 Task: Create a website for vintage furniture rental: rent vintage furniture for events and photo shoots.
Action: Mouse moved to (73, 309)
Screenshot: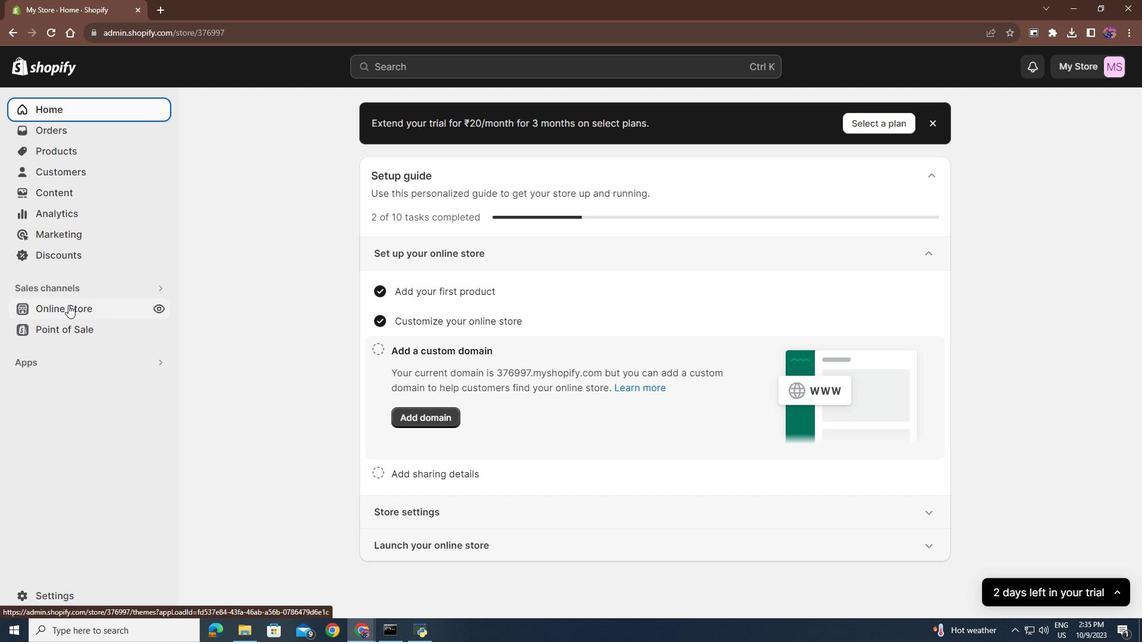 
Action: Mouse pressed left at (73, 309)
Screenshot: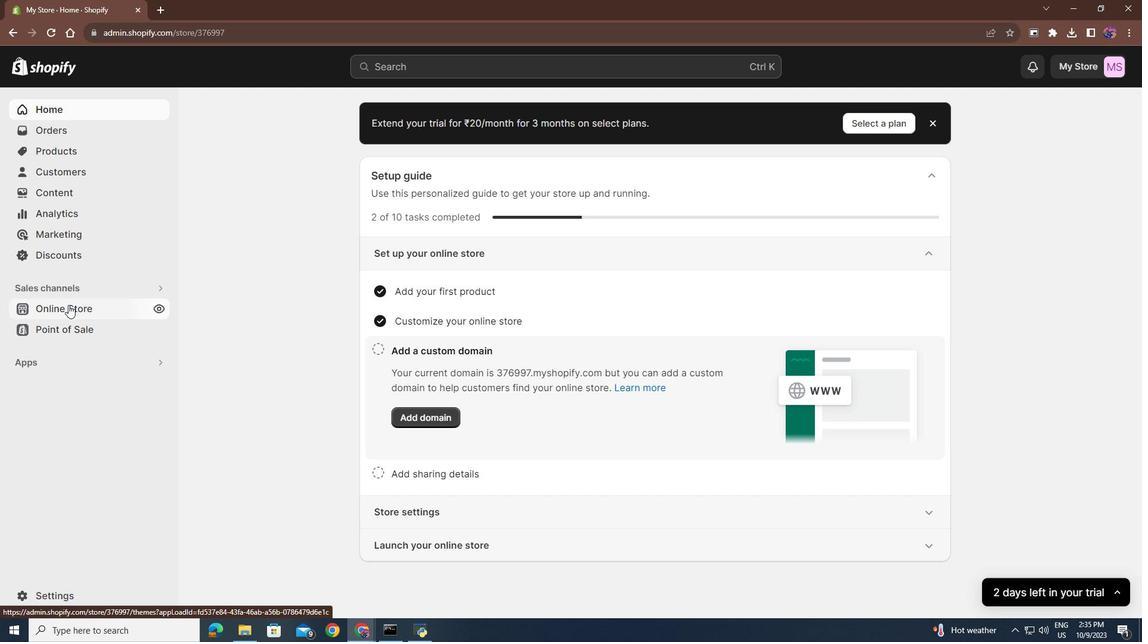 
Action: Mouse moved to (1077, 70)
Screenshot: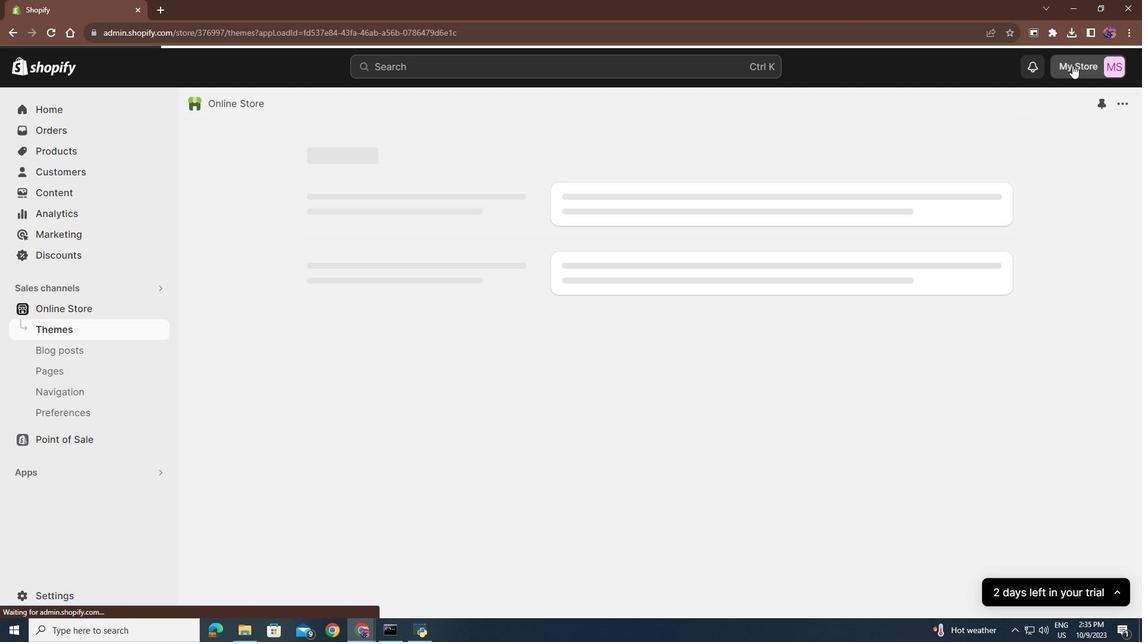 
Action: Mouse pressed left at (1077, 70)
Screenshot: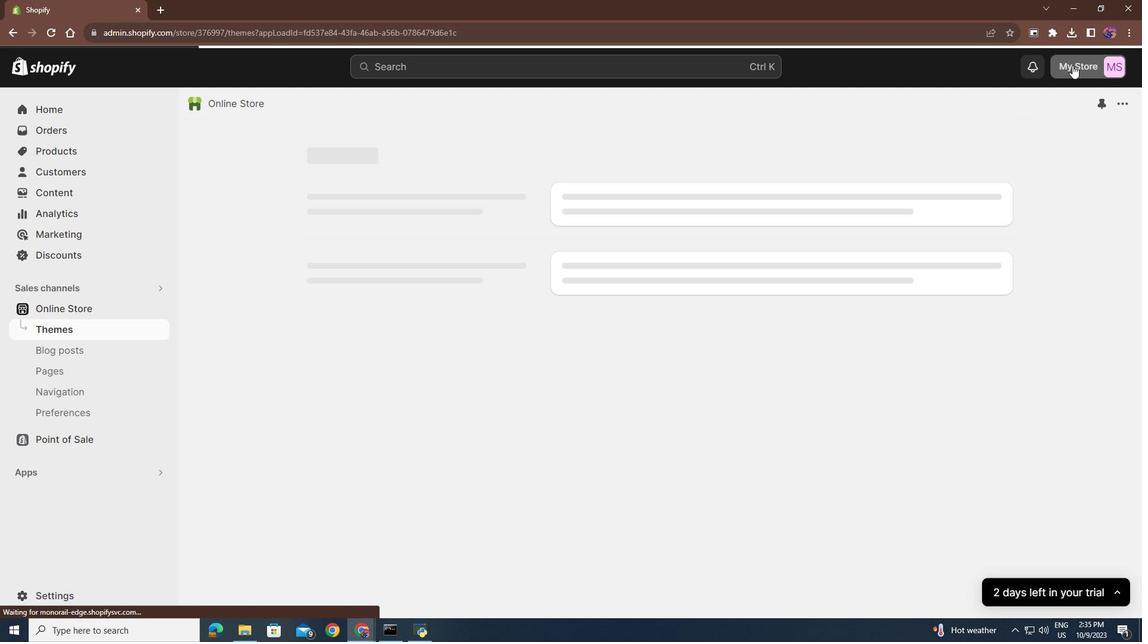 
Action: Mouse moved to (1012, 229)
Screenshot: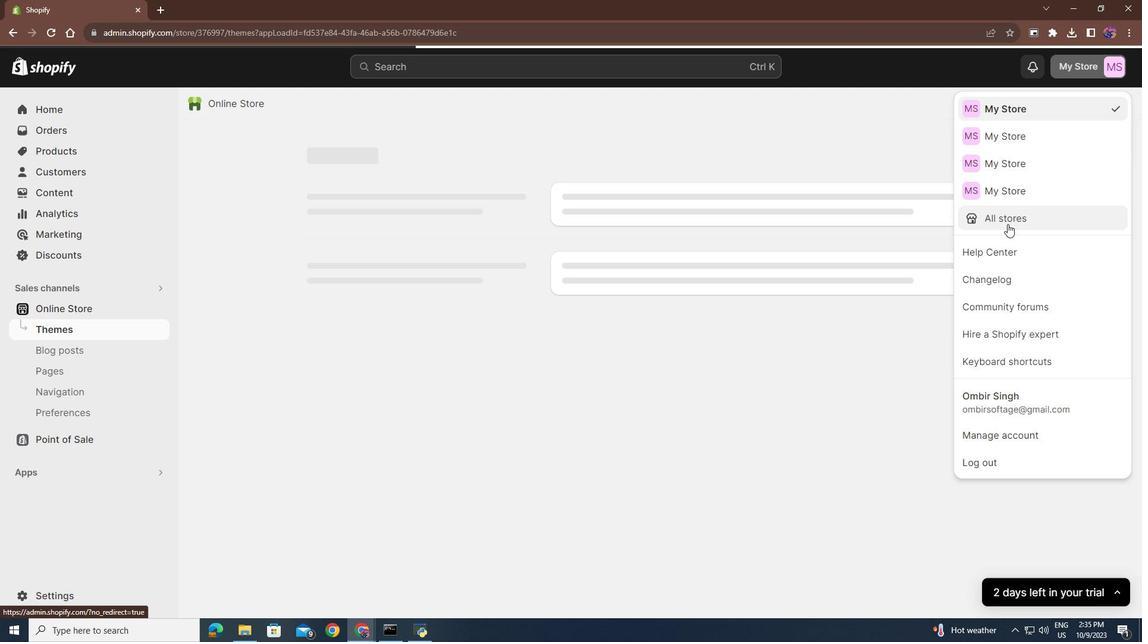 
Action: Mouse pressed left at (1012, 229)
Screenshot: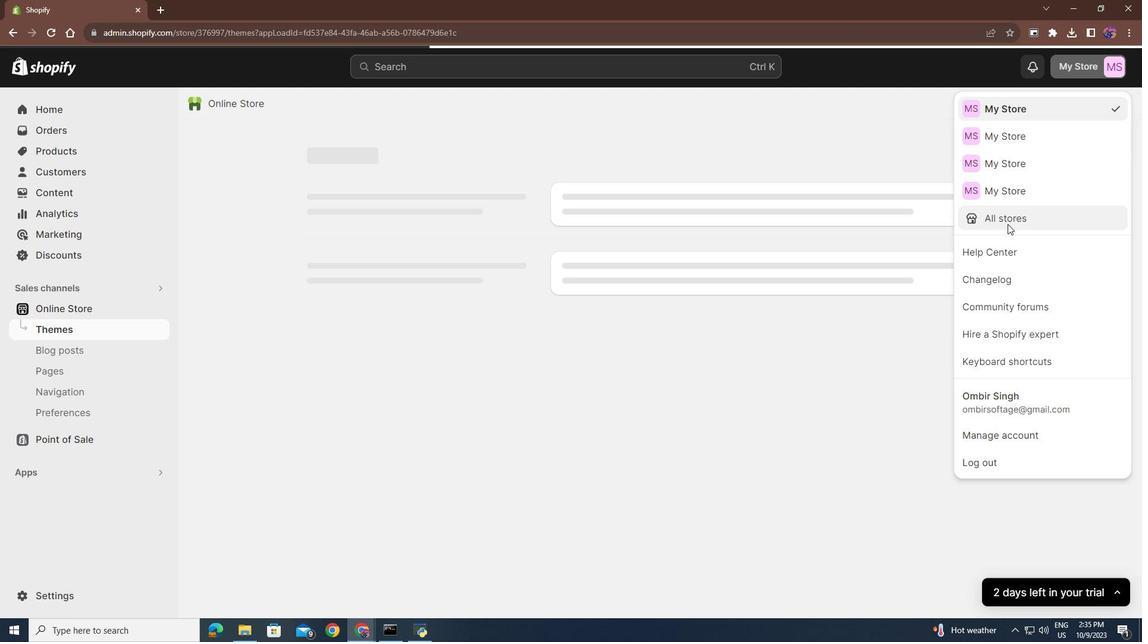 
Action: Mouse moved to (713, 196)
Screenshot: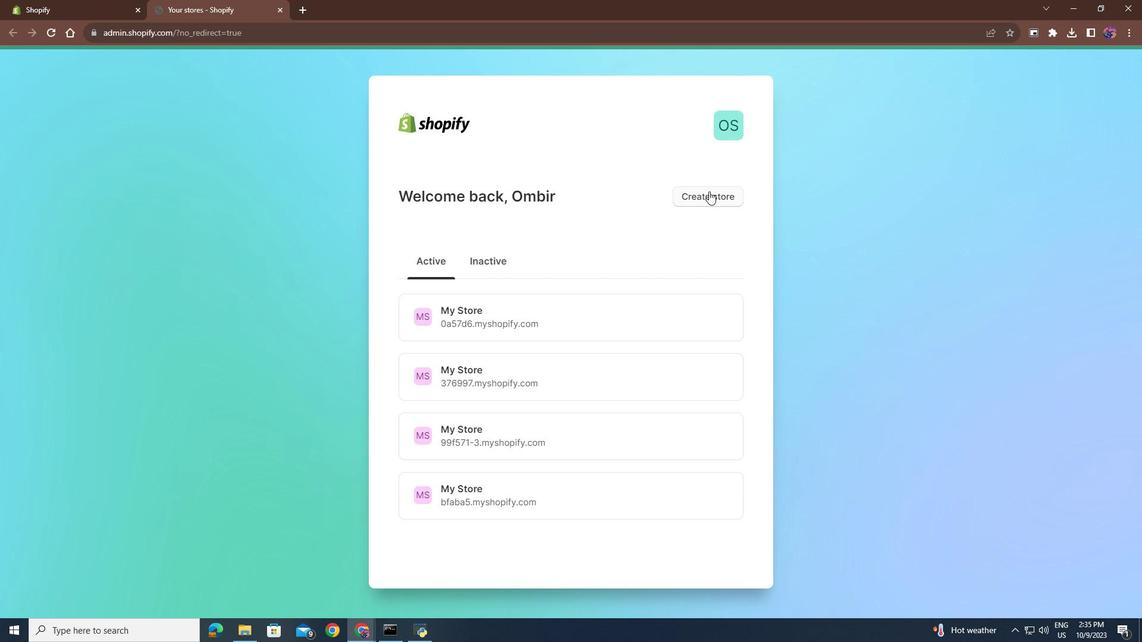 
Action: Mouse pressed left at (713, 196)
Screenshot: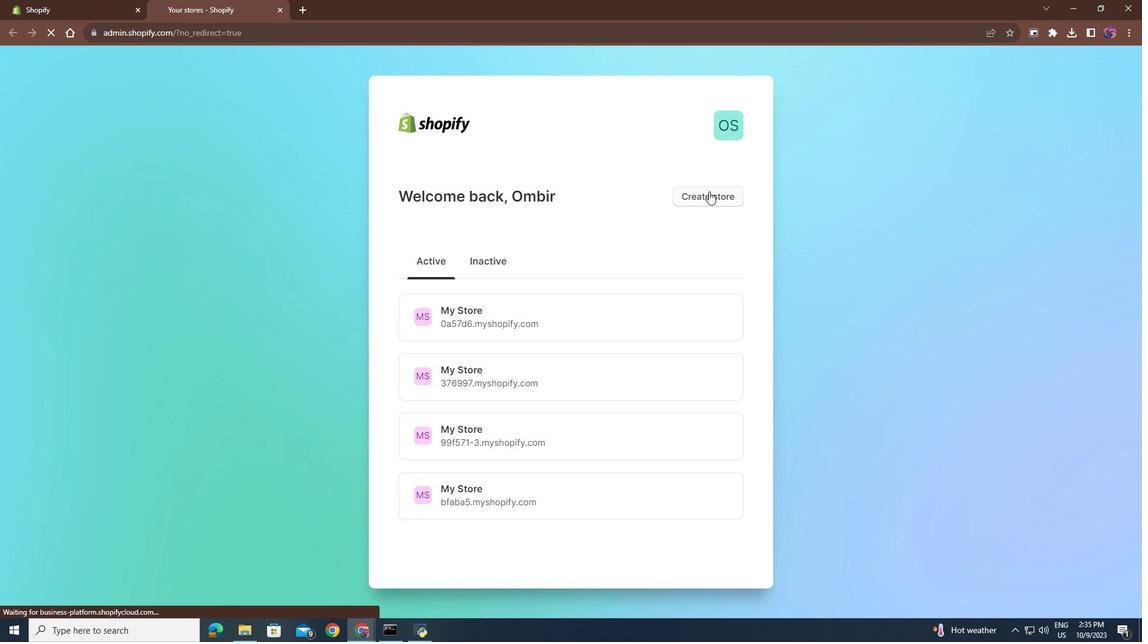 
Action: Mouse moved to (355, 273)
Screenshot: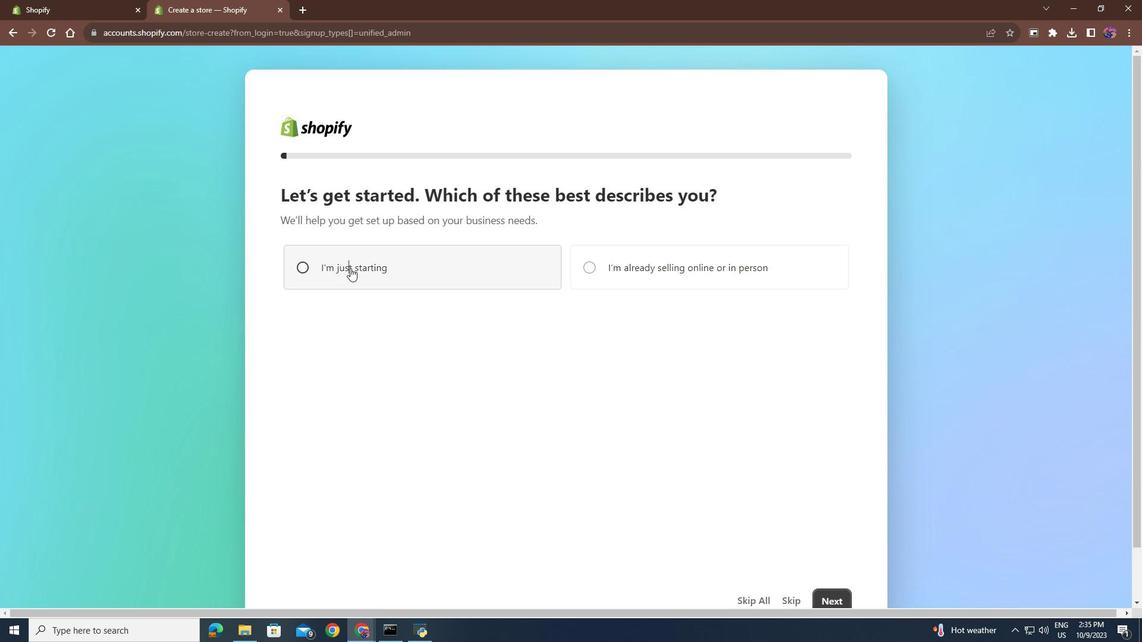 
Action: Mouse pressed left at (355, 273)
Screenshot: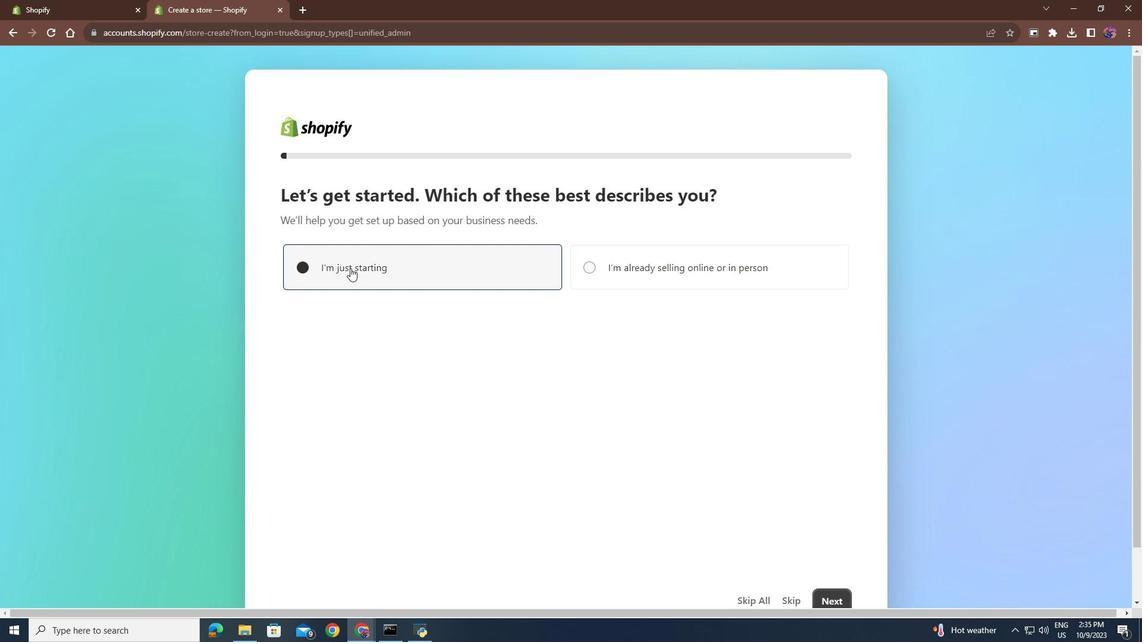 
Action: Mouse moved to (847, 596)
Screenshot: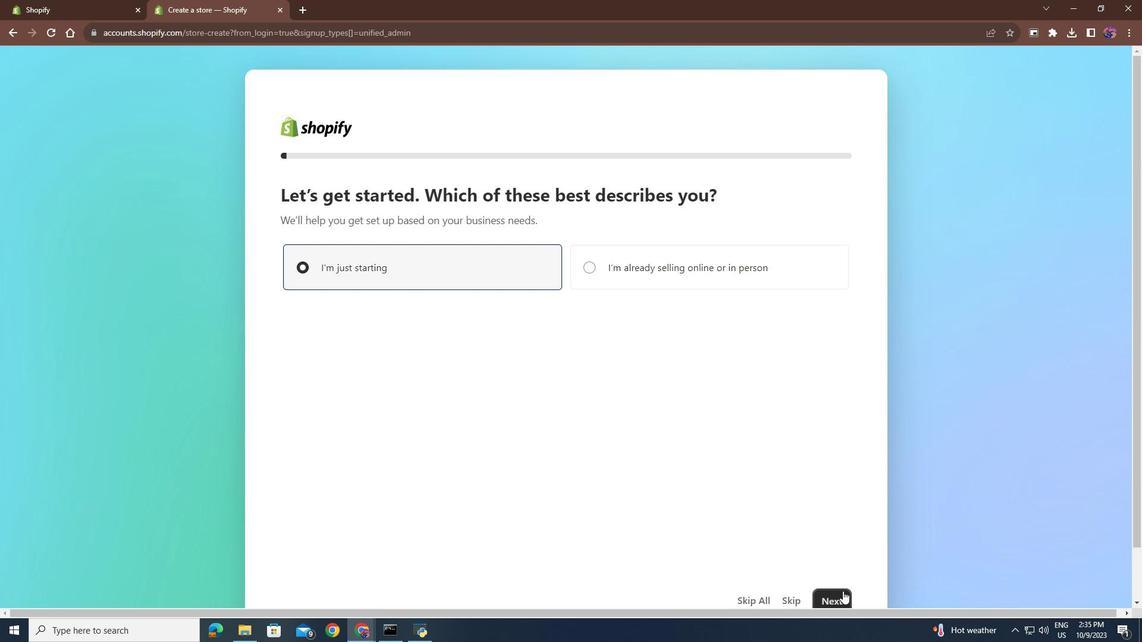 
Action: Mouse pressed left at (847, 596)
Screenshot: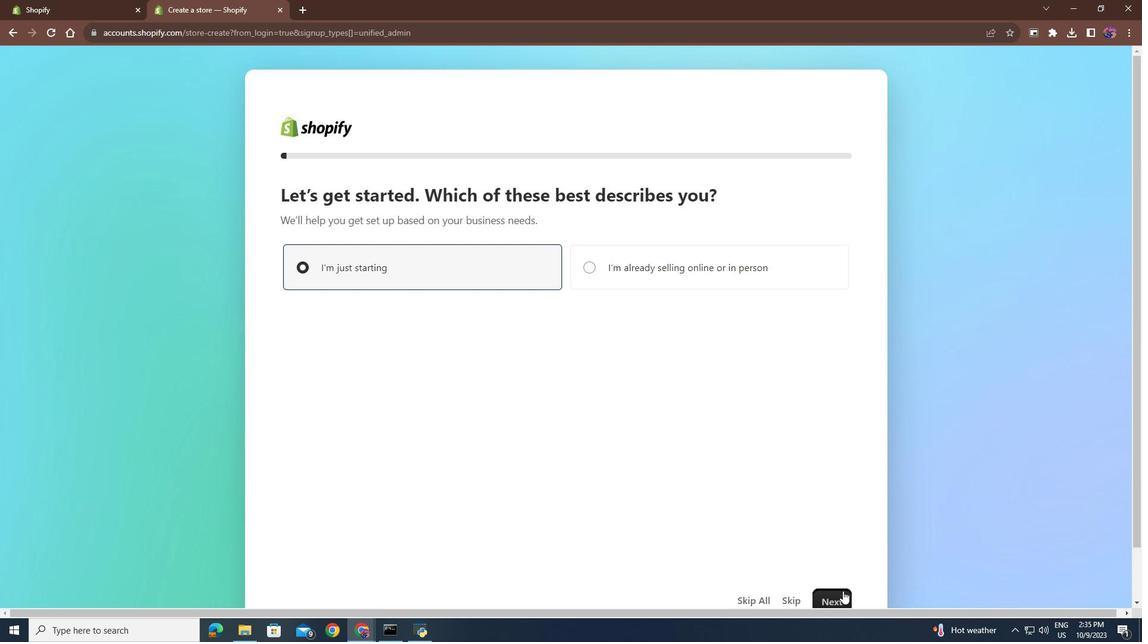 
Action: Mouse moved to (303, 355)
Screenshot: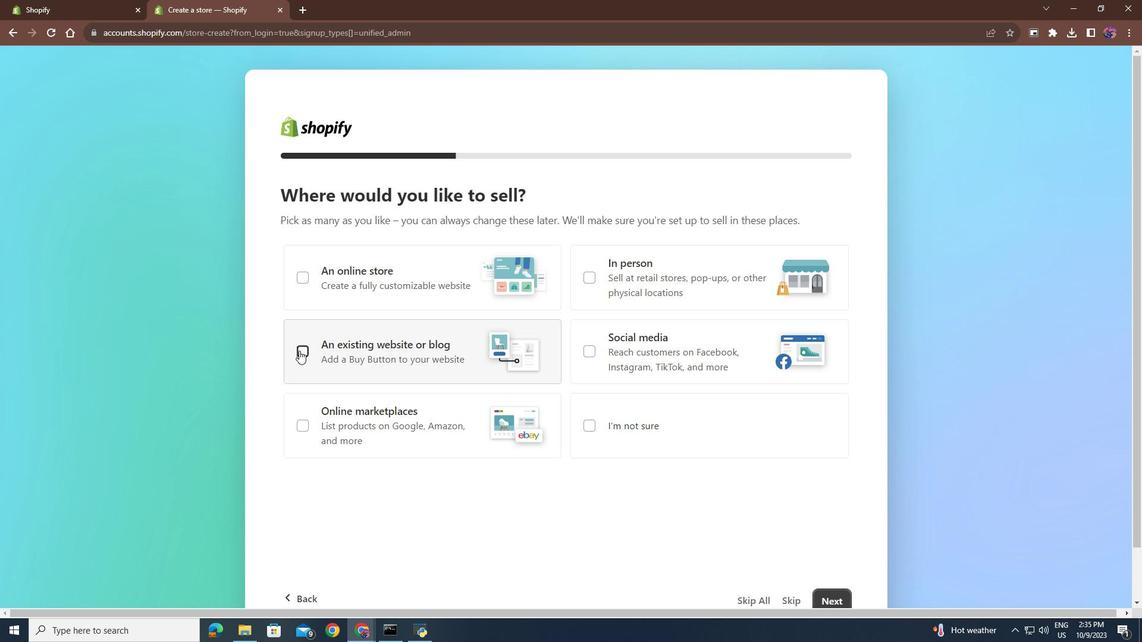 
Action: Mouse pressed left at (303, 355)
Screenshot: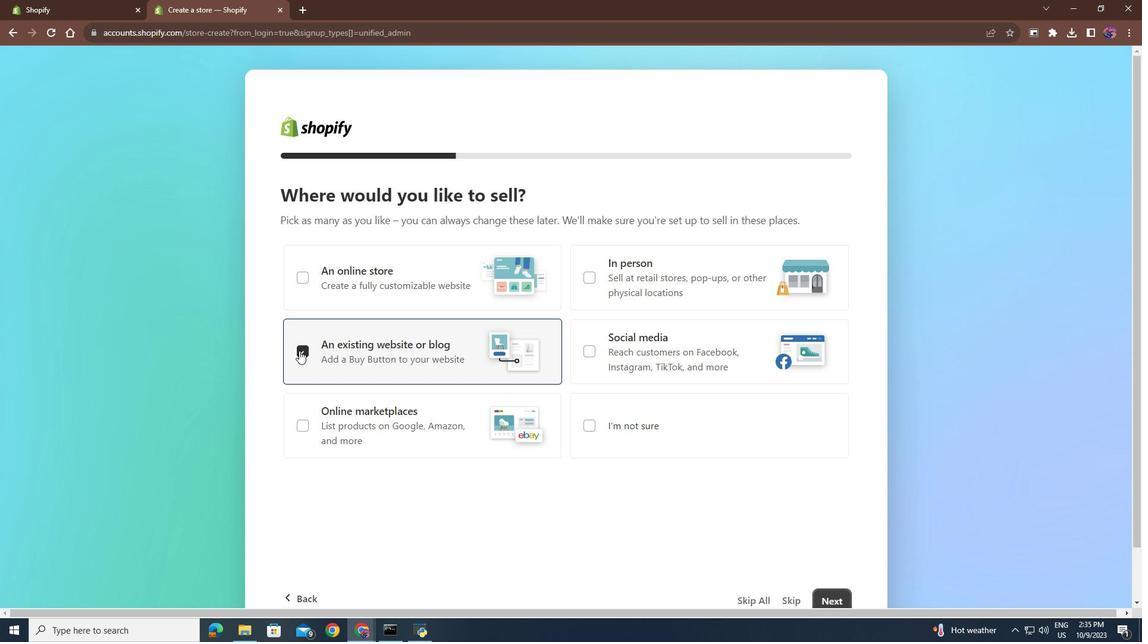
Action: Mouse moved to (306, 425)
Screenshot: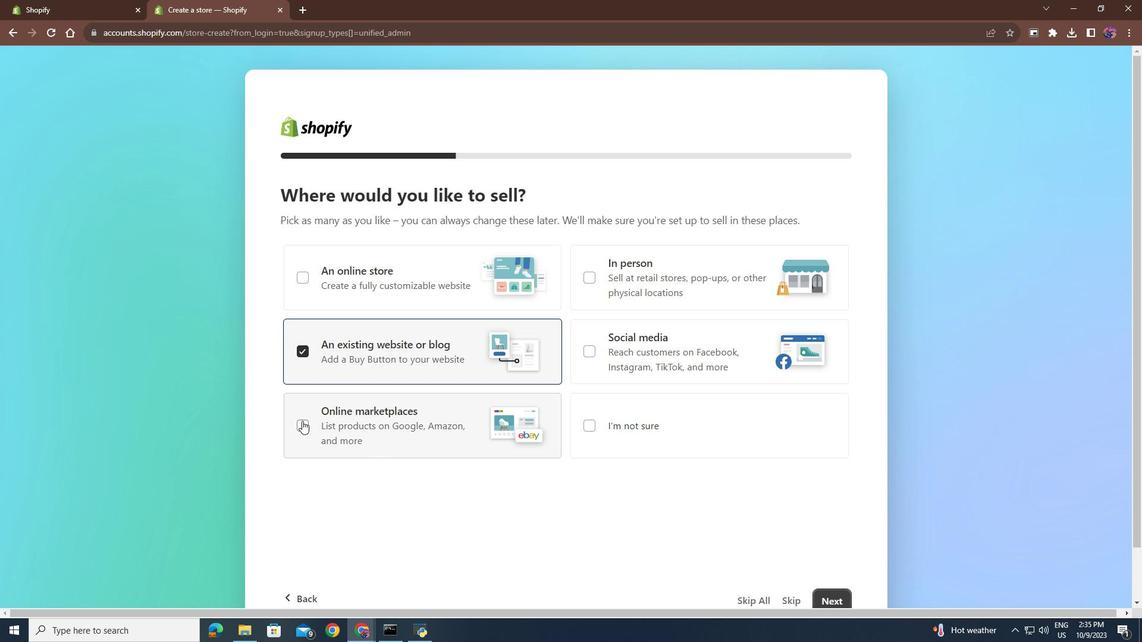 
Action: Mouse pressed left at (306, 425)
Screenshot: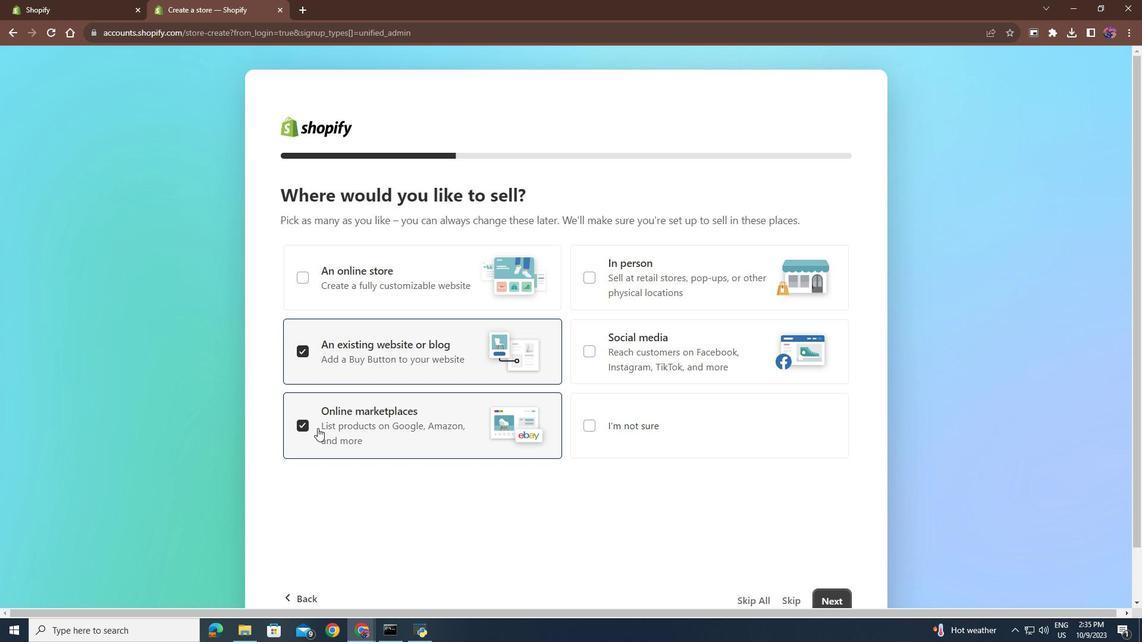 
Action: Mouse moved to (306, 428)
Screenshot: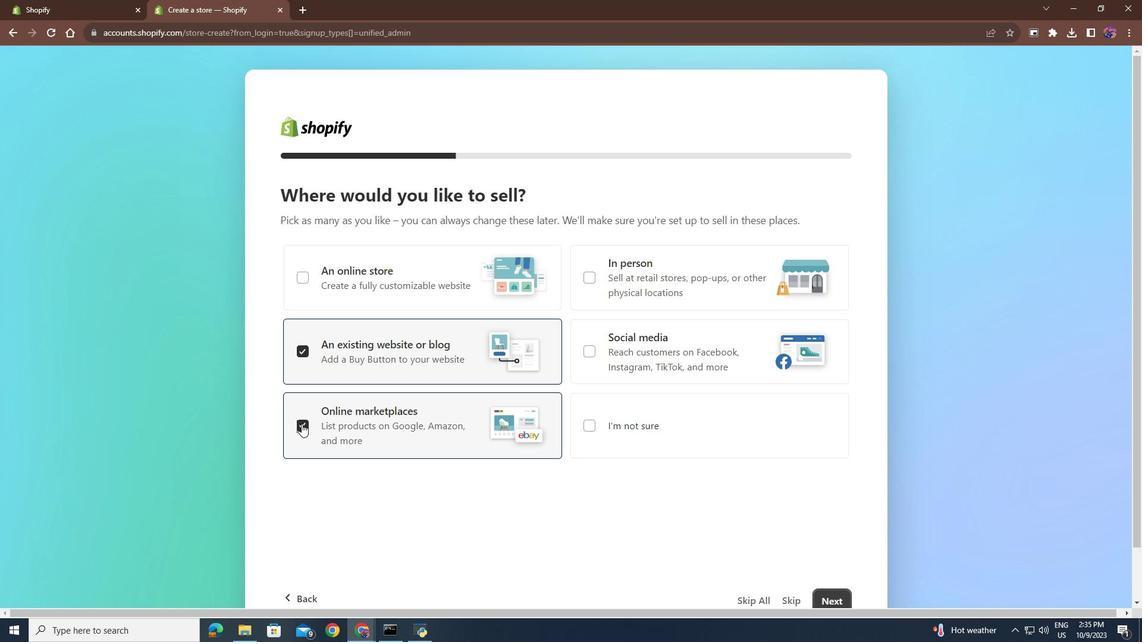 
Action: Mouse pressed left at (306, 428)
Screenshot: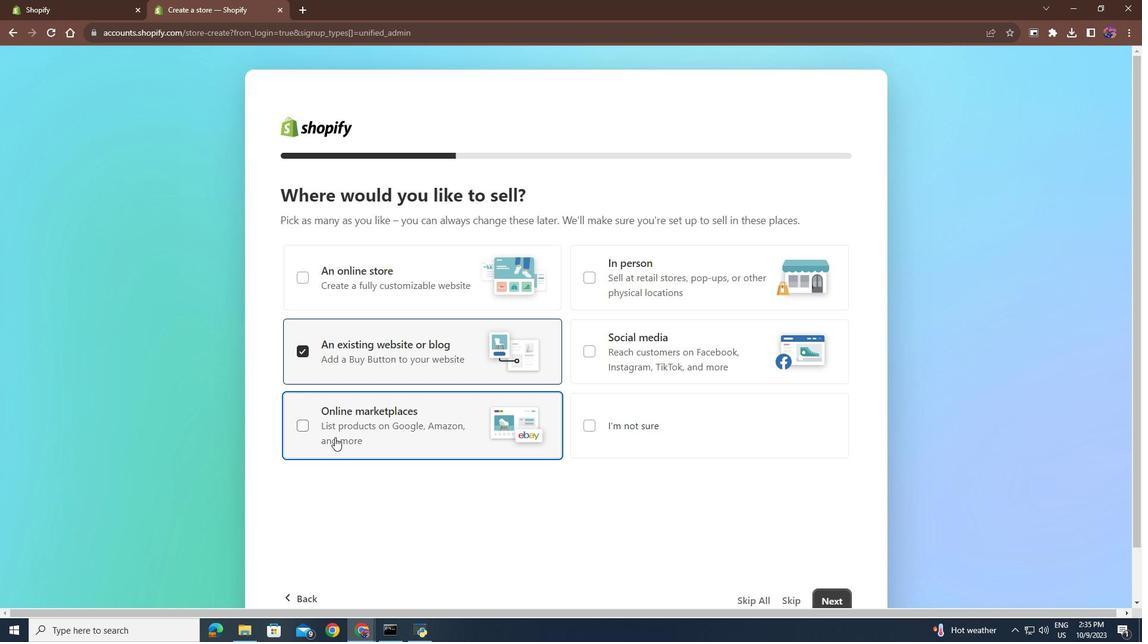 
Action: Mouse moved to (836, 601)
Screenshot: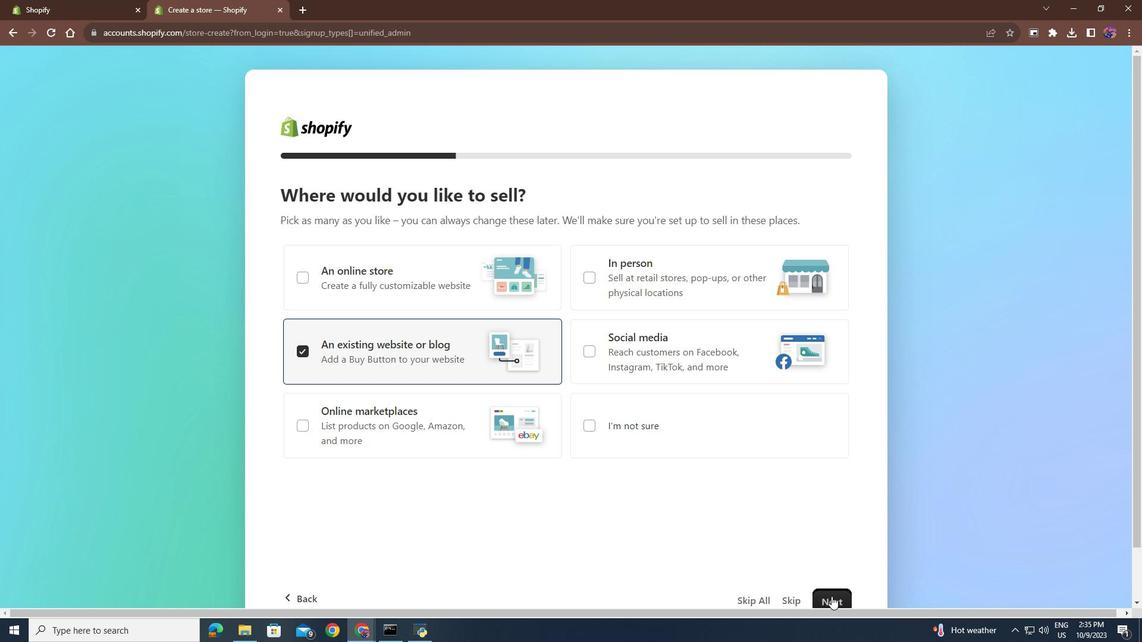 
Action: Mouse pressed left at (836, 601)
Screenshot: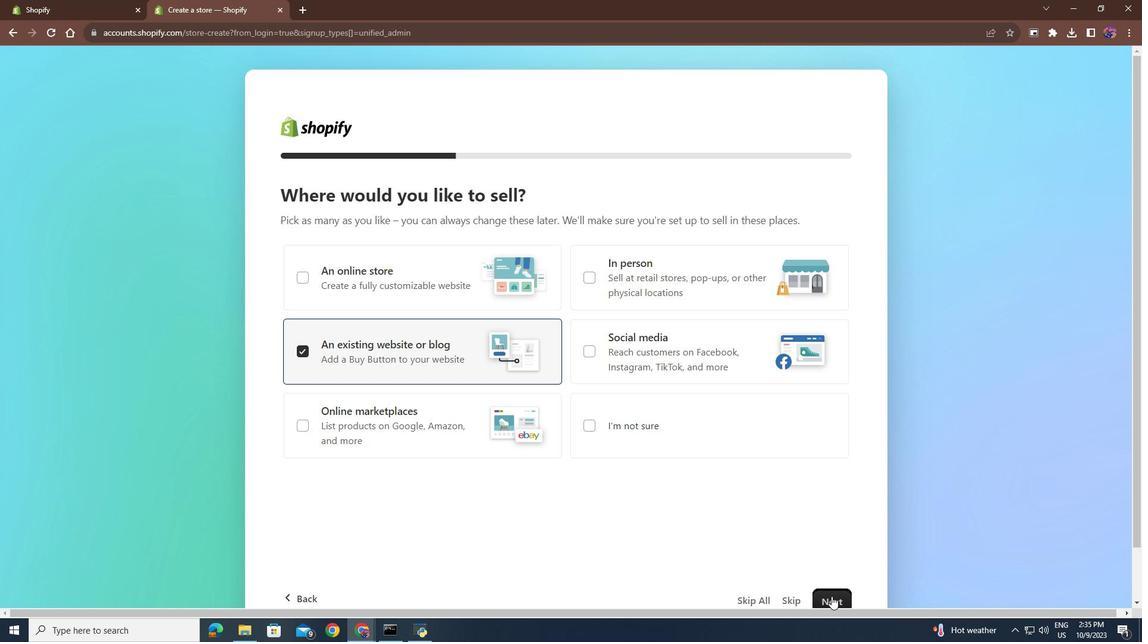 
Action: Mouse moved to (596, 355)
Screenshot: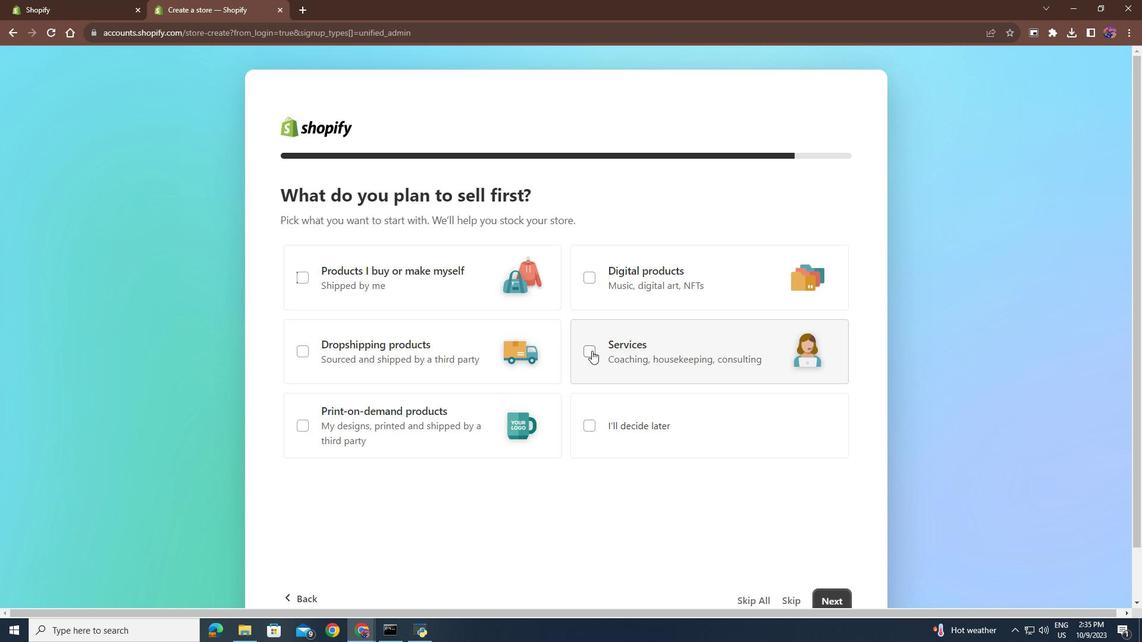 
Action: Mouse pressed left at (596, 355)
Screenshot: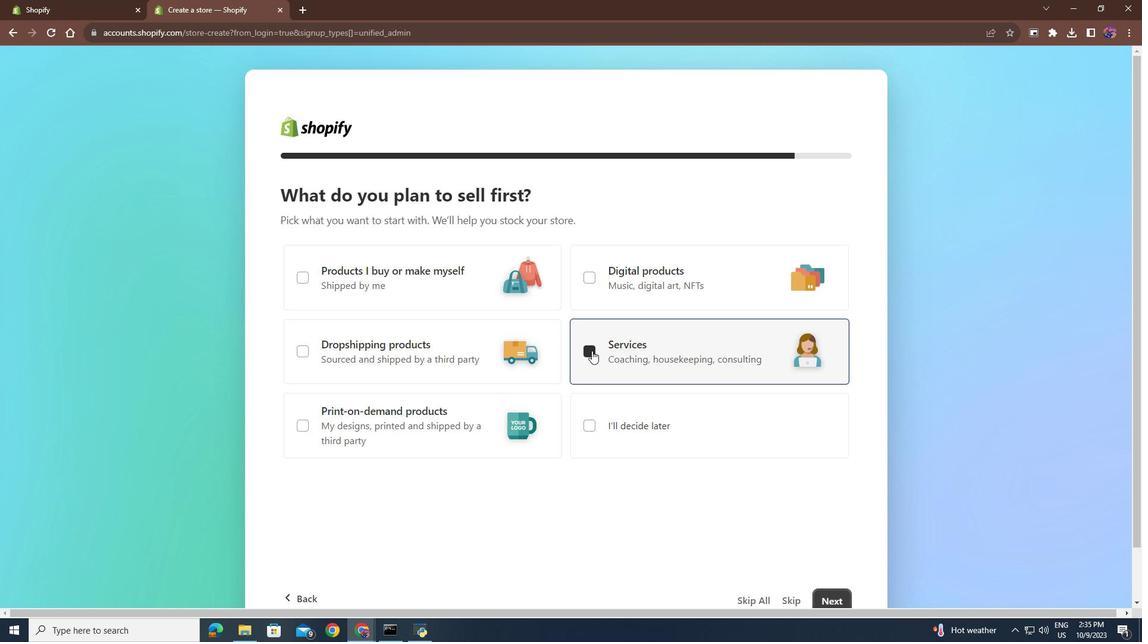 
Action: Mouse moved to (832, 598)
Screenshot: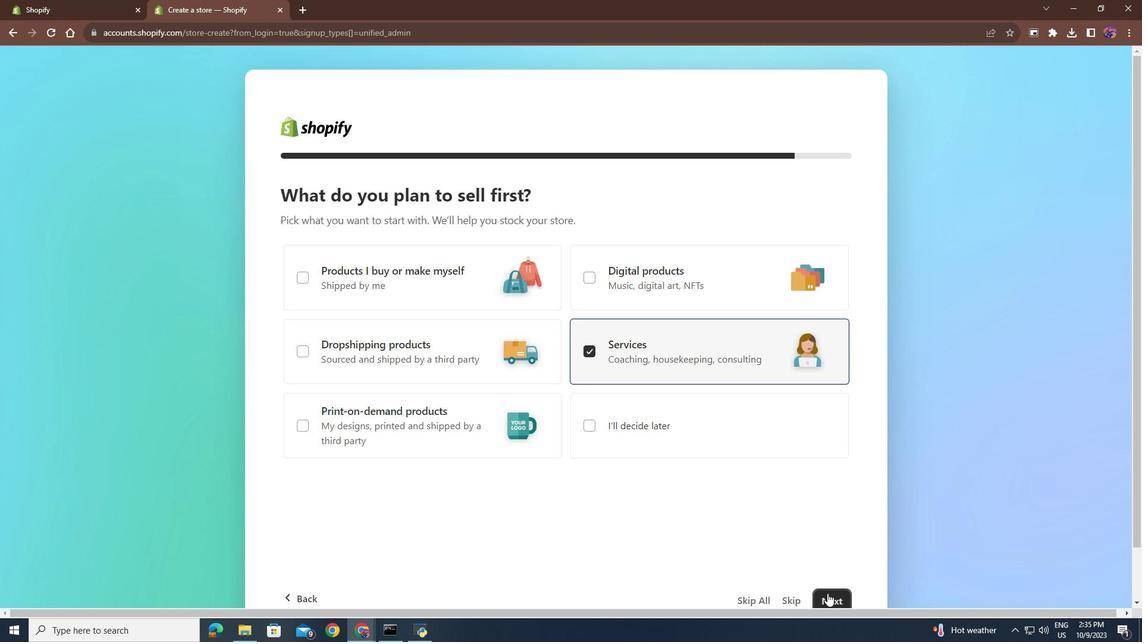 
Action: Mouse pressed left at (832, 598)
Screenshot: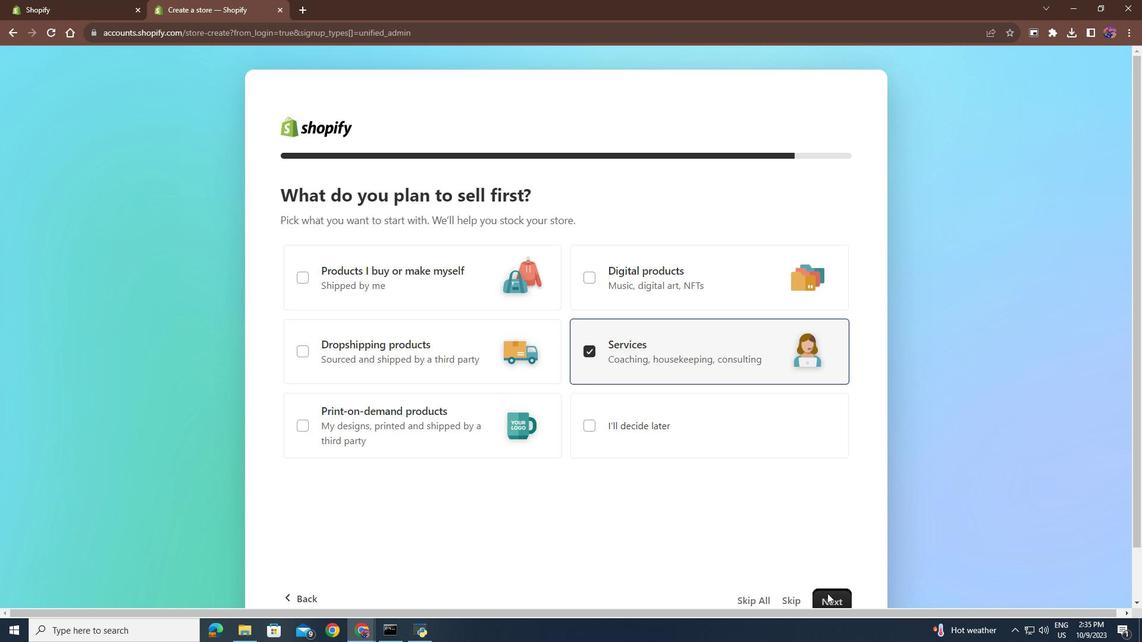 
Action: Mouse moved to (722, 440)
Screenshot: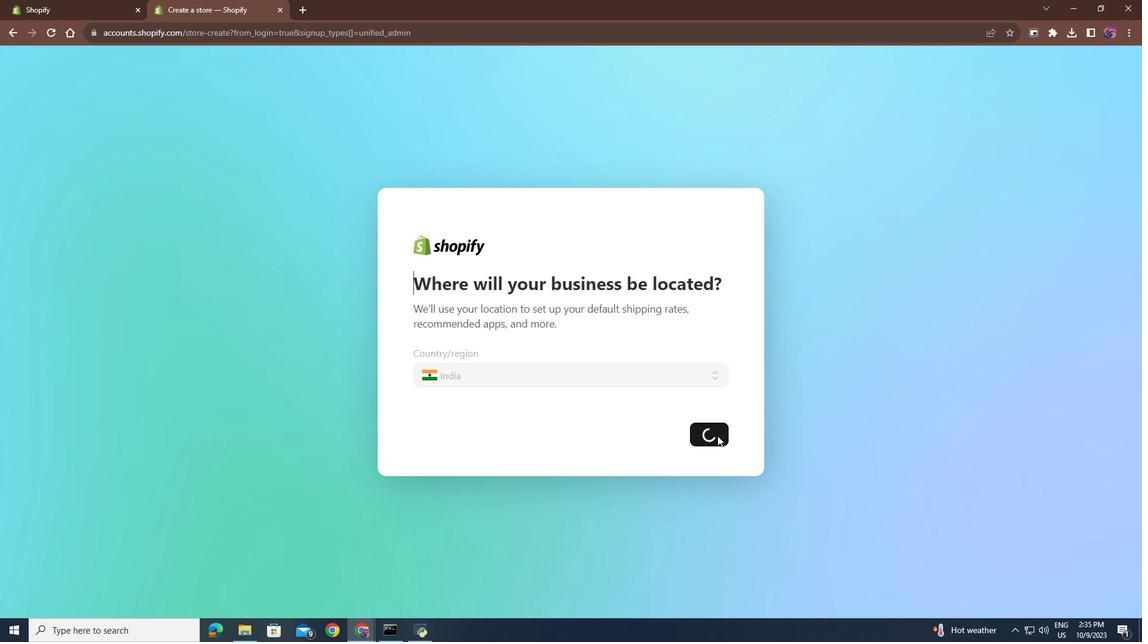 
Action: Mouse pressed left at (722, 440)
Screenshot: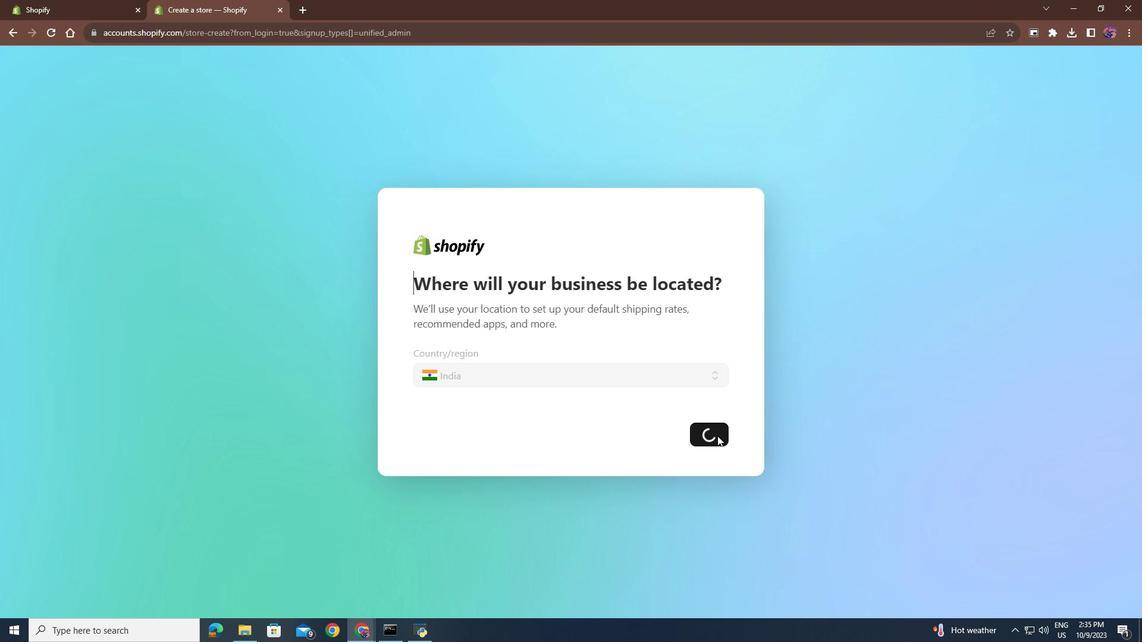
Action: Mouse pressed left at (722, 440)
Screenshot: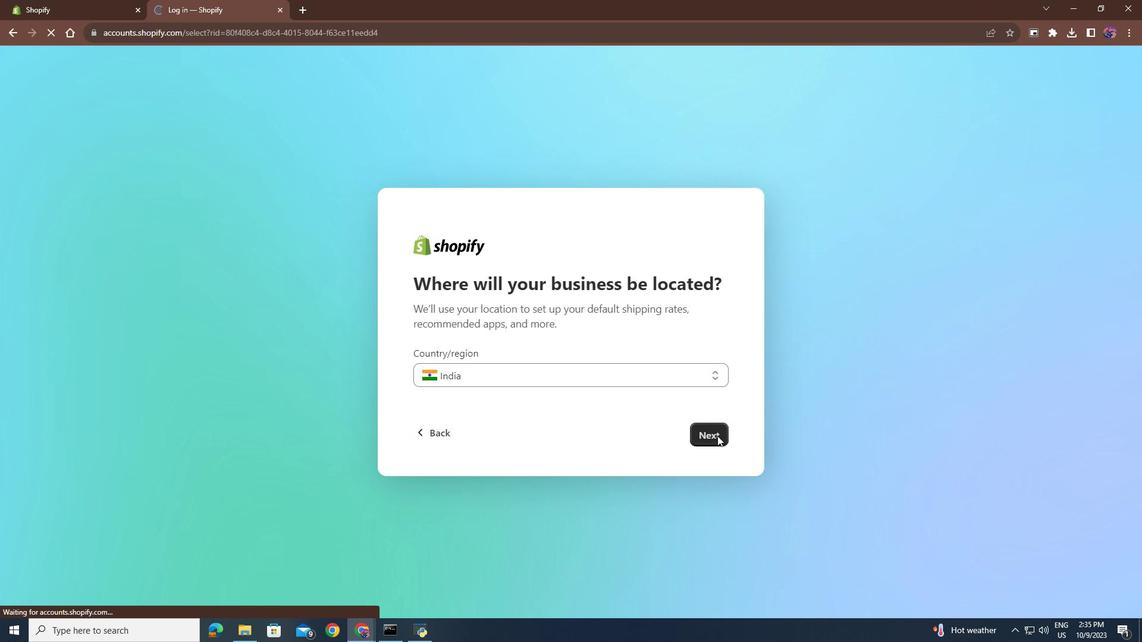 
Action: Mouse moved to (491, 343)
Screenshot: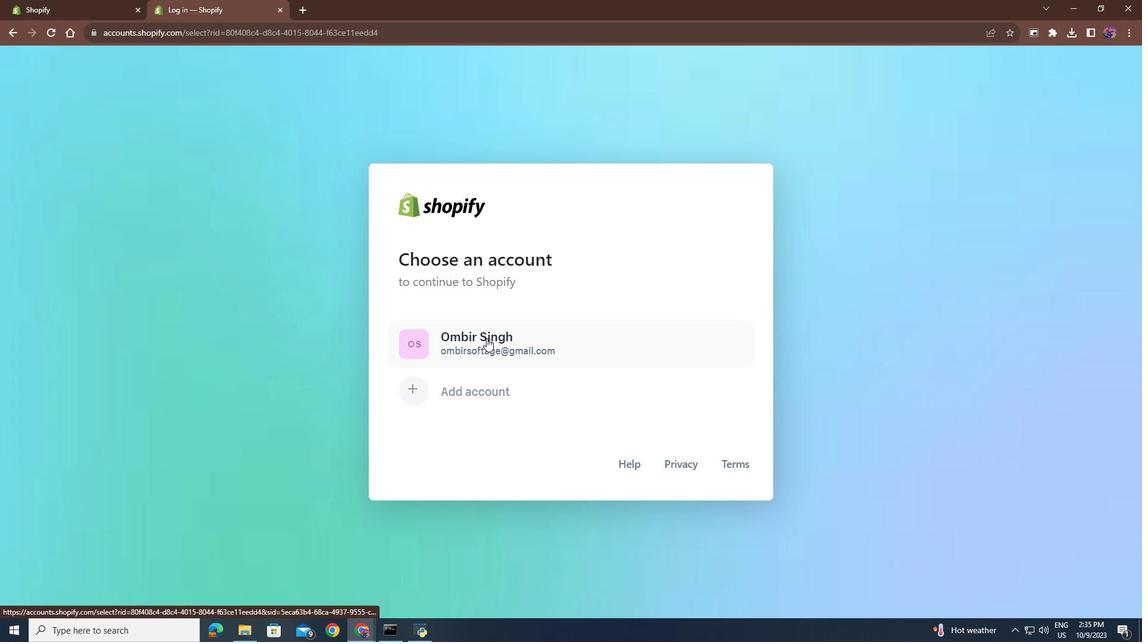 
Action: Mouse pressed left at (491, 343)
Screenshot: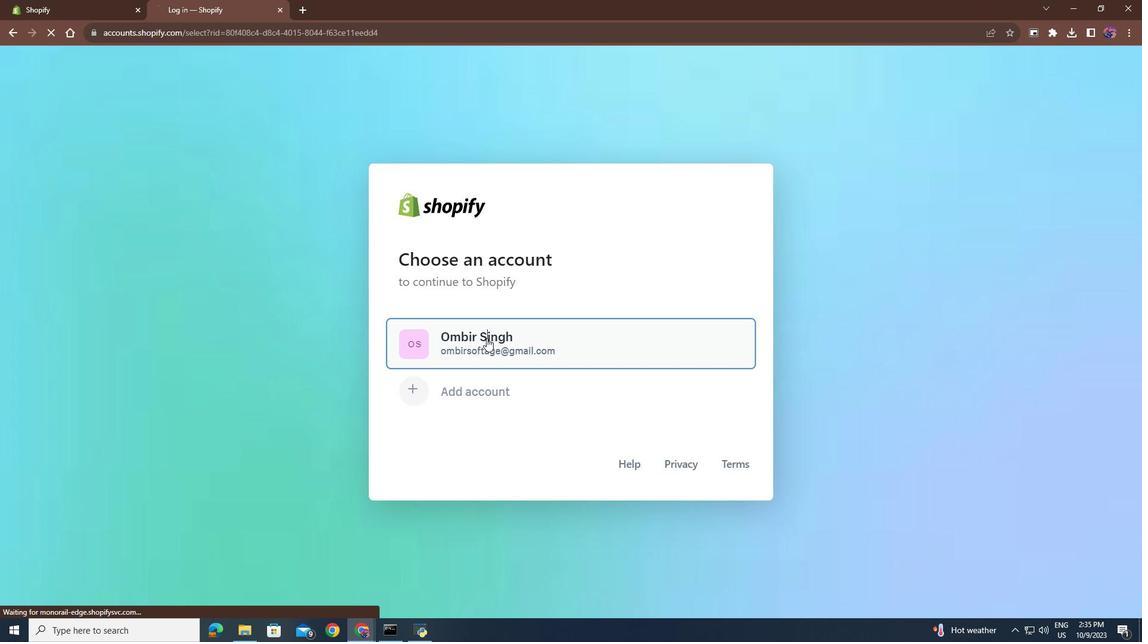 
Action: Mouse moved to (698, 466)
Screenshot: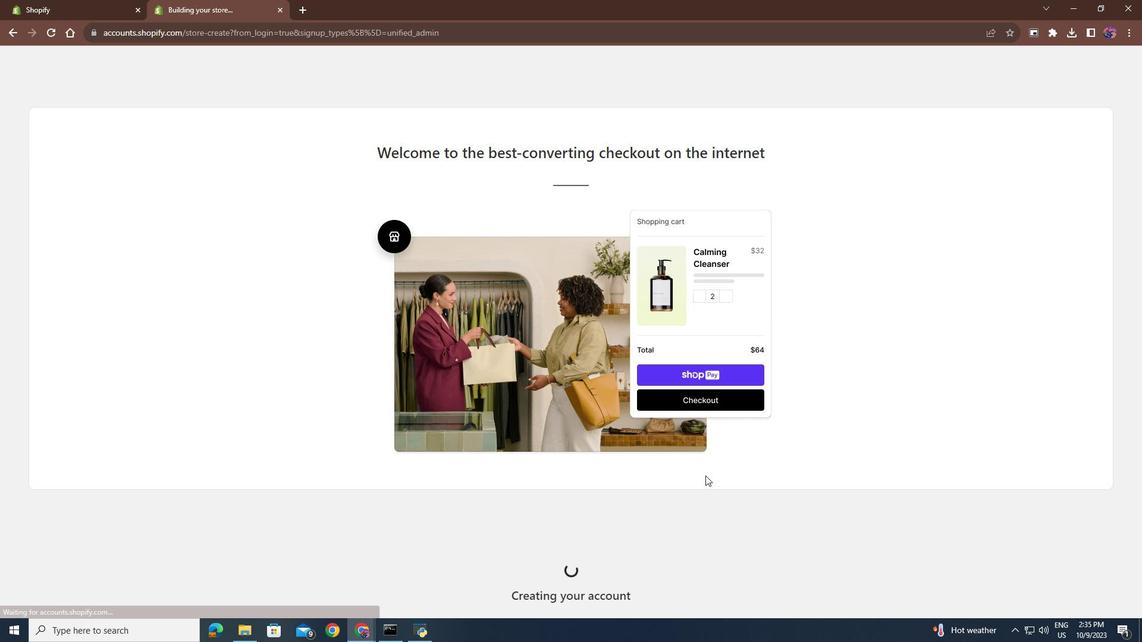 
Action: Mouse scrolled (698, 465) with delta (0, 0)
Screenshot: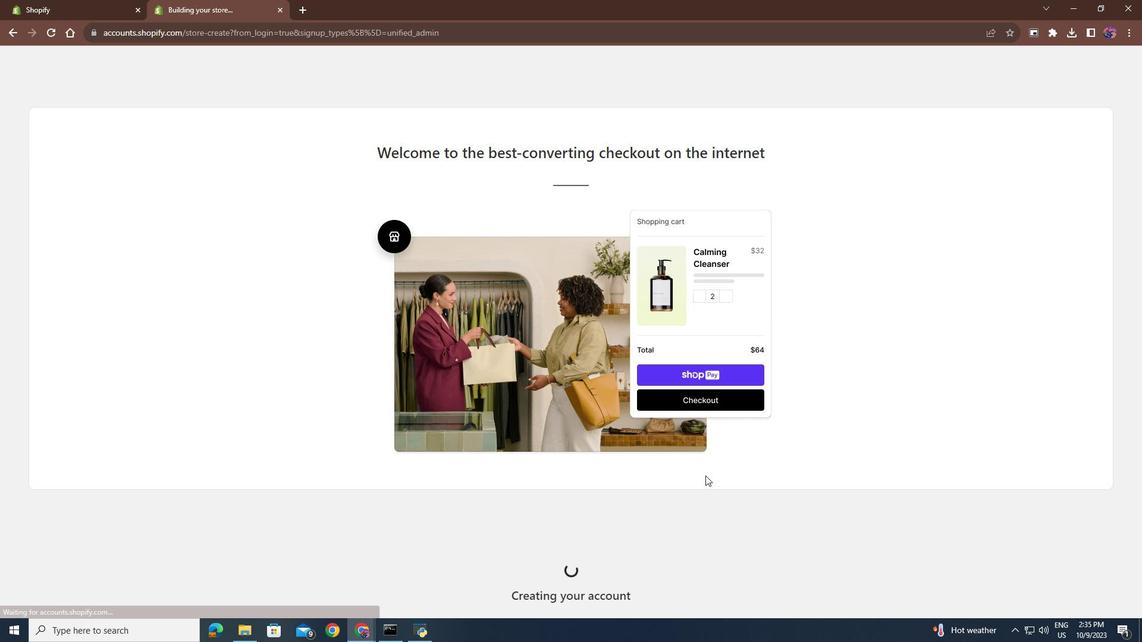 
Action: Mouse moved to (706, 477)
Screenshot: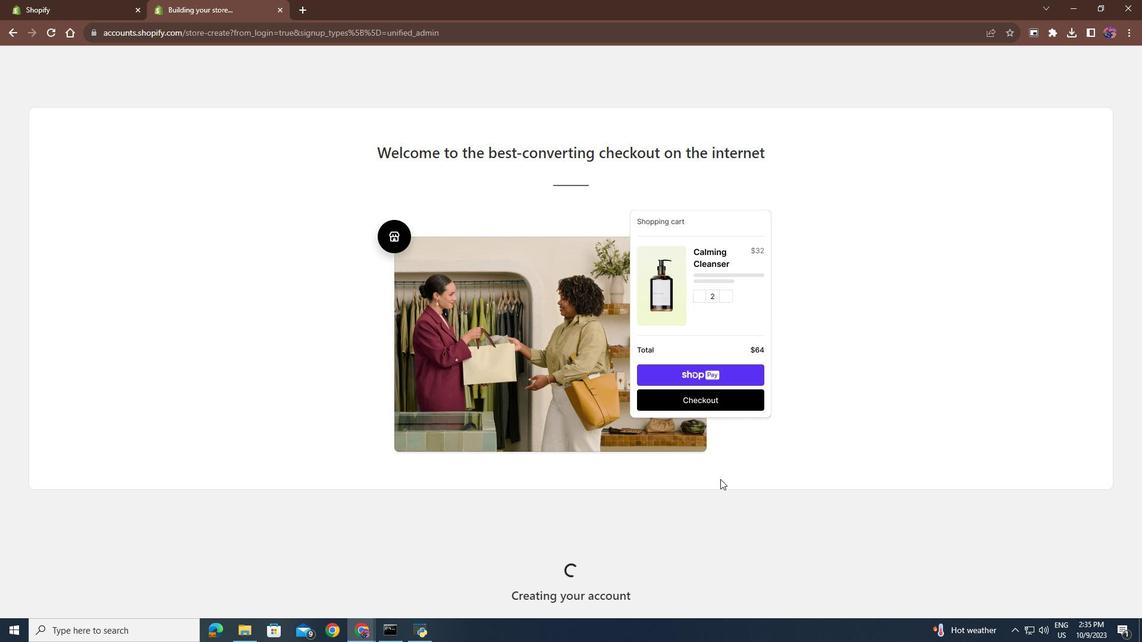 
Action: Mouse scrolled (706, 477) with delta (0, 0)
Screenshot: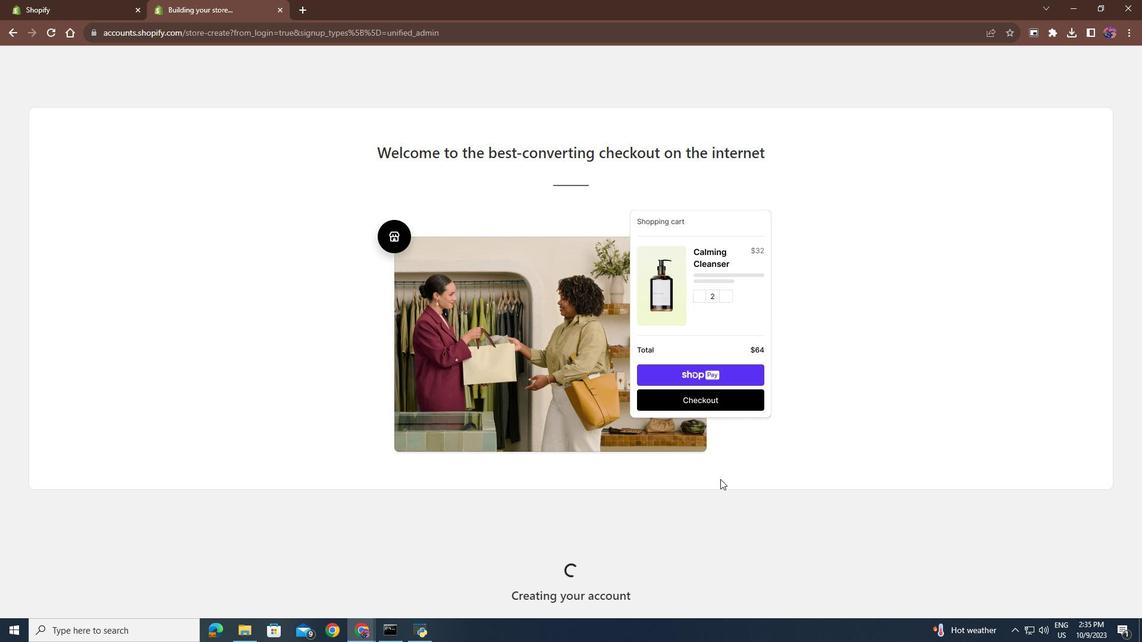 
Action: Mouse moved to (880, 434)
Screenshot: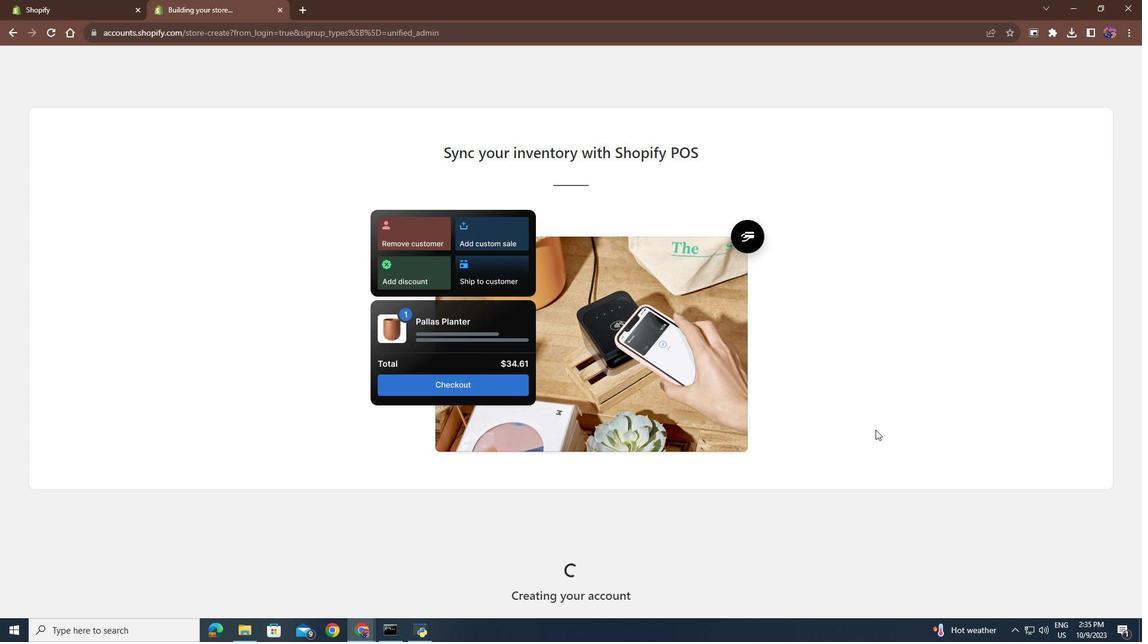 
Action: Mouse scrolled (880, 434) with delta (0, 0)
Screenshot: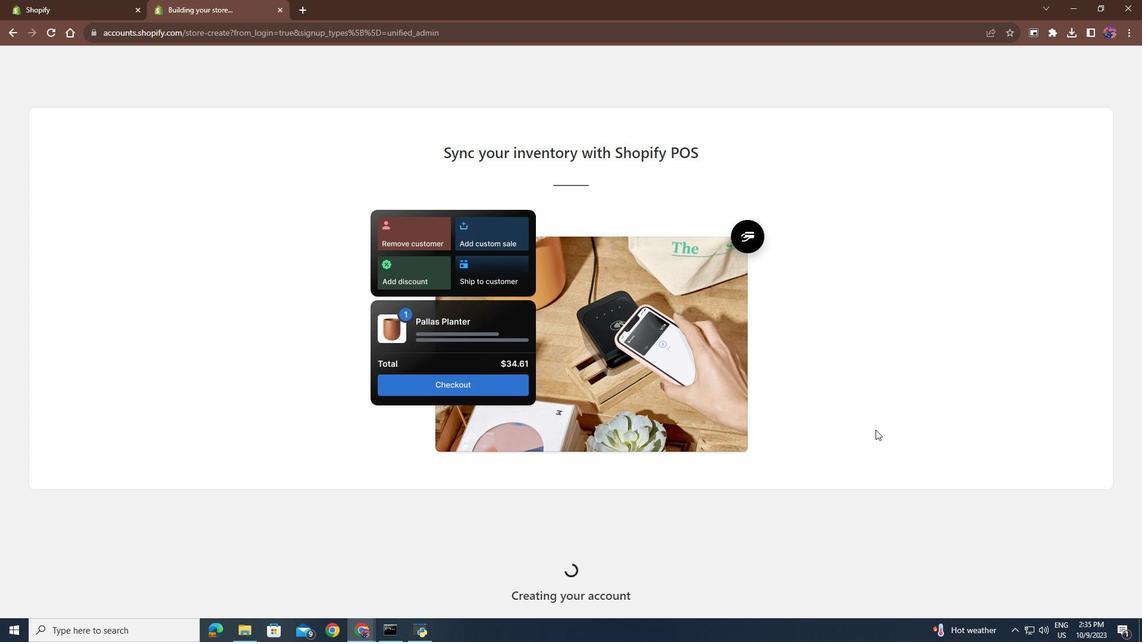 
Action: Mouse moved to (880, 433)
Screenshot: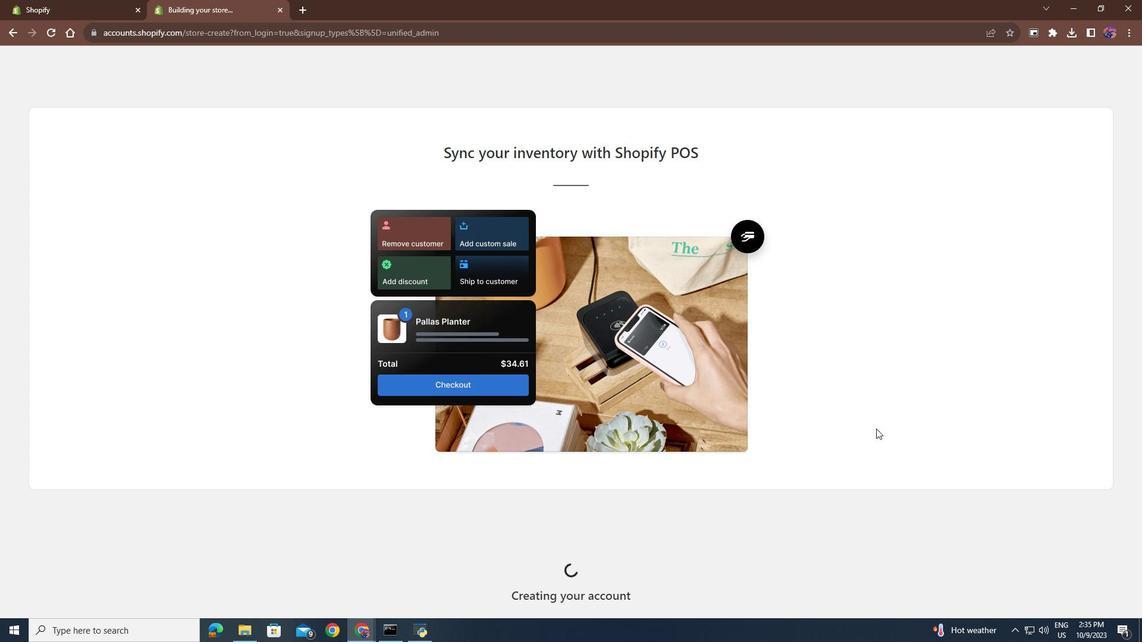 
Action: Mouse scrolled (880, 434) with delta (0, 0)
Screenshot: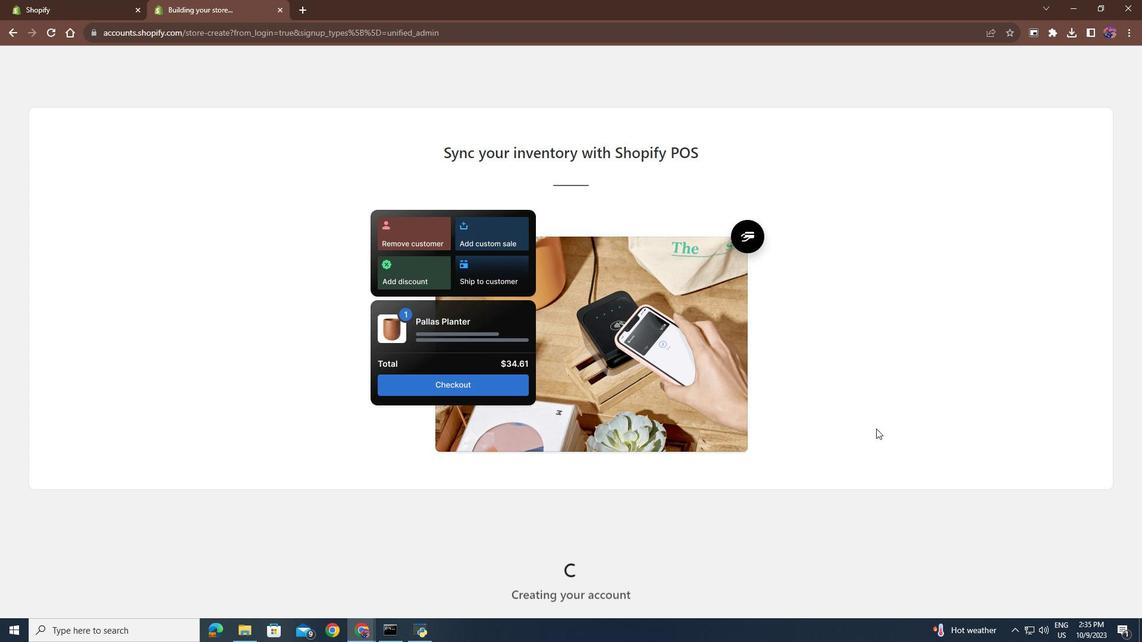 
Action: Mouse moved to (880, 433)
Screenshot: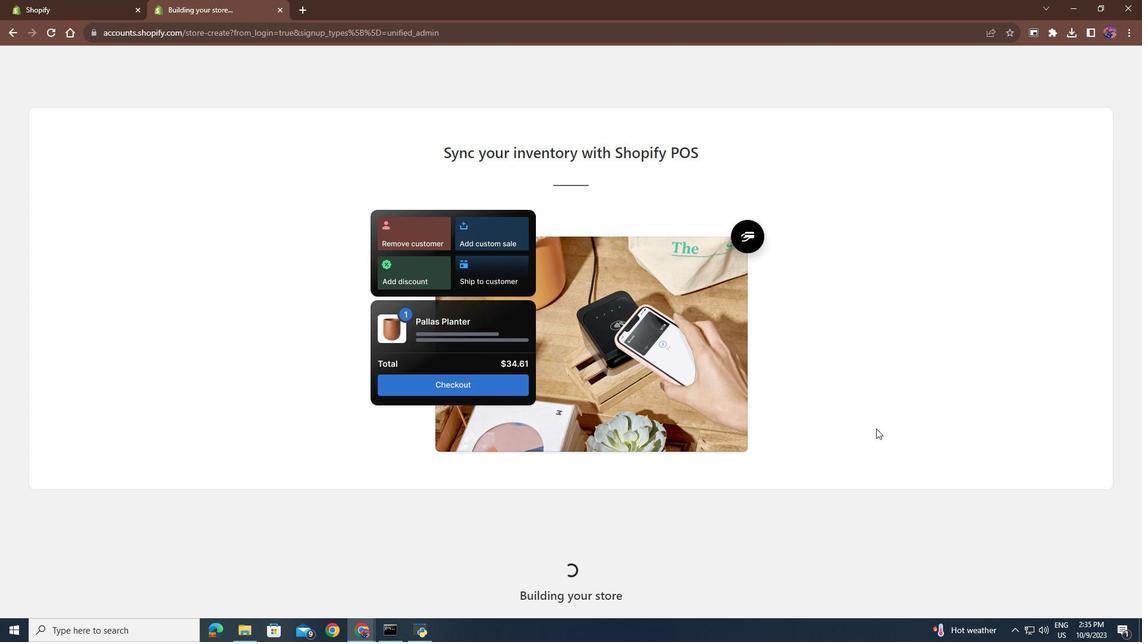 
Action: Mouse scrolled (880, 433) with delta (0, 0)
Screenshot: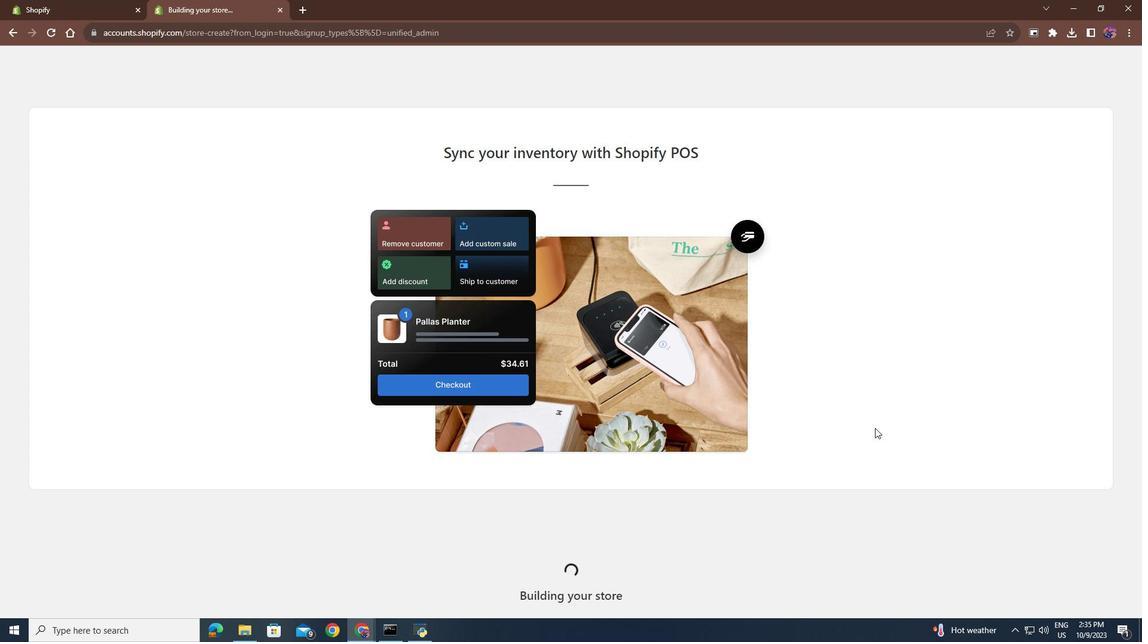 
Action: Mouse moved to (880, 433)
Screenshot: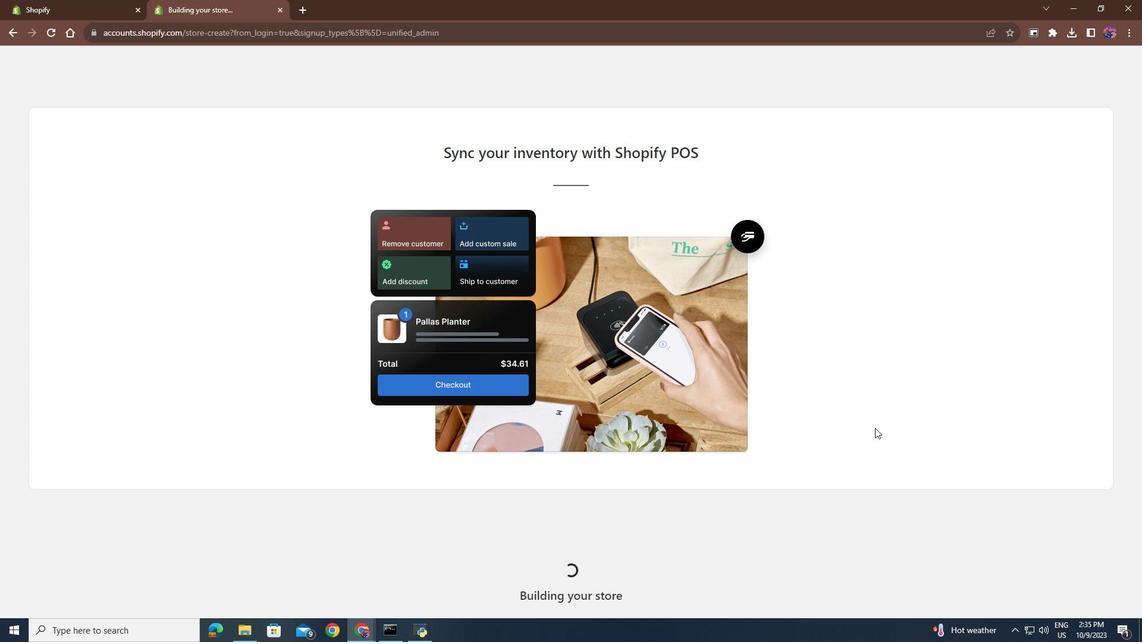 
Action: Mouse scrolled (880, 433) with delta (0, 0)
Screenshot: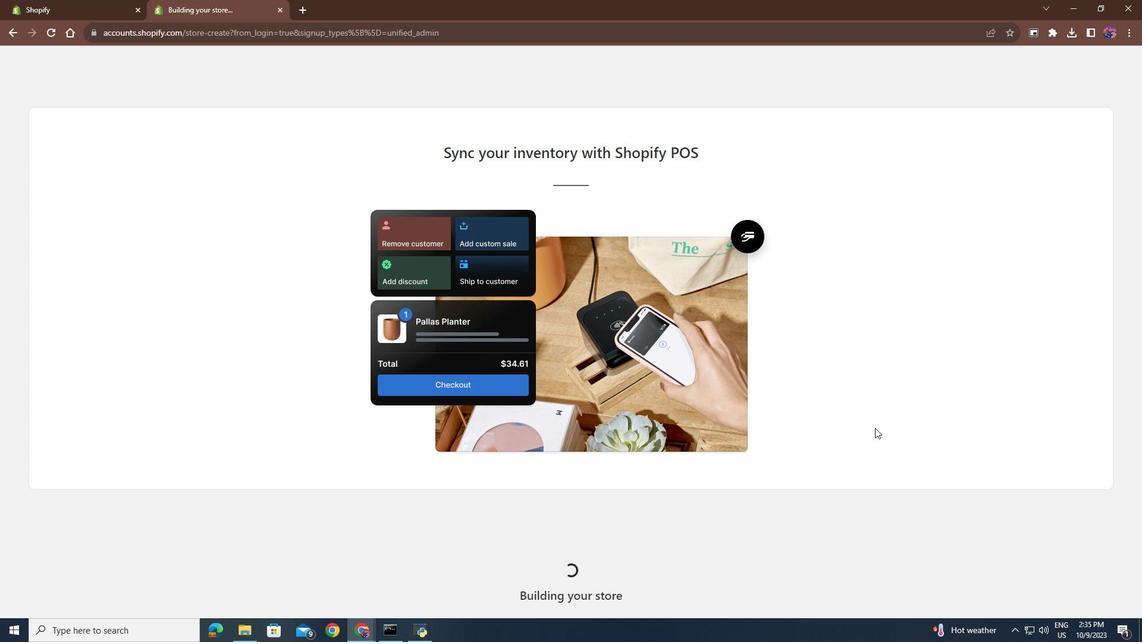 
Action: Mouse moved to (877, 427)
Screenshot: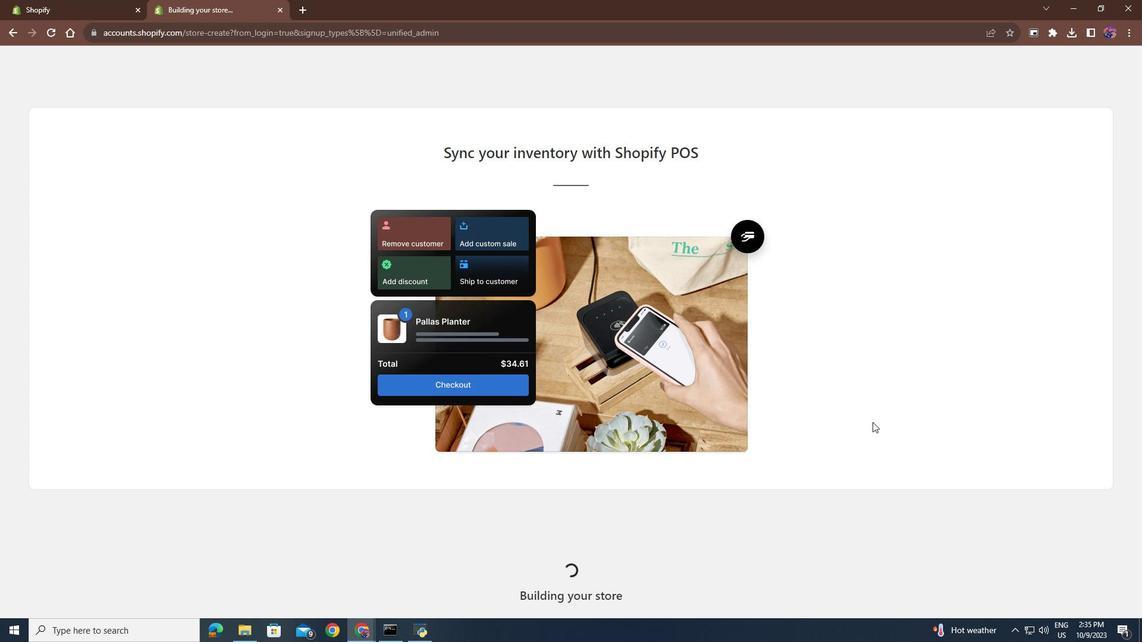 
Action: Mouse scrolled (877, 428) with delta (0, 0)
Screenshot: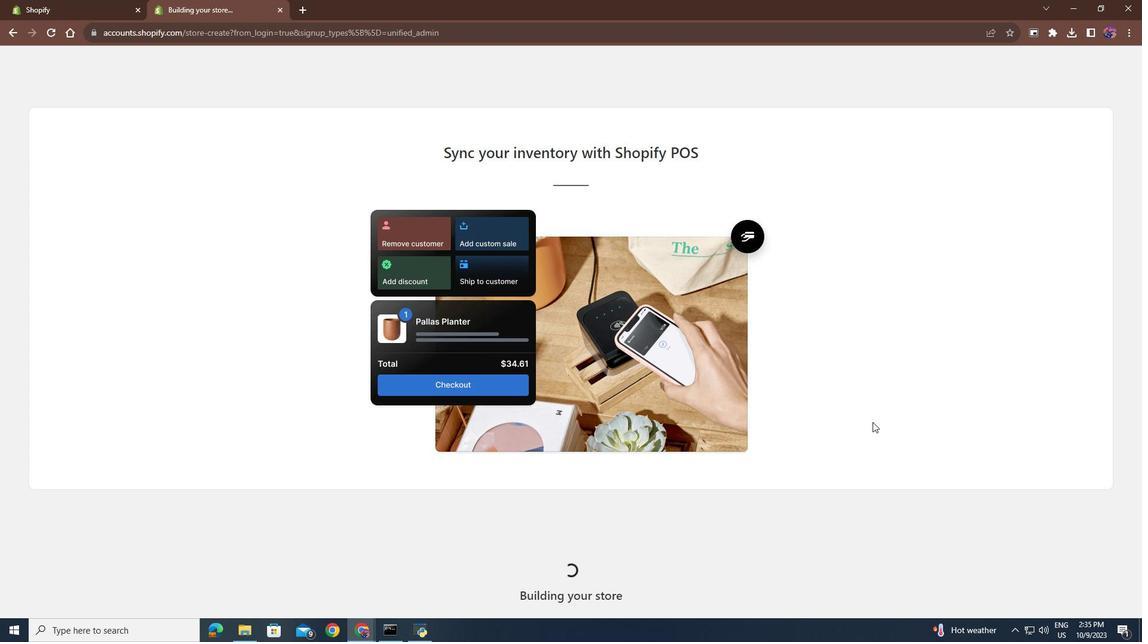 
Action: Mouse scrolled (877, 428) with delta (0, 0)
Screenshot: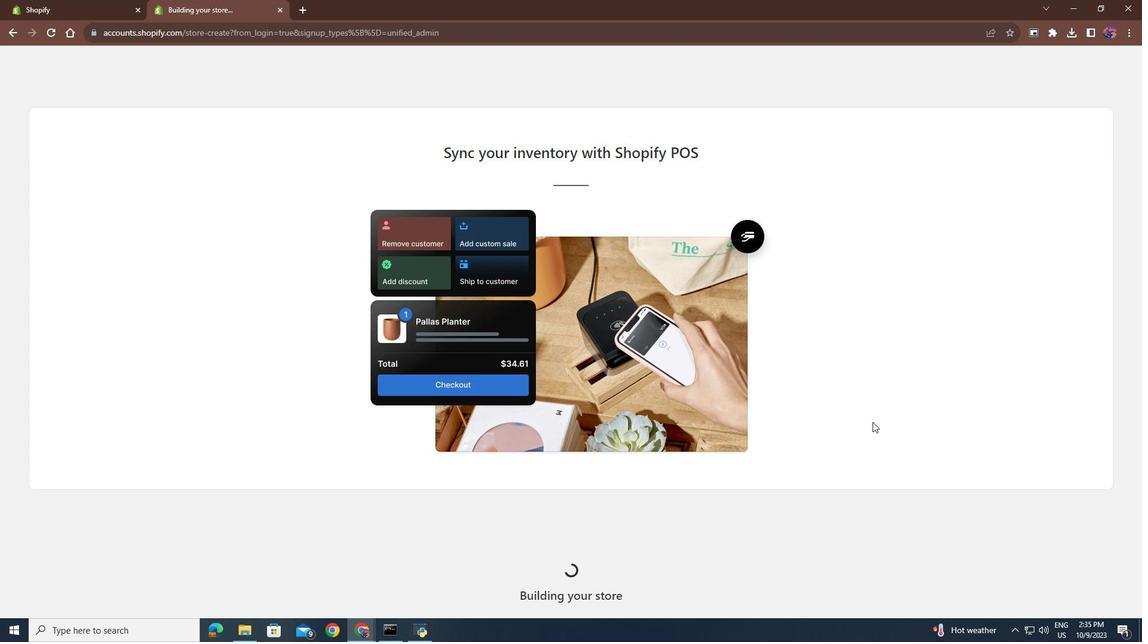
Action: Mouse moved to (1114, 491)
Screenshot: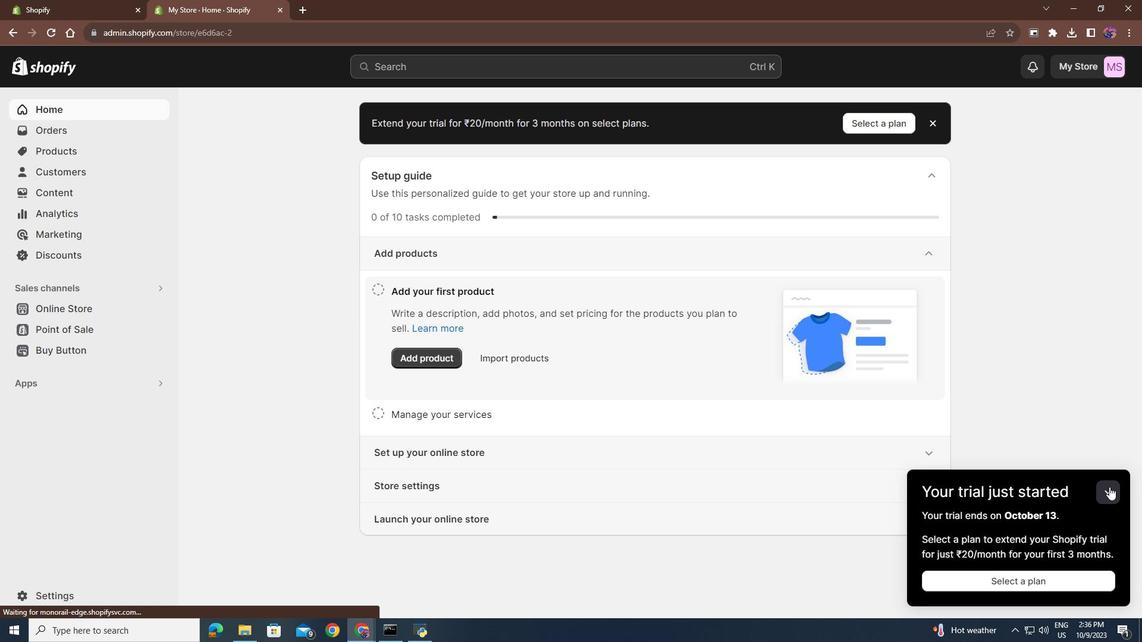 
Action: Mouse pressed left at (1114, 491)
Screenshot: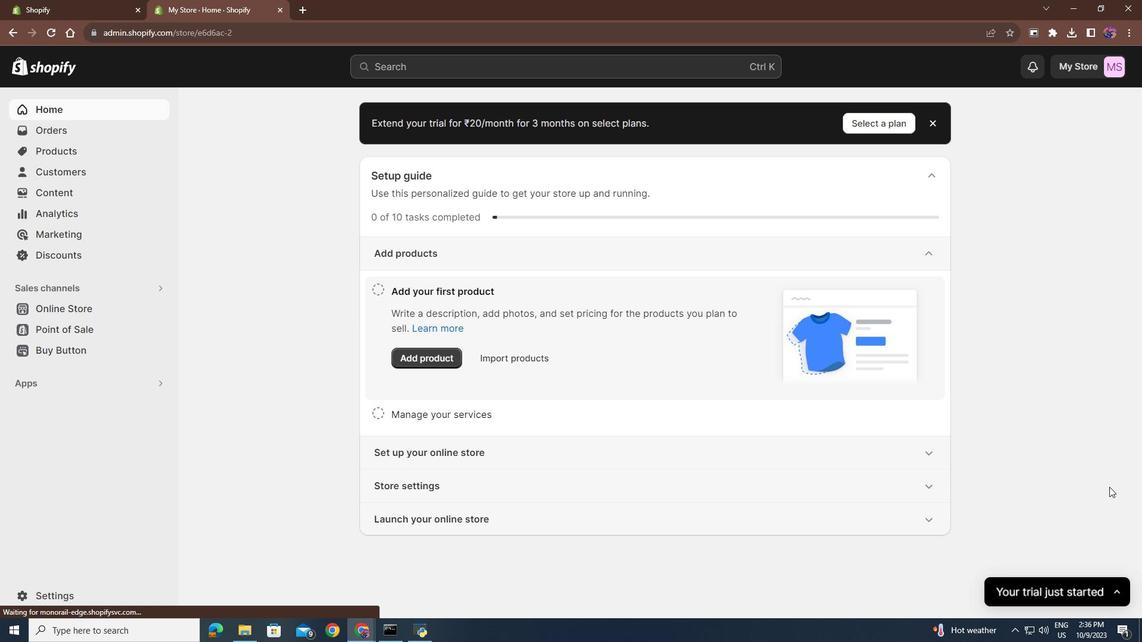 
Action: Mouse moved to (111, 316)
Screenshot: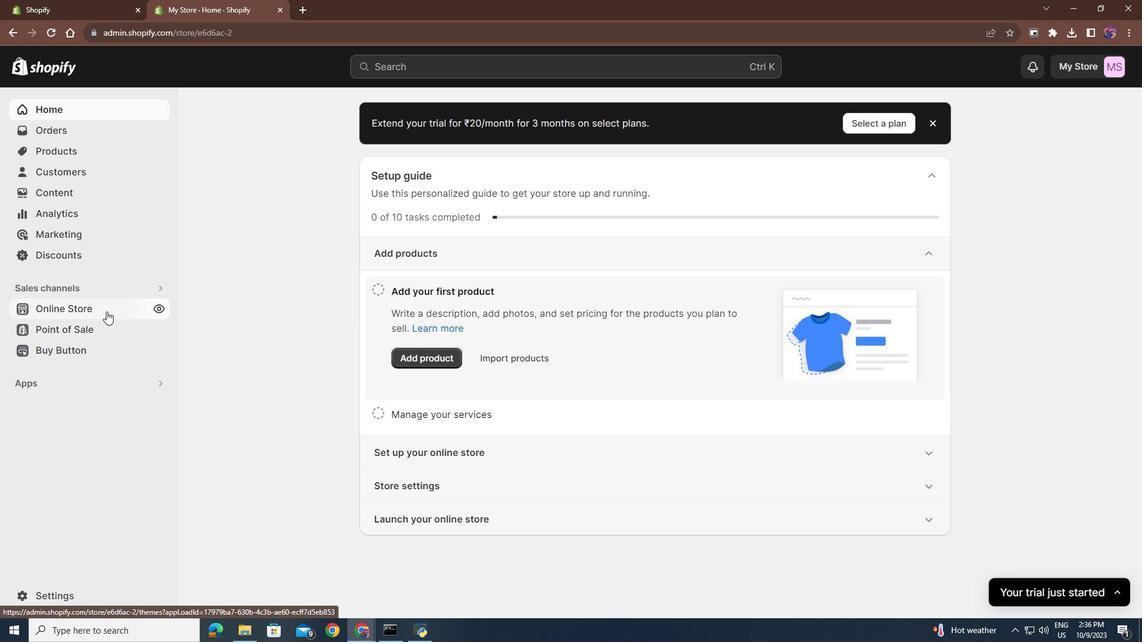 
Action: Mouse pressed left at (111, 316)
Screenshot: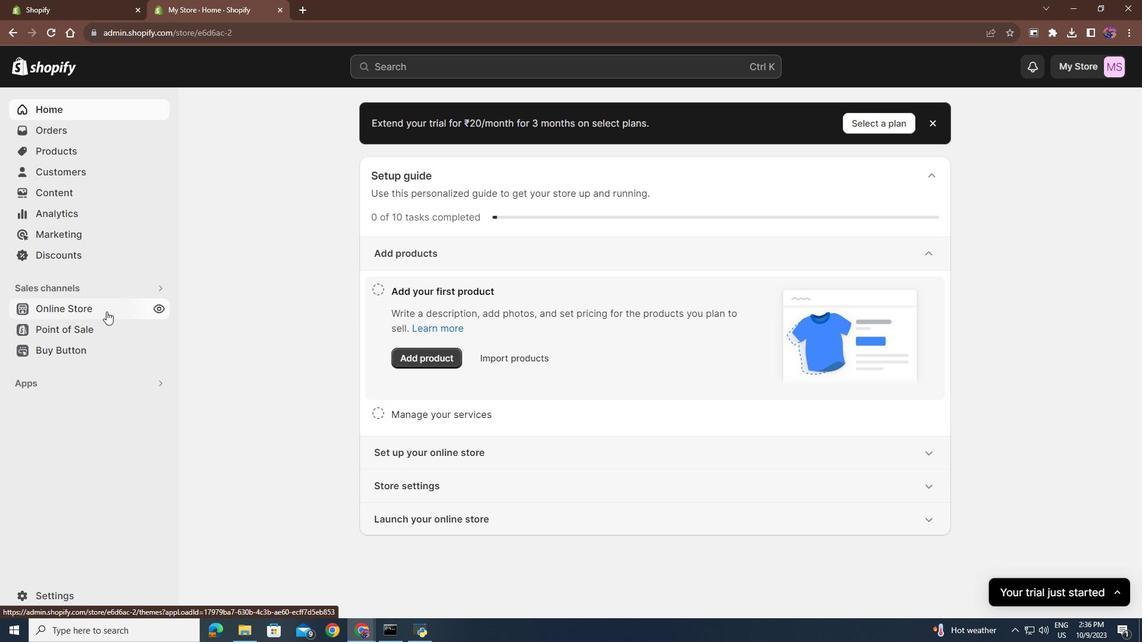 
Action: Mouse moved to (675, 405)
Screenshot: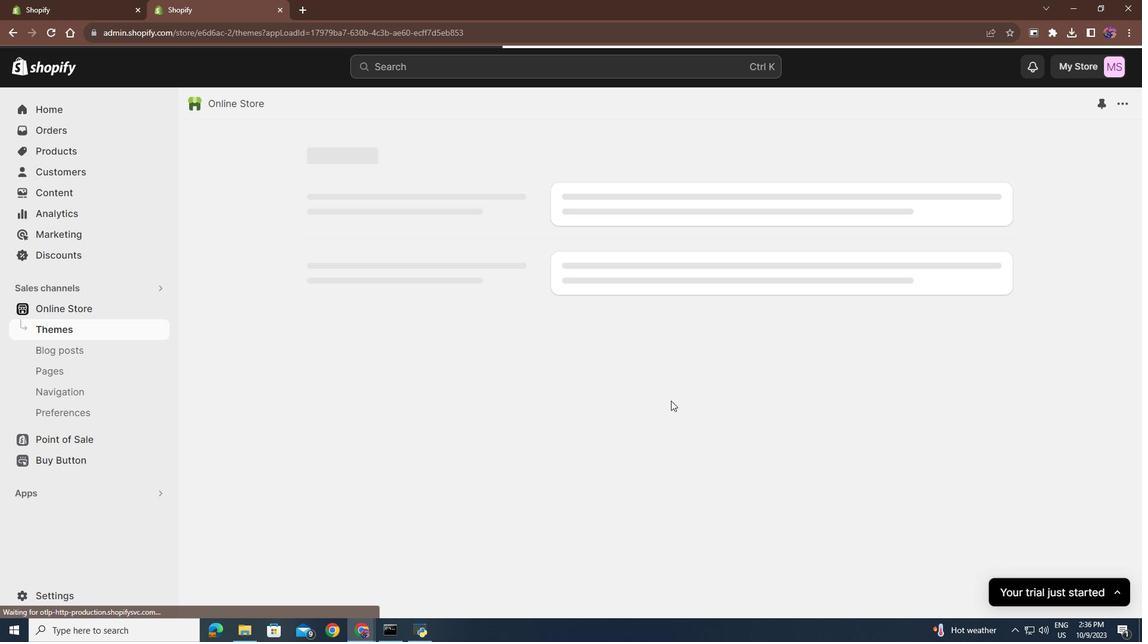 
Action: Mouse scrolled (675, 405) with delta (0, 0)
Screenshot: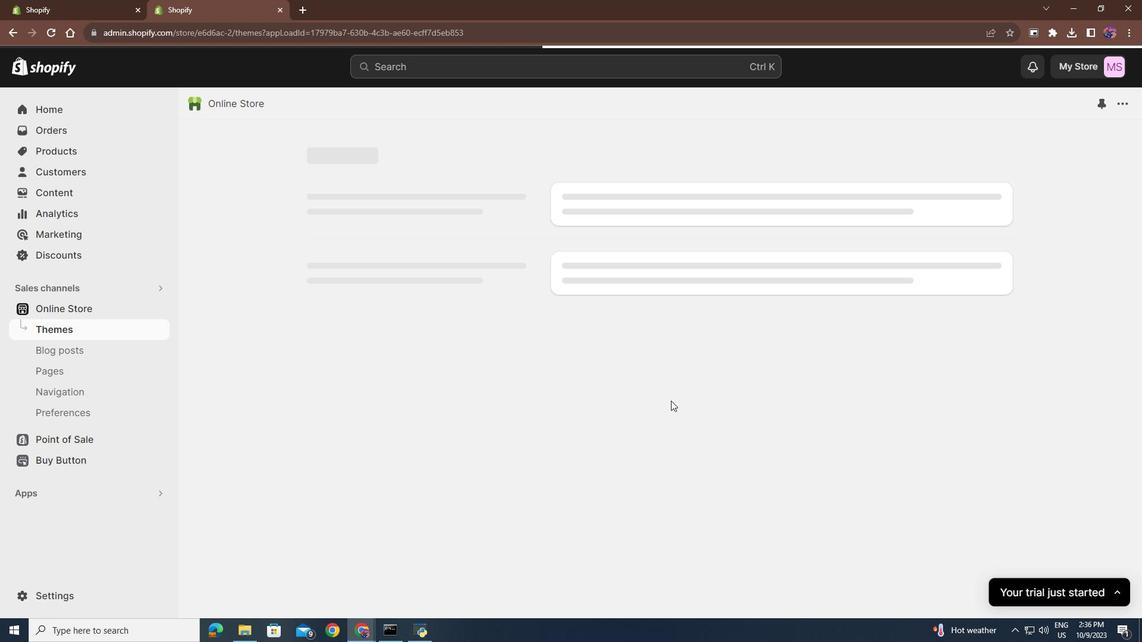 
Action: Mouse scrolled (675, 405) with delta (0, 0)
Screenshot: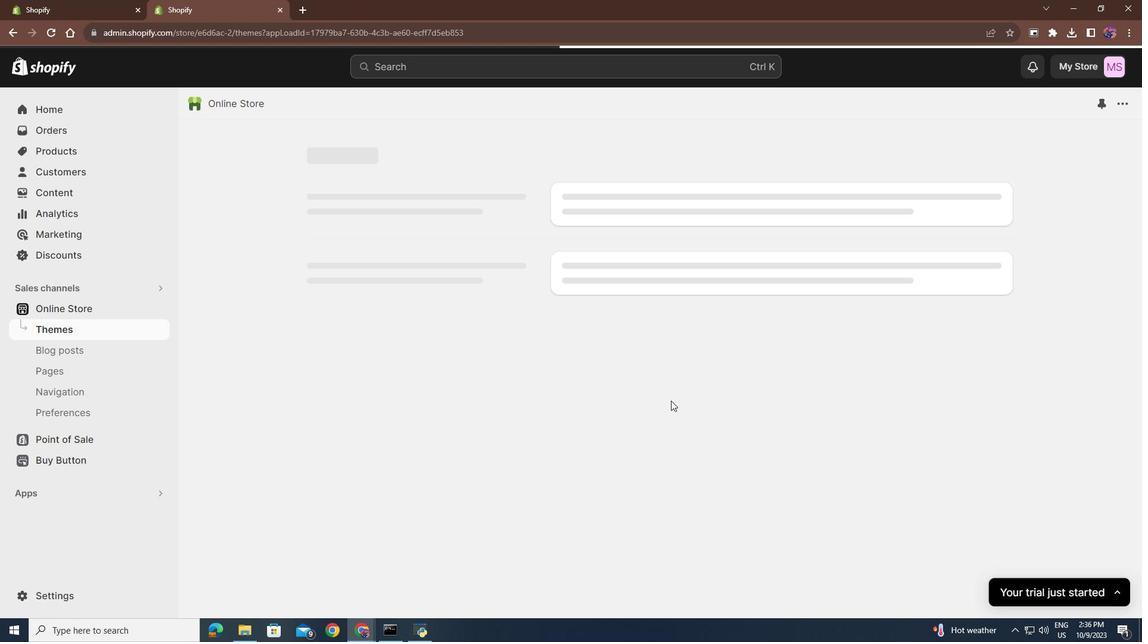 
Action: Mouse moved to (657, 421)
Screenshot: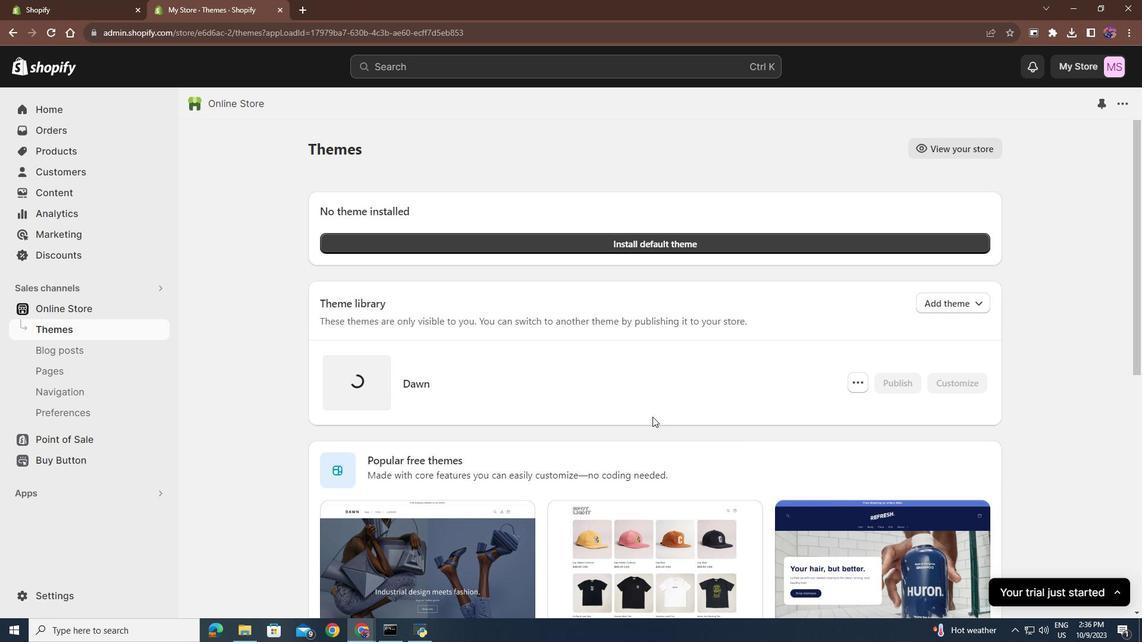 
Action: Mouse scrolled (657, 421) with delta (0, 0)
Screenshot: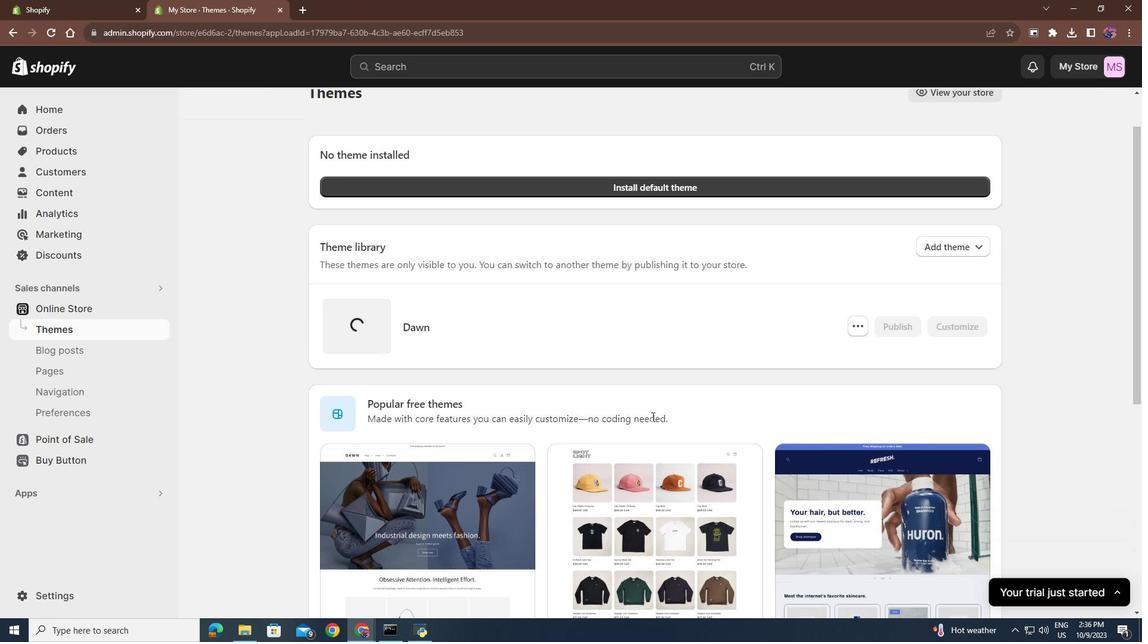 
Action: Mouse moved to (656, 421)
Screenshot: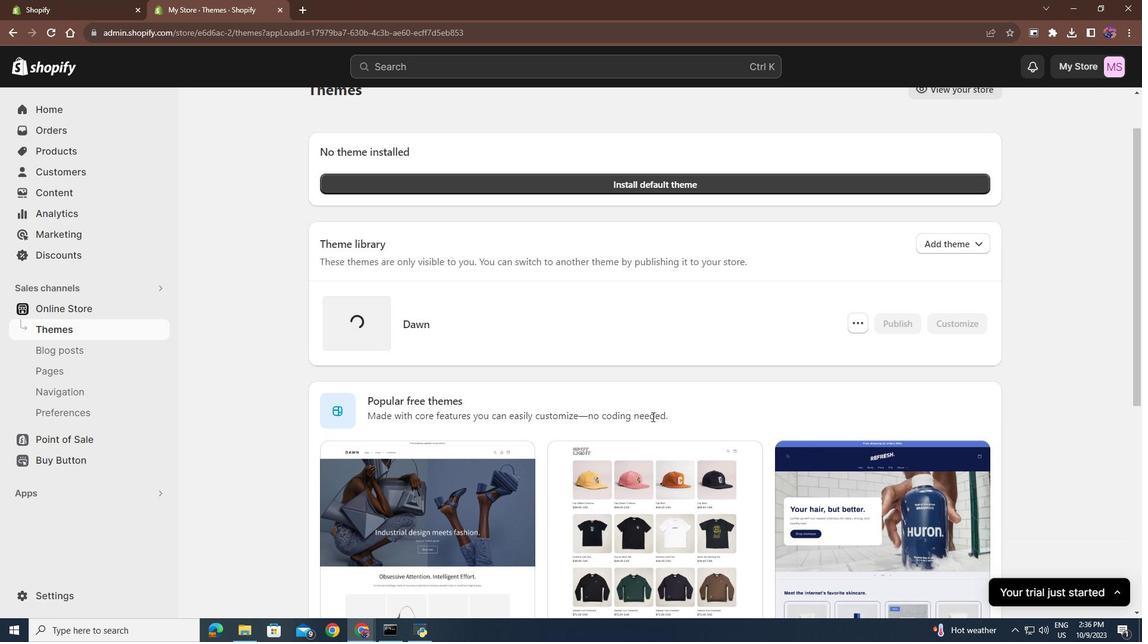 
Action: Mouse scrolled (656, 421) with delta (0, 0)
Screenshot: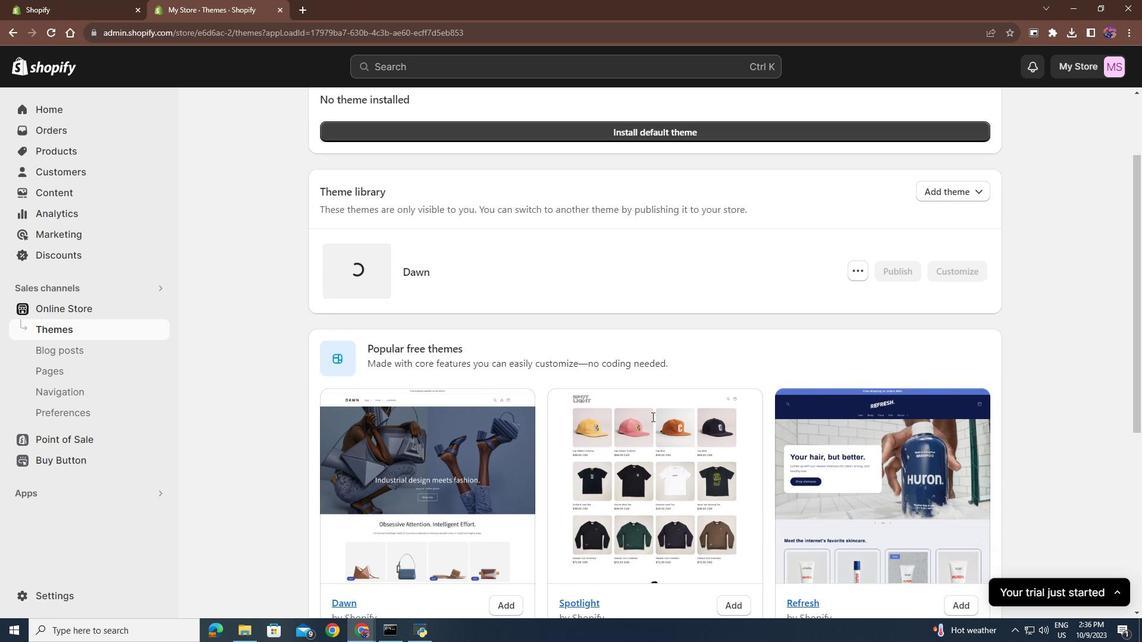 
Action: Mouse scrolled (656, 421) with delta (0, 0)
Screenshot: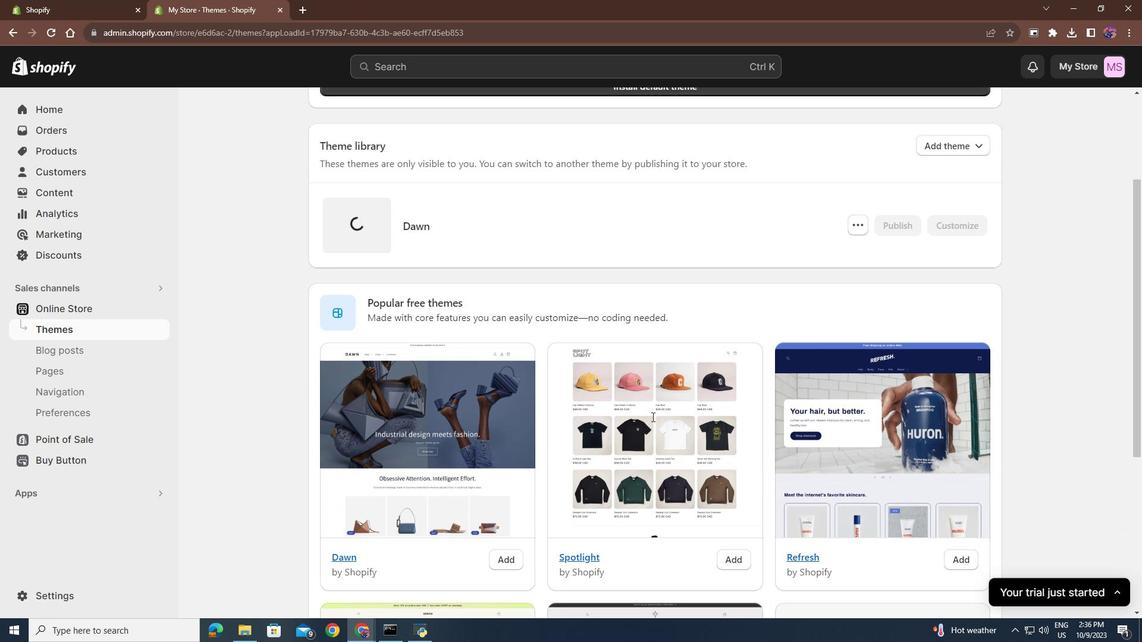 
Action: Mouse scrolled (656, 421) with delta (0, 0)
Screenshot: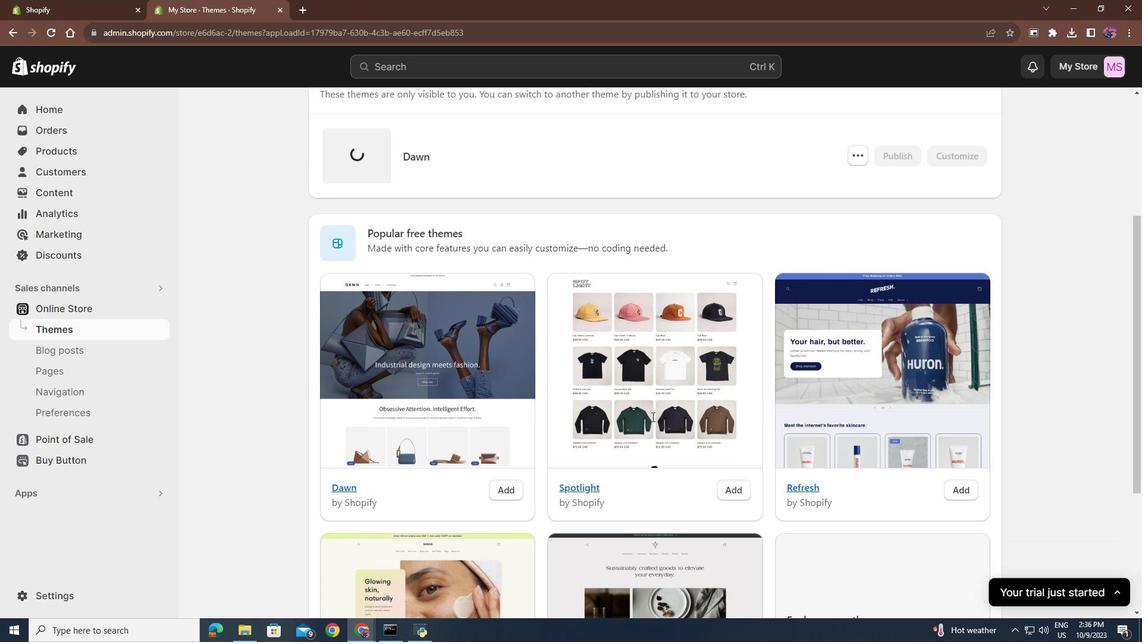
Action: Mouse scrolled (656, 421) with delta (0, 0)
Screenshot: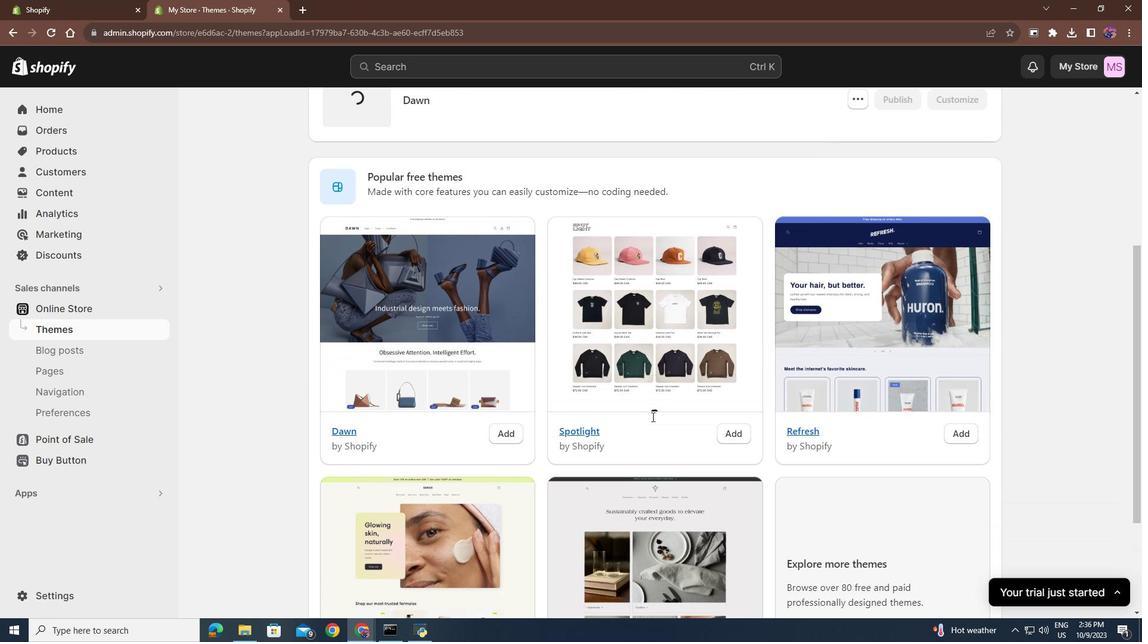 
Action: Mouse scrolled (656, 421) with delta (0, 0)
Screenshot: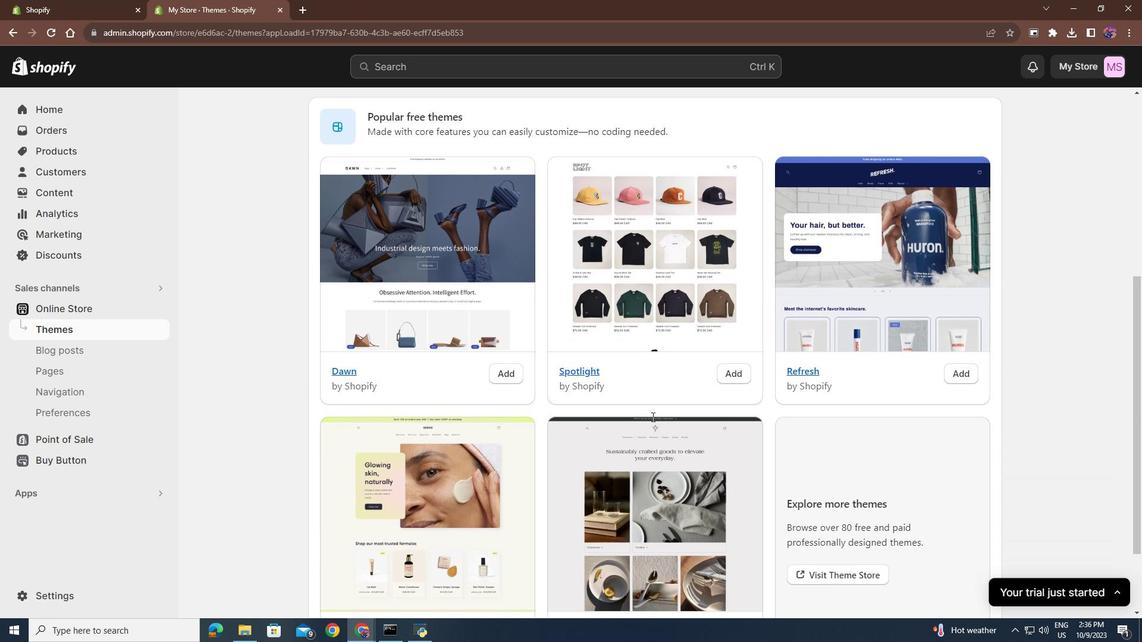 
Action: Mouse scrolled (656, 421) with delta (0, 0)
Screenshot: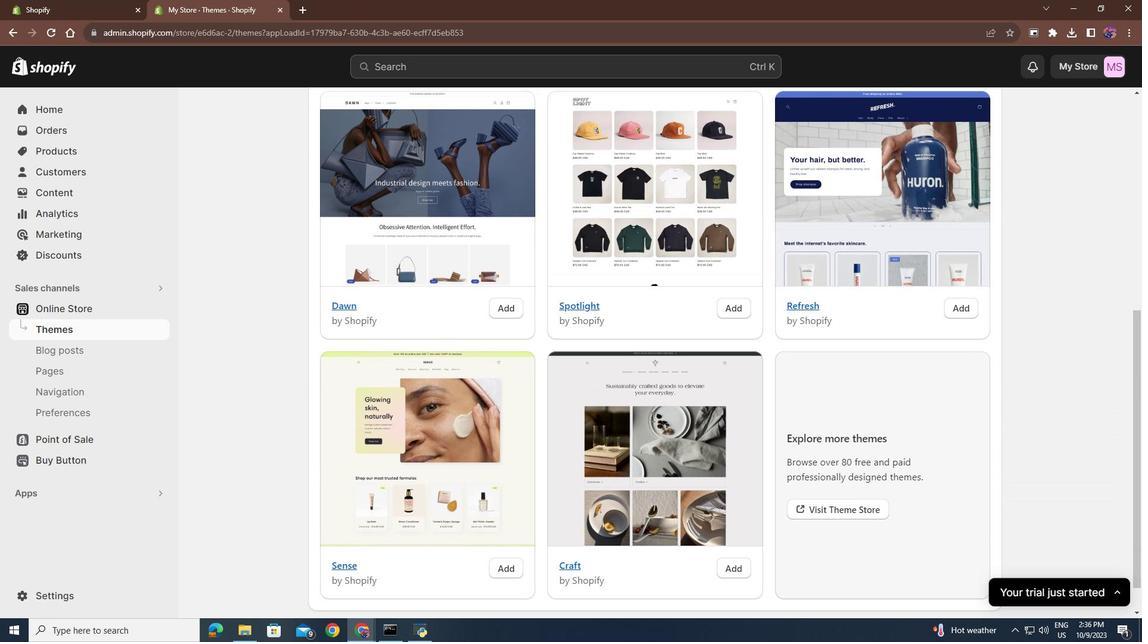 
Action: Mouse scrolled (656, 421) with delta (0, 0)
Screenshot: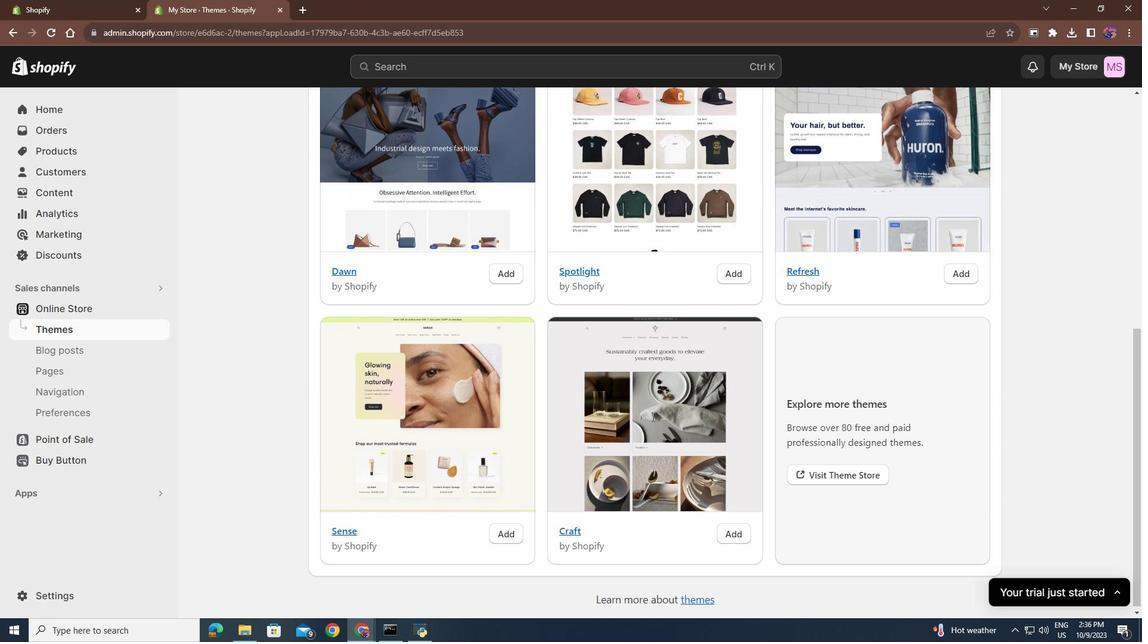 
Action: Mouse scrolled (656, 421) with delta (0, 0)
Screenshot: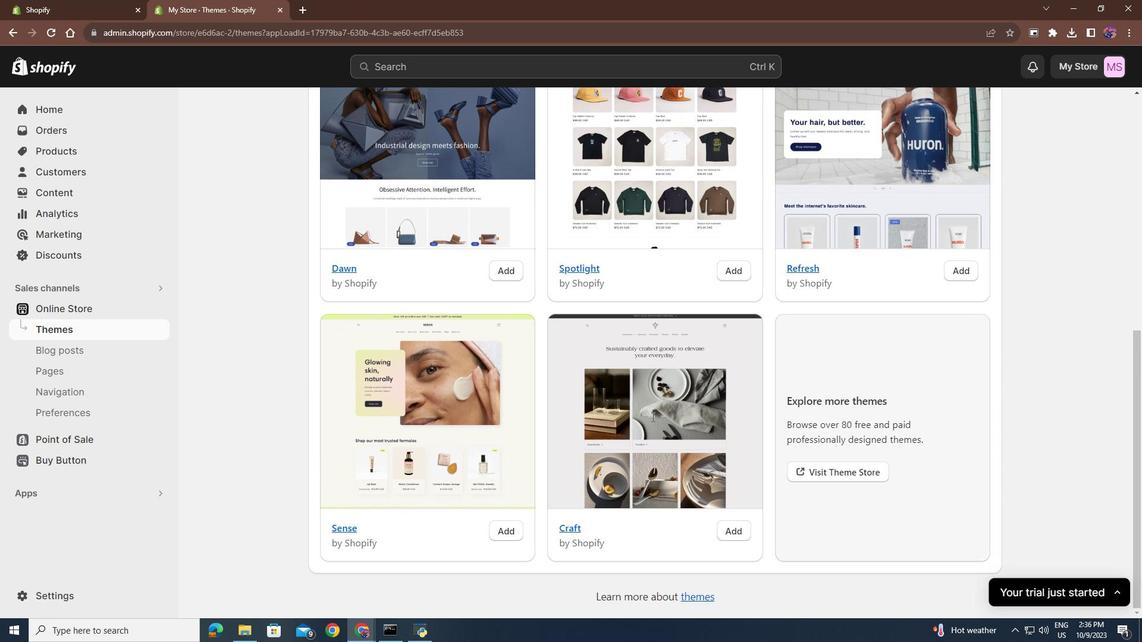 
Action: Mouse scrolled (656, 421) with delta (0, 0)
Screenshot: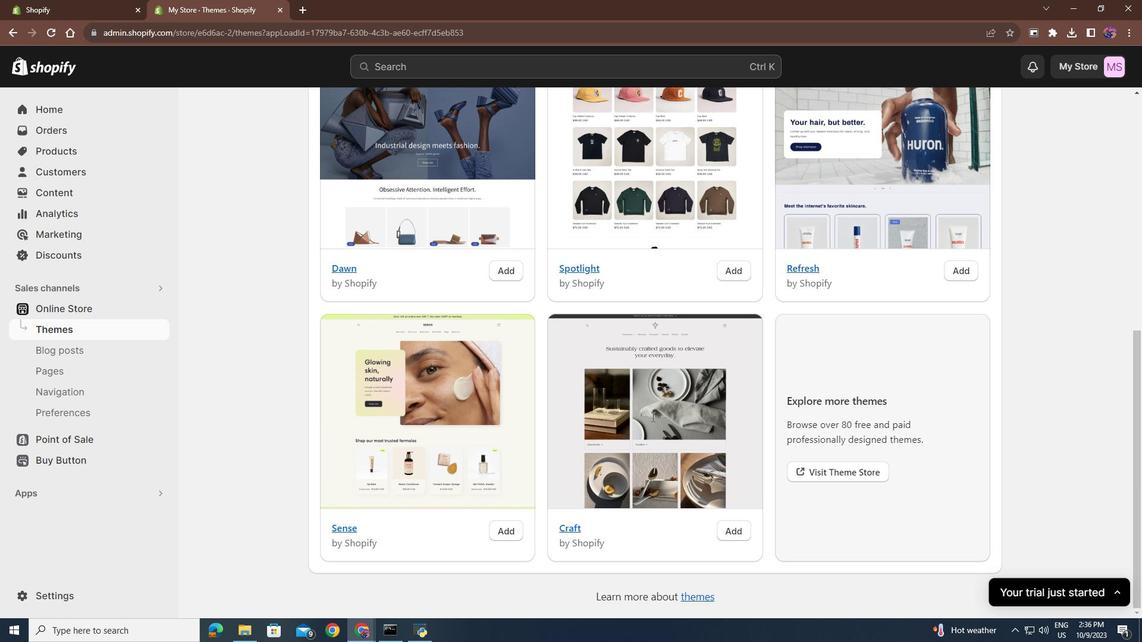 
Action: Mouse moved to (886, 474)
Screenshot: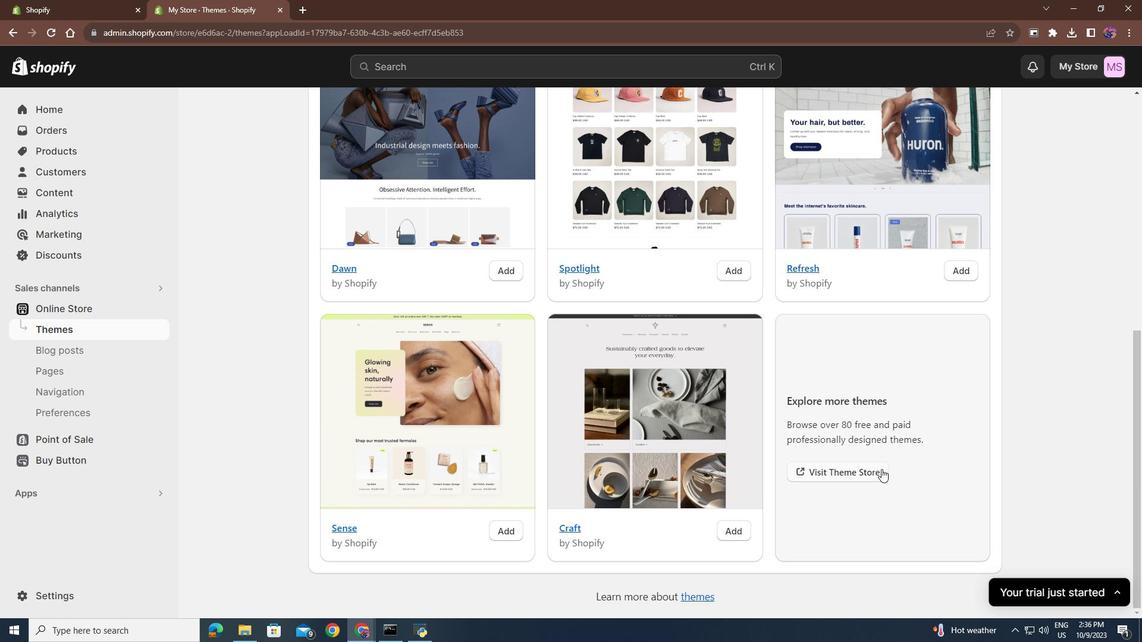 
Action: Mouse scrolled (886, 474) with delta (0, 0)
Screenshot: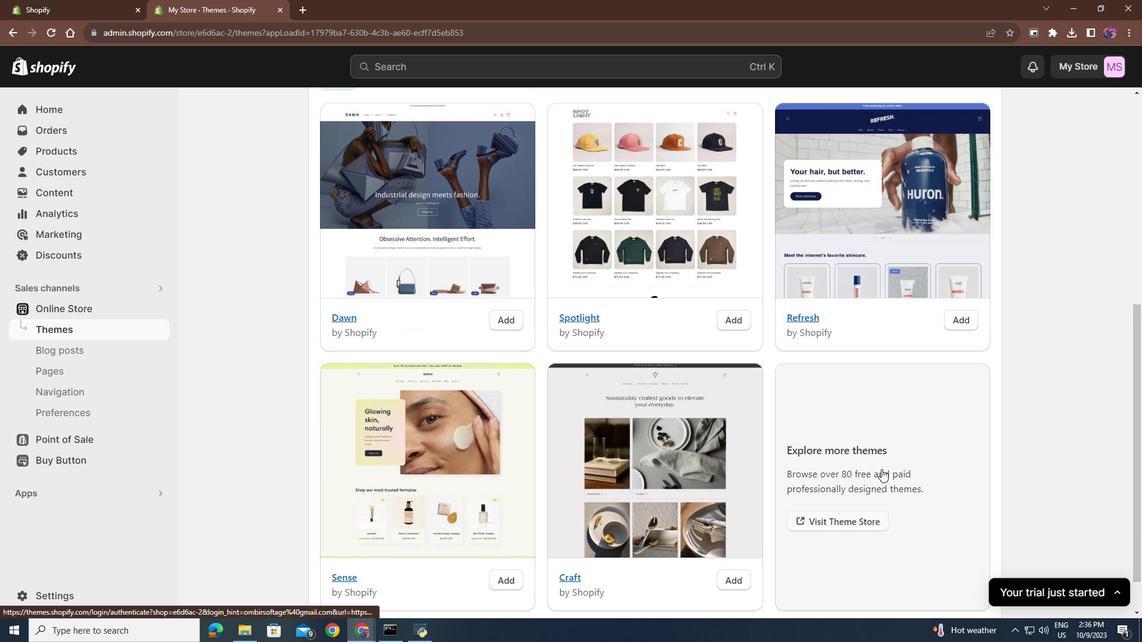 
Action: Mouse scrolled (886, 474) with delta (0, 0)
Screenshot: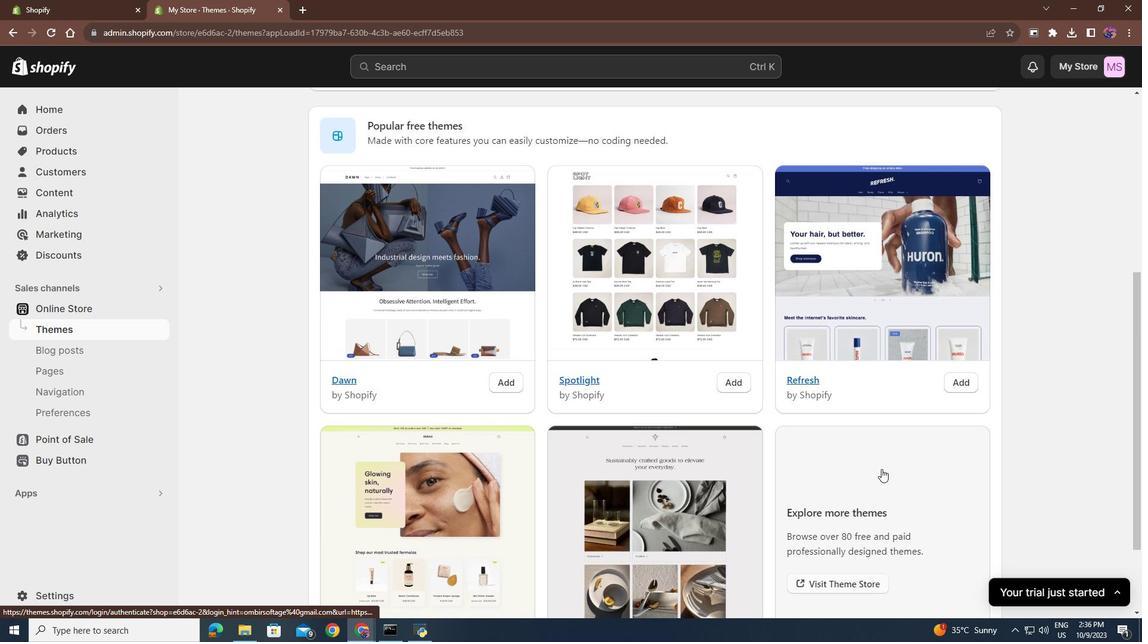 
Action: Mouse scrolled (886, 474) with delta (0, 0)
Screenshot: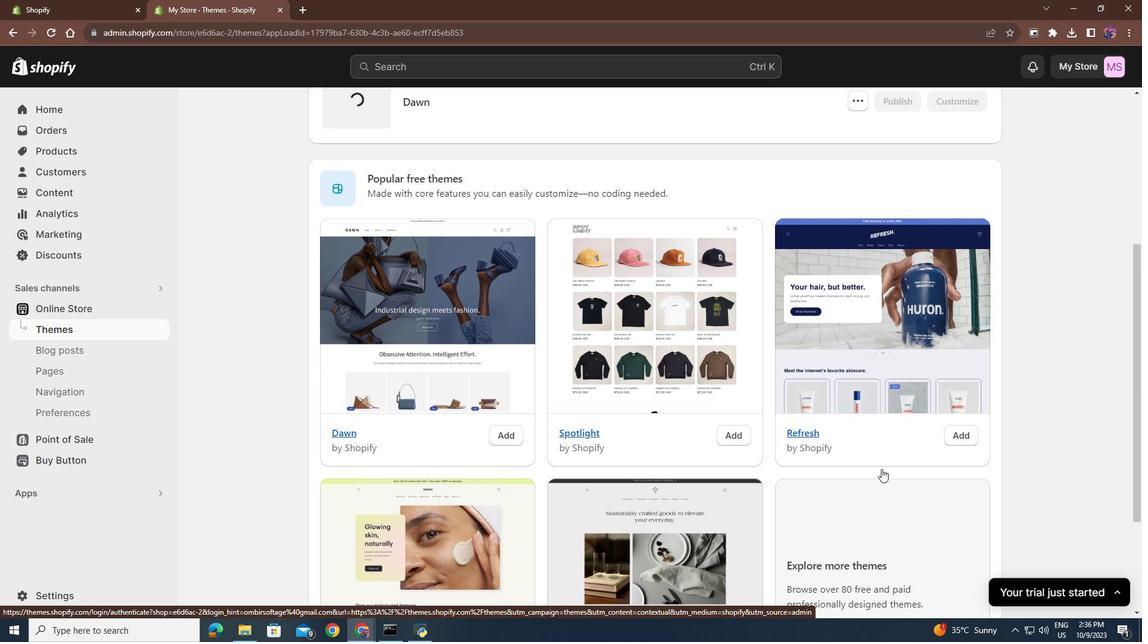 
Action: Mouse scrolled (886, 474) with delta (0, 0)
Screenshot: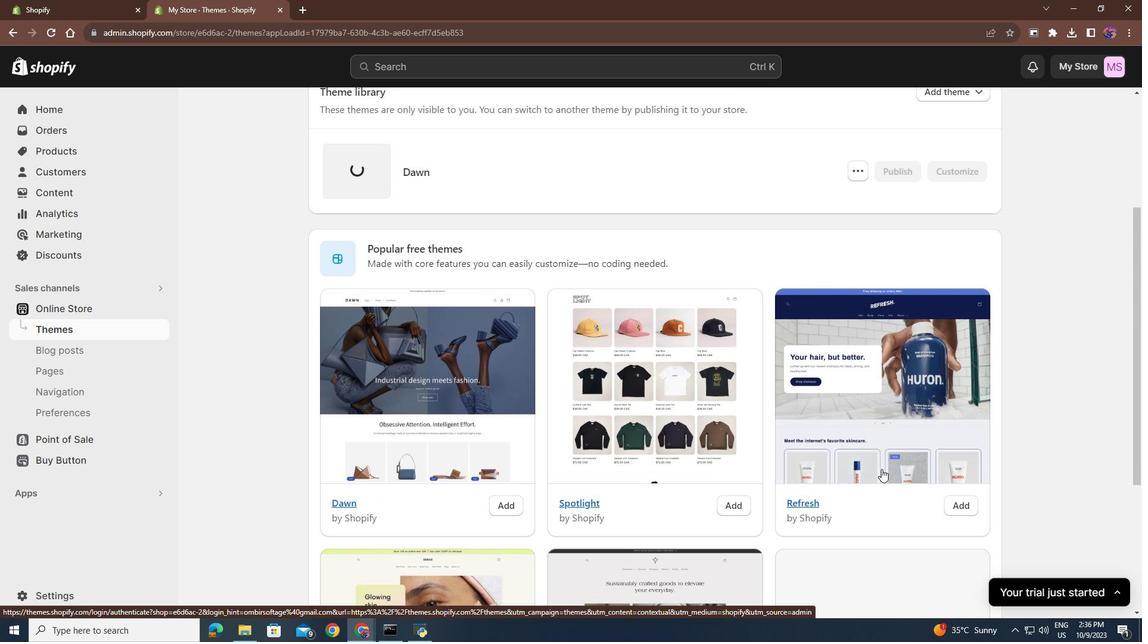 
Action: Mouse scrolled (886, 473) with delta (0, 0)
Screenshot: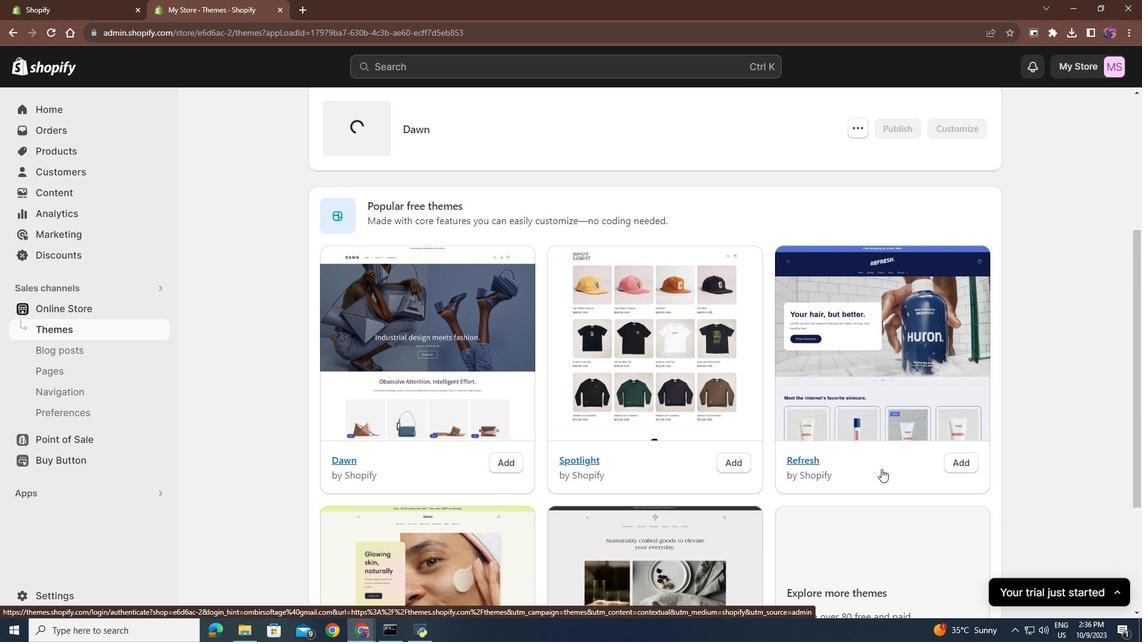 
Action: Mouse moved to (506, 453)
Screenshot: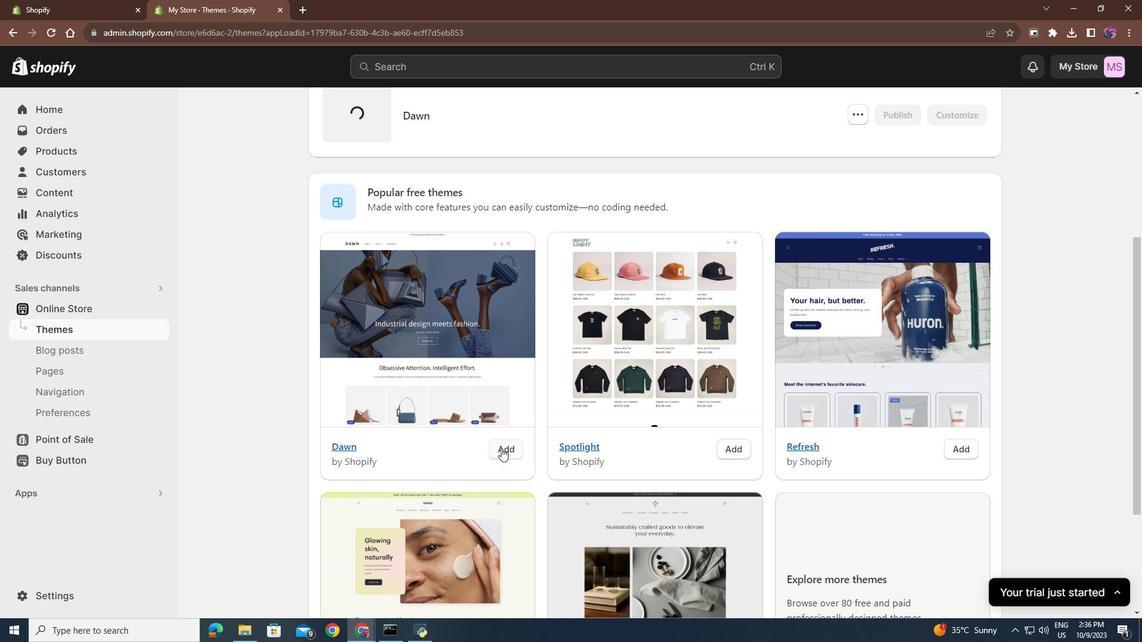 
Action: Mouse pressed left at (506, 453)
Screenshot: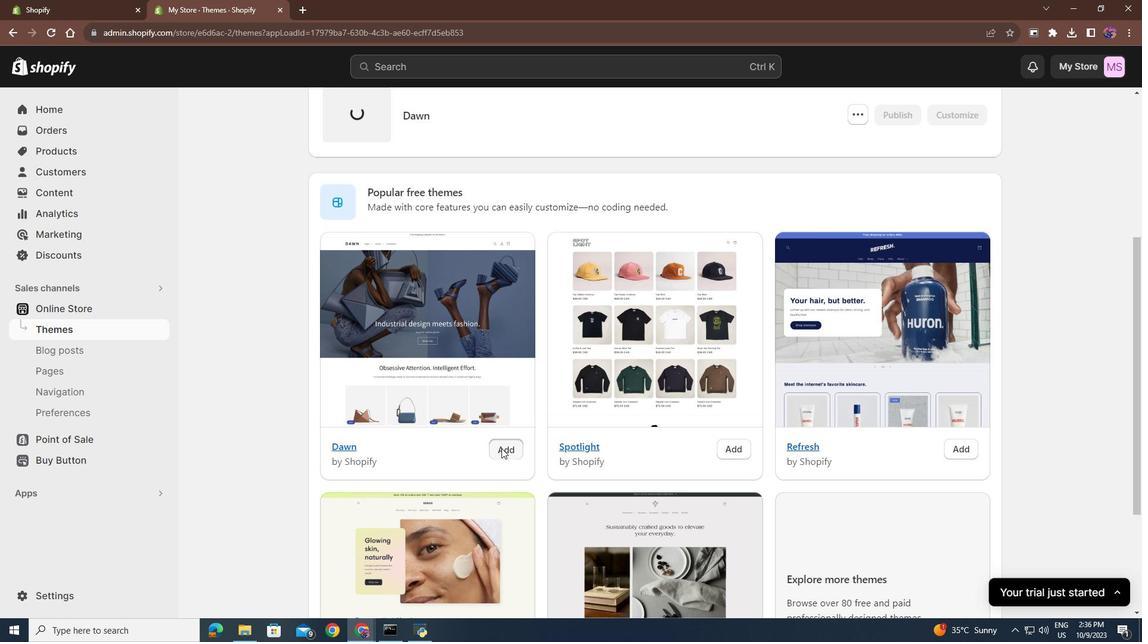 
Action: Mouse moved to (971, 406)
Screenshot: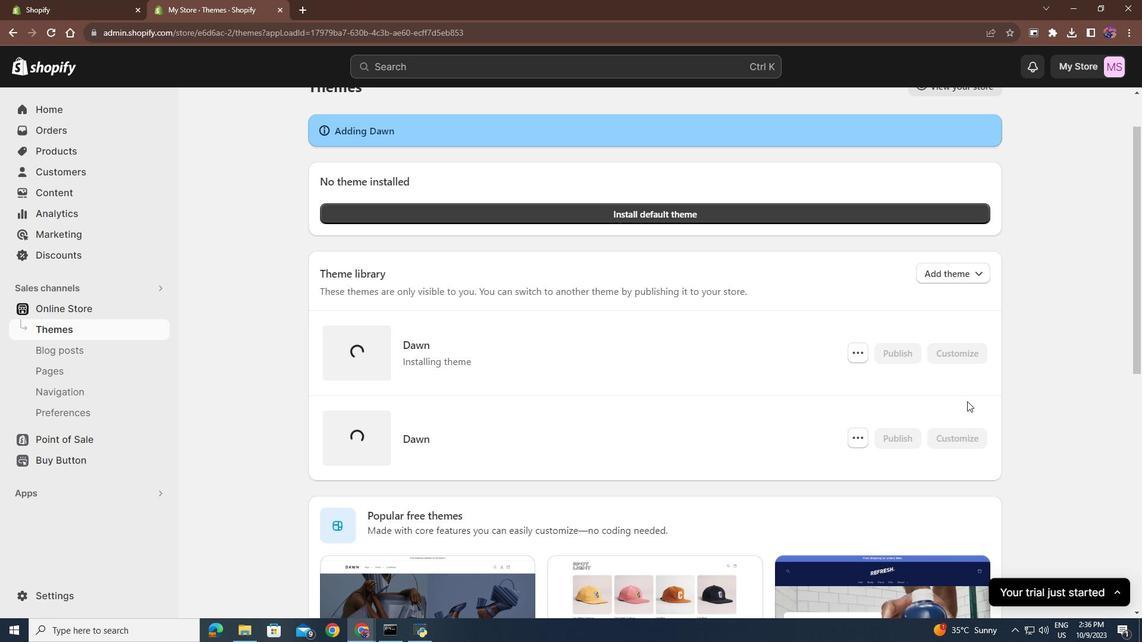
Action: Mouse scrolled (971, 406) with delta (0, 0)
Screenshot: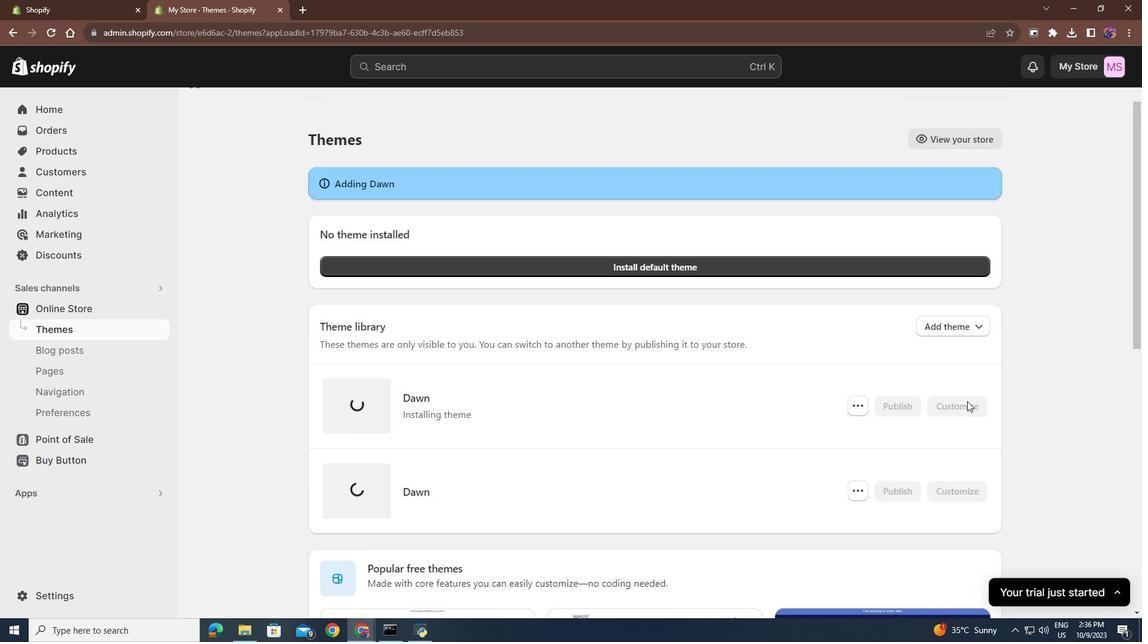 
Action: Mouse scrolled (971, 406) with delta (0, 0)
Screenshot: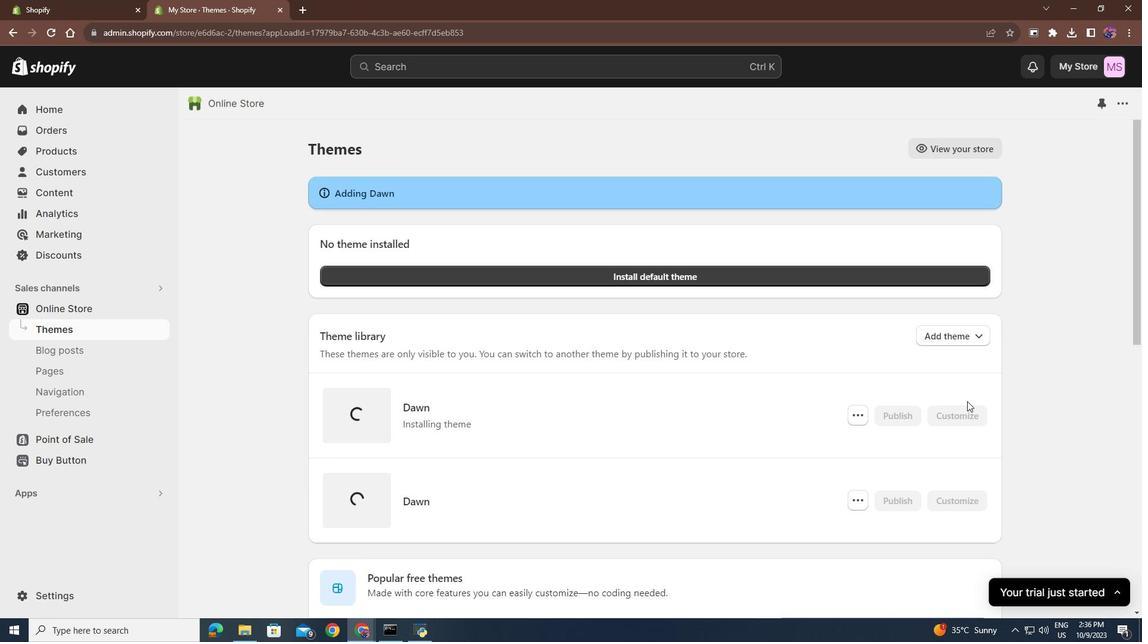 
Action: Mouse scrolled (971, 406) with delta (0, 0)
Screenshot: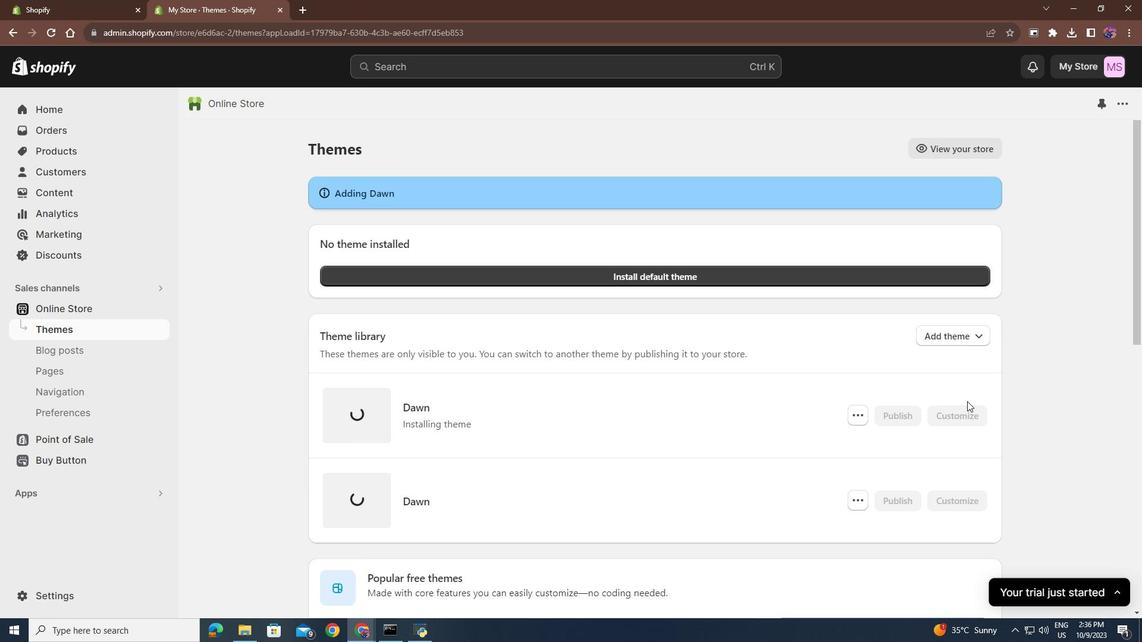 
Action: Mouse moved to (970, 405)
Screenshot: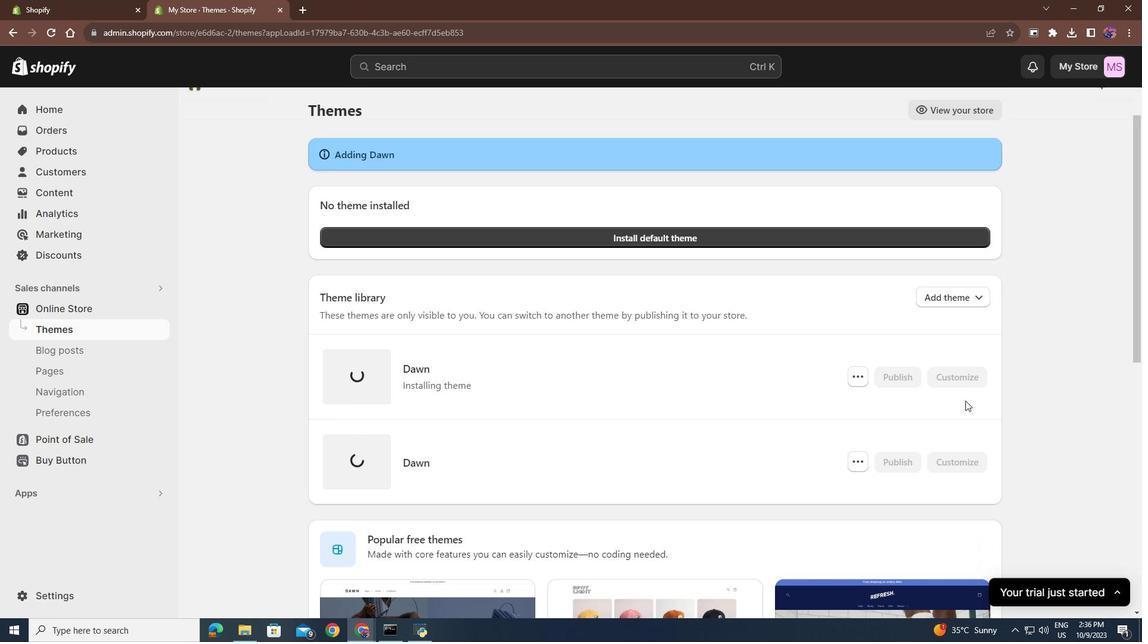 
Action: Mouse scrolled (970, 405) with delta (0, 0)
Screenshot: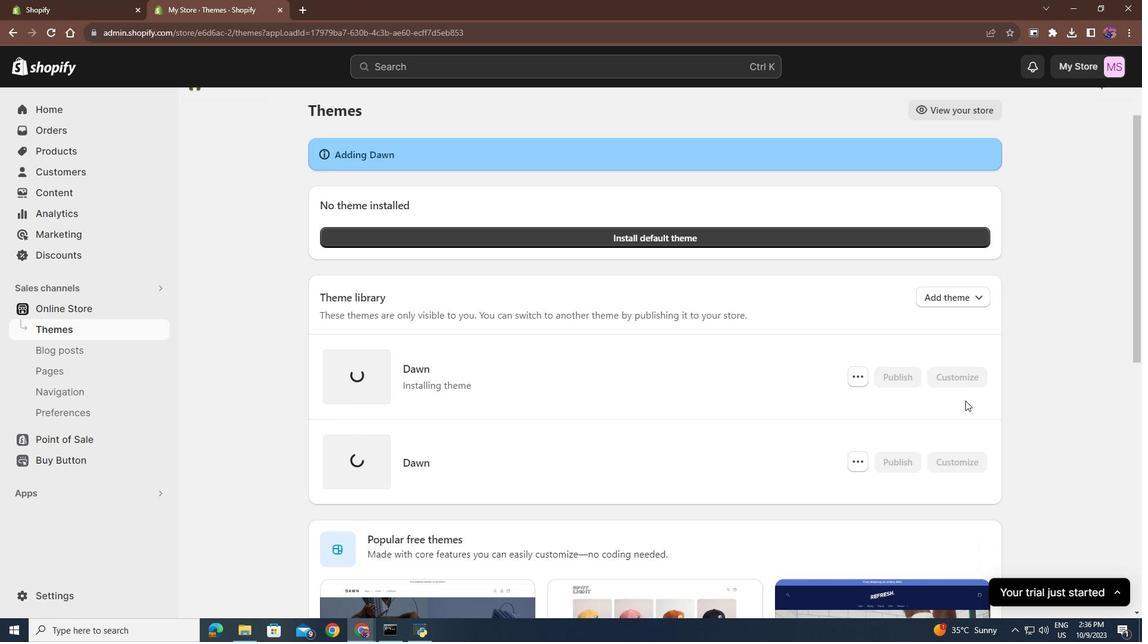 
Action: Mouse moved to (970, 405)
Screenshot: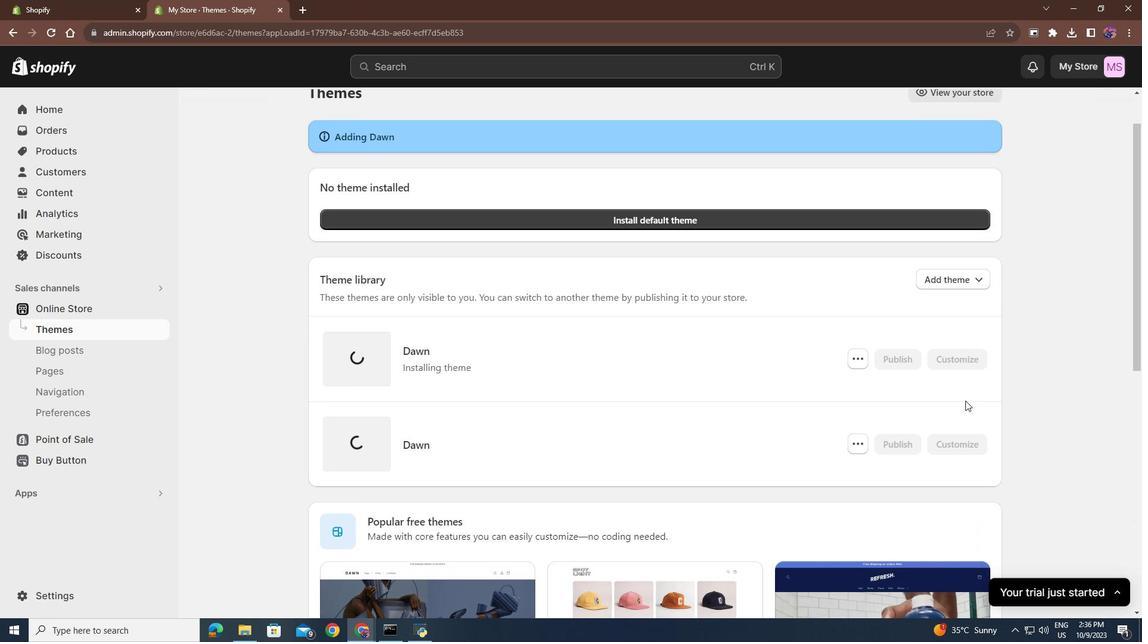 
Action: Mouse scrolled (970, 405) with delta (0, 0)
Screenshot: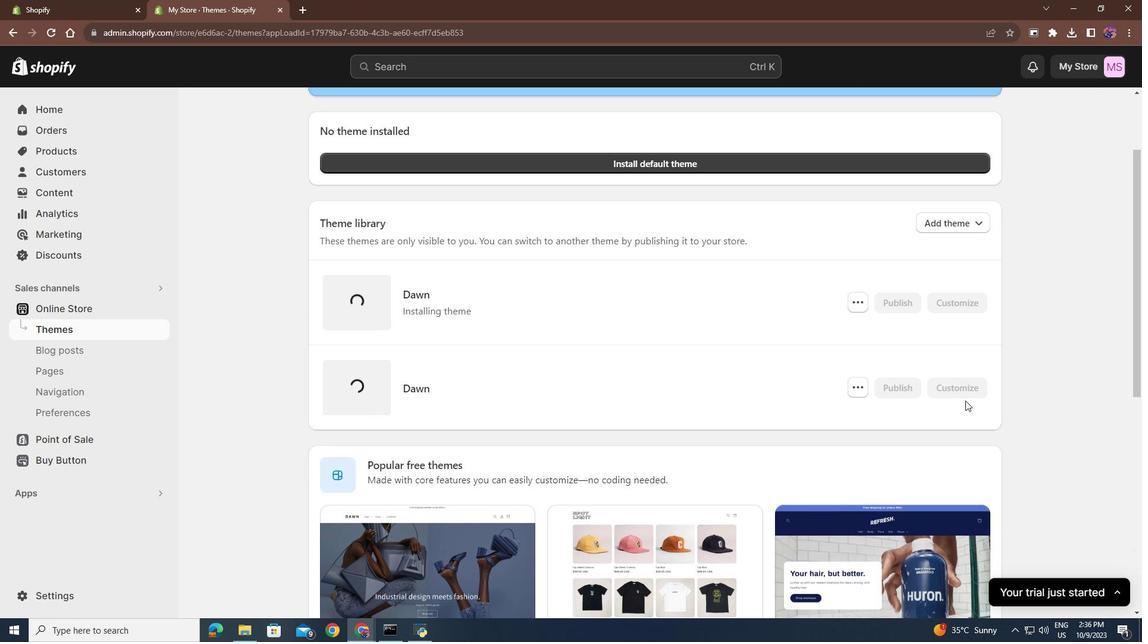 
Action: Mouse scrolled (970, 405) with delta (0, 0)
Screenshot: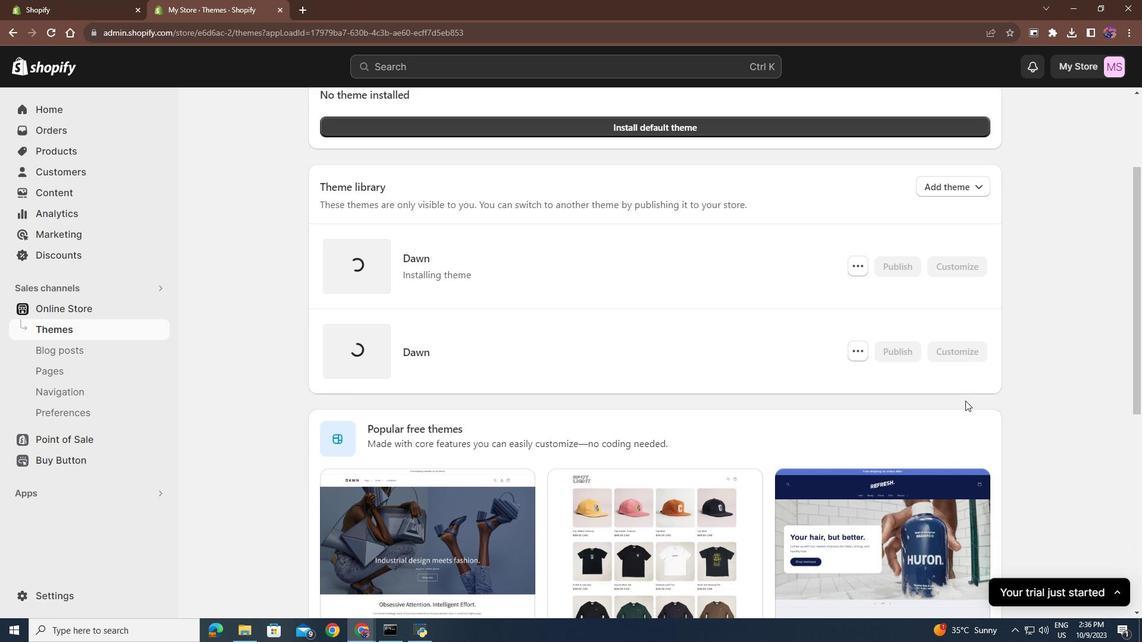 
Action: Mouse scrolled (970, 405) with delta (0, 0)
Screenshot: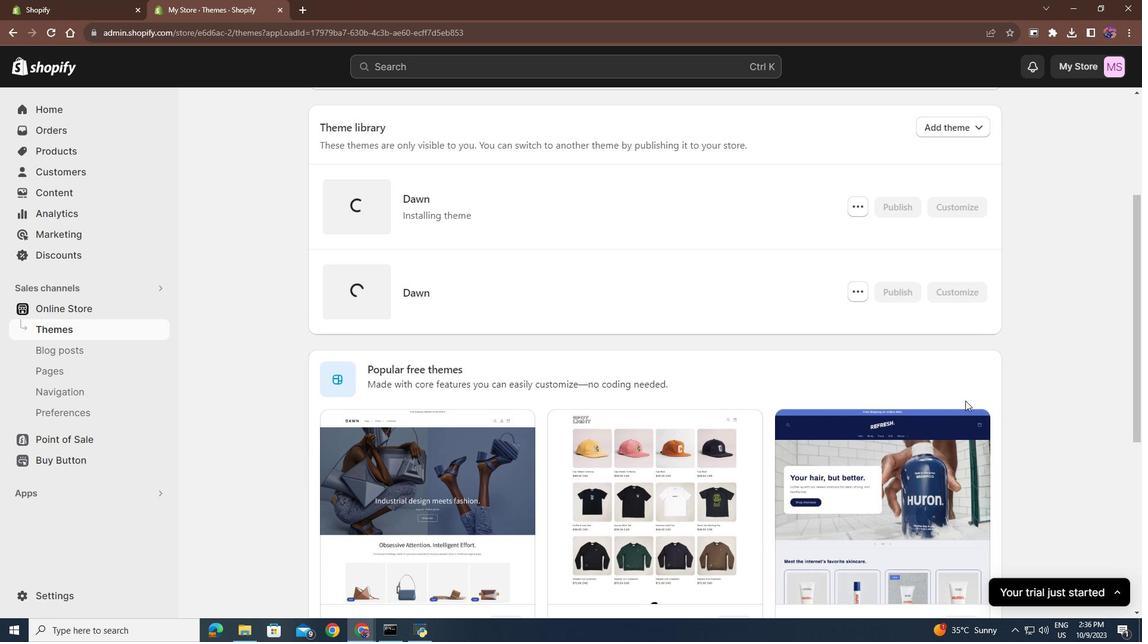 
Action: Mouse scrolled (970, 405) with delta (0, 0)
Screenshot: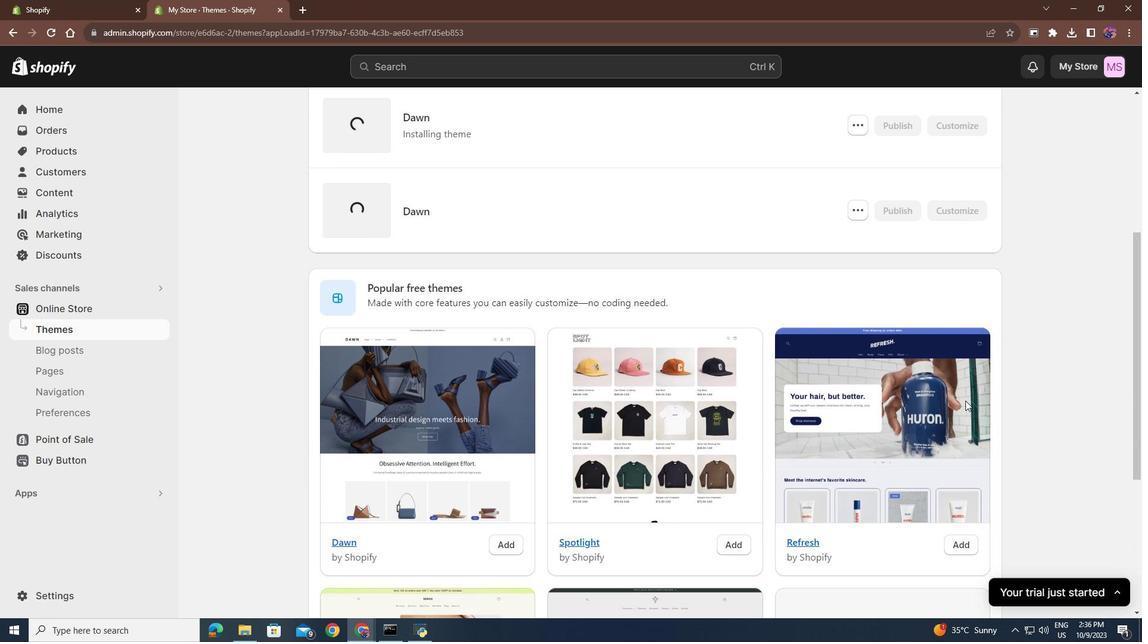 
Action: Mouse scrolled (970, 405) with delta (0, 0)
Screenshot: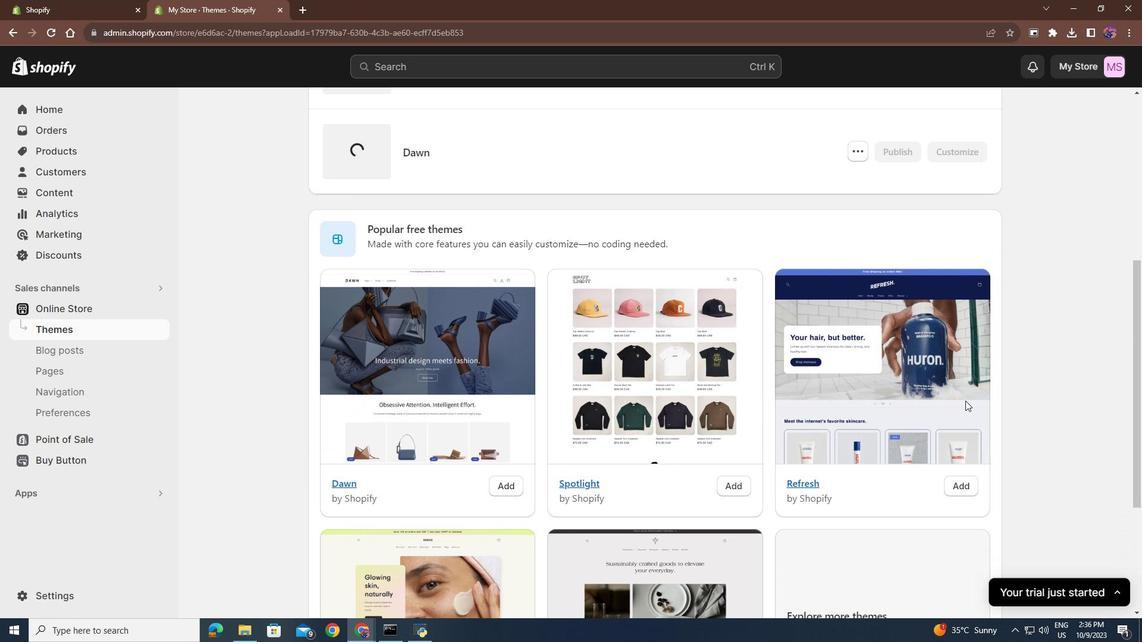 
Action: Mouse moved to (968, 401)
Screenshot: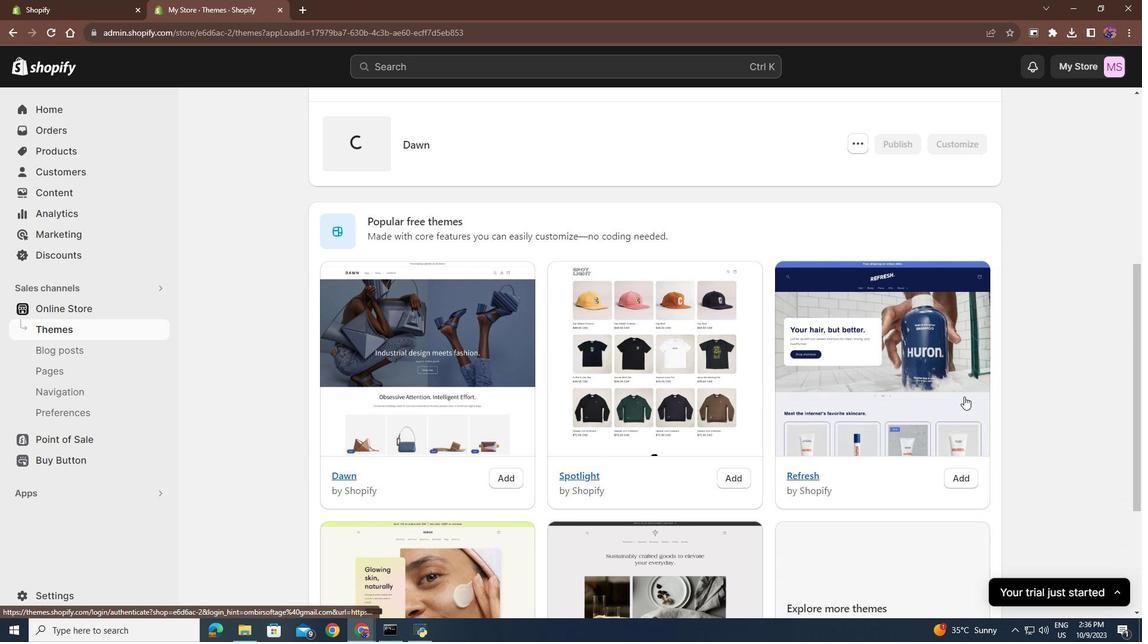 
Action: Mouse scrolled (968, 400) with delta (0, 0)
Screenshot: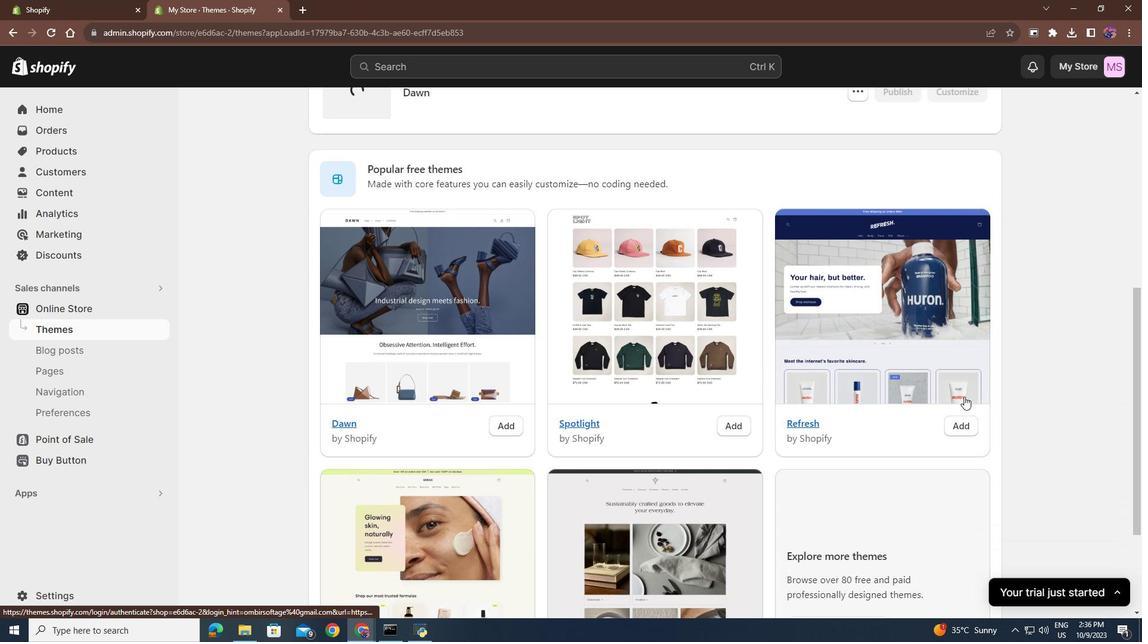 
Action: Mouse scrolled (968, 400) with delta (0, 0)
Screenshot: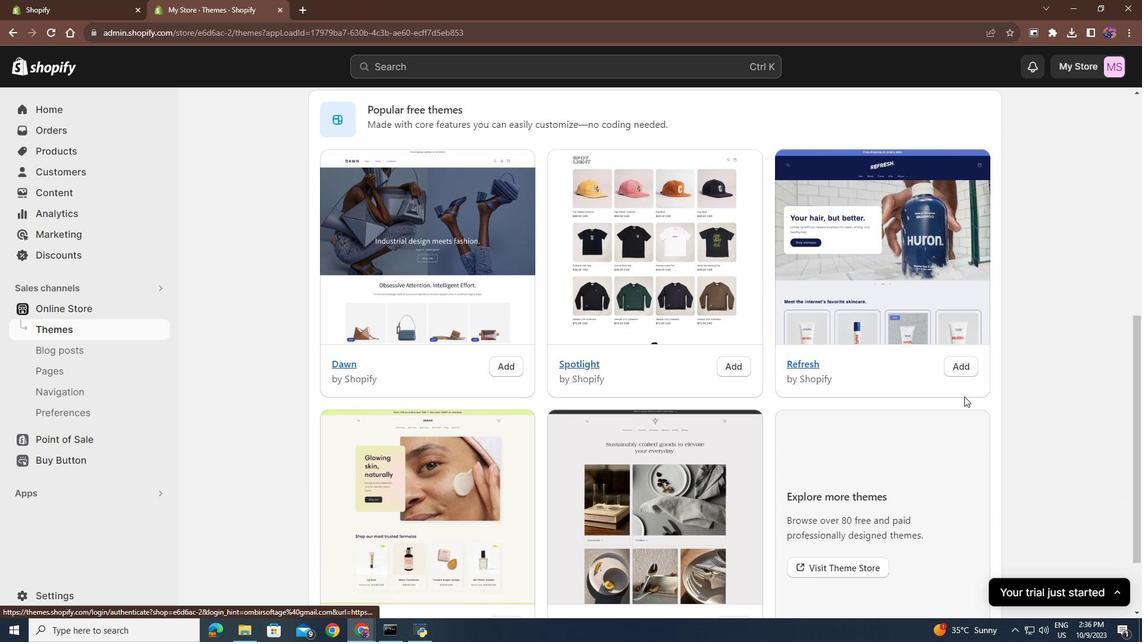 
Action: Mouse scrolled (968, 402) with delta (0, 0)
Screenshot: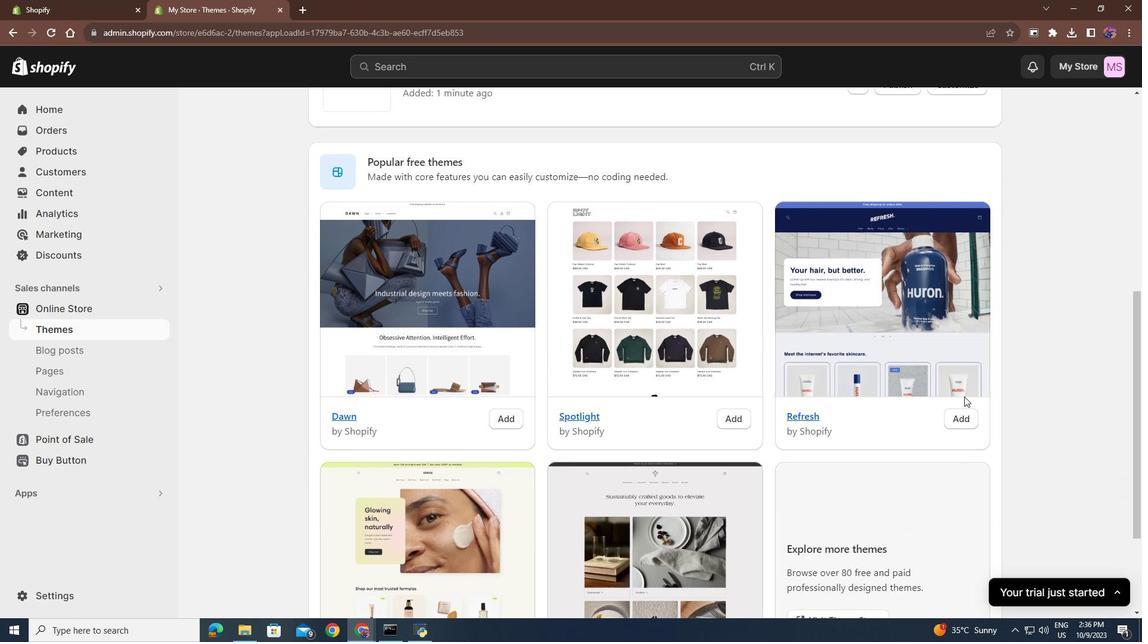 
Action: Mouse scrolled (968, 402) with delta (0, 0)
Screenshot: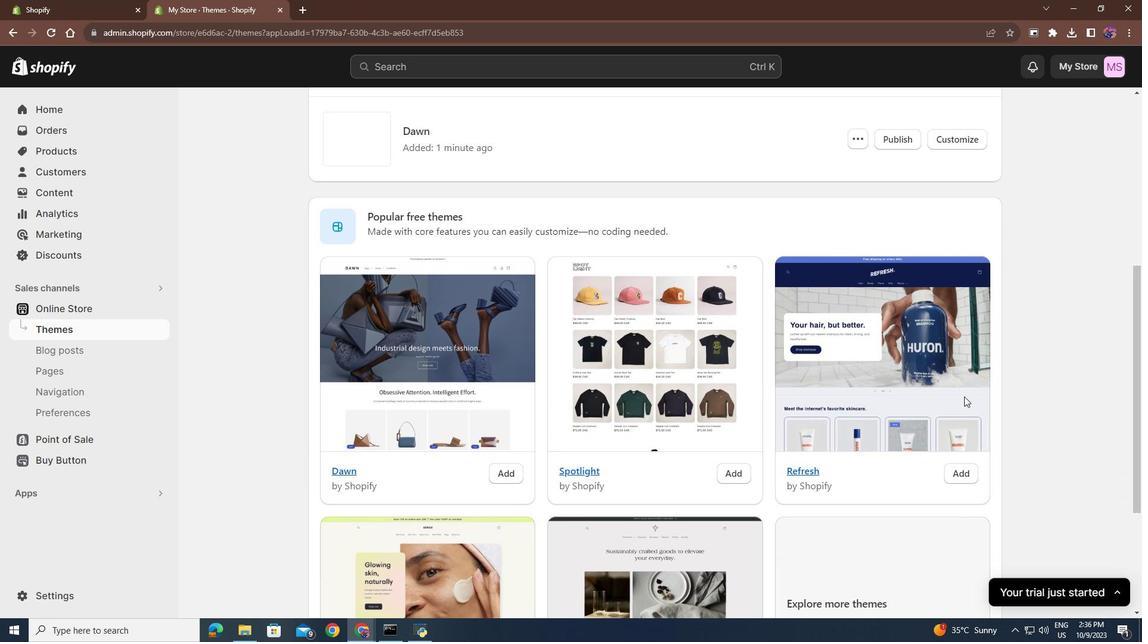 
Action: Mouse scrolled (968, 402) with delta (0, 0)
Screenshot: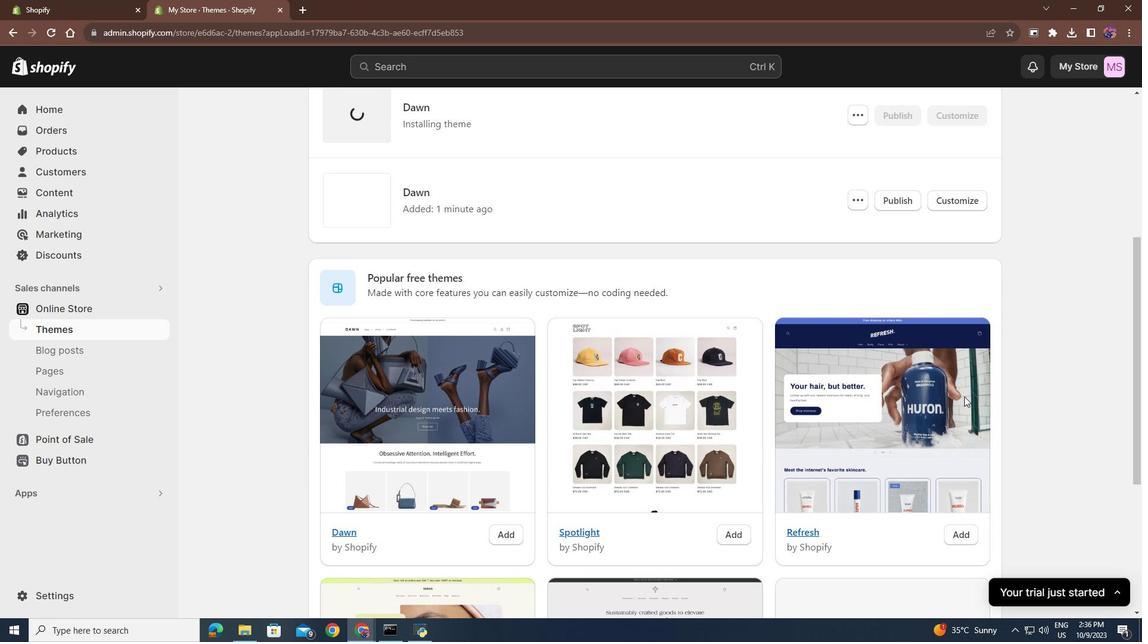 
Action: Mouse scrolled (968, 402) with delta (0, 0)
Screenshot: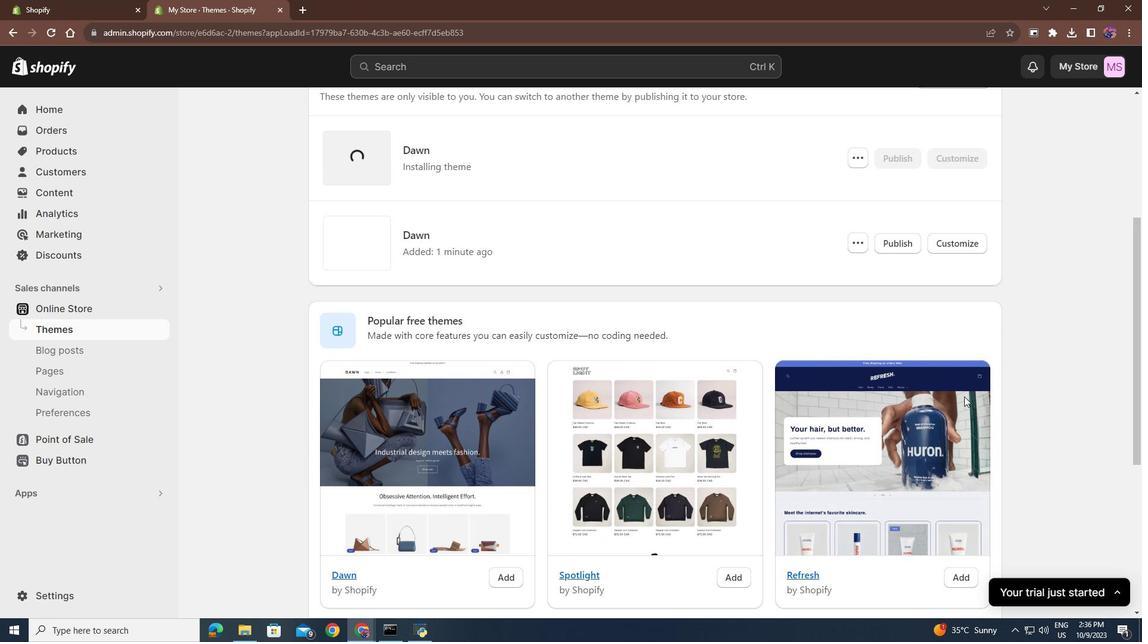 
Action: Mouse scrolled (968, 402) with delta (0, 0)
Screenshot: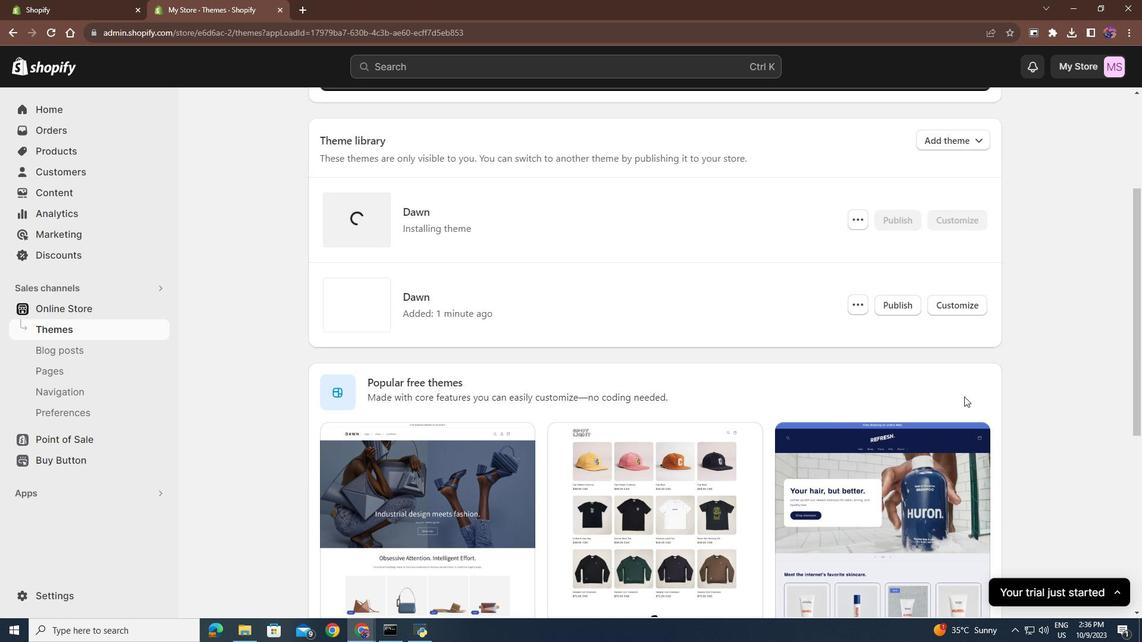 
Action: Mouse scrolled (968, 402) with delta (0, 0)
Screenshot: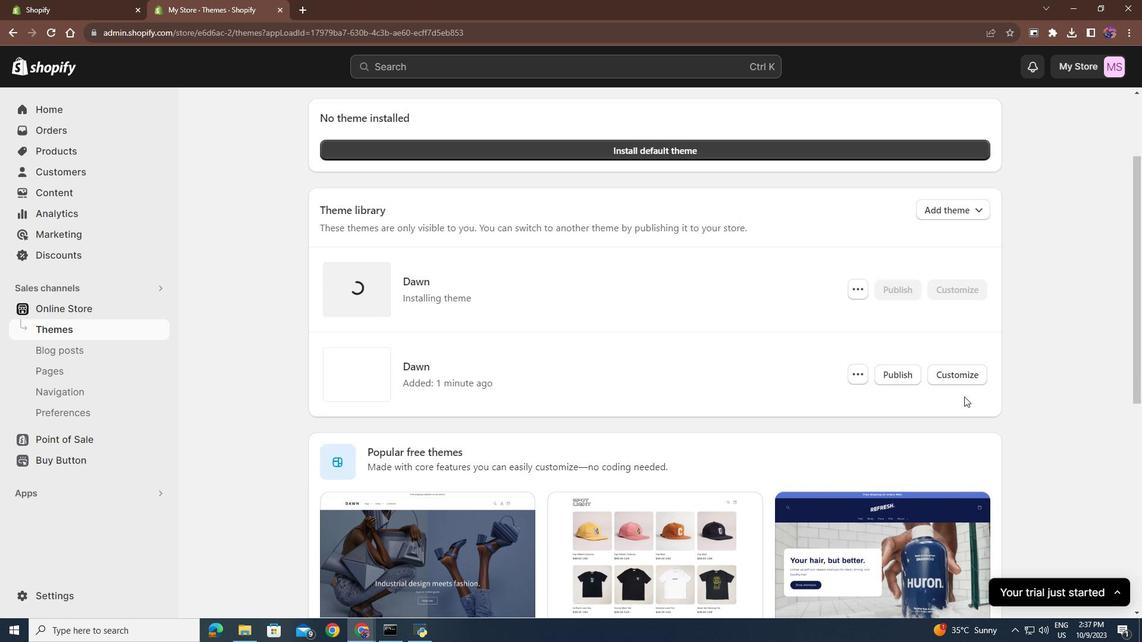 
Action: Mouse scrolled (968, 402) with delta (0, 0)
Screenshot: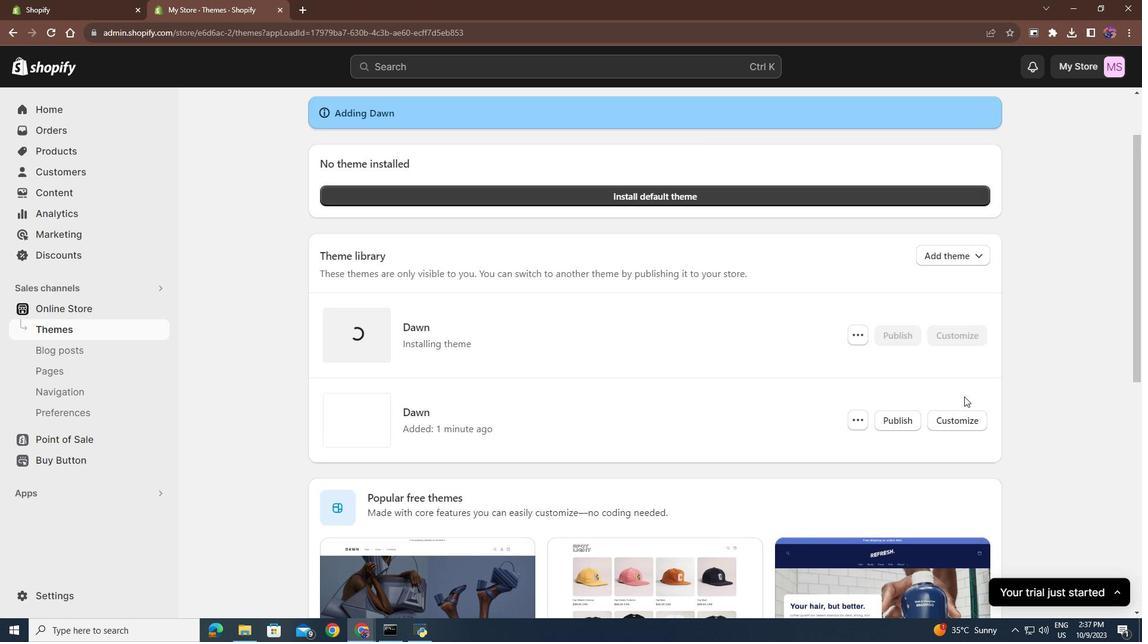
Action: Mouse scrolled (968, 400) with delta (0, 0)
Screenshot: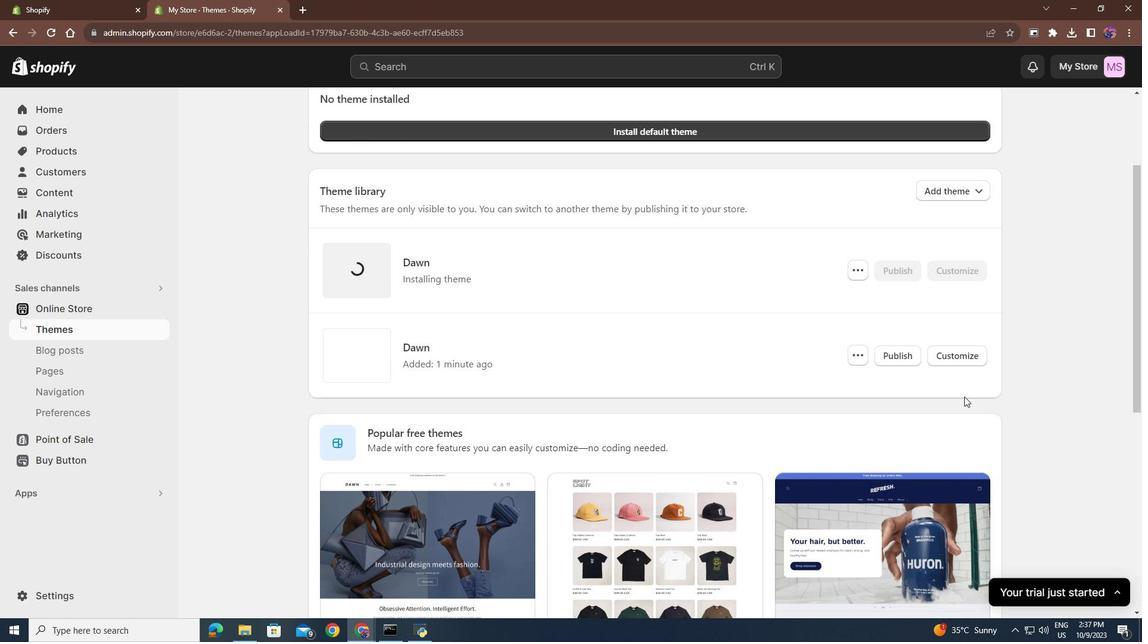 
Action: Mouse scrolled (968, 400) with delta (0, 0)
Screenshot: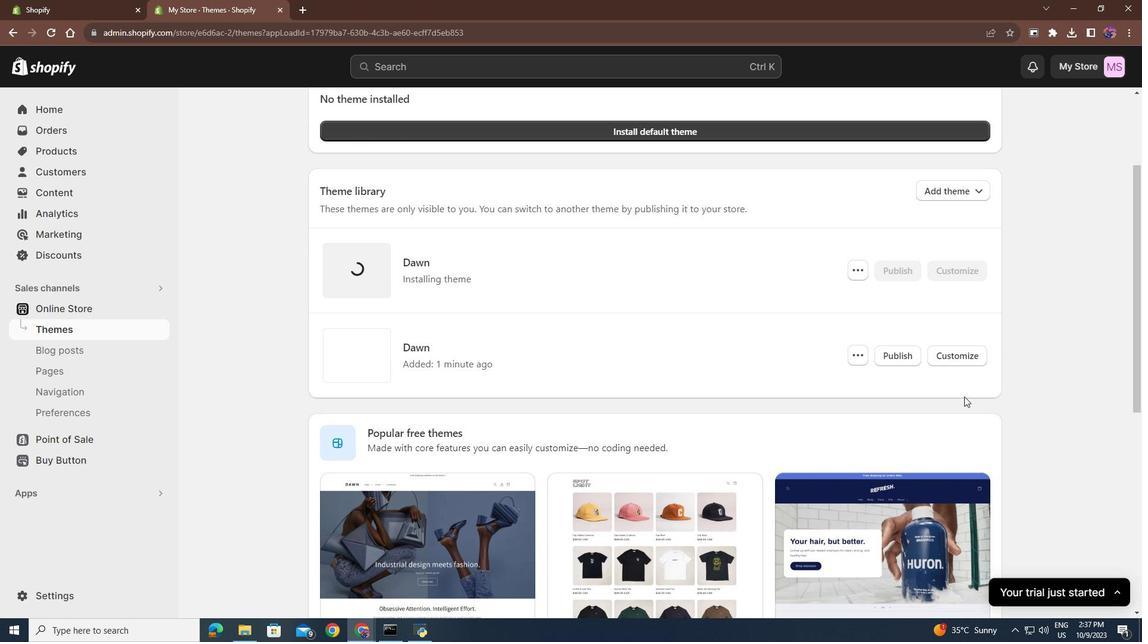
Action: Mouse scrolled (968, 400) with delta (0, 0)
Screenshot: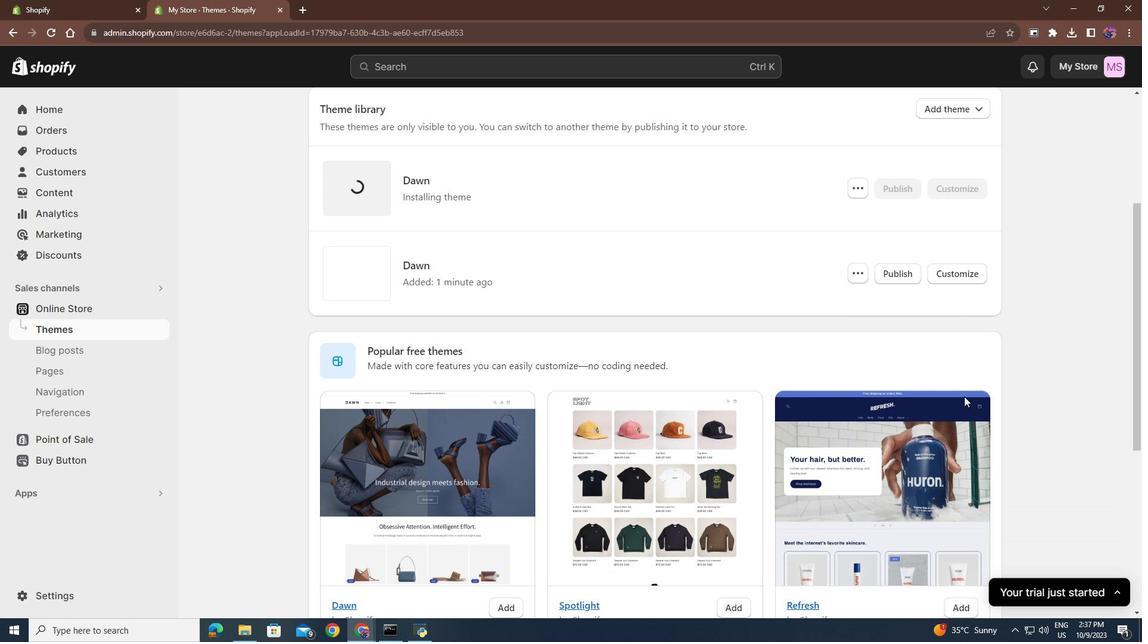 
Action: Mouse scrolled (968, 402) with delta (0, 0)
Screenshot: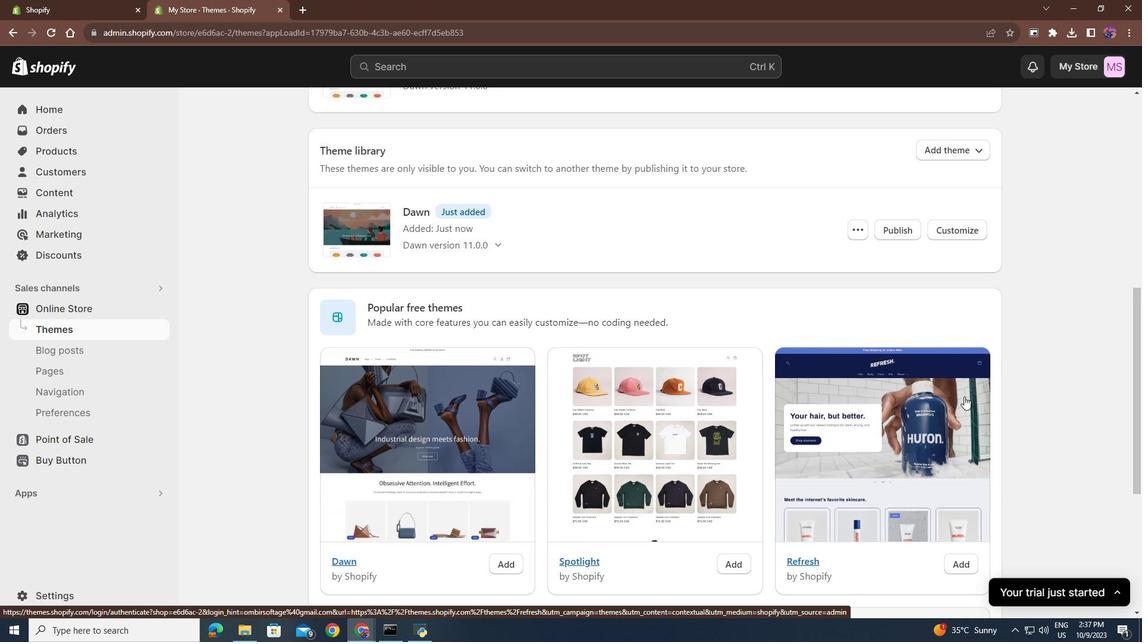 
Action: Mouse scrolled (968, 402) with delta (0, 0)
Screenshot: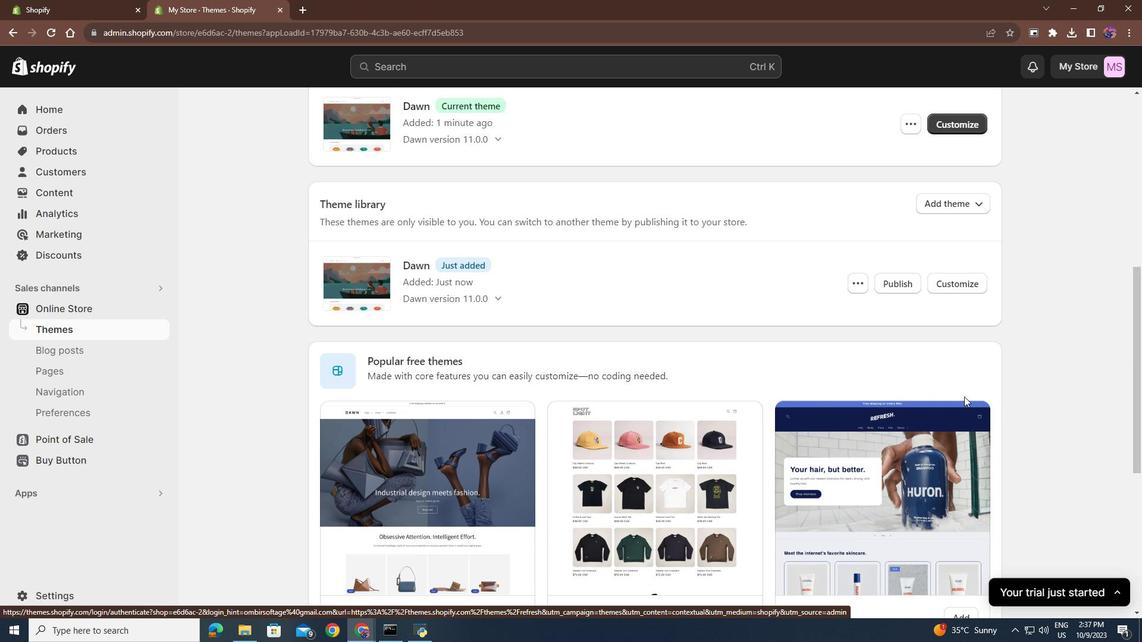 
Action: Mouse scrolled (968, 402) with delta (0, 0)
Screenshot: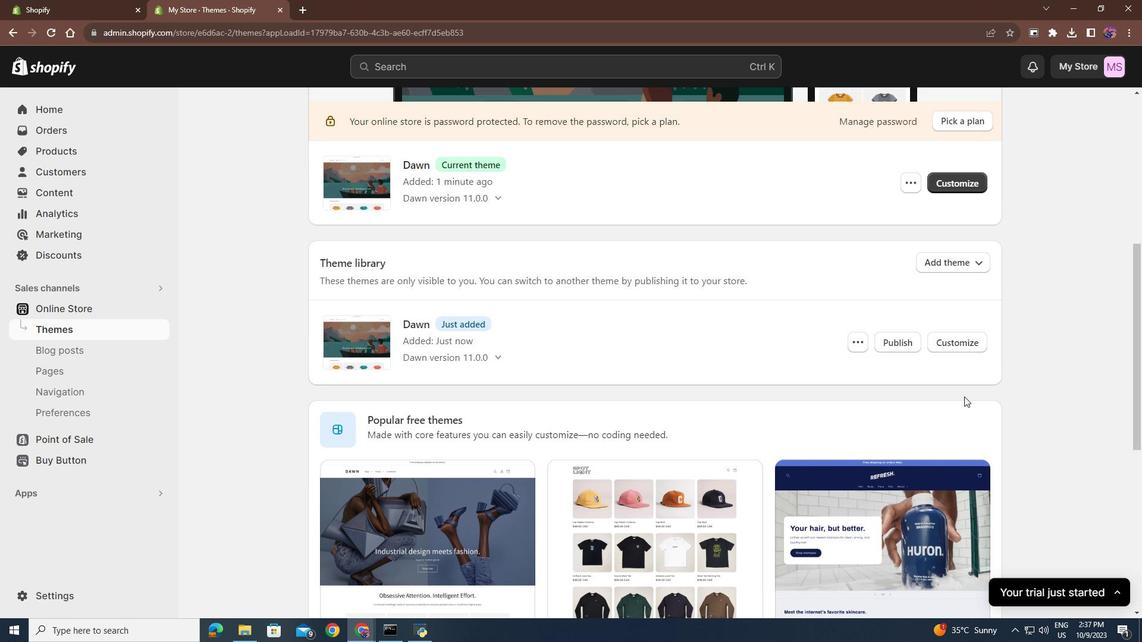
Action: Mouse moved to (869, 404)
Screenshot: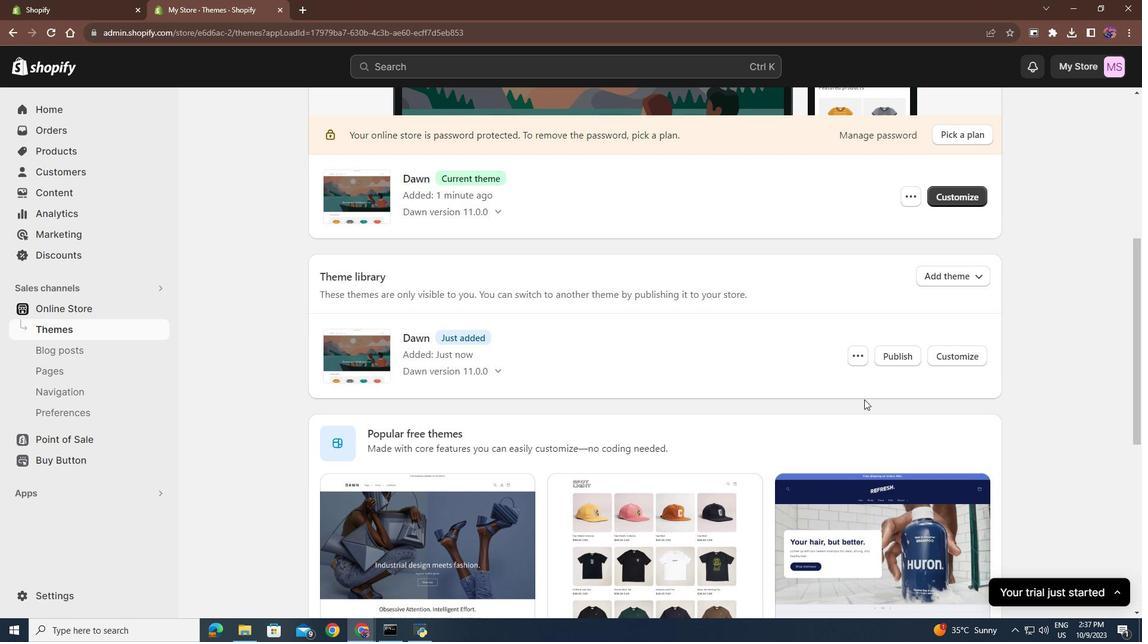 
Action: Mouse scrolled (869, 405) with delta (0, 0)
Screenshot: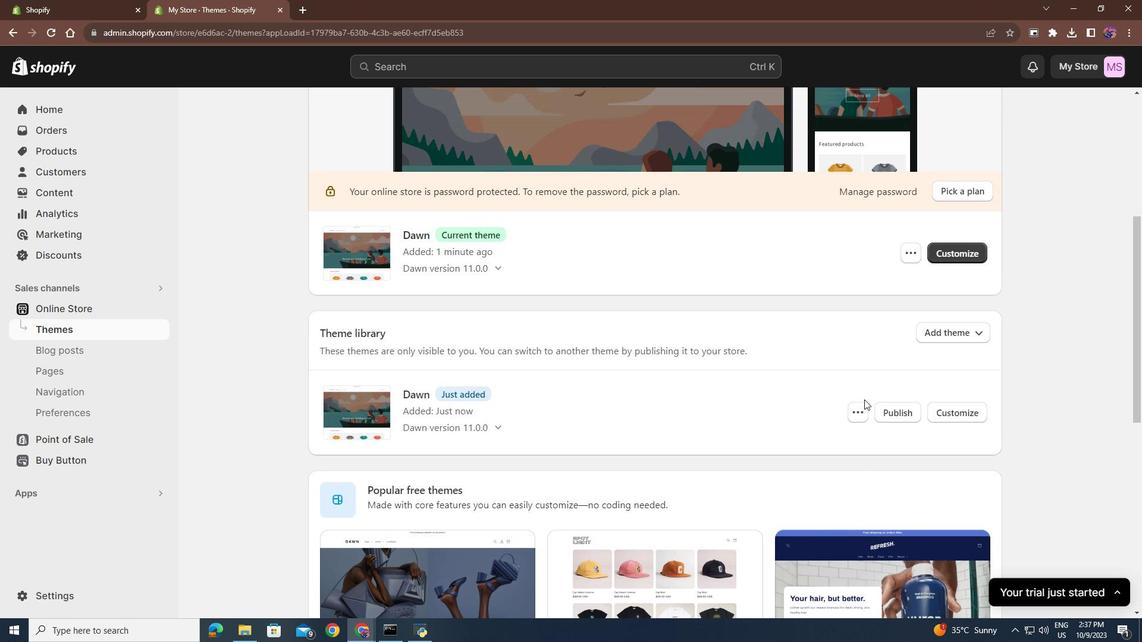 
Action: Mouse scrolled (869, 405) with delta (0, 0)
Screenshot: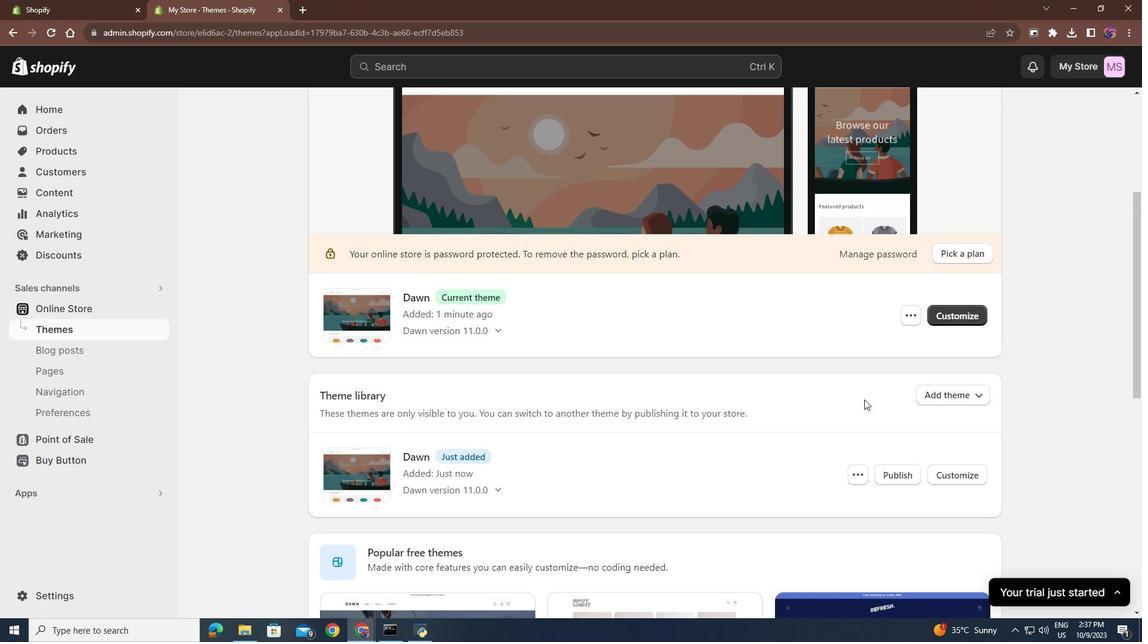 
Action: Mouse scrolled (869, 405) with delta (0, 0)
Screenshot: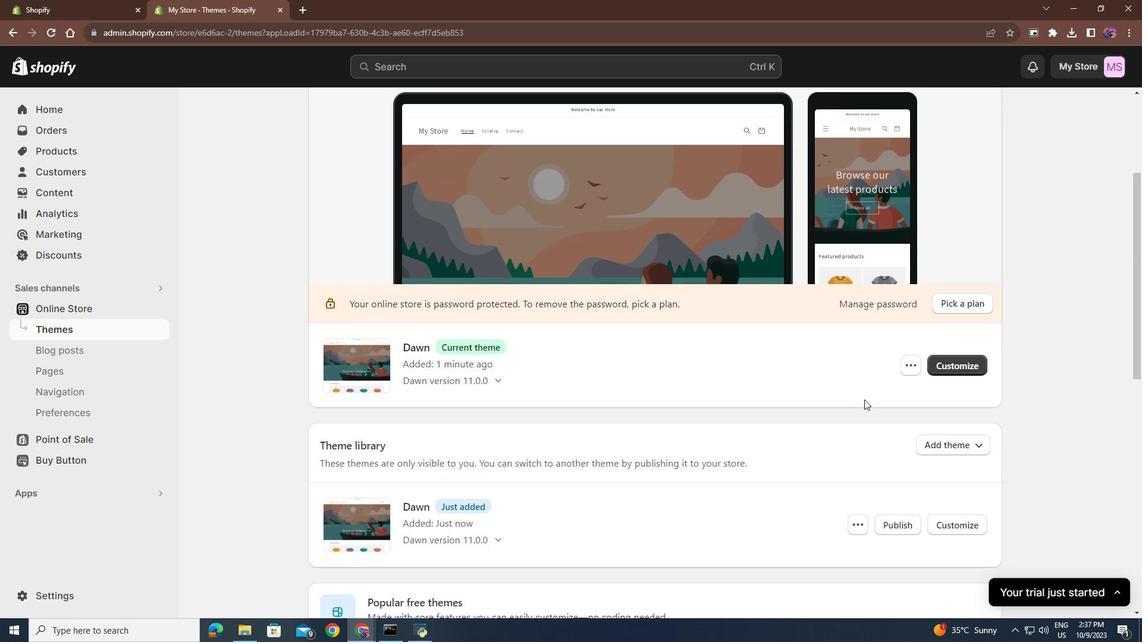 
Action: Mouse scrolled (869, 403) with delta (0, 0)
Screenshot: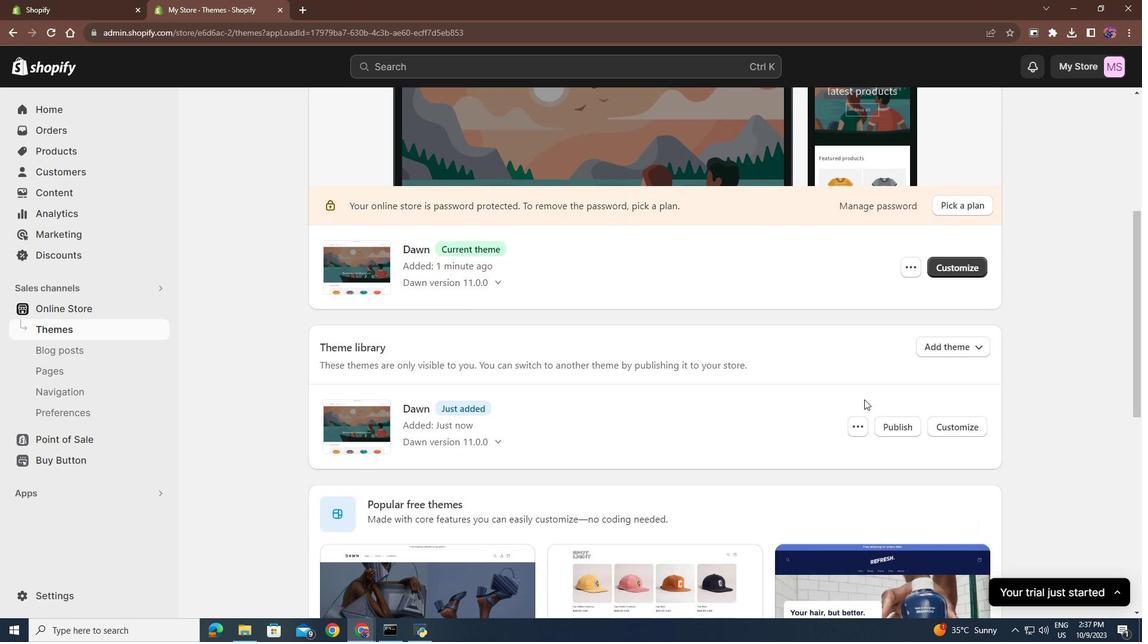 
Action: Mouse scrolled (869, 403) with delta (0, 0)
Screenshot: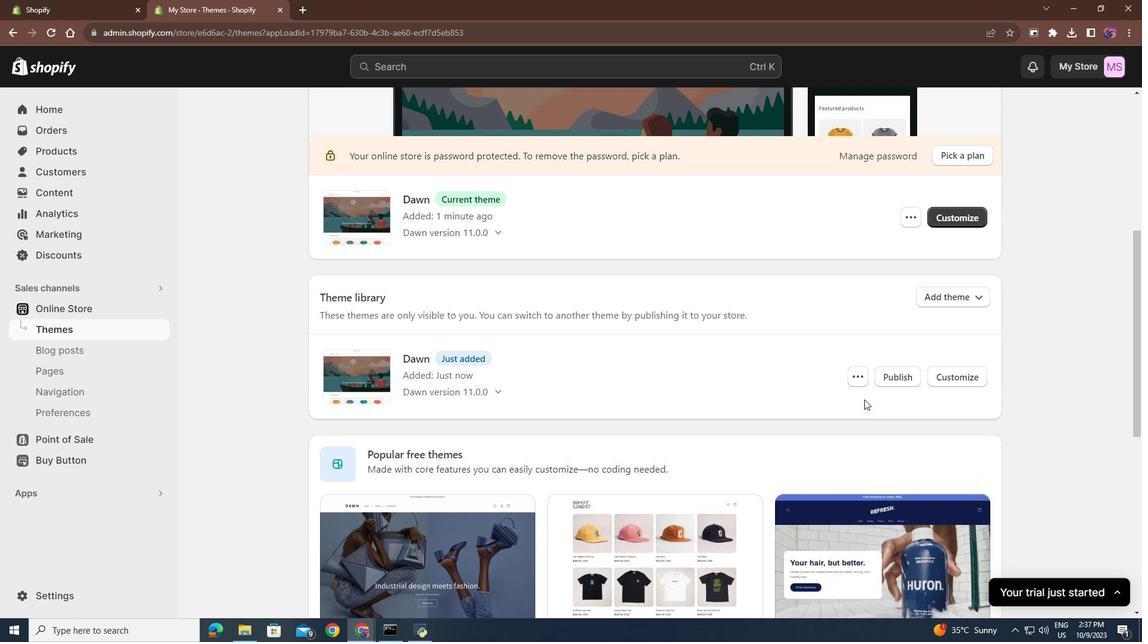 
Action: Mouse scrolled (869, 403) with delta (0, 0)
Screenshot: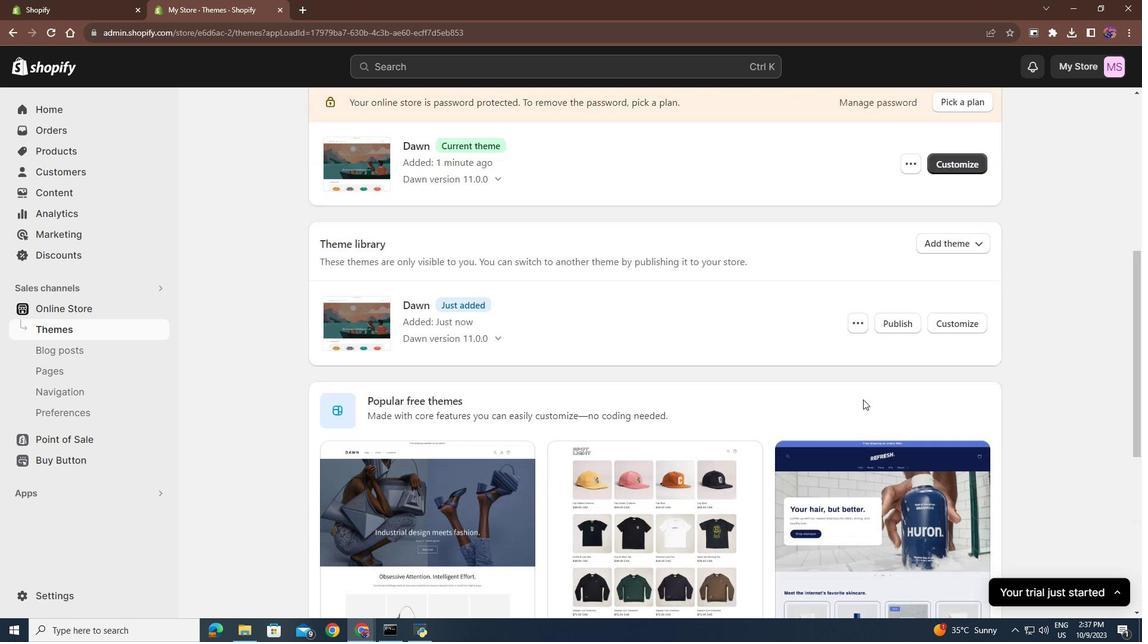 
Action: Mouse scrolled (869, 403) with delta (0, 0)
Screenshot: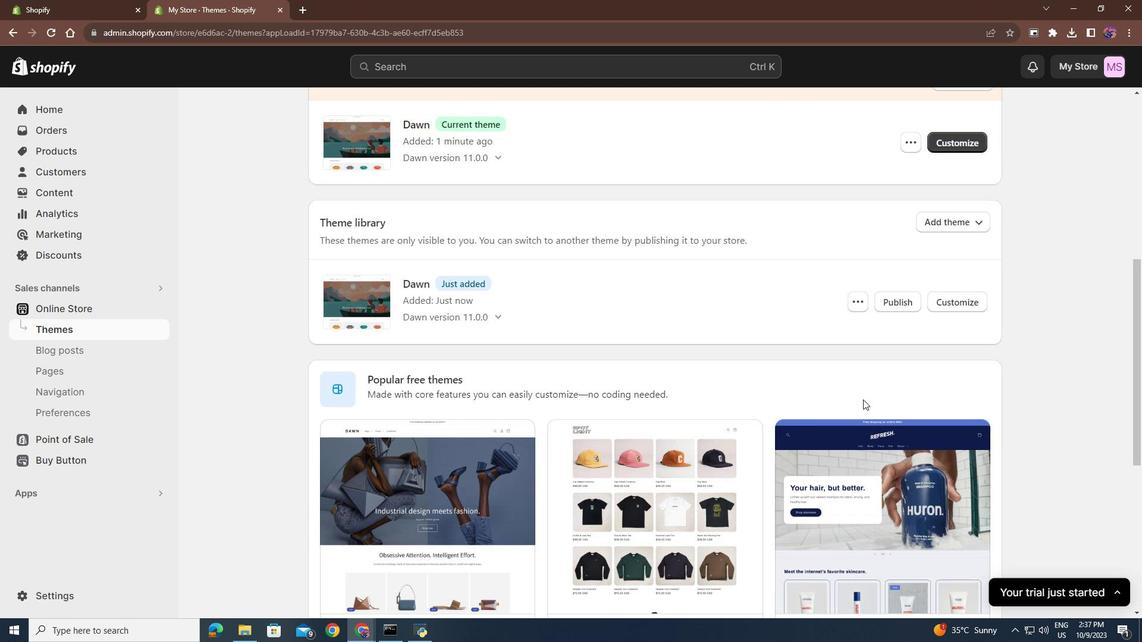 
Action: Mouse moved to (867, 404)
Screenshot: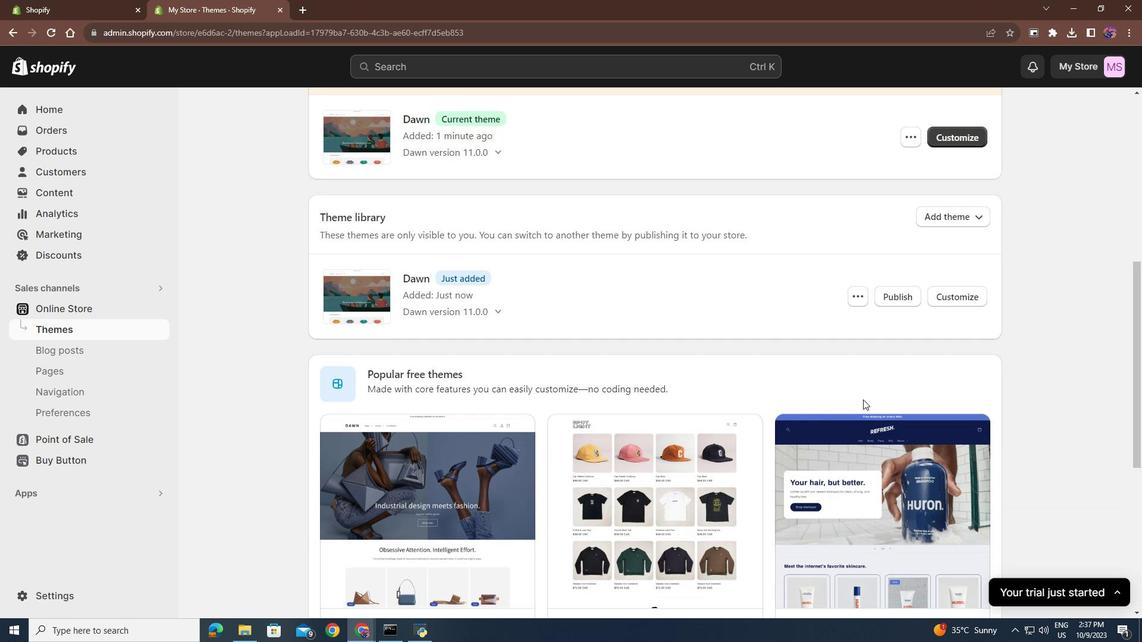 
Action: Mouse scrolled (867, 403) with delta (0, 0)
Screenshot: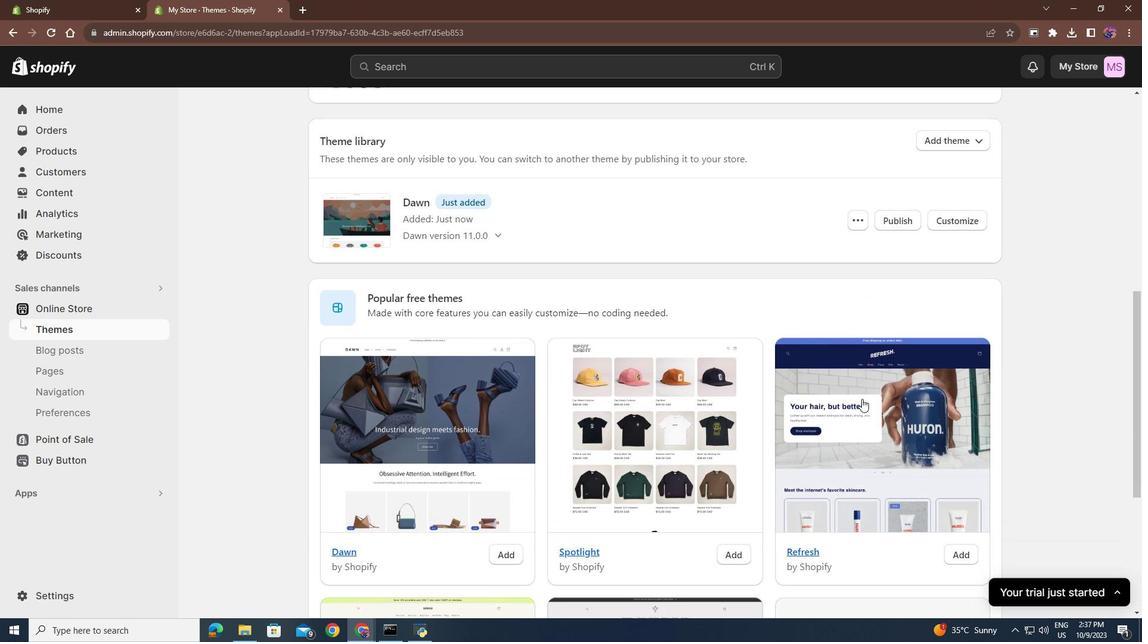 
Action: Mouse scrolled (867, 403) with delta (0, 0)
Screenshot: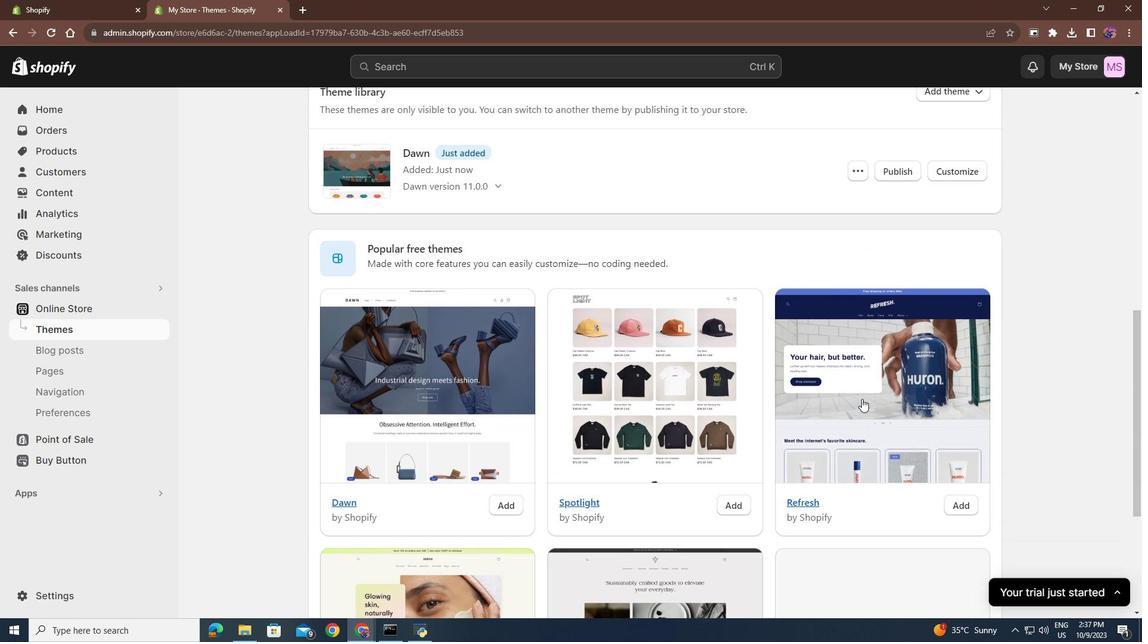 
Action: Mouse moved to (867, 404)
Screenshot: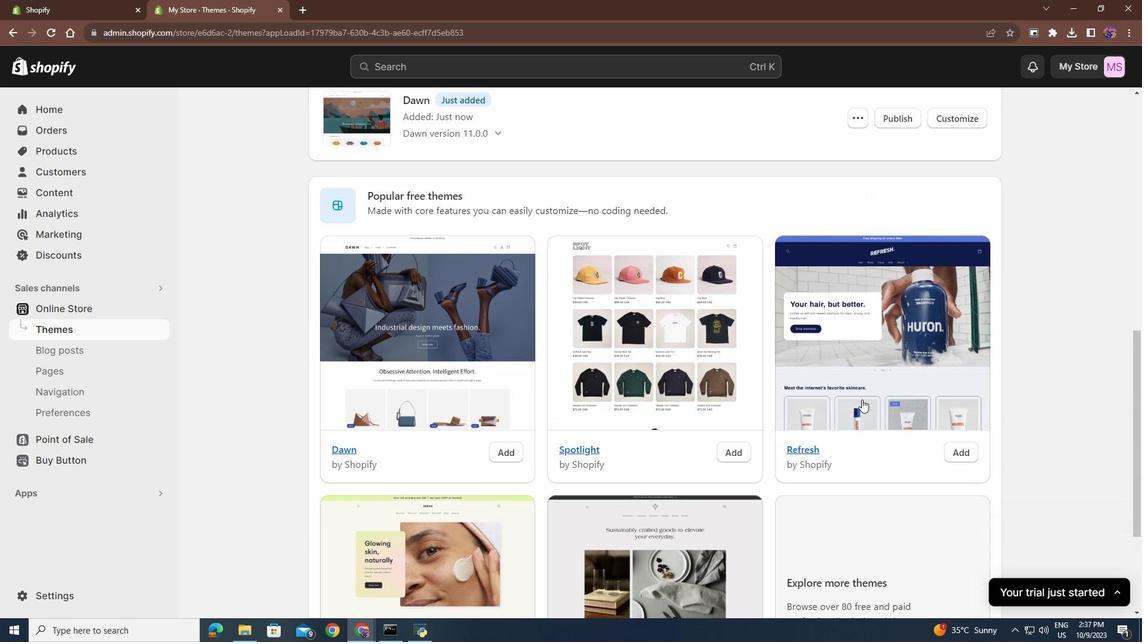 
Action: Mouse scrolled (867, 403) with delta (0, 0)
Screenshot: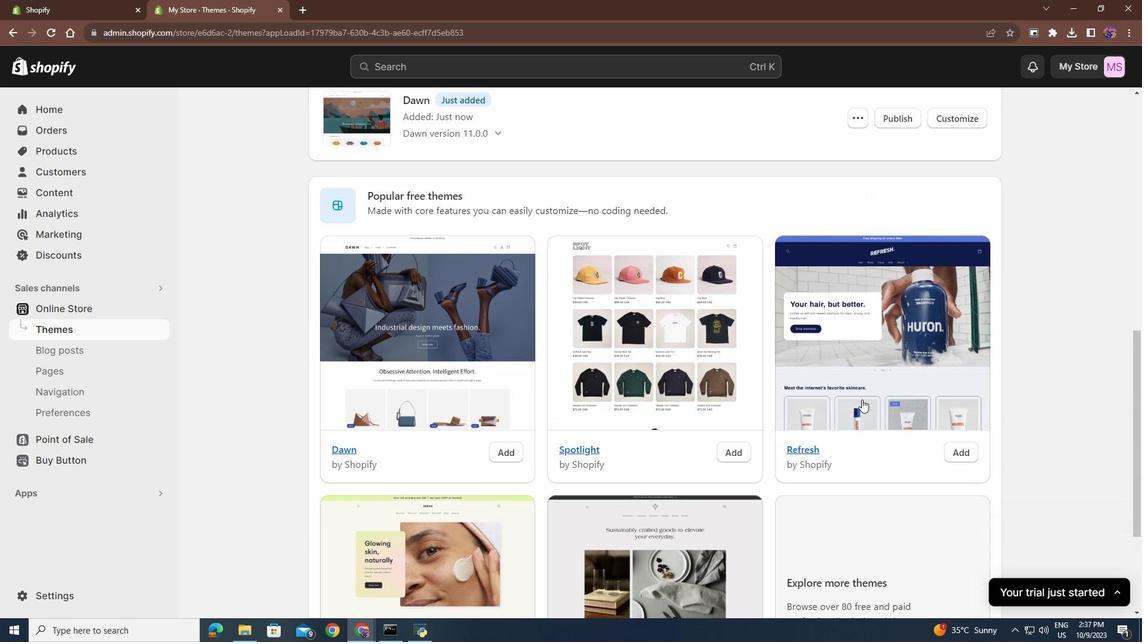 
Action: Mouse moved to (510, 459)
Screenshot: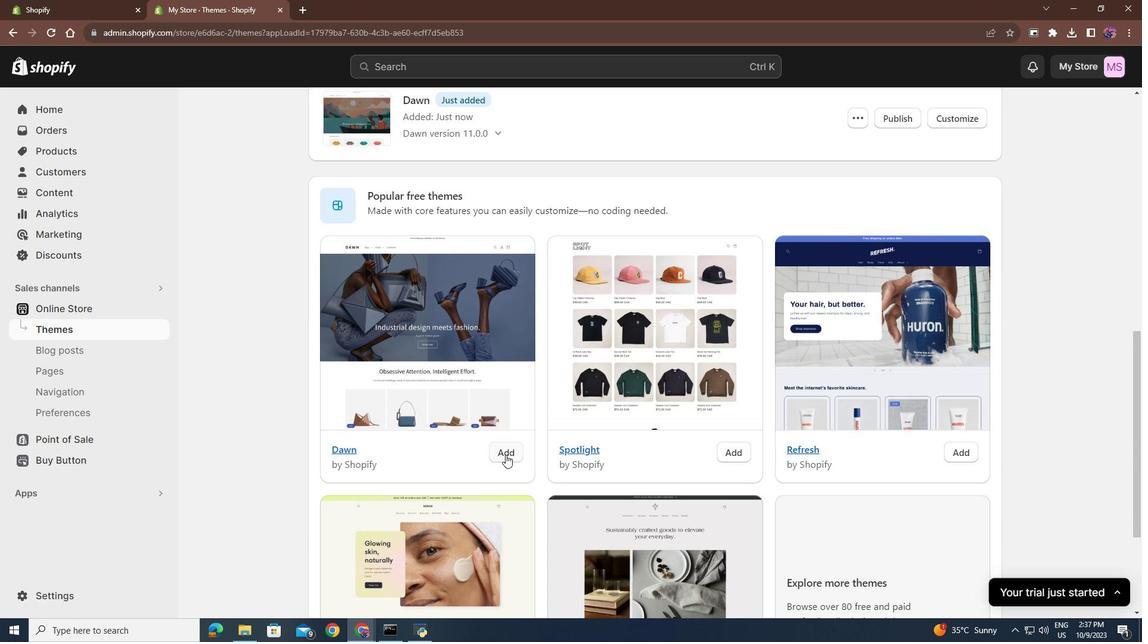 
Action: Mouse pressed left at (510, 459)
Screenshot: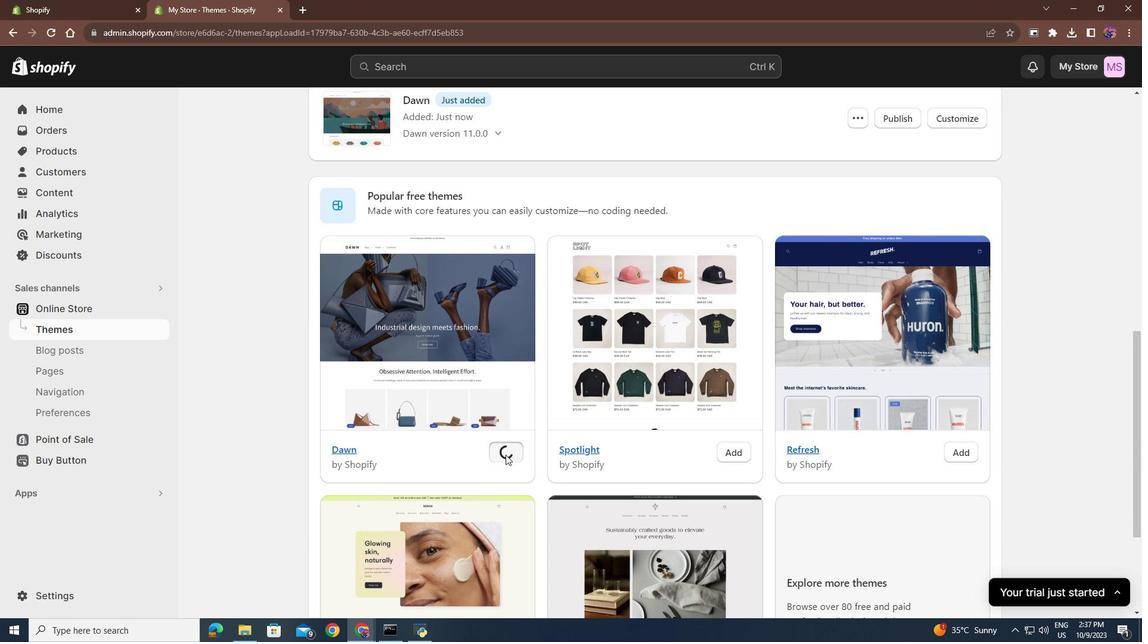 
Action: Mouse moved to (678, 447)
Screenshot: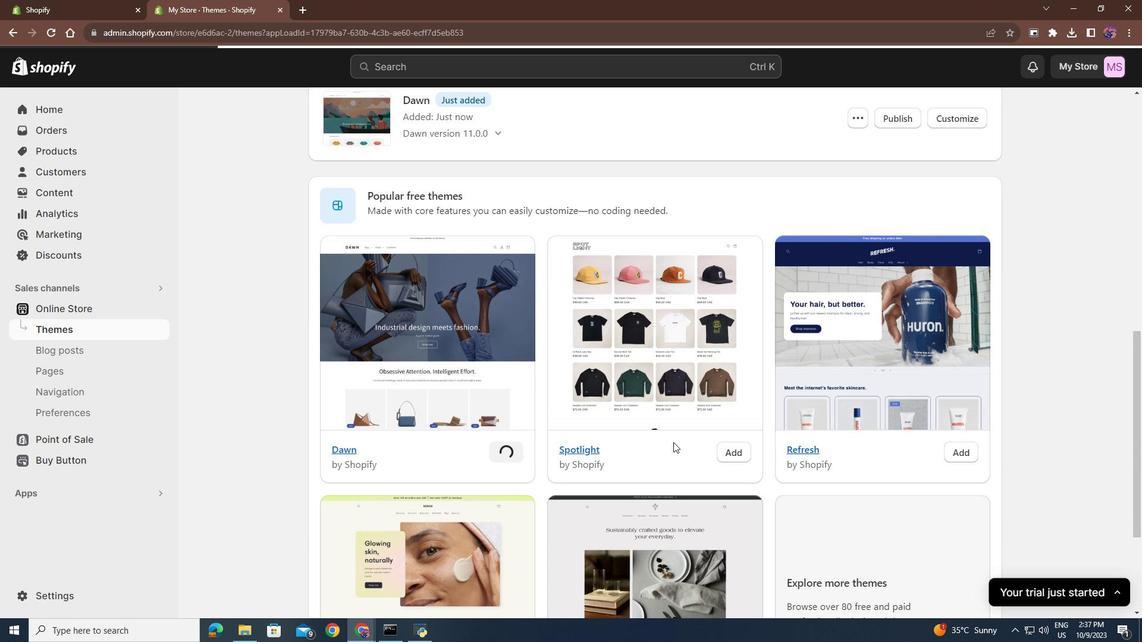 
Action: Mouse scrolled (678, 447) with delta (0, 0)
Screenshot: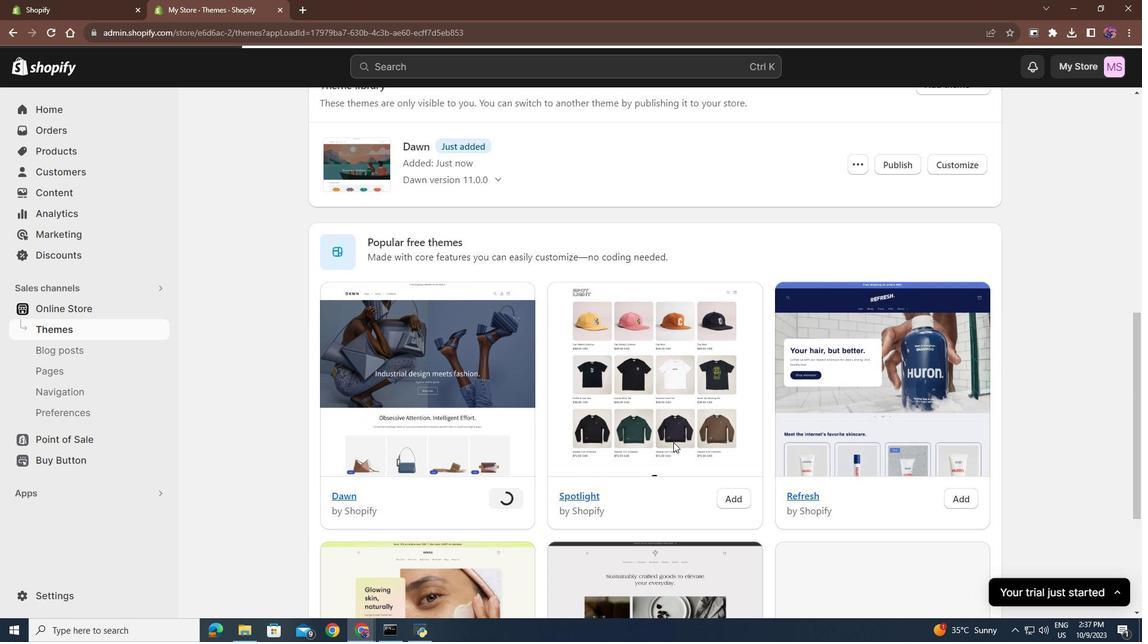 
Action: Mouse scrolled (678, 447) with delta (0, 0)
Screenshot: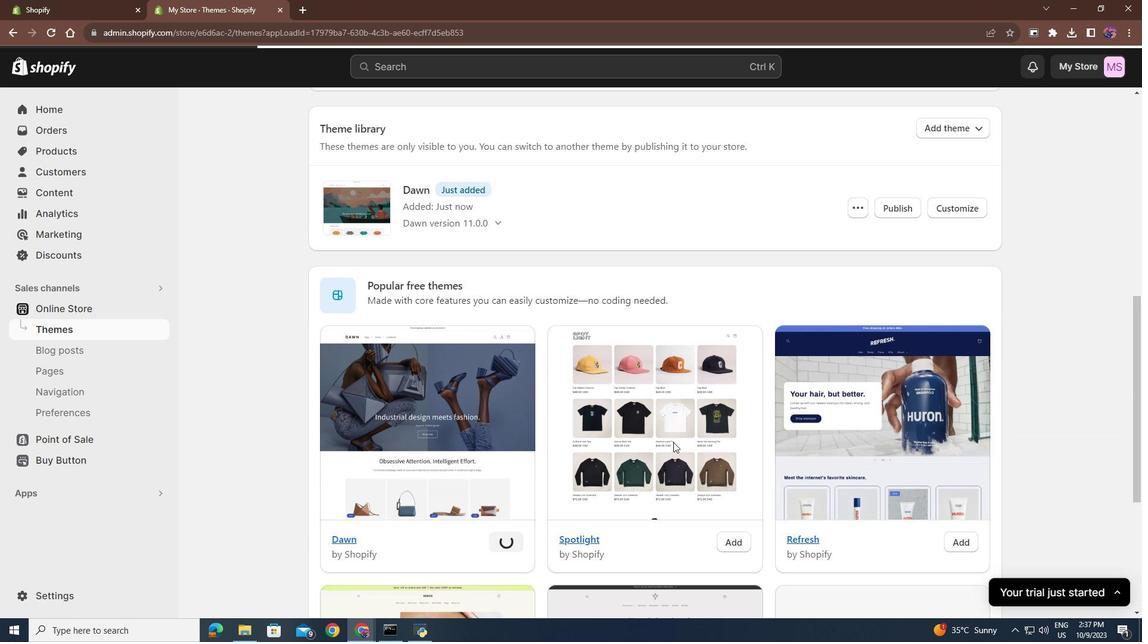 
Action: Mouse scrolled (678, 447) with delta (0, 0)
Screenshot: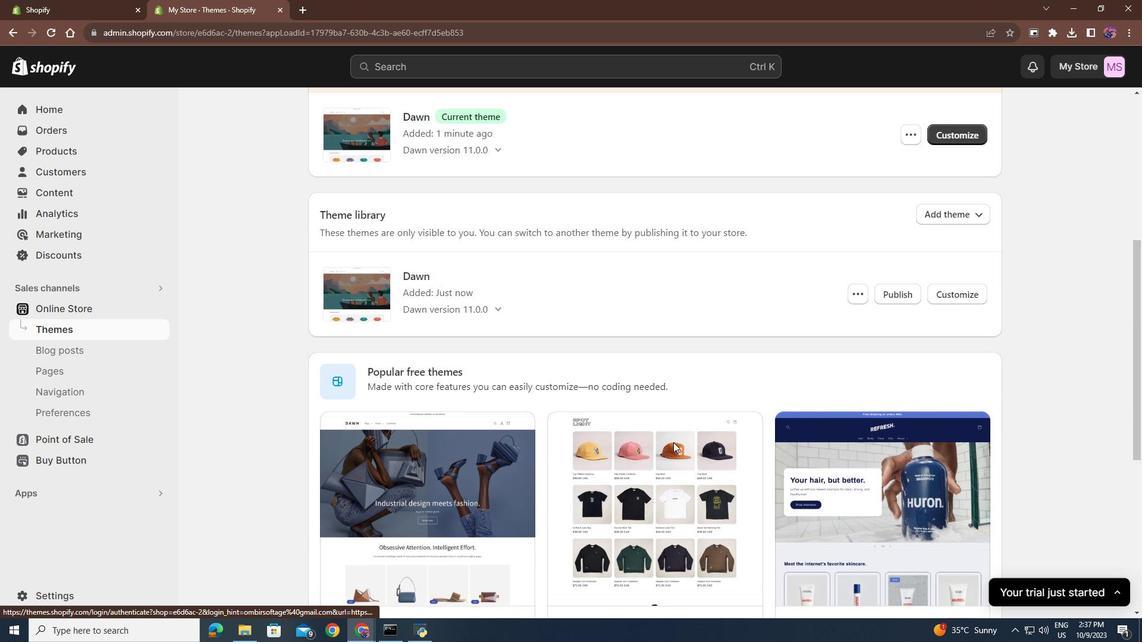 
Action: Mouse scrolled (678, 447) with delta (0, 0)
Screenshot: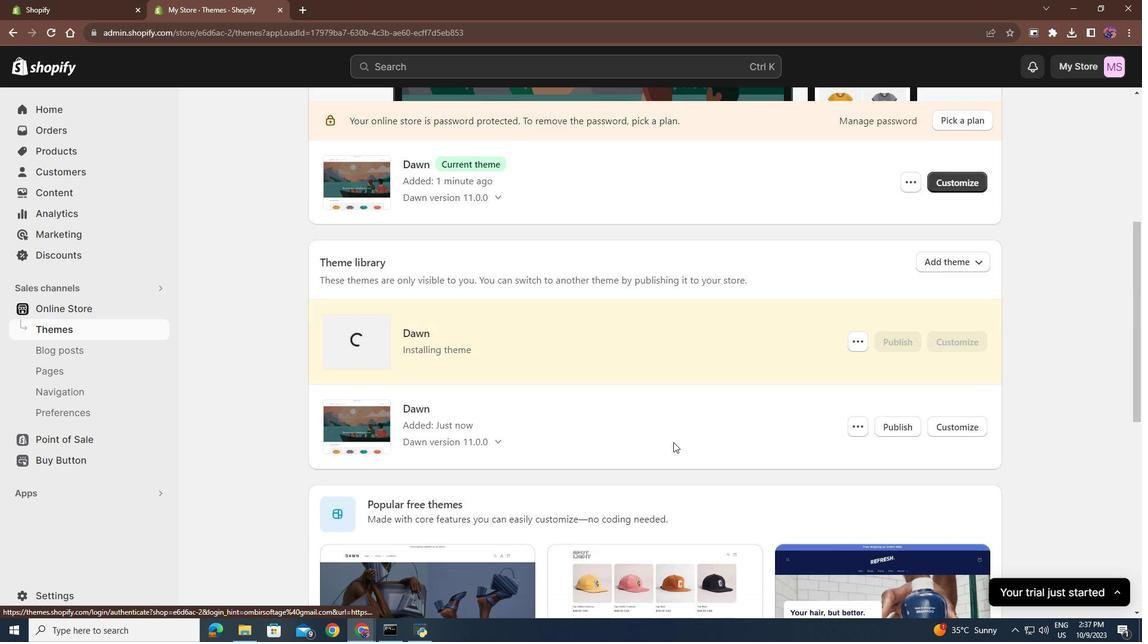 
Action: Mouse scrolled (678, 447) with delta (0, 0)
Screenshot: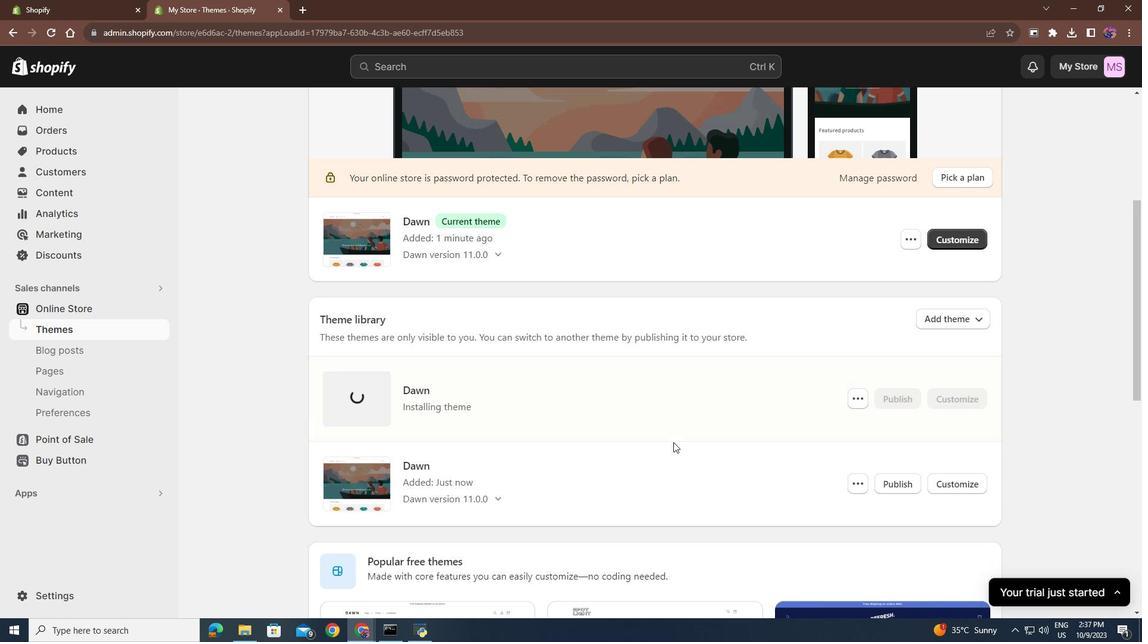 
Action: Mouse moved to (899, 503)
Screenshot: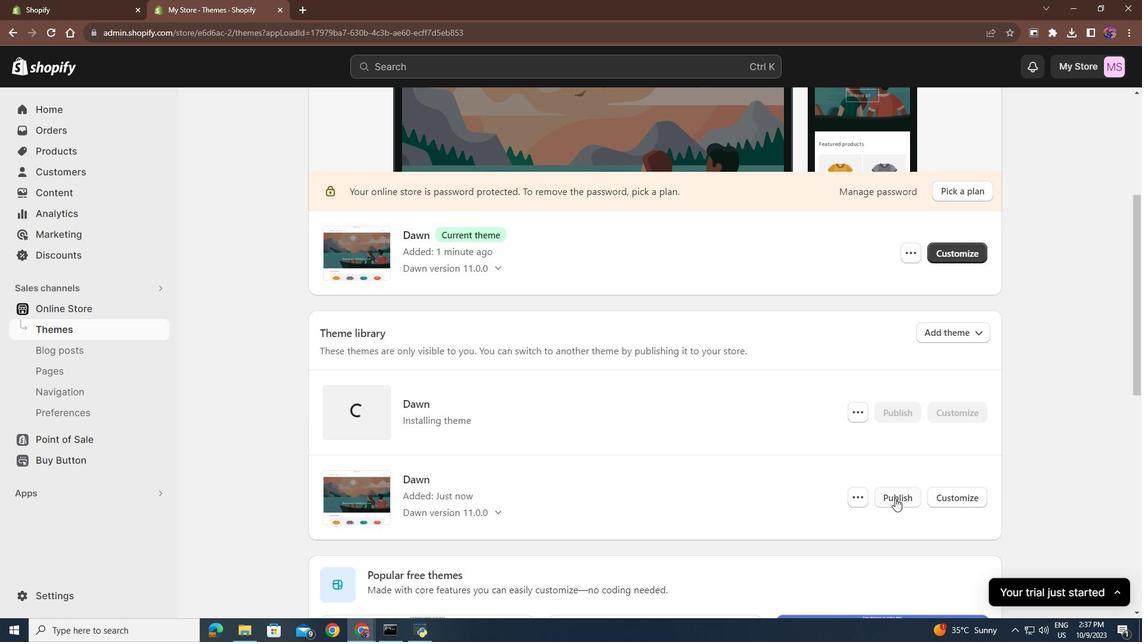 
Action: Mouse pressed left at (899, 503)
Screenshot: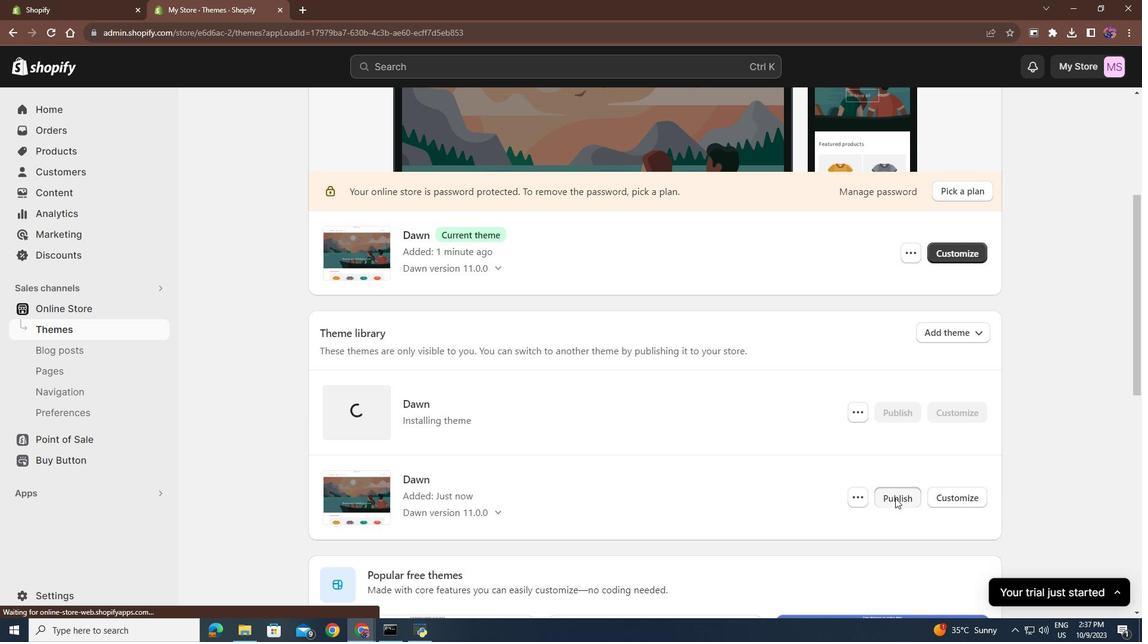 
Action: Mouse moved to (775, 454)
Screenshot: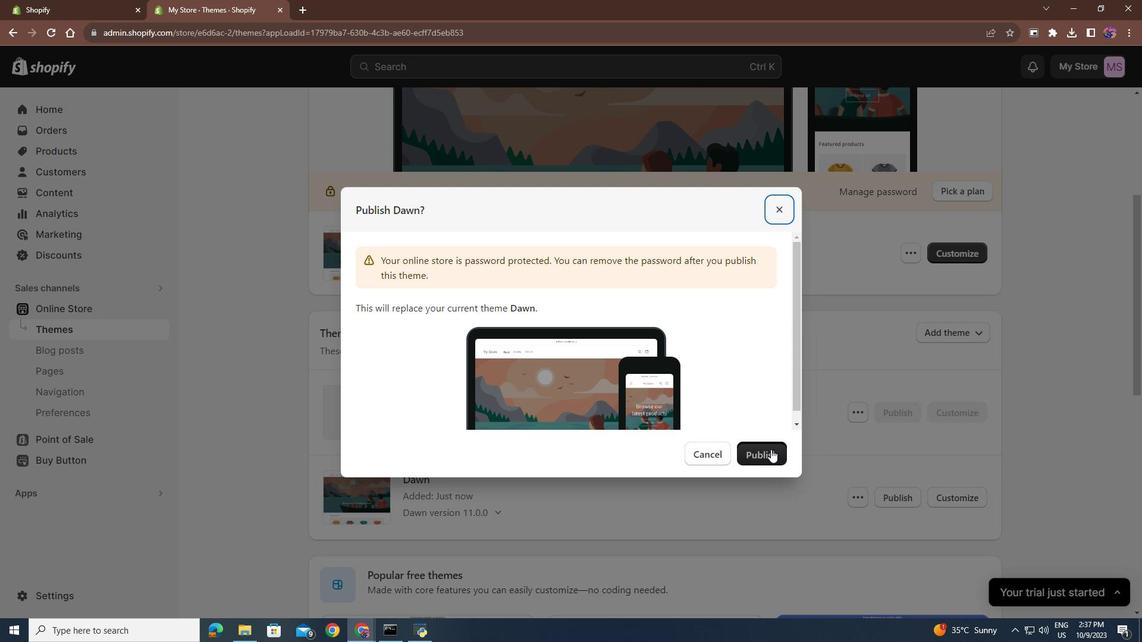 
Action: Mouse pressed left at (775, 454)
Screenshot: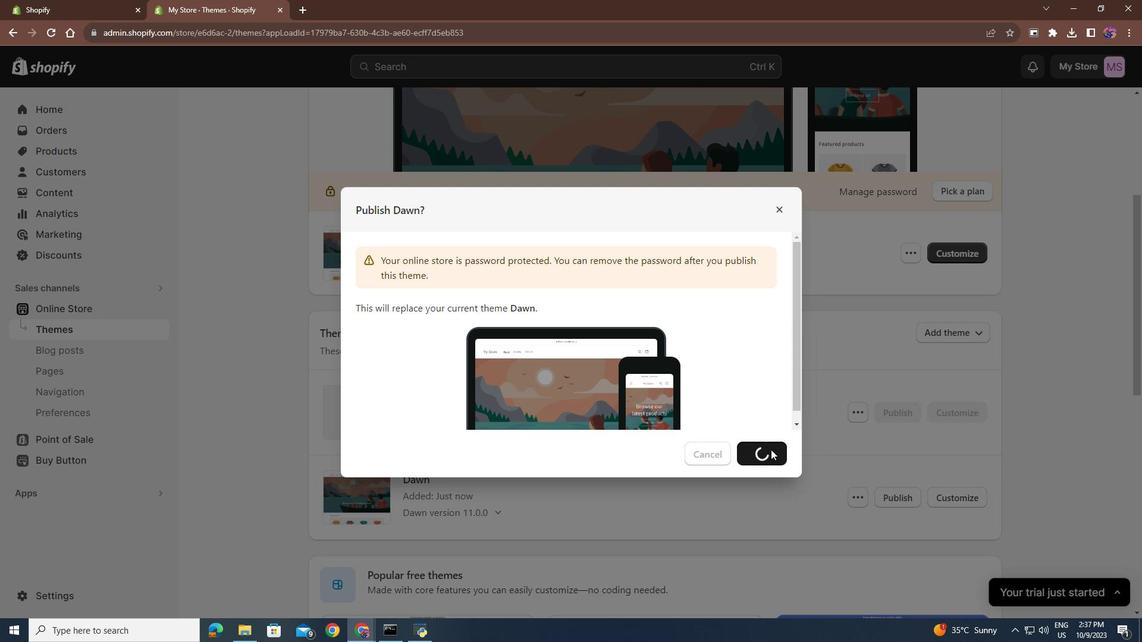 
Action: Mouse moved to (828, 283)
Screenshot: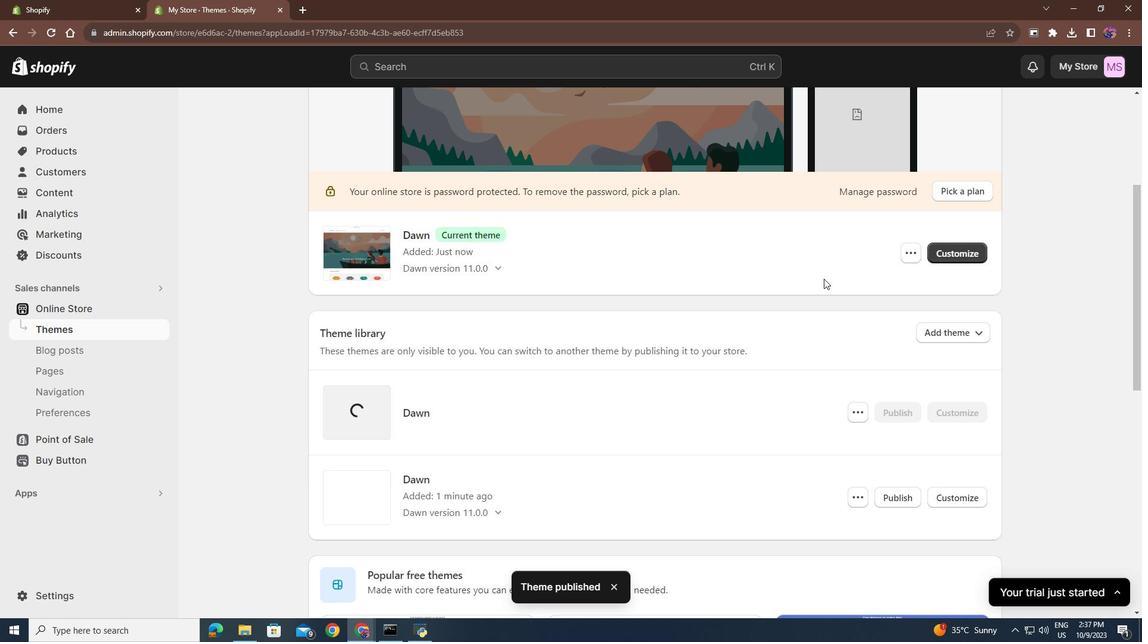 
Action: Mouse scrolled (828, 284) with delta (0, 0)
Screenshot: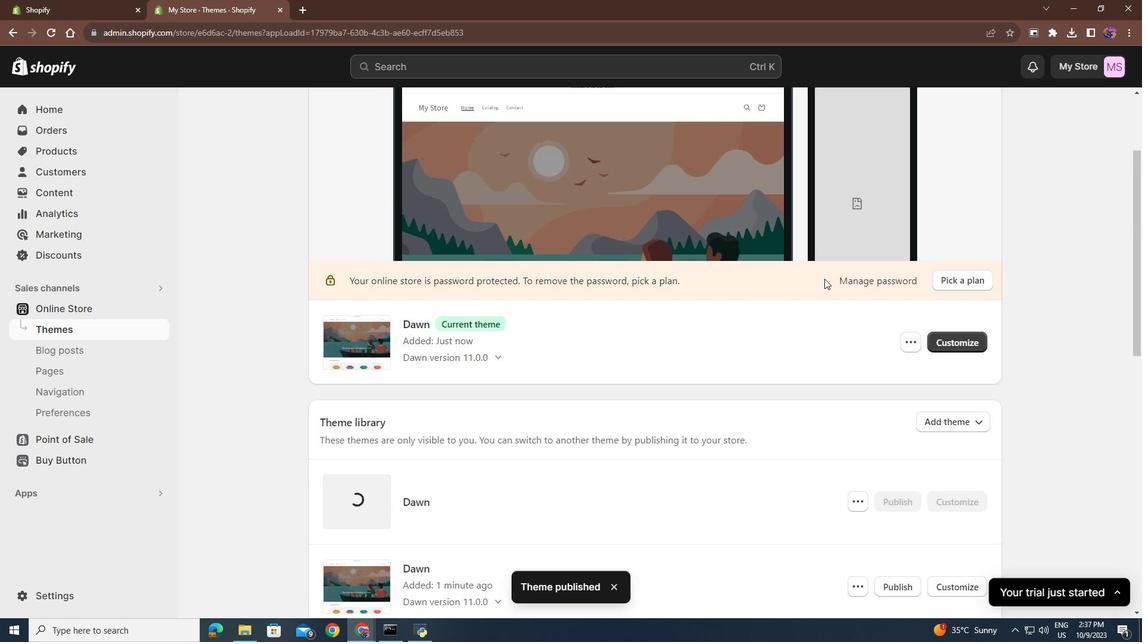 
Action: Mouse moved to (828, 283)
Screenshot: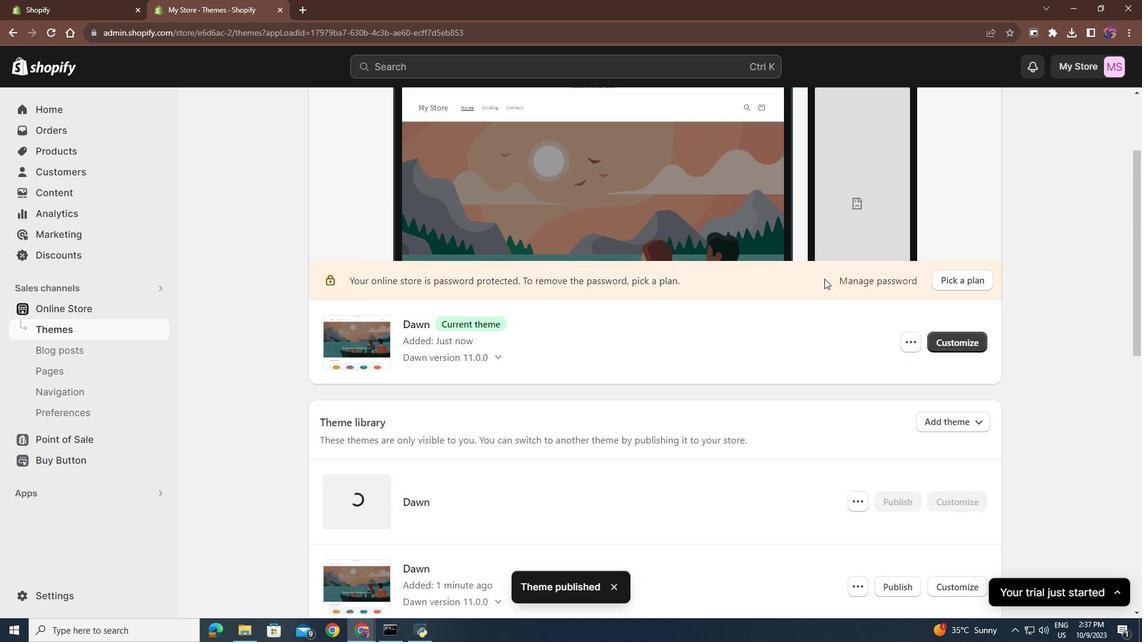 
Action: Mouse scrolled (828, 284) with delta (0, 0)
Screenshot: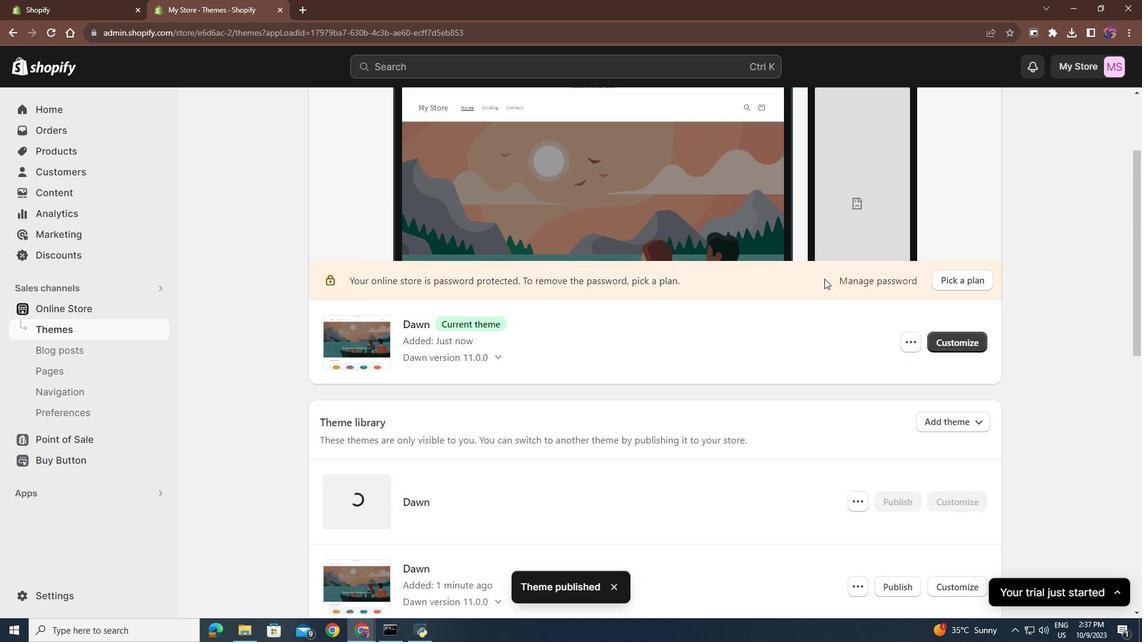 
Action: Mouse scrolled (828, 284) with delta (0, 0)
Screenshot: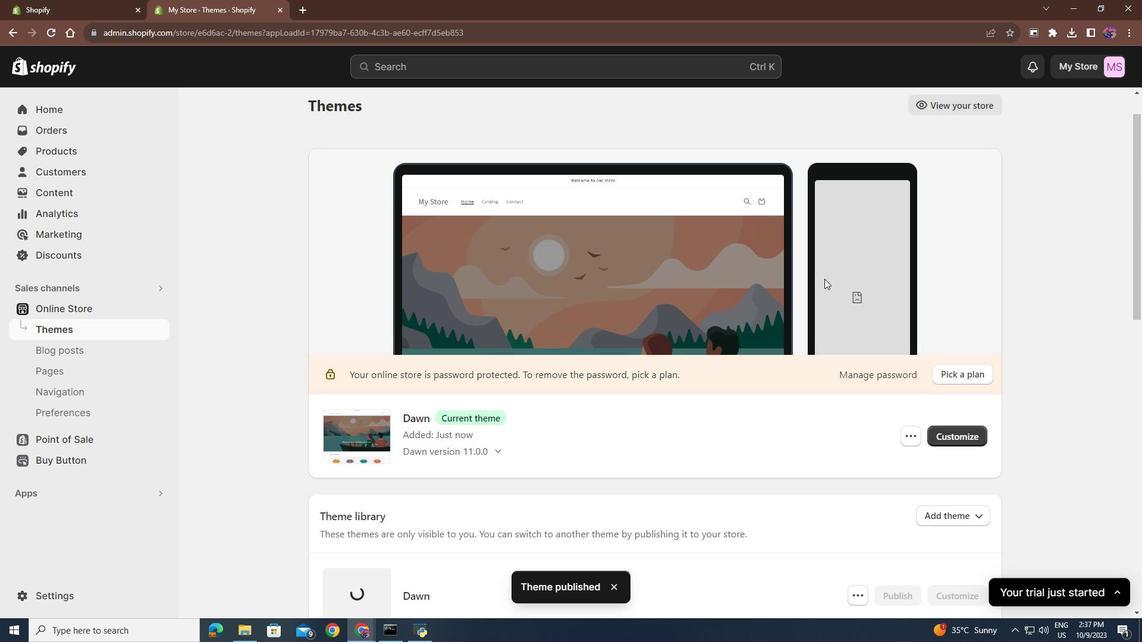 
Action: Mouse moved to (829, 283)
Screenshot: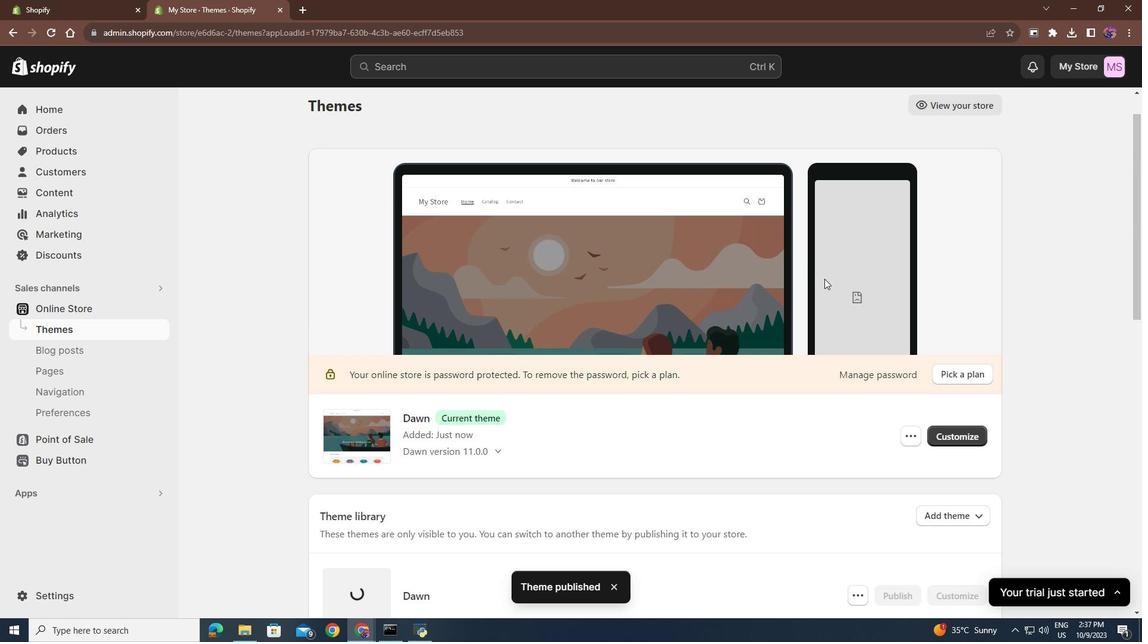 
Action: Mouse scrolled (829, 284) with delta (0, 0)
Screenshot: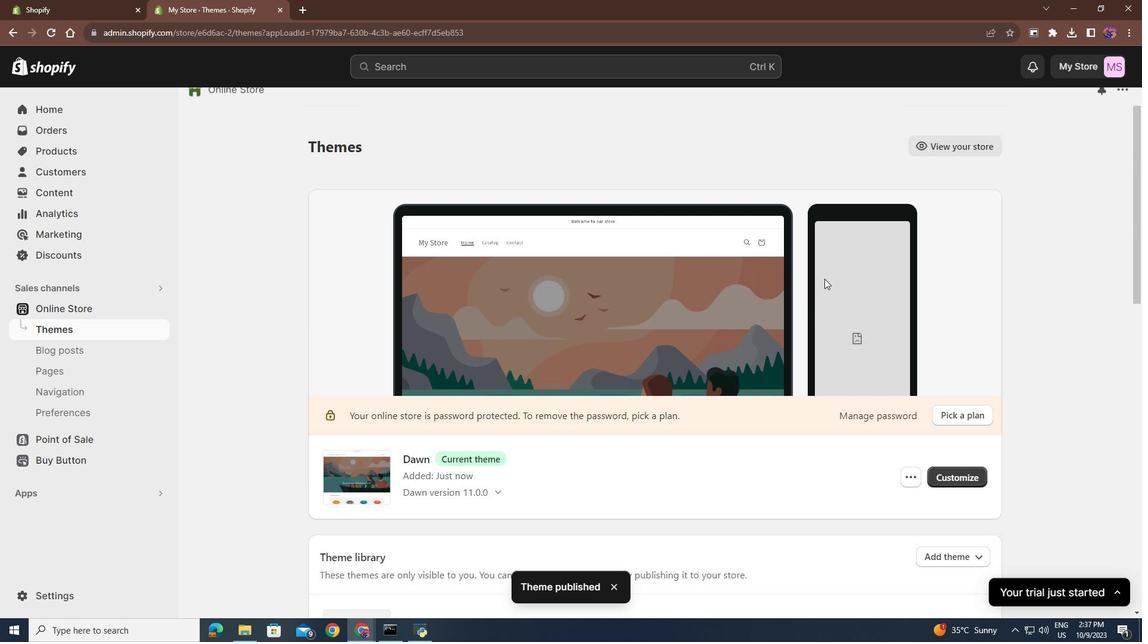 
Action: Mouse moved to (829, 283)
Screenshot: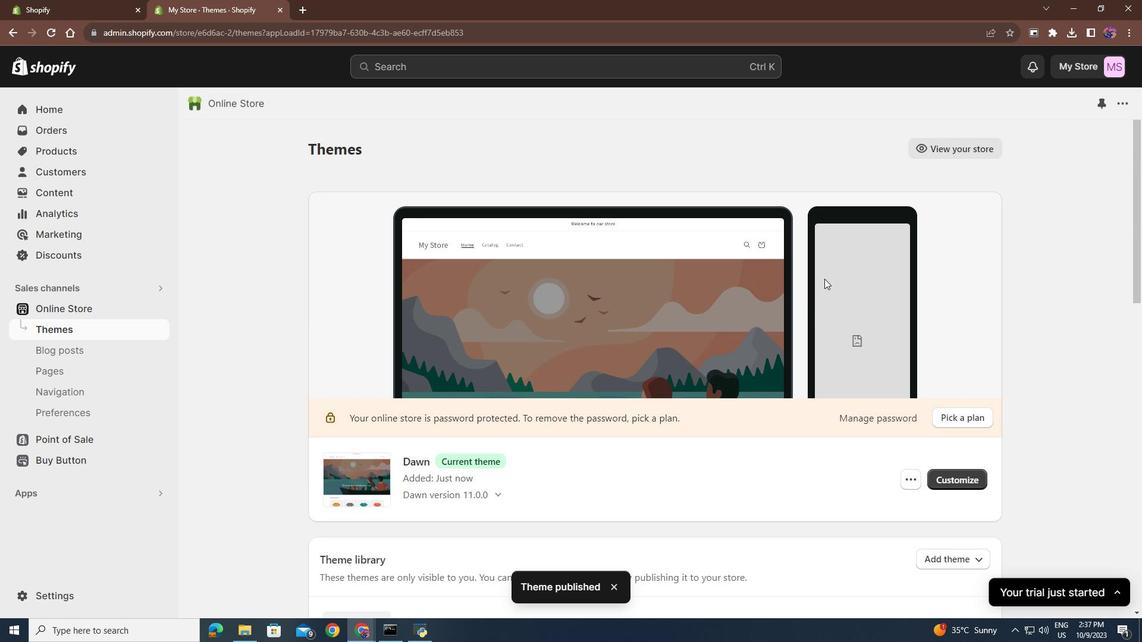 
Action: Mouse scrolled (829, 284) with delta (0, 0)
Screenshot: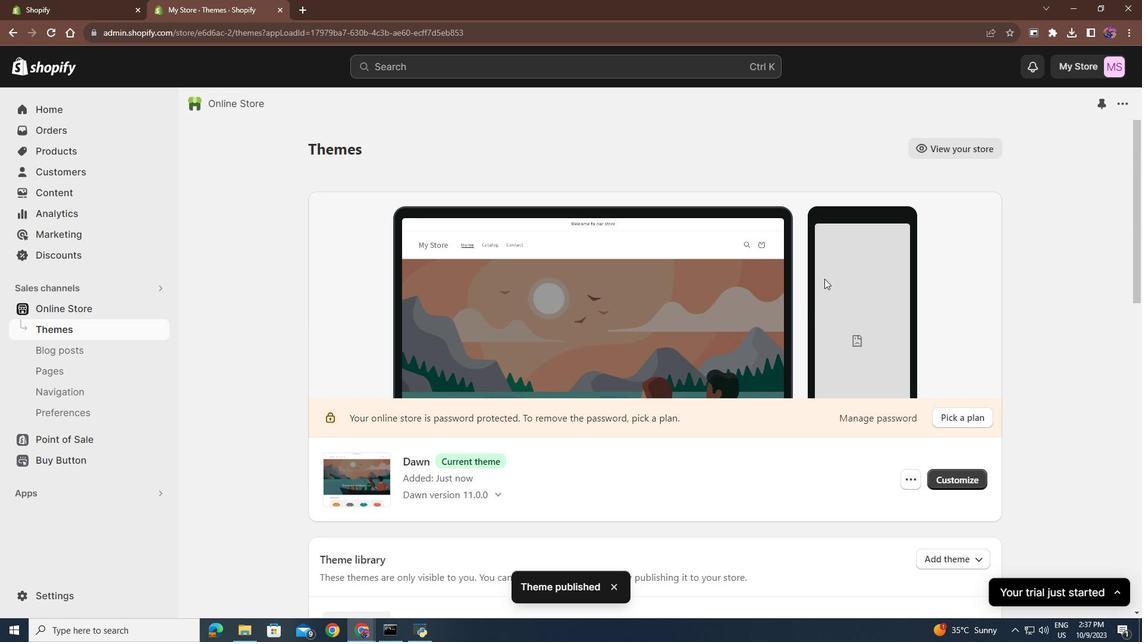 
Action: Mouse scrolled (829, 284) with delta (0, 0)
Screenshot: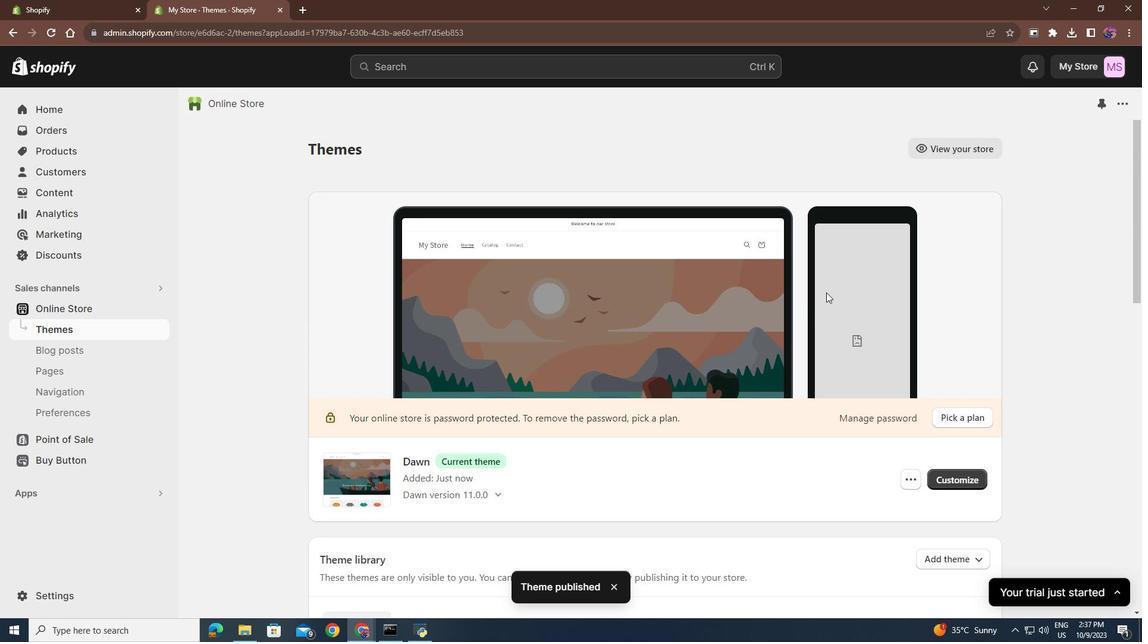 
Action: Mouse moved to (958, 484)
Screenshot: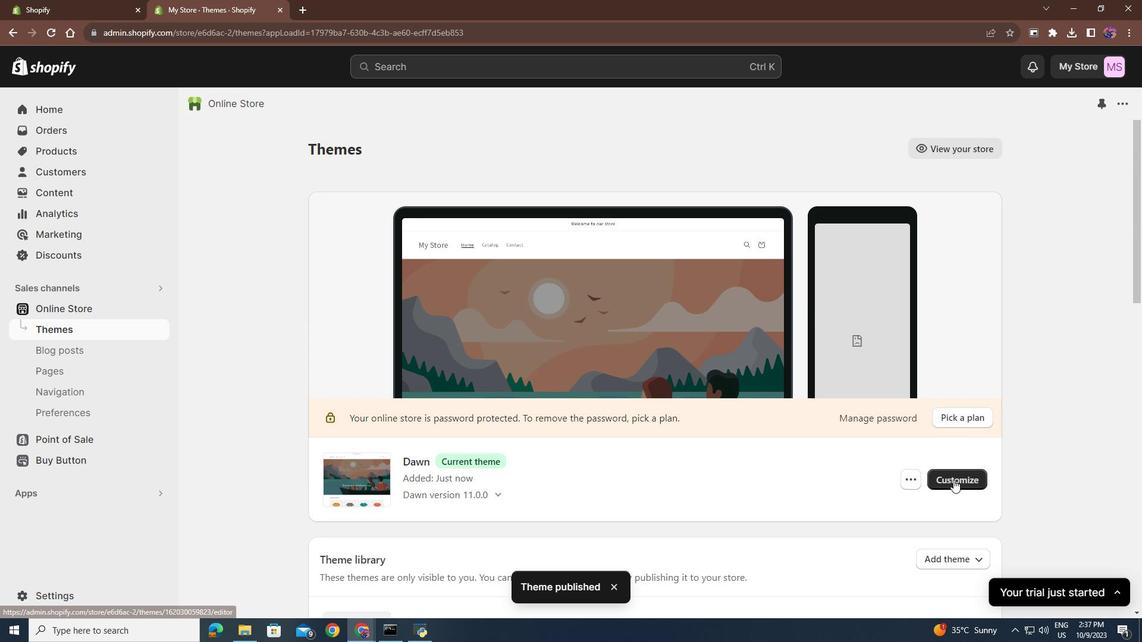 
Action: Mouse pressed left at (958, 484)
Screenshot: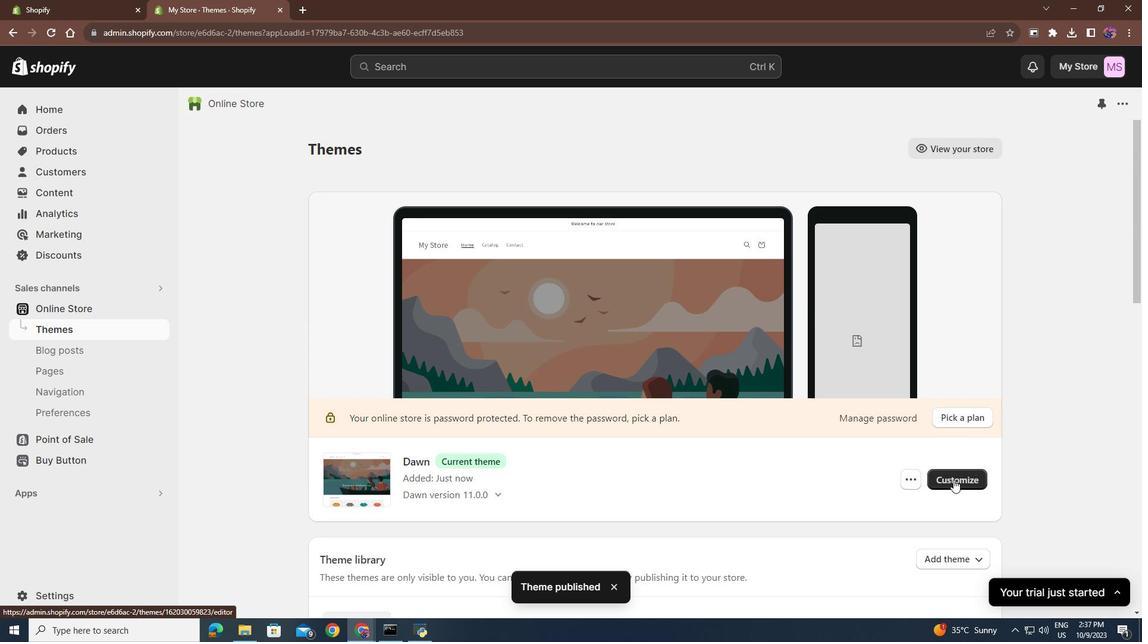 
Action: Mouse moved to (527, 318)
Screenshot: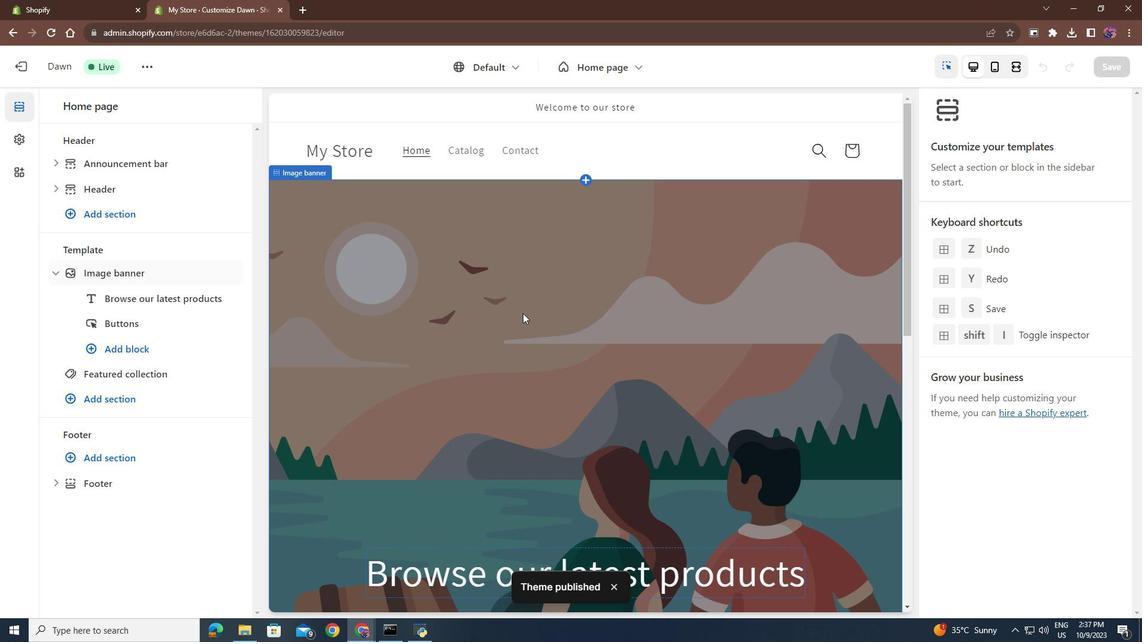 
Action: Mouse scrolled (527, 317) with delta (0, 0)
Screenshot: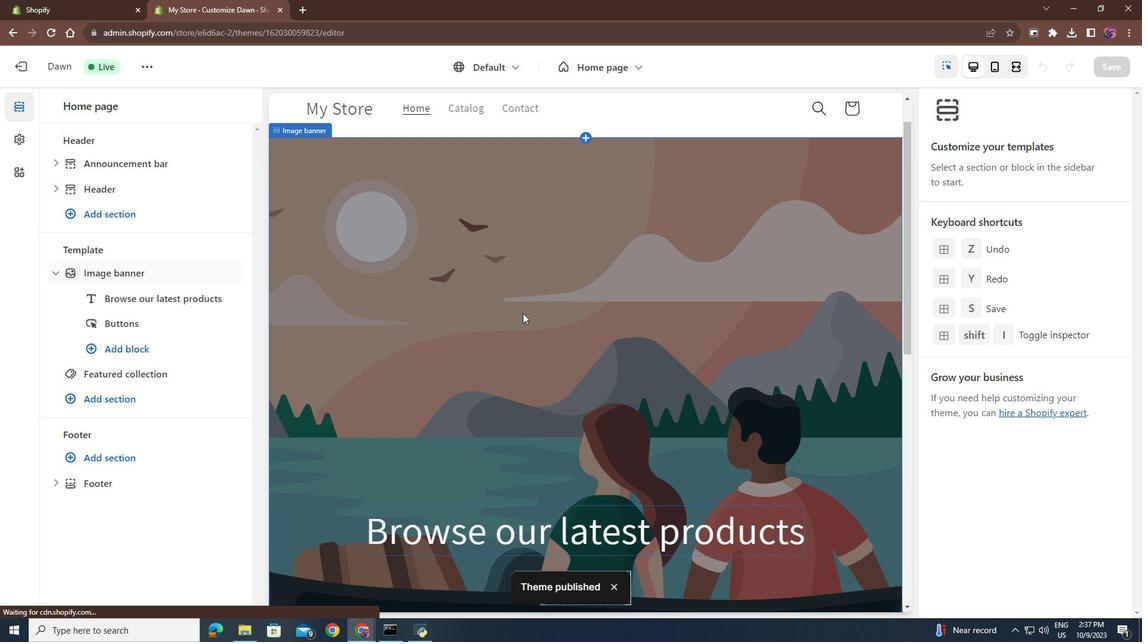 
Action: Mouse scrolled (527, 317) with delta (0, 0)
Screenshot: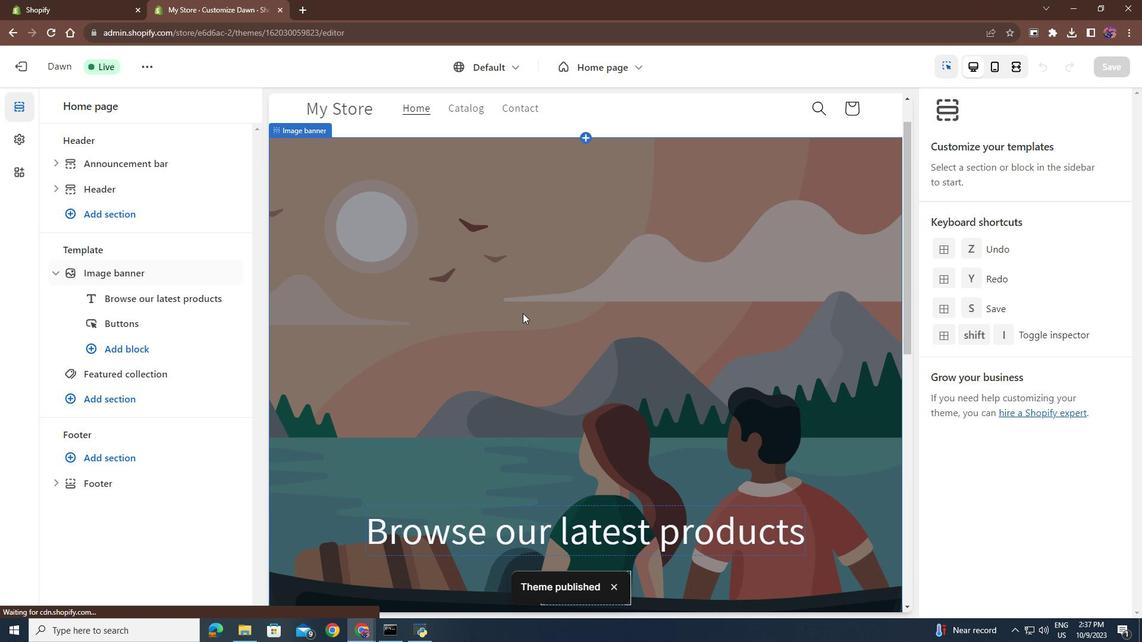 
Action: Mouse scrolled (527, 317) with delta (0, 0)
Screenshot: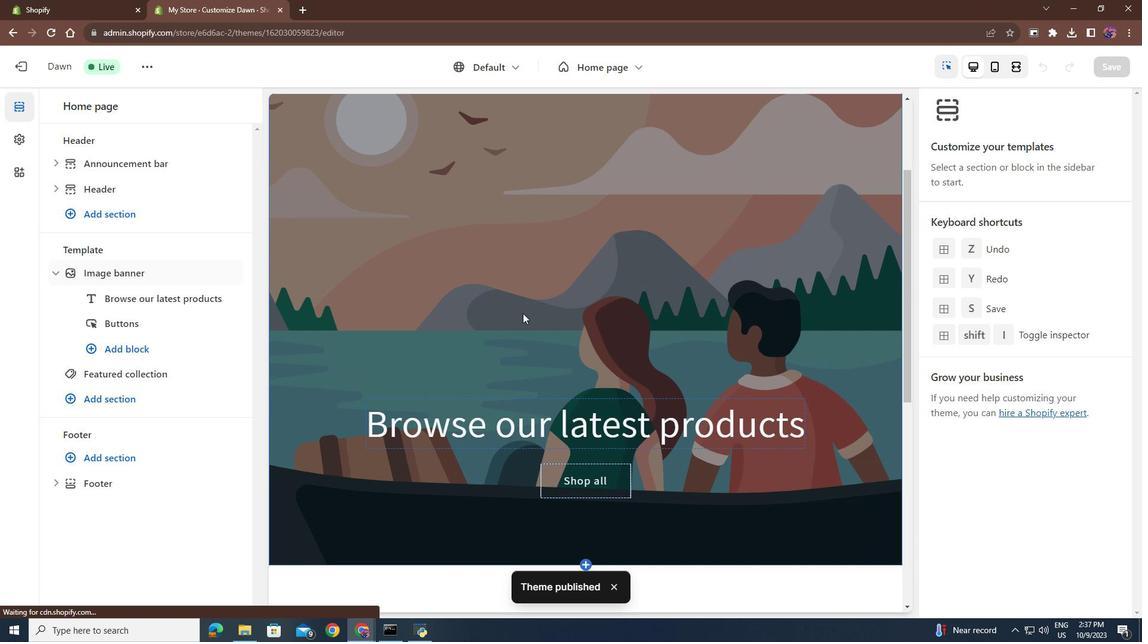 
Action: Mouse scrolled (527, 317) with delta (0, 0)
Screenshot: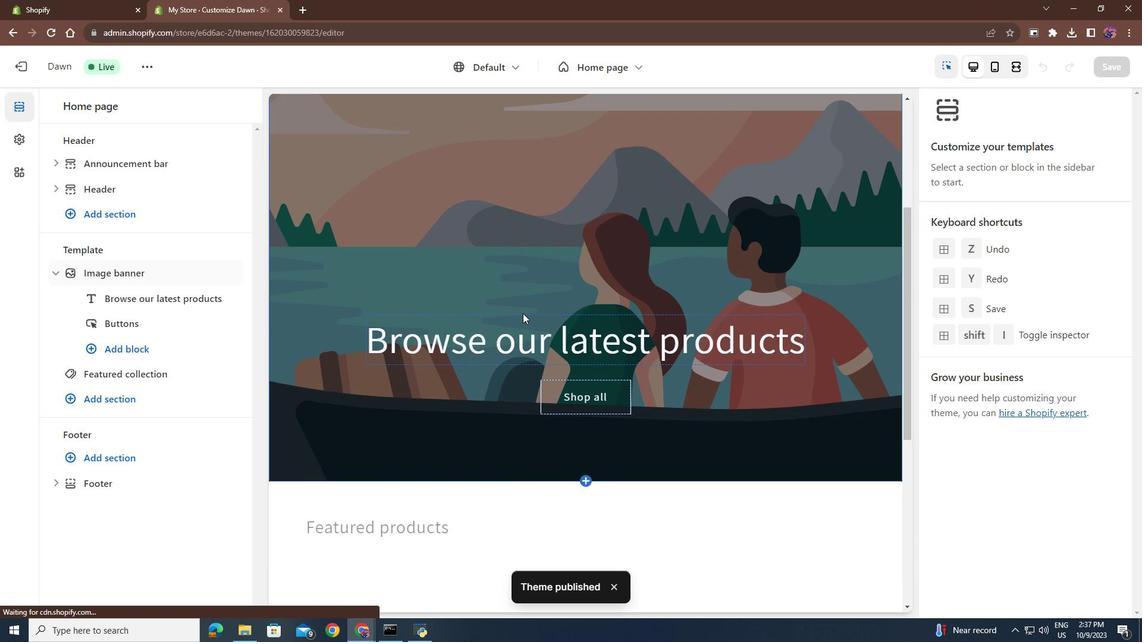 
Action: Mouse scrolled (527, 317) with delta (0, 0)
Screenshot: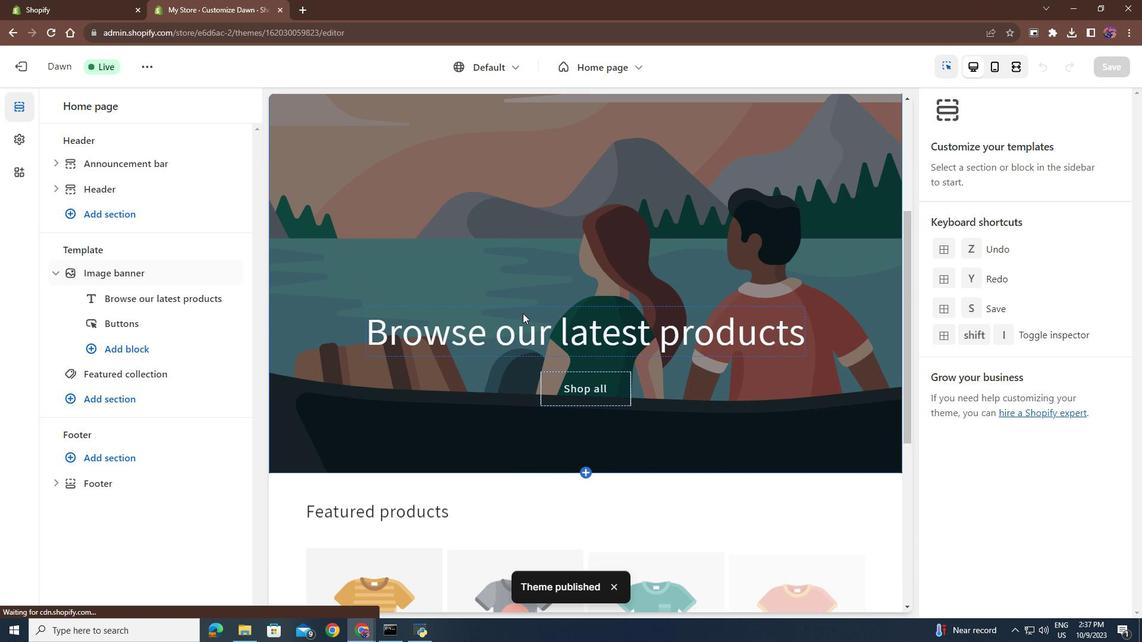 
Action: Mouse scrolled (527, 317) with delta (0, 0)
Screenshot: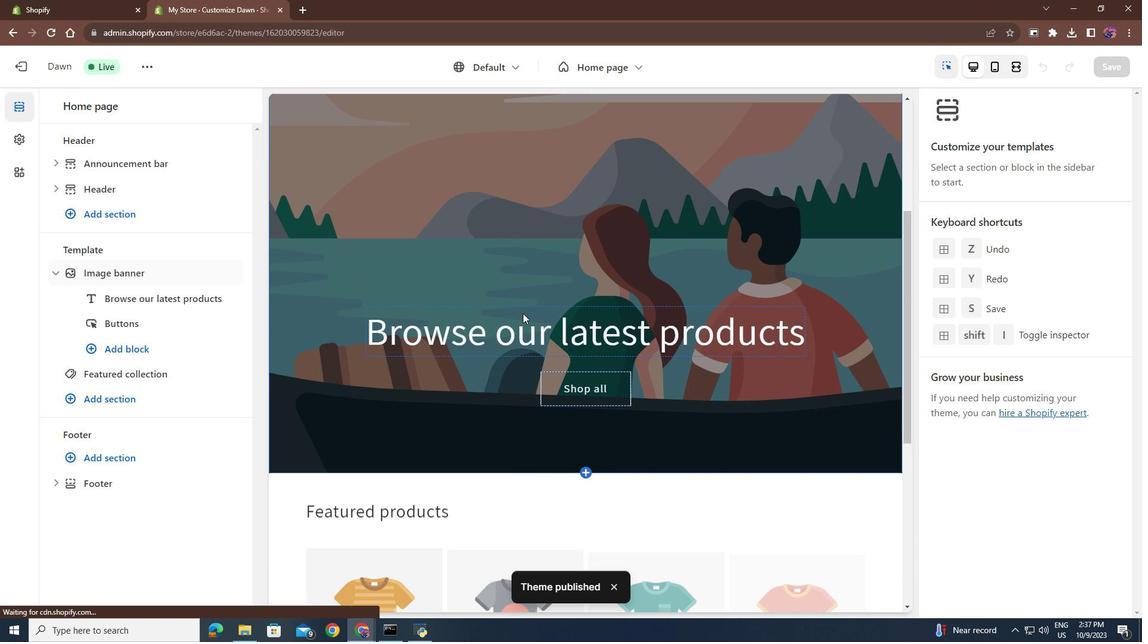 
Action: Mouse scrolled (527, 317) with delta (0, 0)
Screenshot: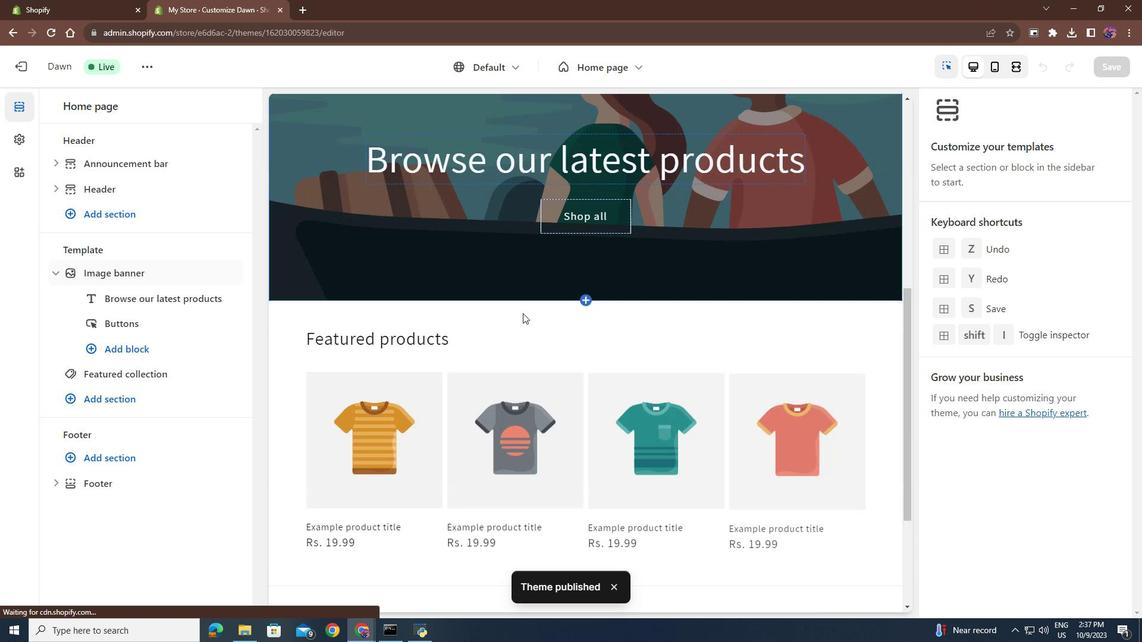 
Action: Mouse scrolled (527, 317) with delta (0, 0)
Screenshot: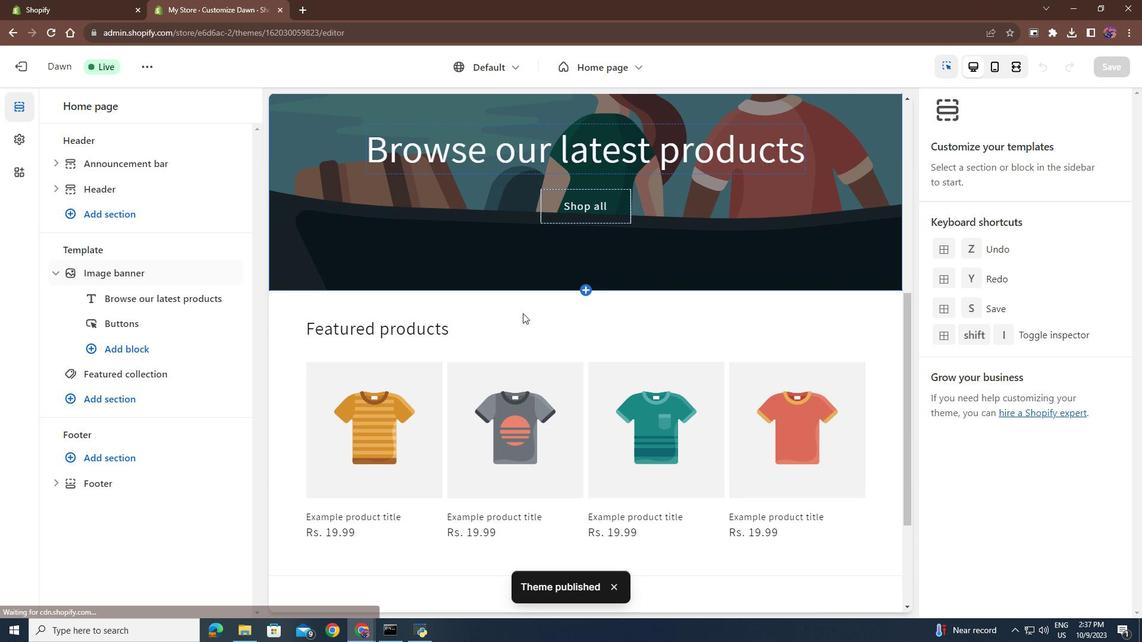 
Action: Mouse moved to (486, 353)
Screenshot: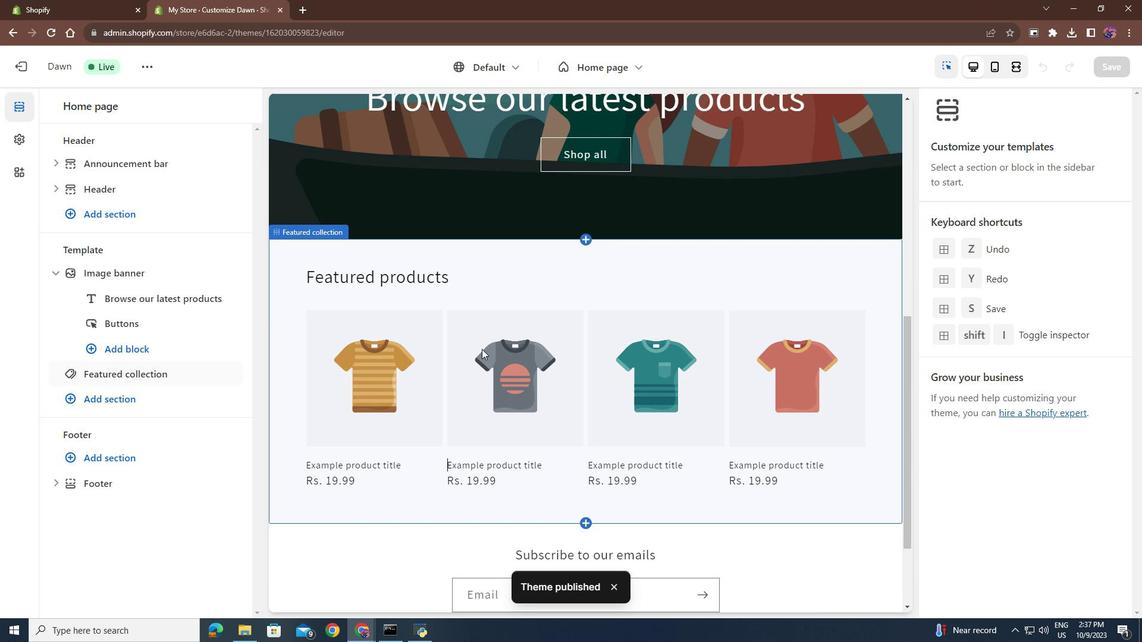 
Action: Mouse pressed left at (486, 353)
Screenshot: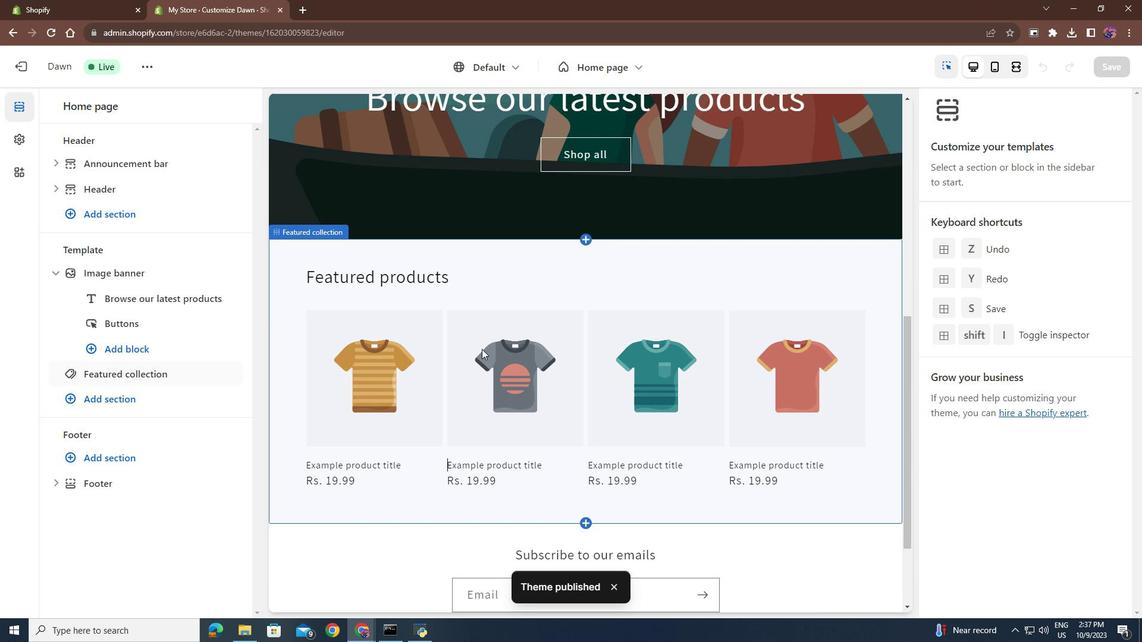 
Action: Mouse moved to (200, 377)
Screenshot: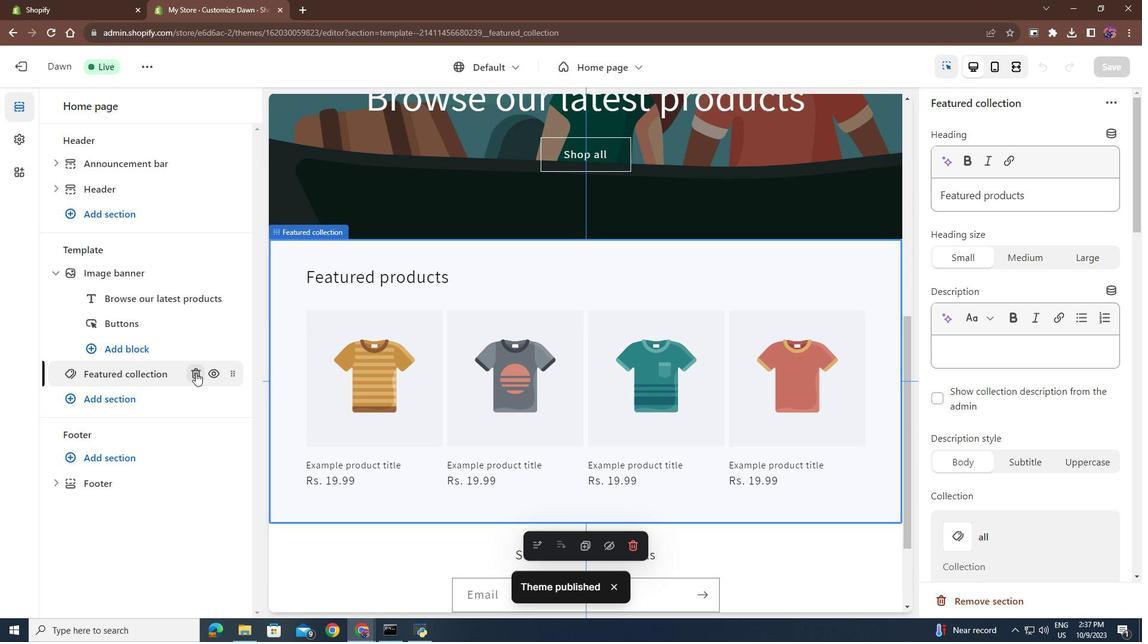
Action: Mouse pressed left at (200, 377)
Screenshot: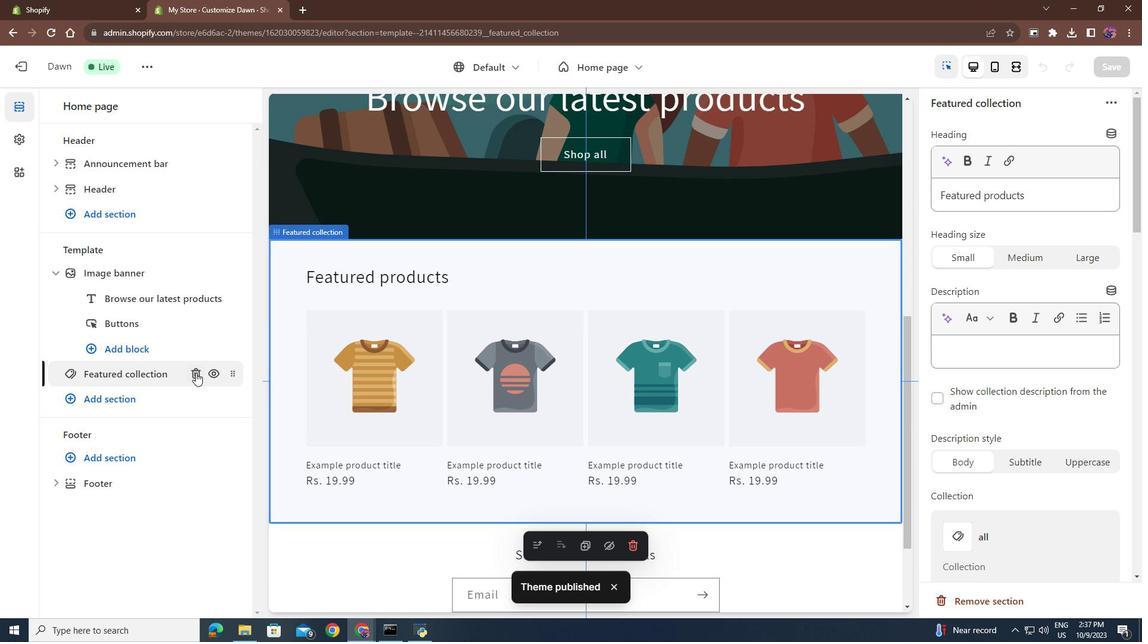 
Action: Mouse moved to (563, 464)
Screenshot: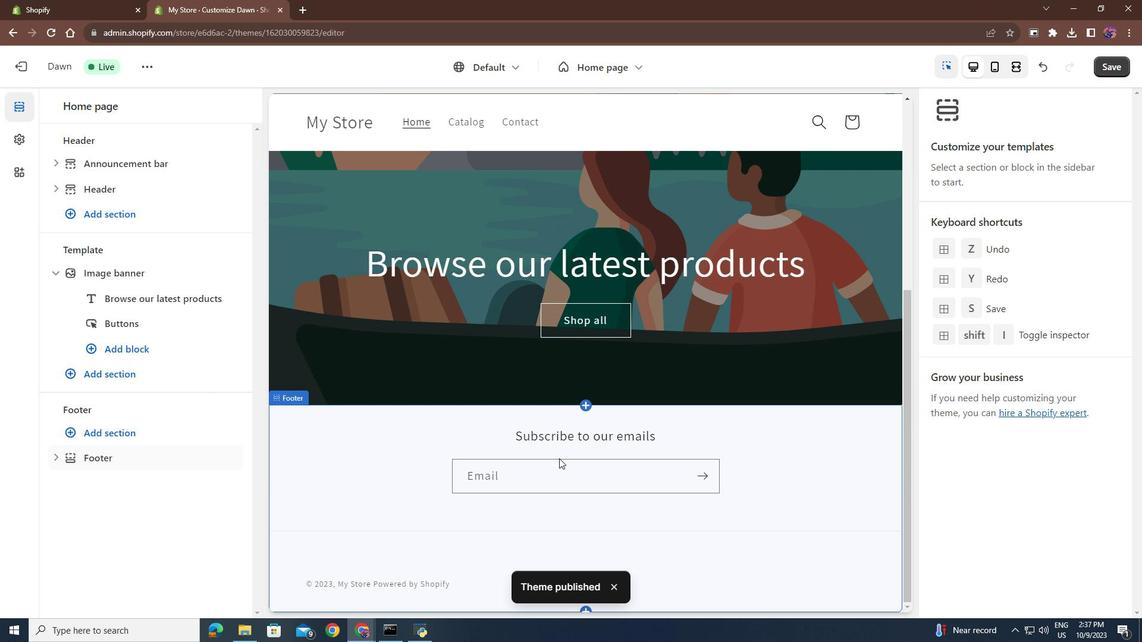 
Action: Mouse scrolled (563, 463) with delta (0, 0)
Screenshot: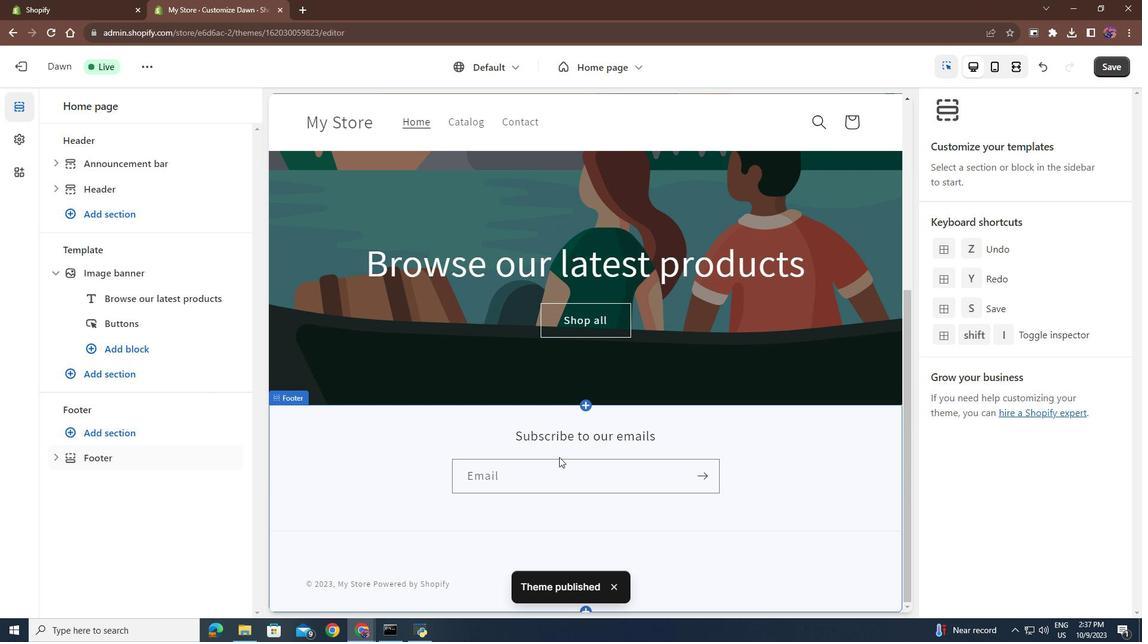 
Action: Mouse scrolled (563, 463) with delta (0, 0)
Screenshot: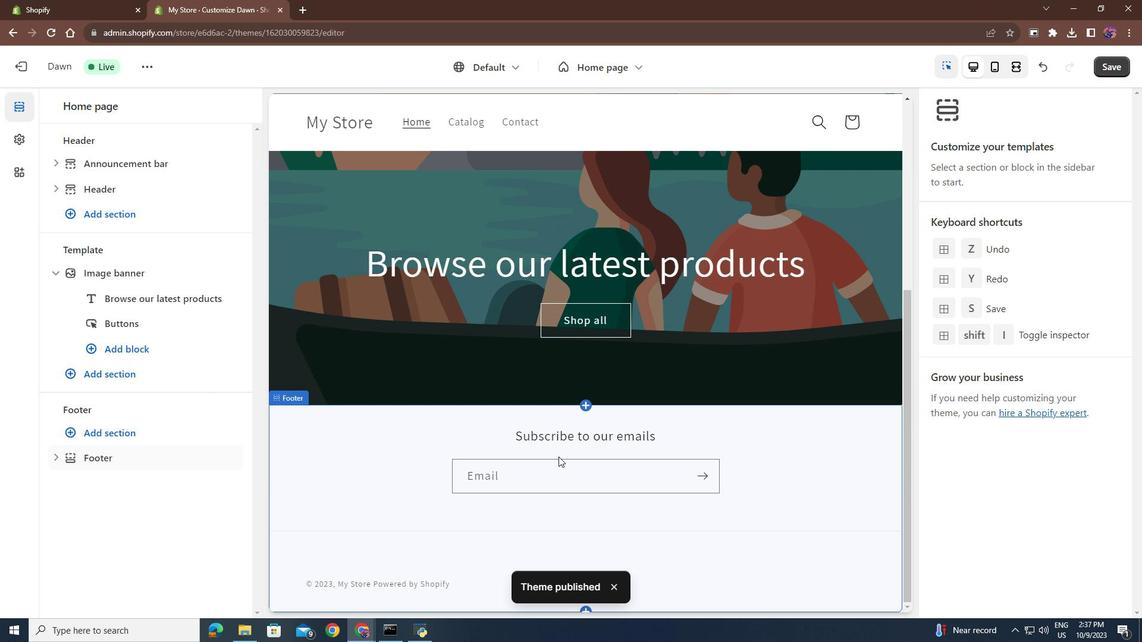 
Action: Mouse moved to (563, 463)
Screenshot: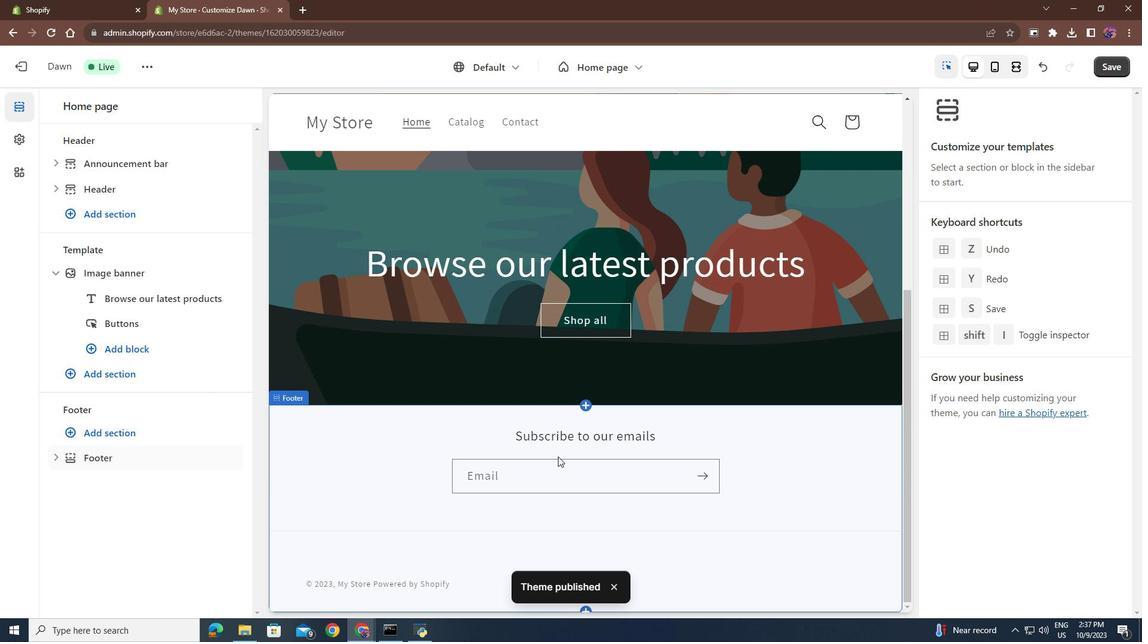 
Action: Mouse scrolled (563, 462) with delta (0, 0)
Screenshot: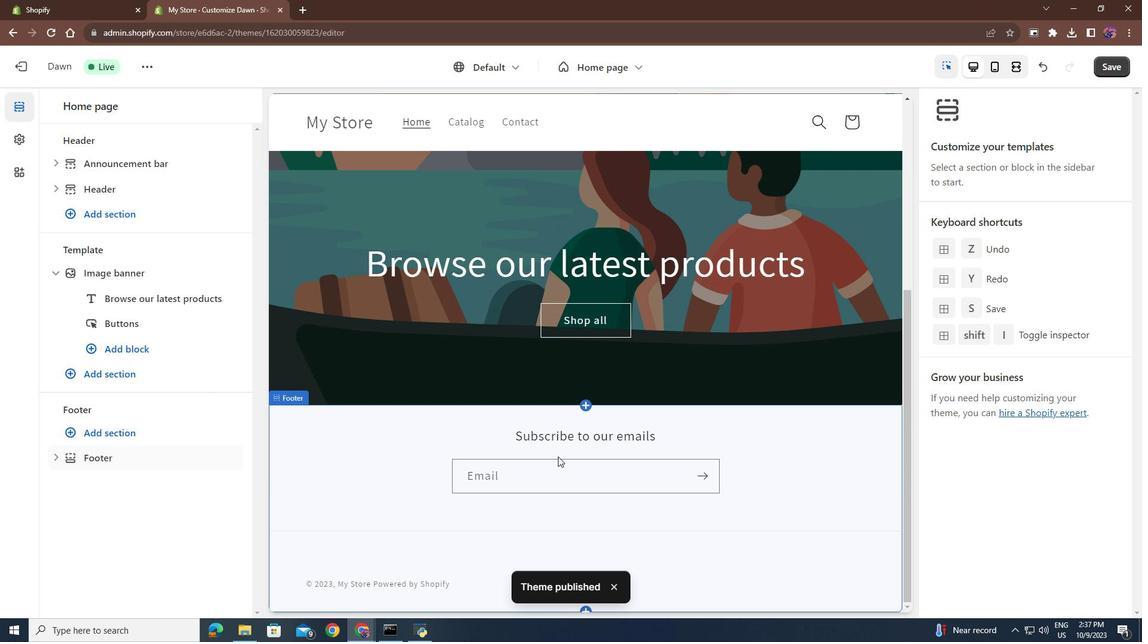 
Action: Mouse moved to (556, 459)
Screenshot: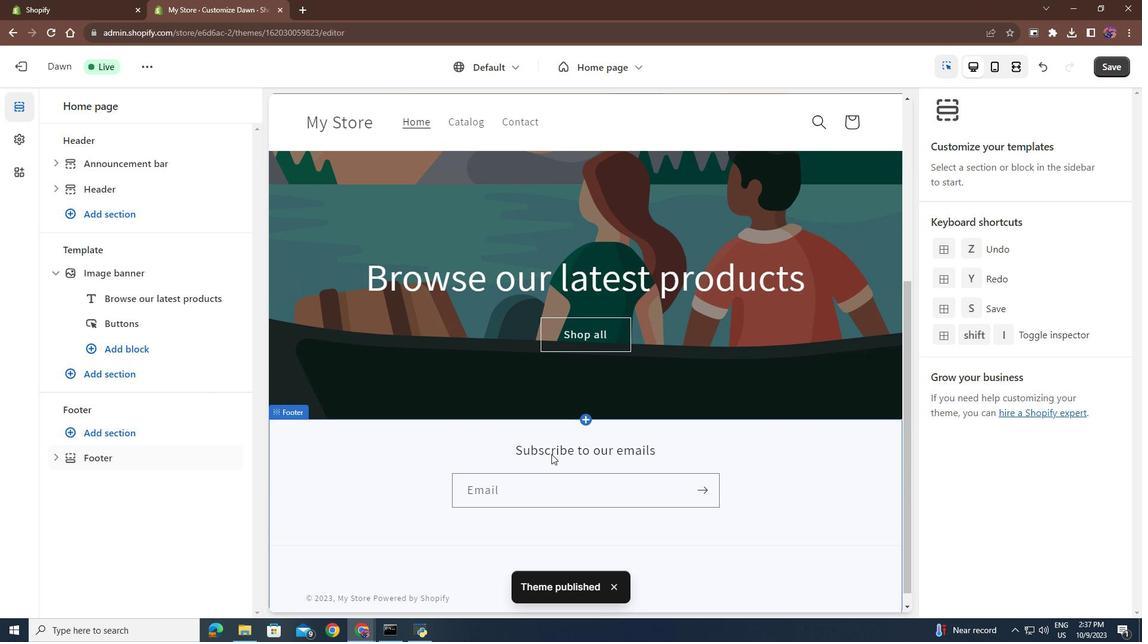 
Action: Mouse scrolled (556, 459) with delta (0, 0)
Screenshot: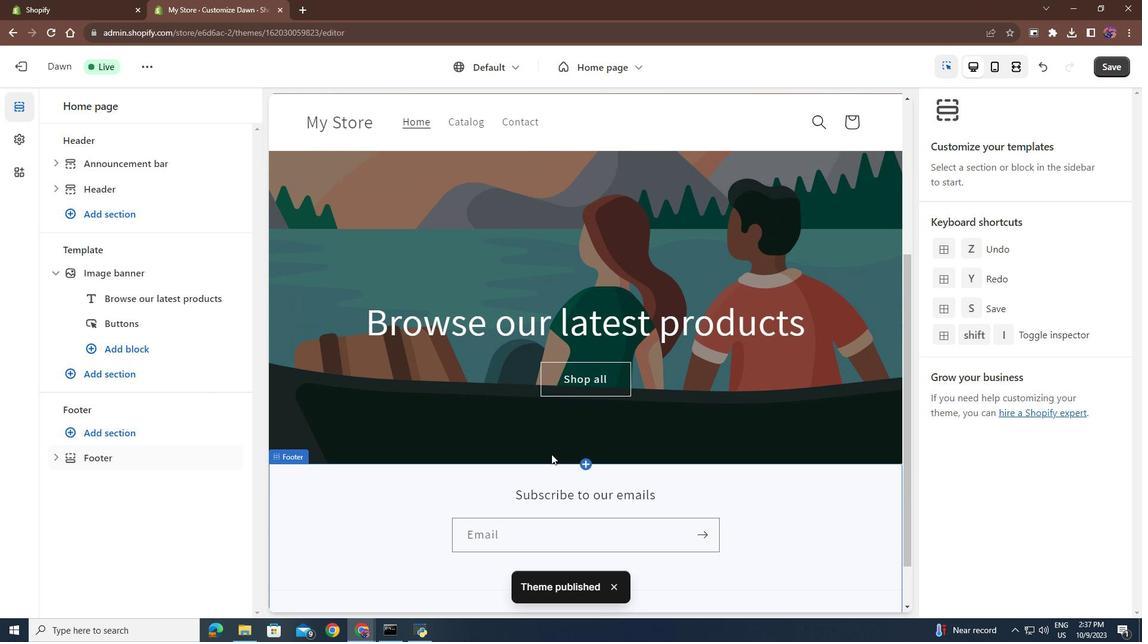 
Action: Mouse scrolled (556, 459) with delta (0, 0)
Screenshot: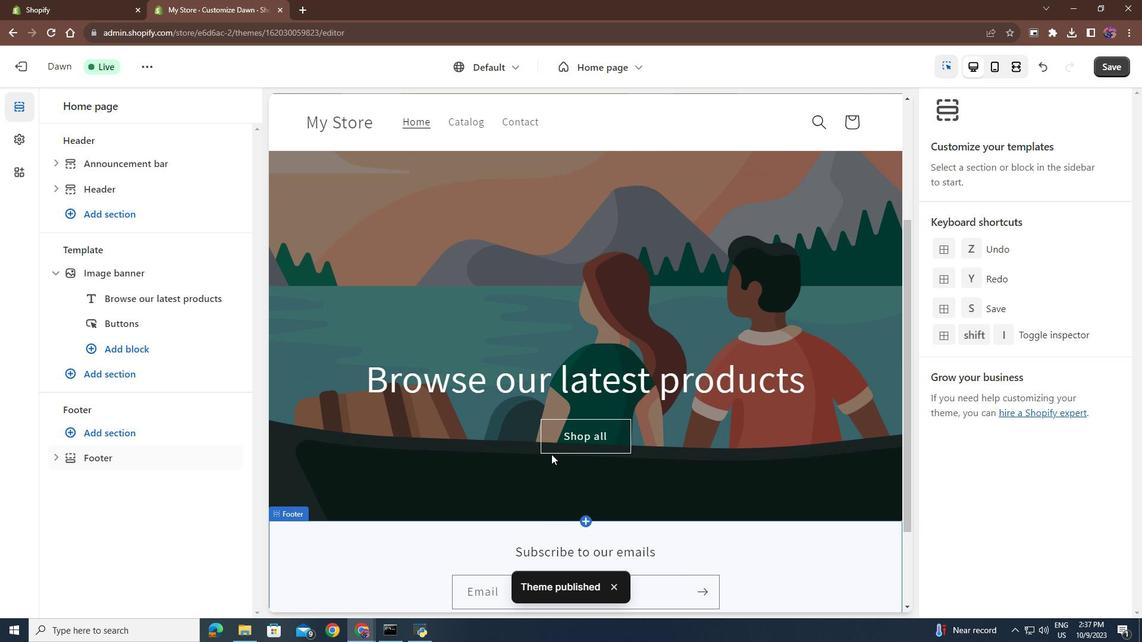 
Action: Mouse moved to (537, 408)
Screenshot: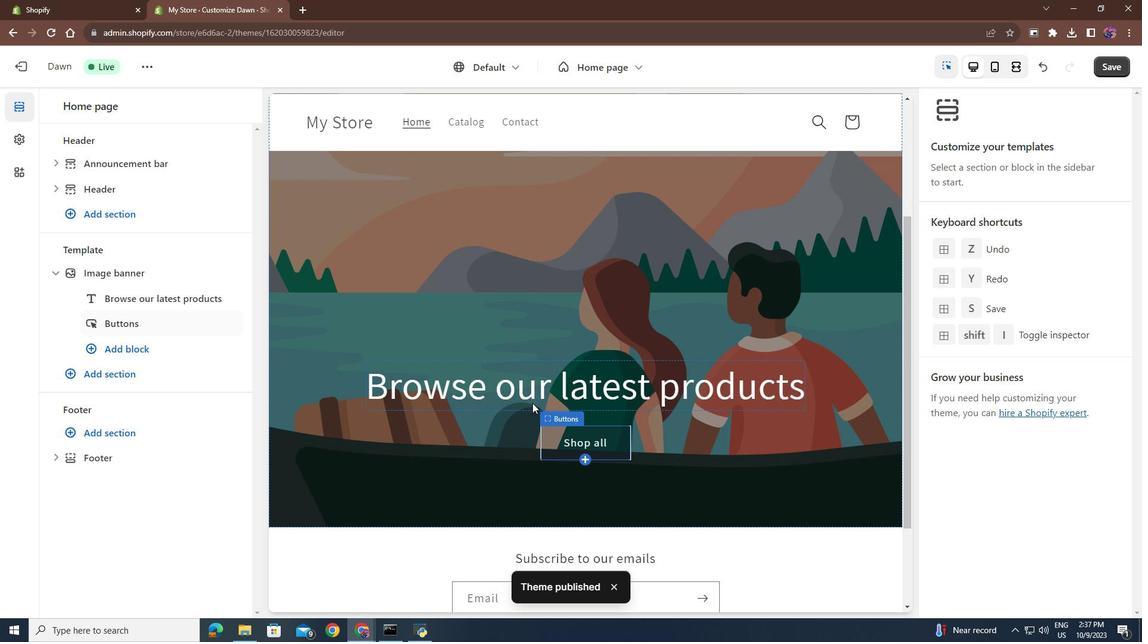 
Action: Mouse scrolled (537, 408) with delta (0, 0)
Screenshot: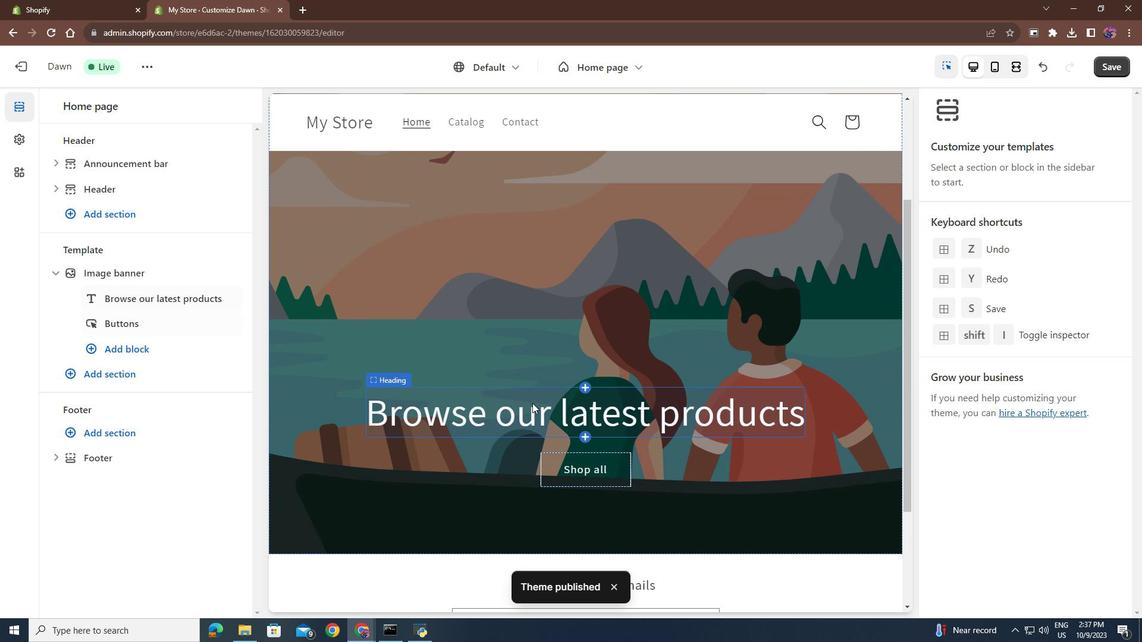 
Action: Mouse moved to (578, 505)
Screenshot: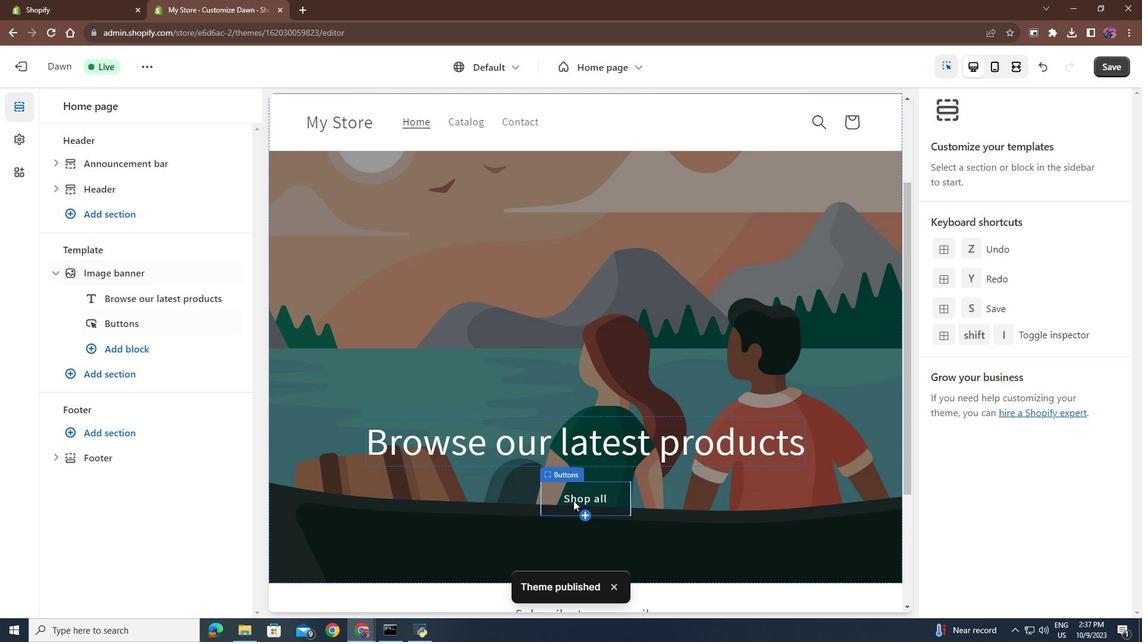 
Action: Mouse pressed left at (578, 505)
Screenshot: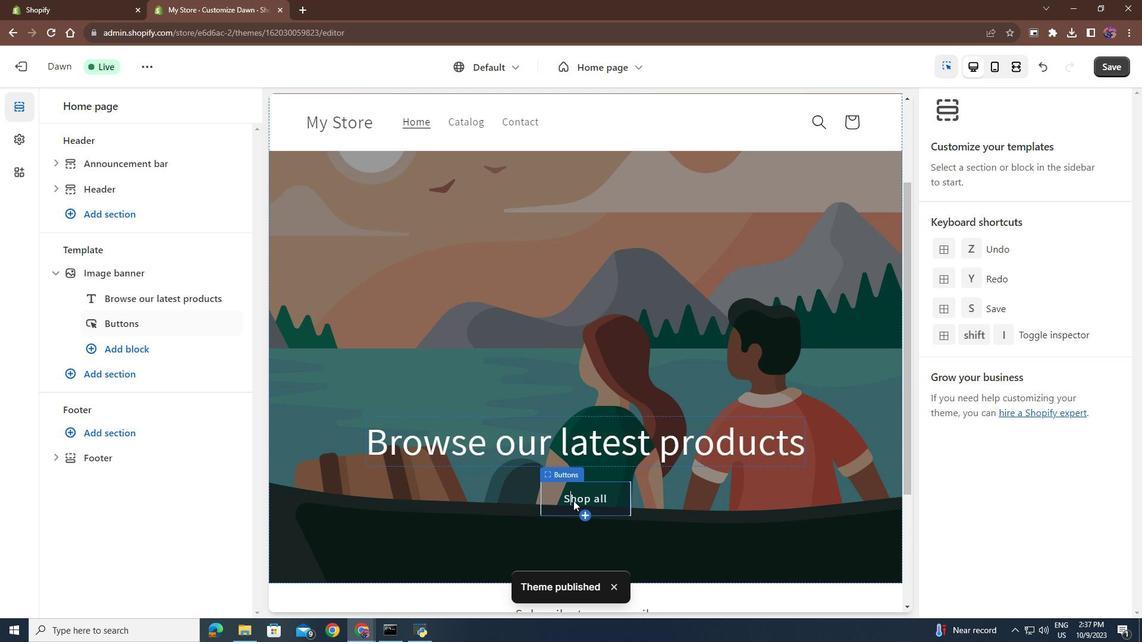 
Action: Mouse moved to (640, 585)
Screenshot: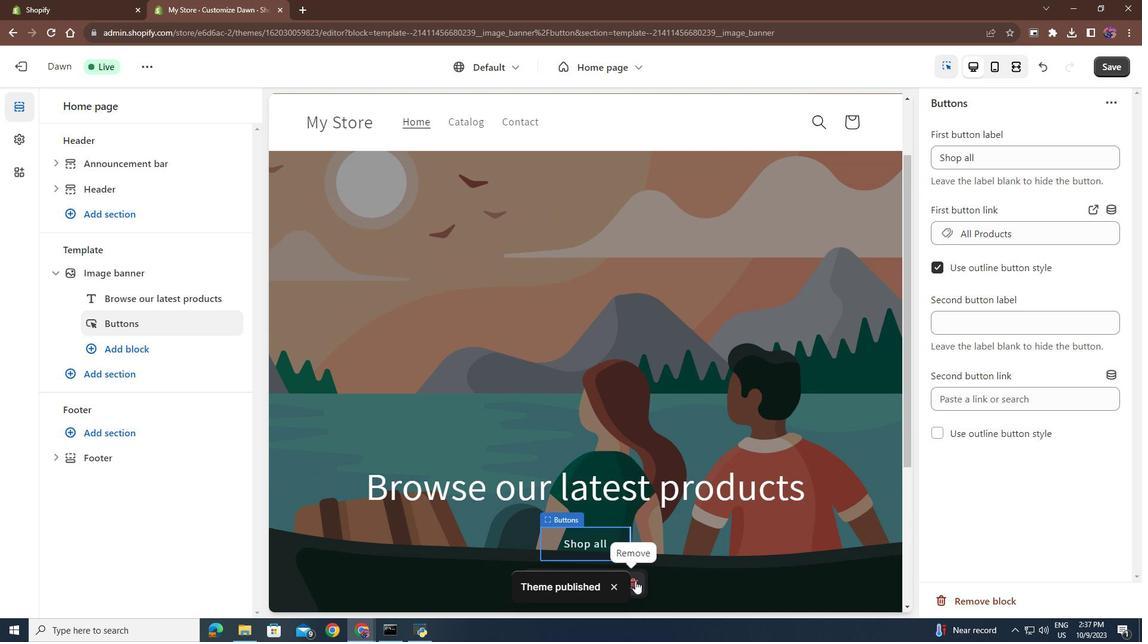 
Action: Mouse pressed left at (640, 585)
Screenshot: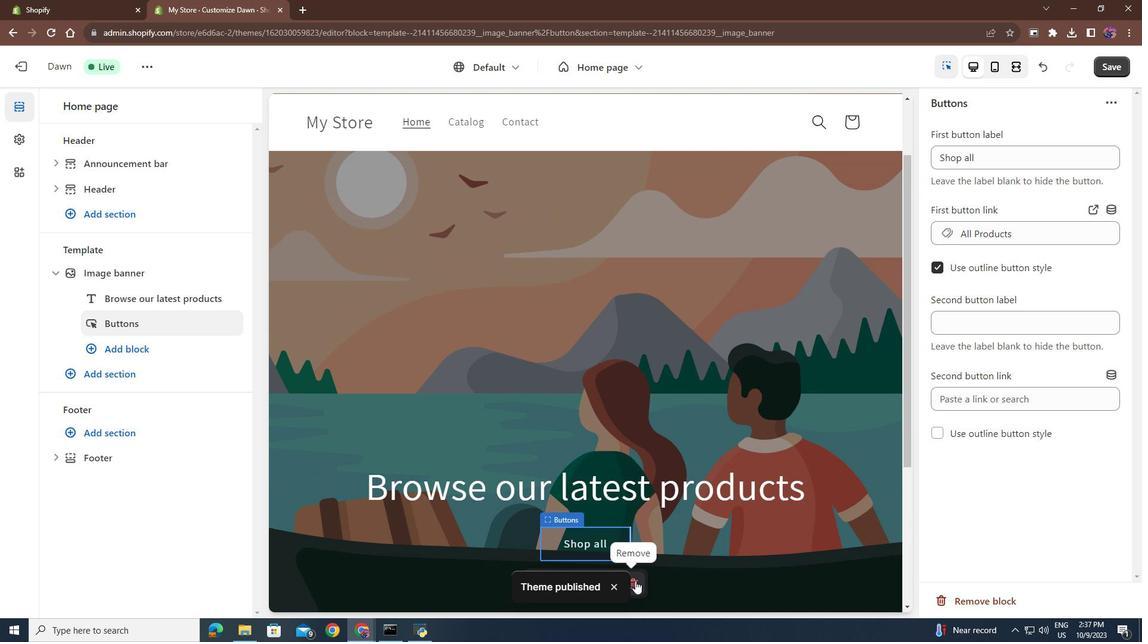 
Action: Mouse moved to (619, 588)
Screenshot: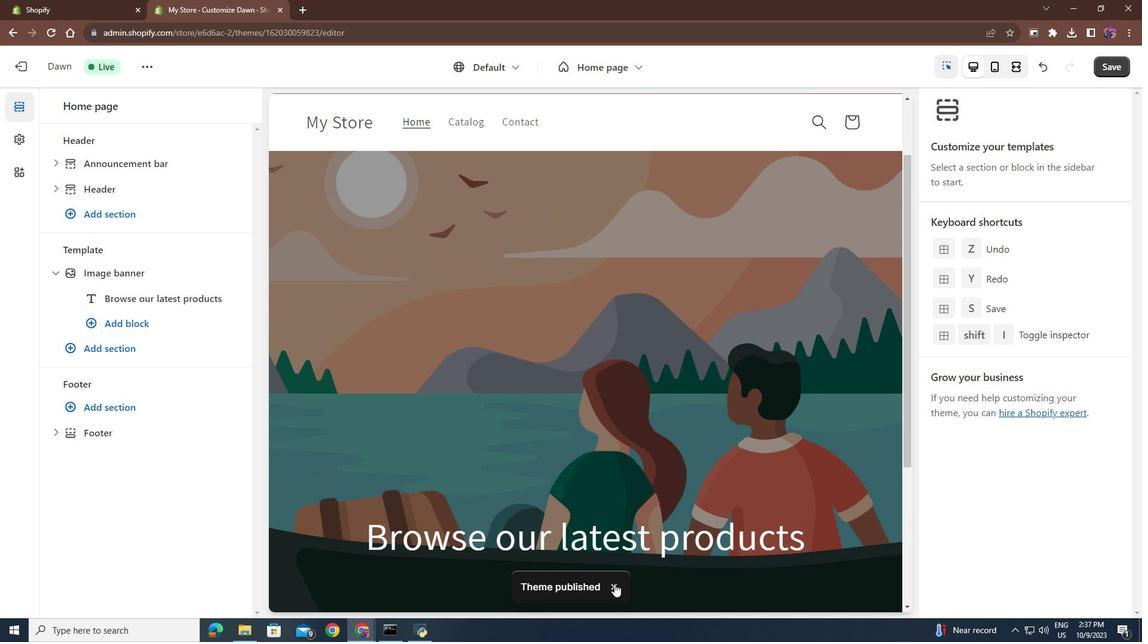 
Action: Mouse pressed left at (619, 588)
Screenshot: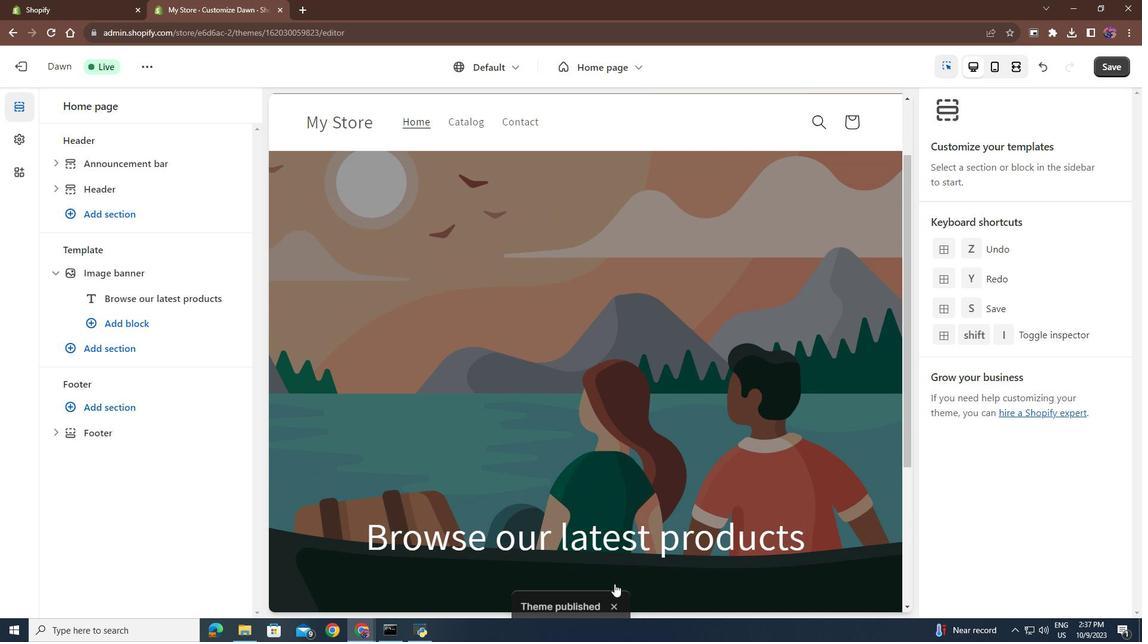 
Action: Mouse moved to (477, 534)
Screenshot: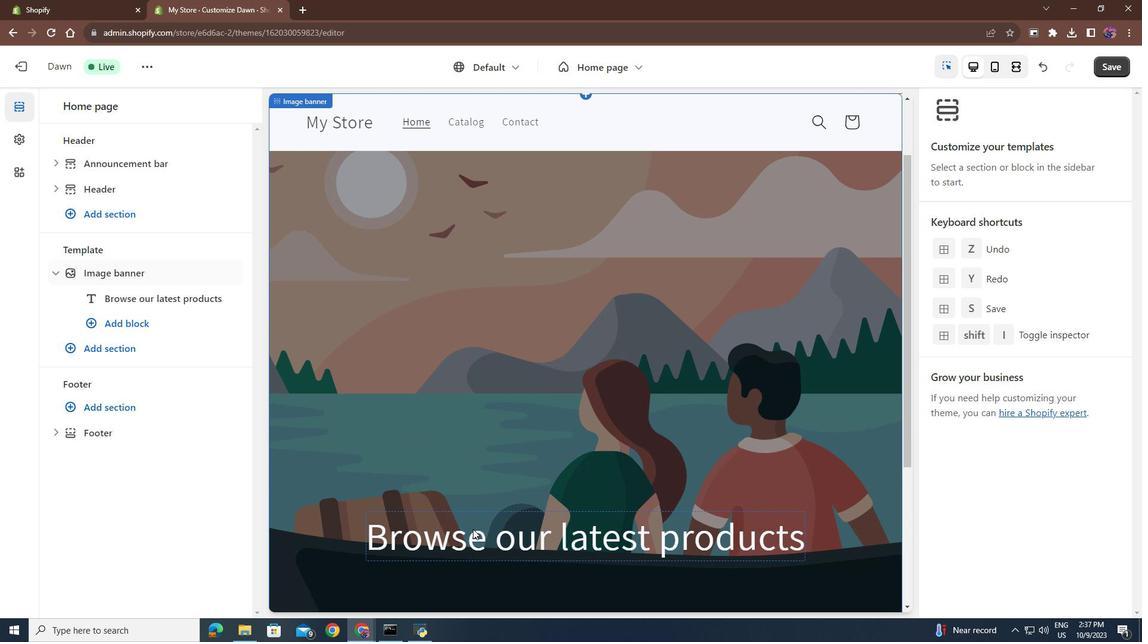 
Action: Mouse pressed left at (477, 534)
Screenshot: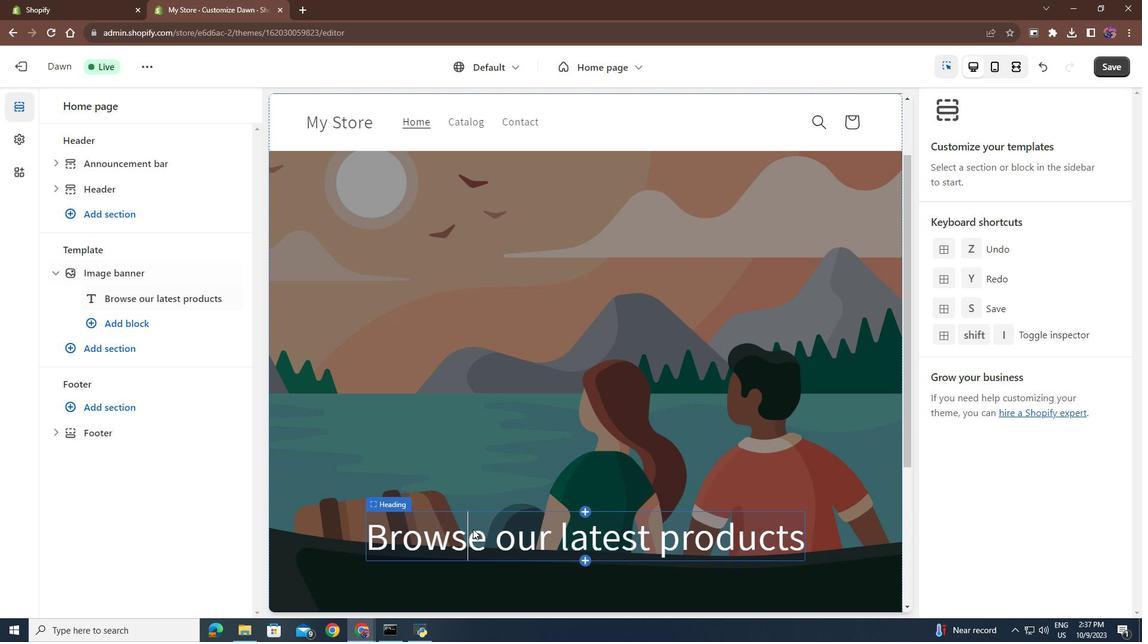 
Action: Mouse moved to (637, 588)
Screenshot: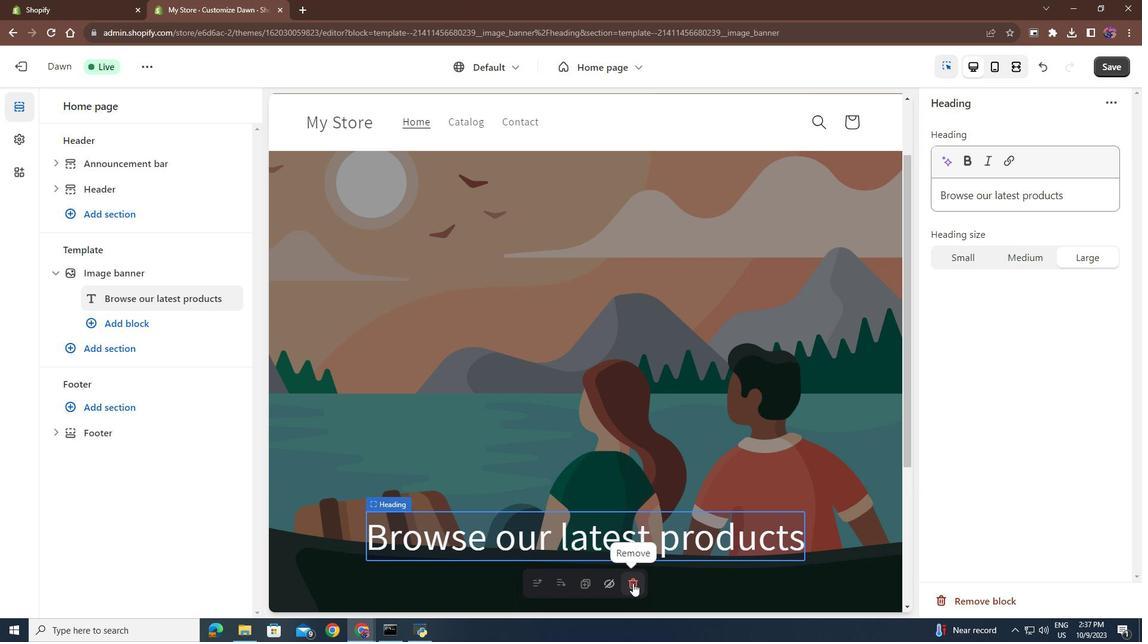 
Action: Mouse pressed left at (637, 588)
Screenshot: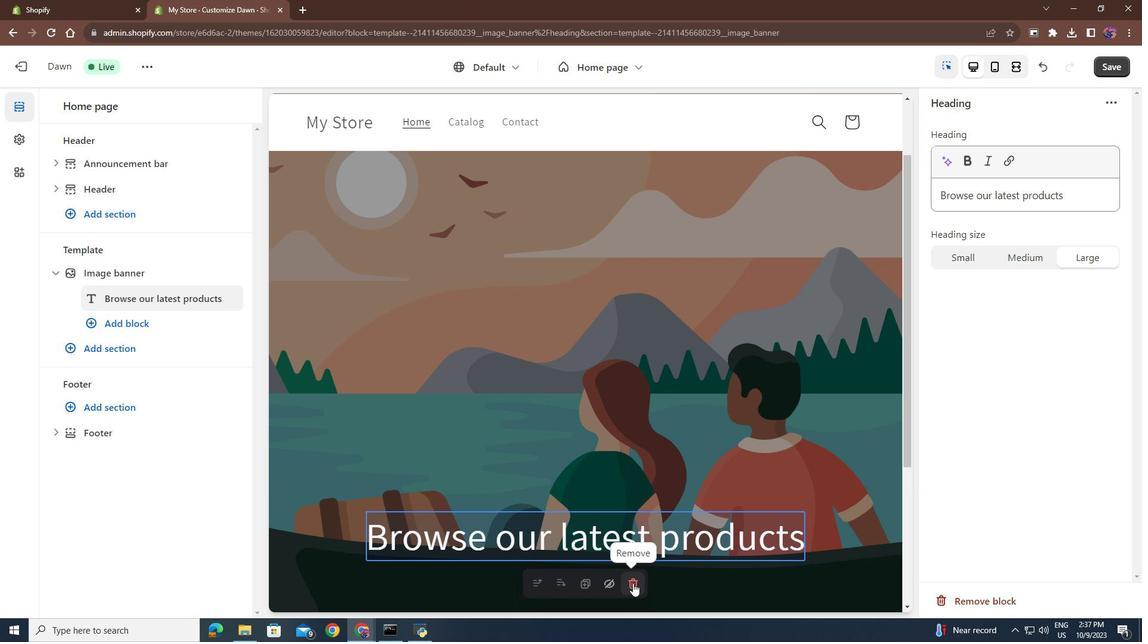 
Action: Mouse moved to (474, 397)
Screenshot: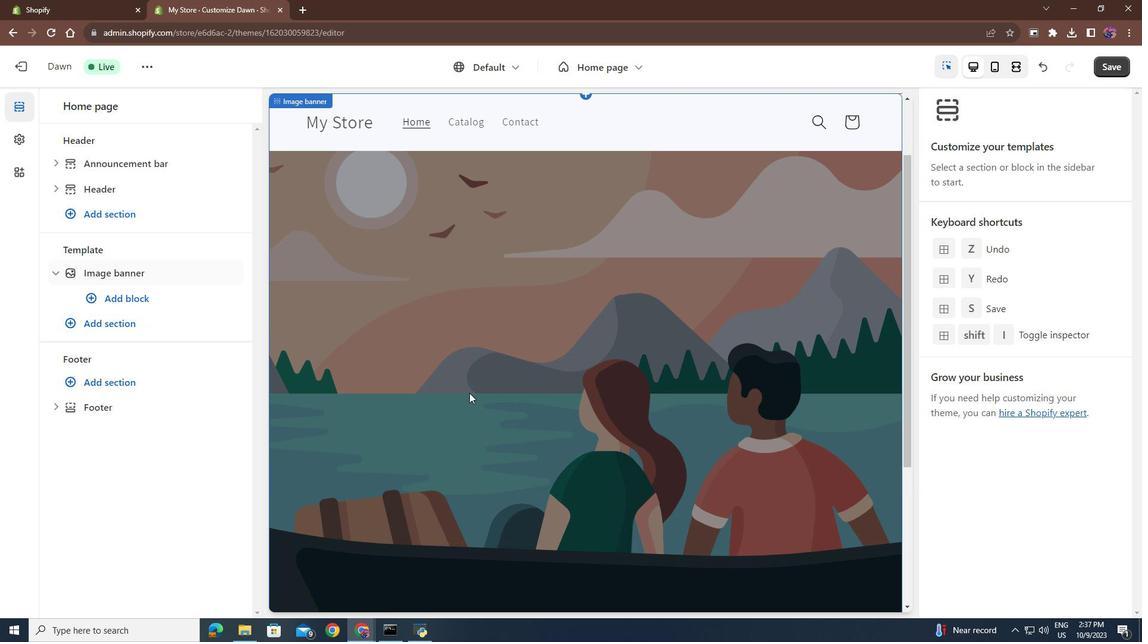 
Action: Mouse pressed left at (474, 397)
Screenshot: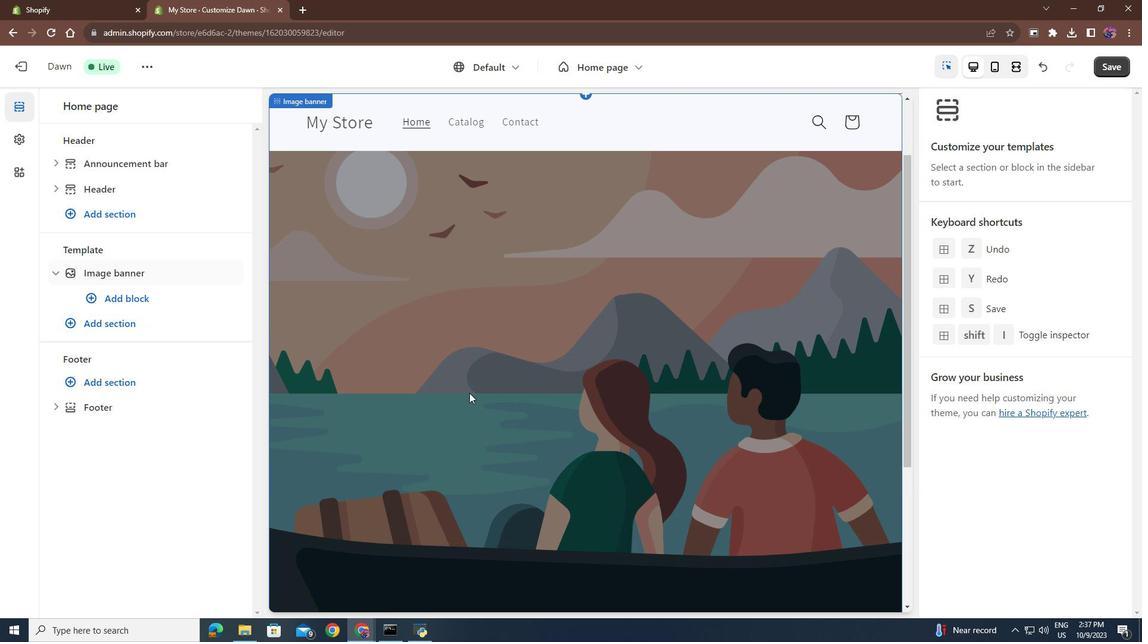 
Action: Mouse moved to (1025, 180)
Screenshot: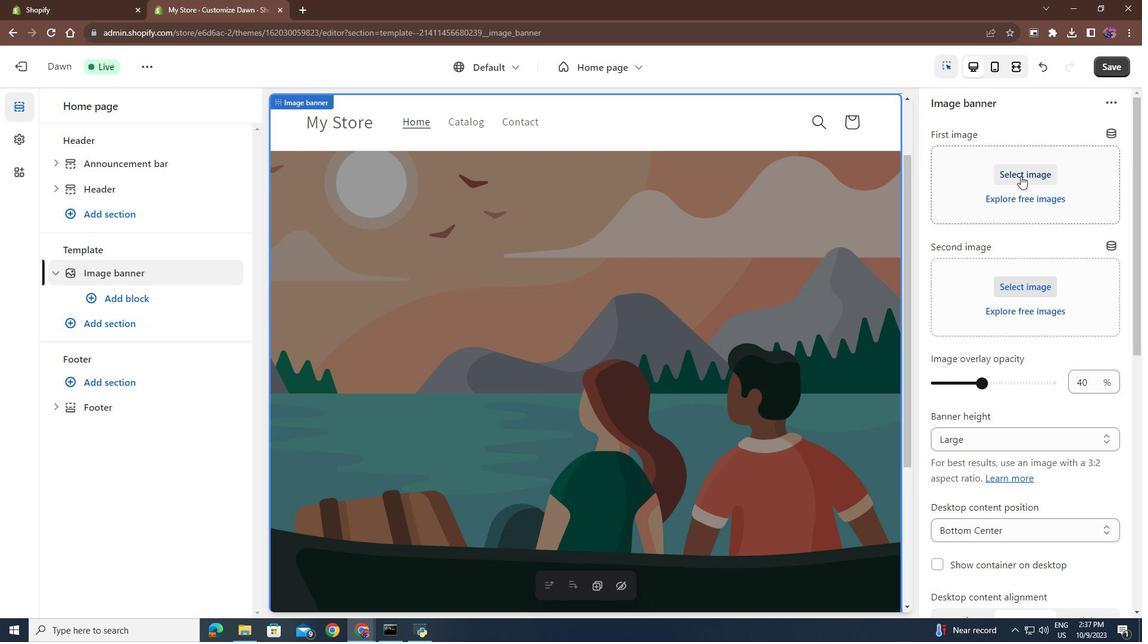 
Action: Mouse pressed left at (1025, 180)
Screenshot: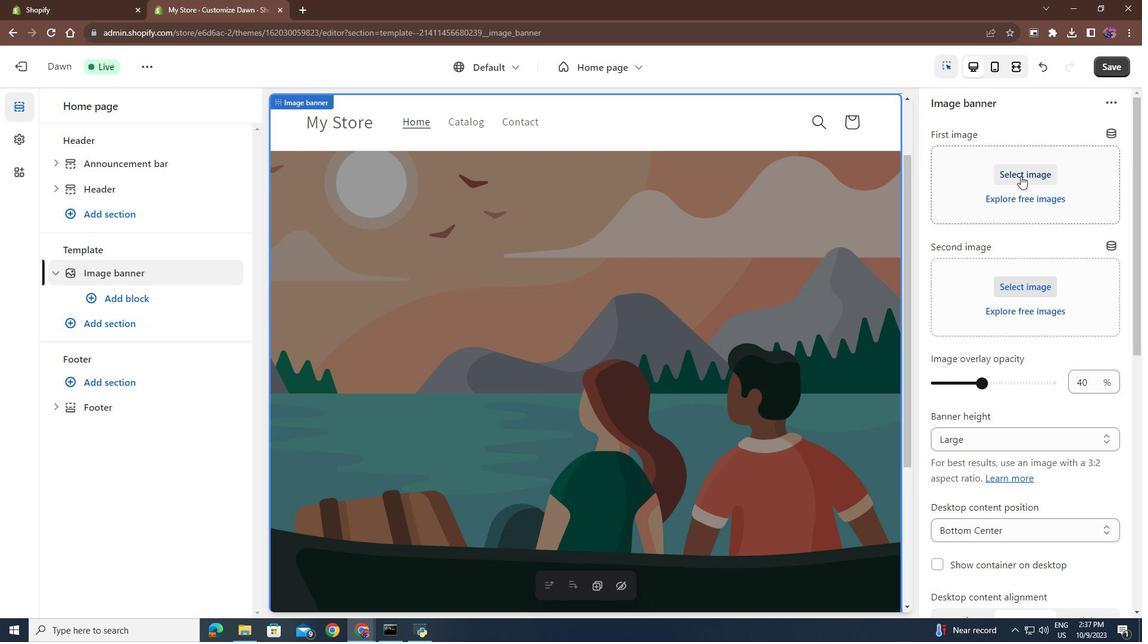 
Action: Mouse moved to (917, 113)
Screenshot: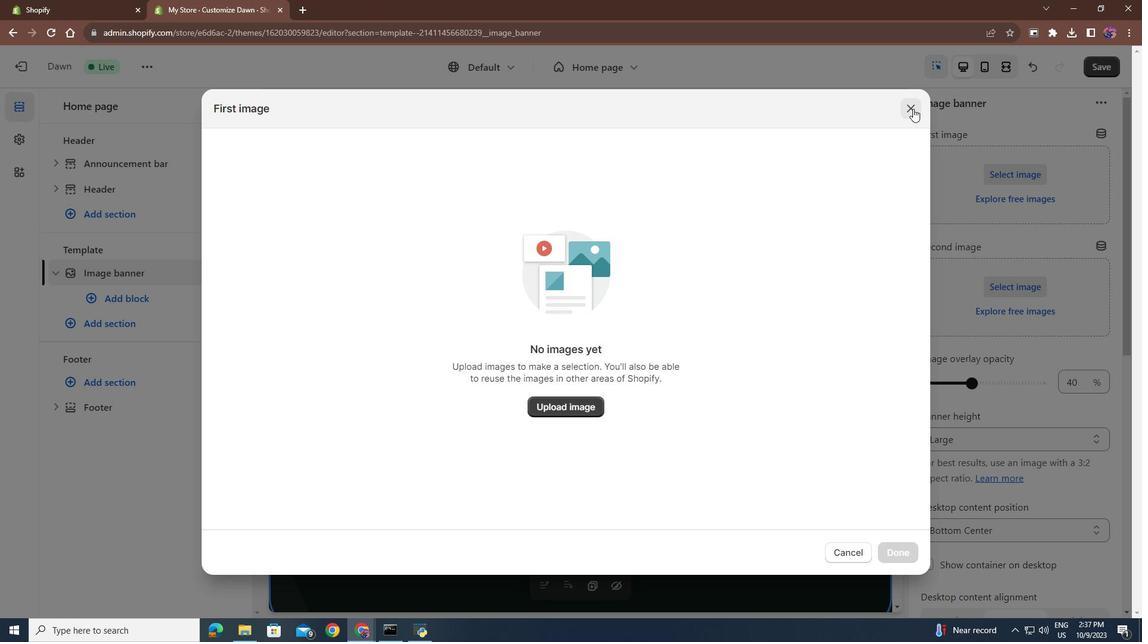 
Action: Mouse pressed left at (917, 113)
Screenshot: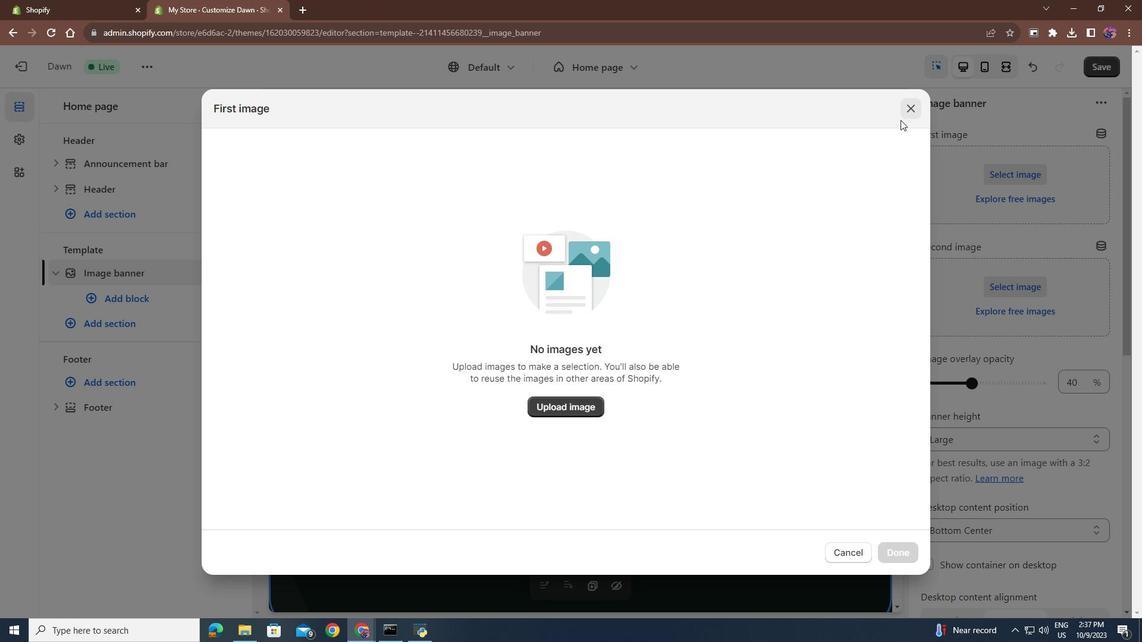 
Action: Mouse moved to (122, 327)
Screenshot: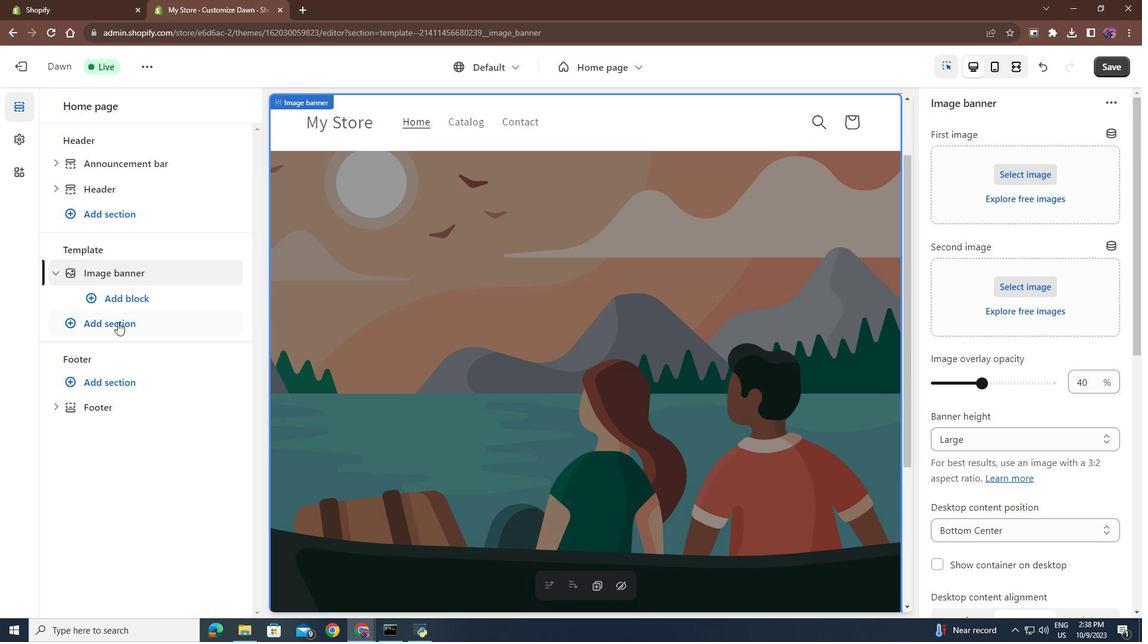 
Action: Mouse pressed left at (122, 327)
Screenshot: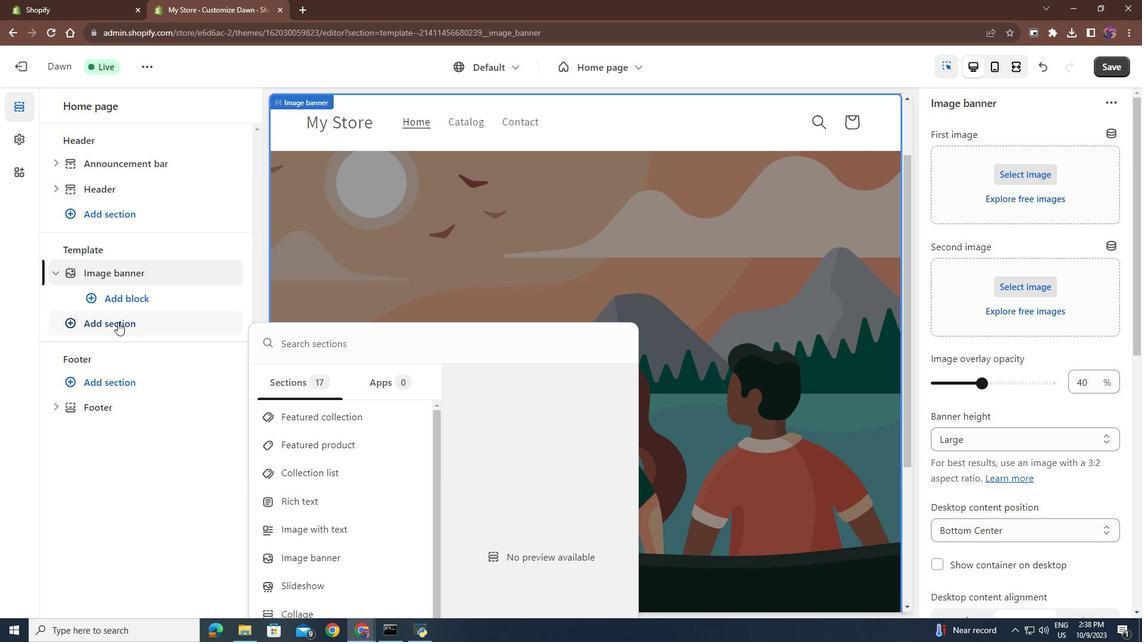 
Action: Mouse moved to (358, 452)
Screenshot: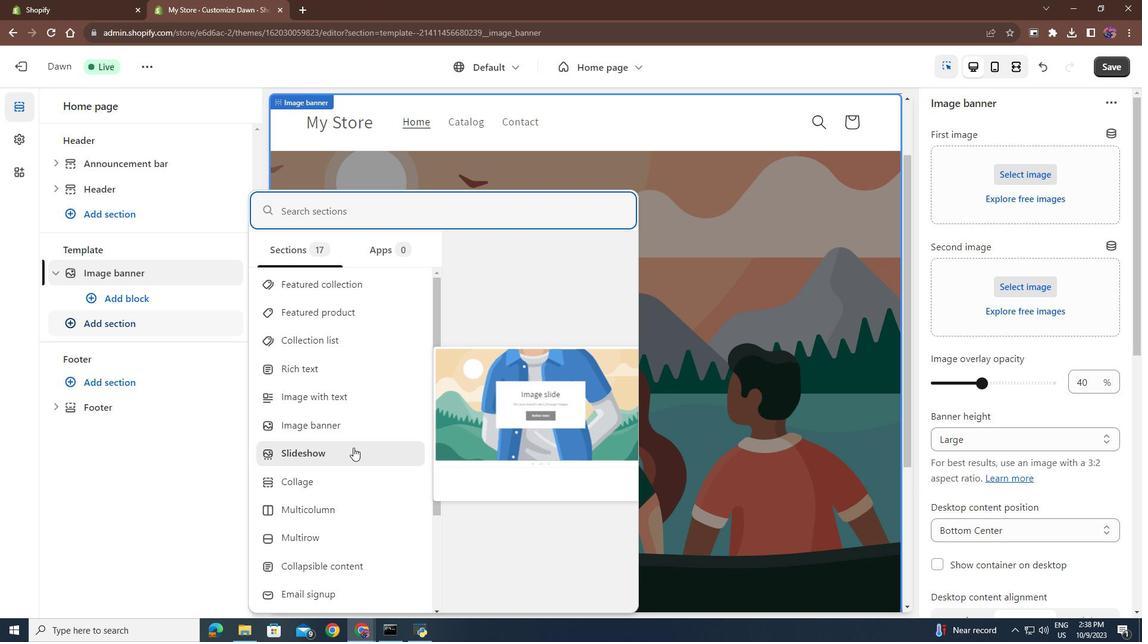
Action: Mouse scrolled (358, 452) with delta (0, 0)
Screenshot: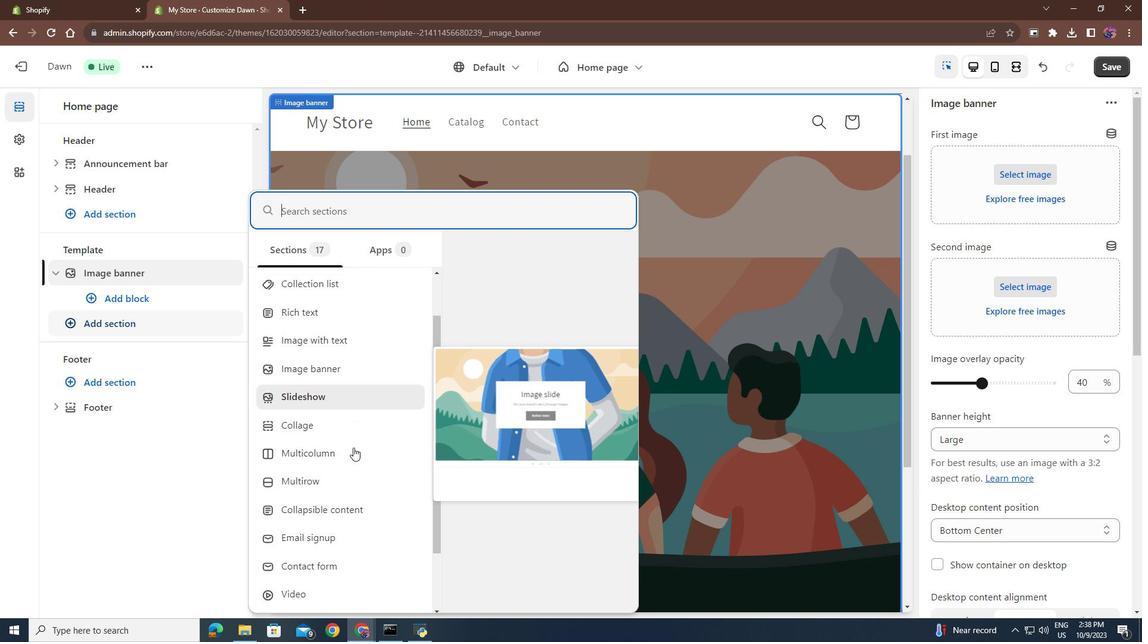 
Action: Mouse moved to (338, 394)
Screenshot: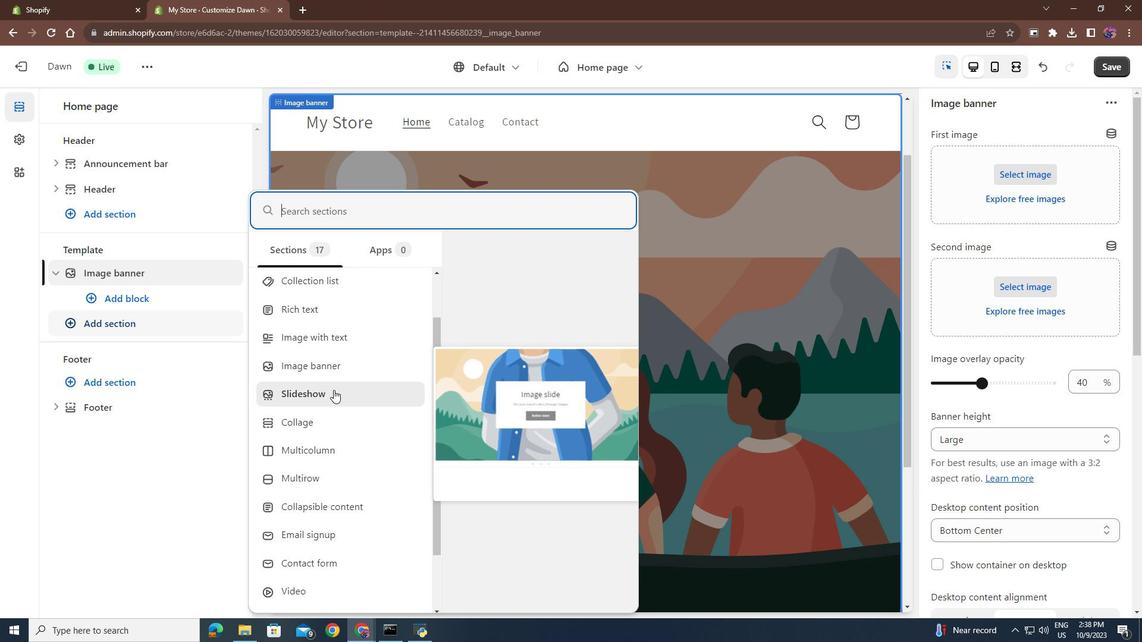 
Action: Mouse pressed left at (338, 394)
Screenshot: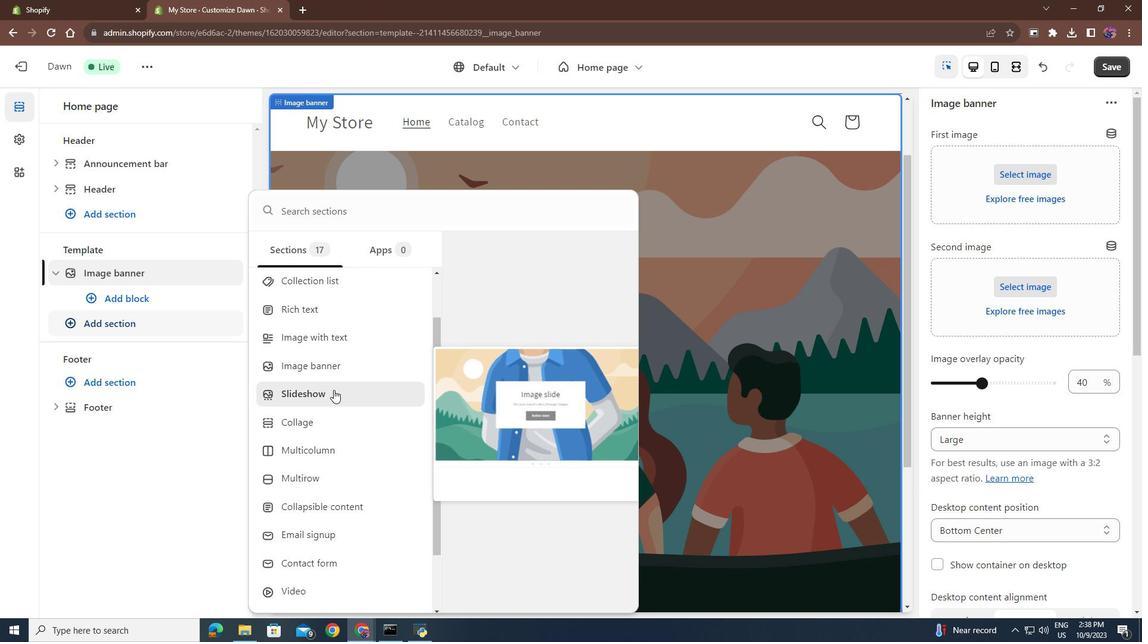 
Action: Mouse moved to (199, 276)
Screenshot: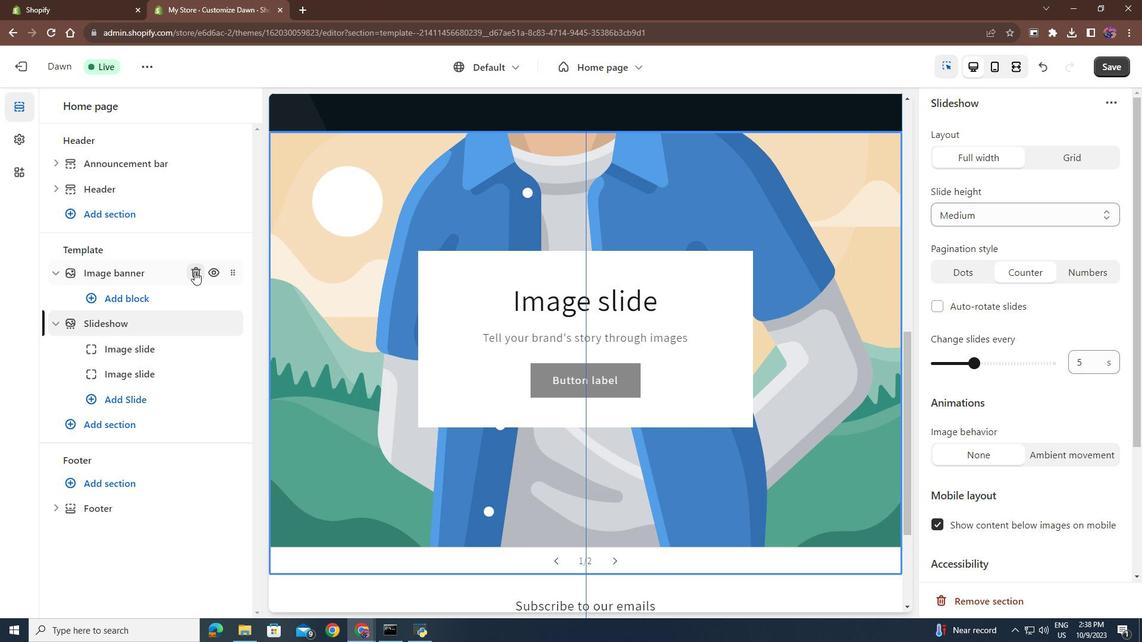 
Action: Mouse pressed left at (199, 276)
Screenshot: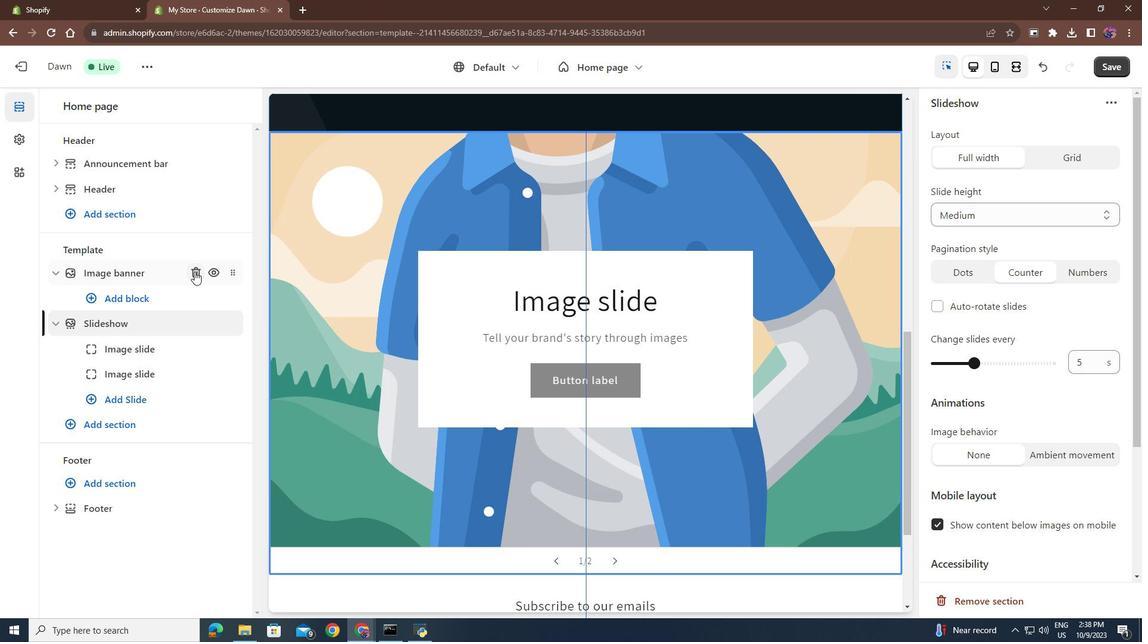 
Action: Mouse moved to (532, 374)
Screenshot: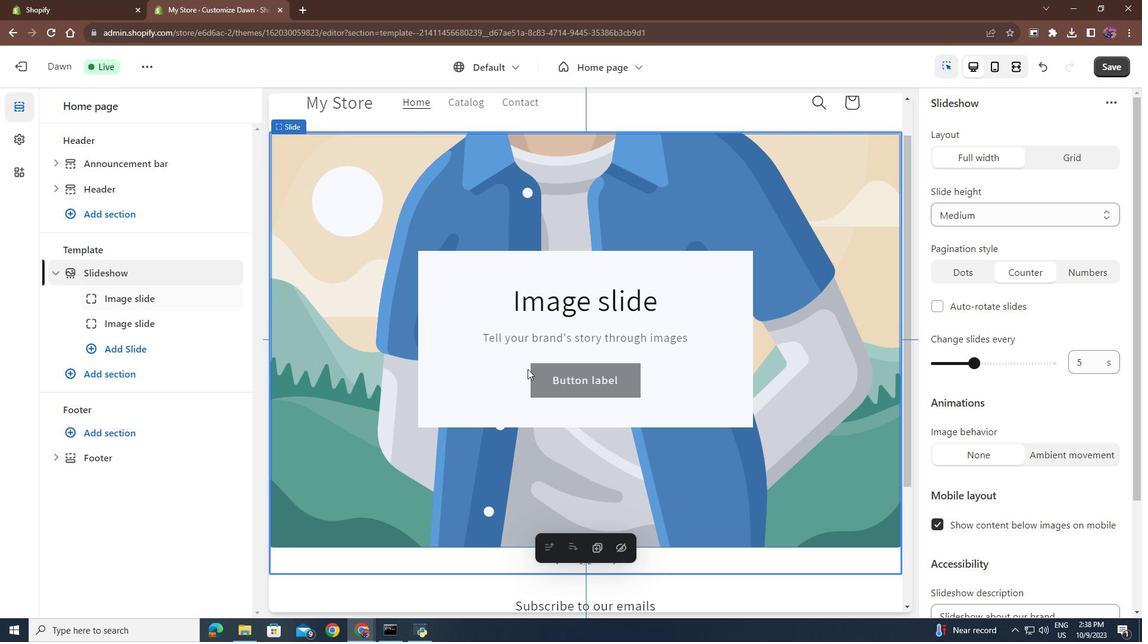 
Action: Mouse scrolled (532, 374) with delta (0, 0)
Screenshot: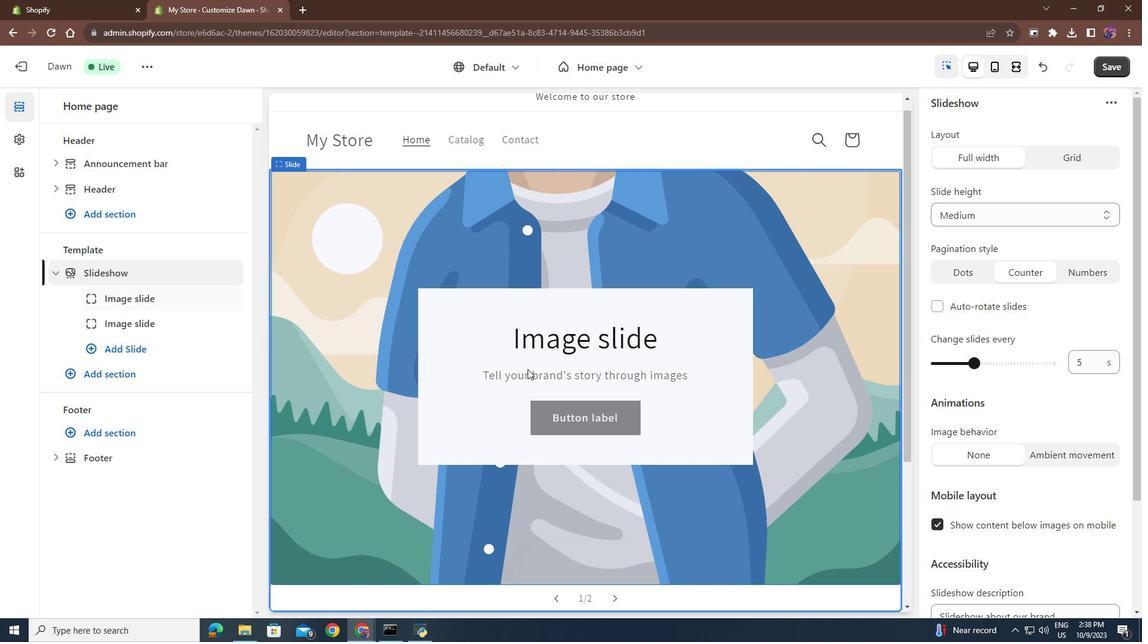 
Action: Mouse moved to (684, 339)
Screenshot: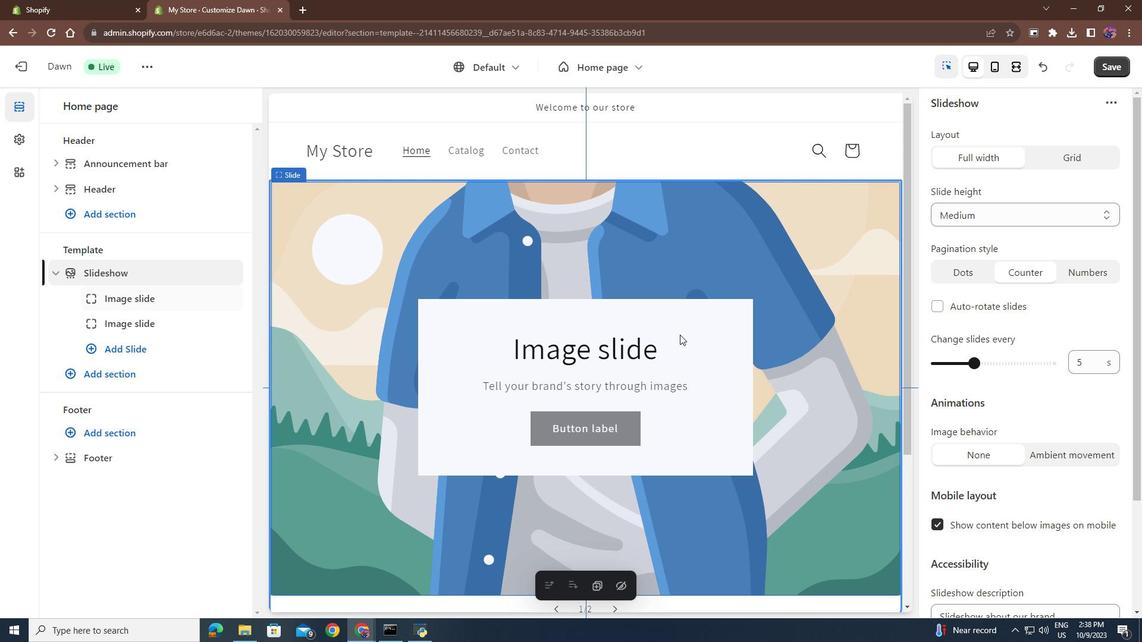 
Action: Mouse pressed left at (684, 339)
Screenshot: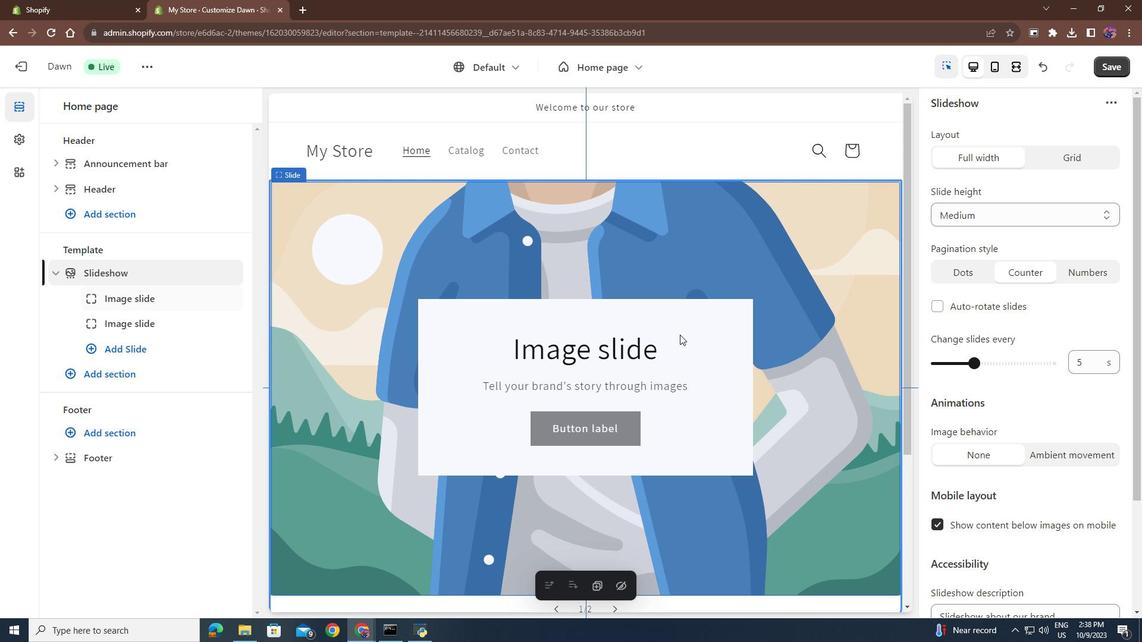 
Action: Mouse moved to (1015, 312)
Screenshot: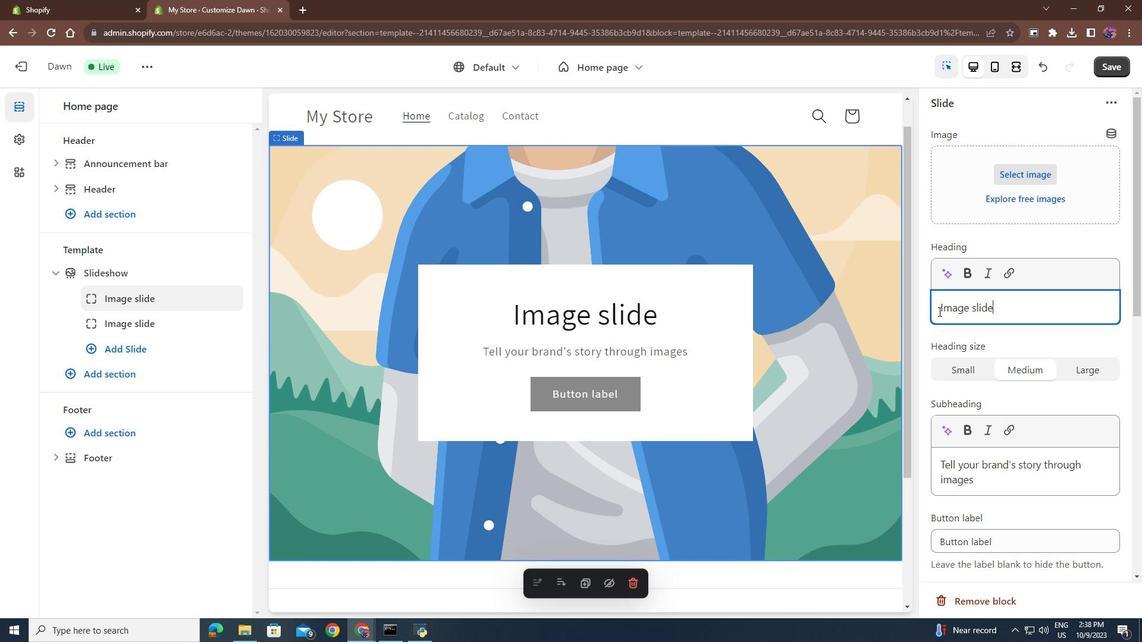 
Action: Mouse pressed left at (1015, 312)
Screenshot: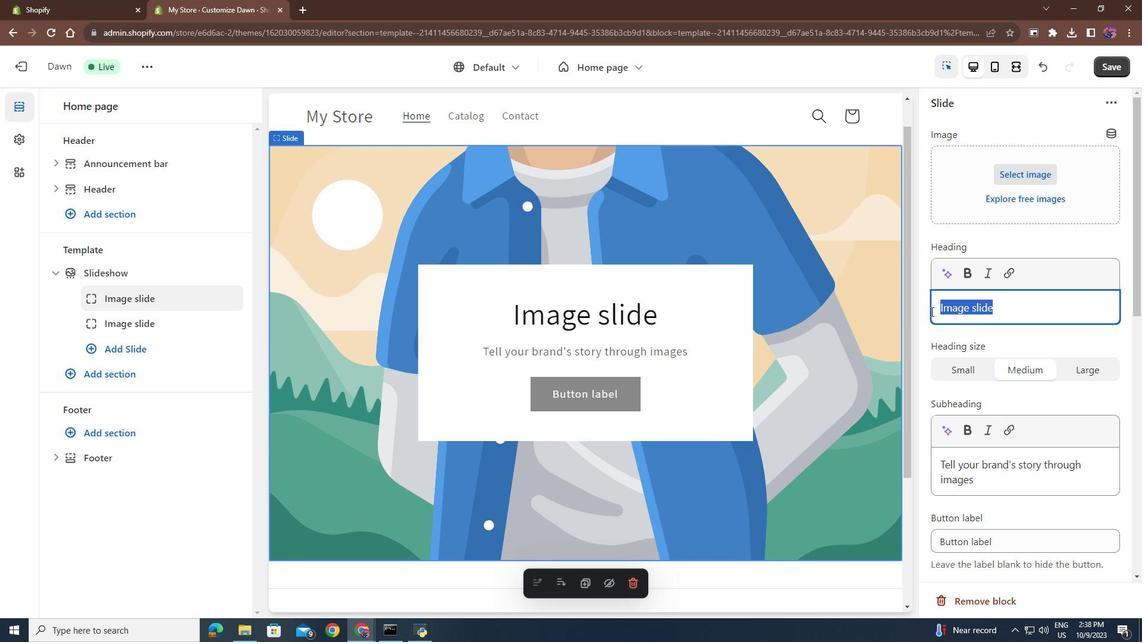 
Action: Mouse moved to (927, 316)
Screenshot: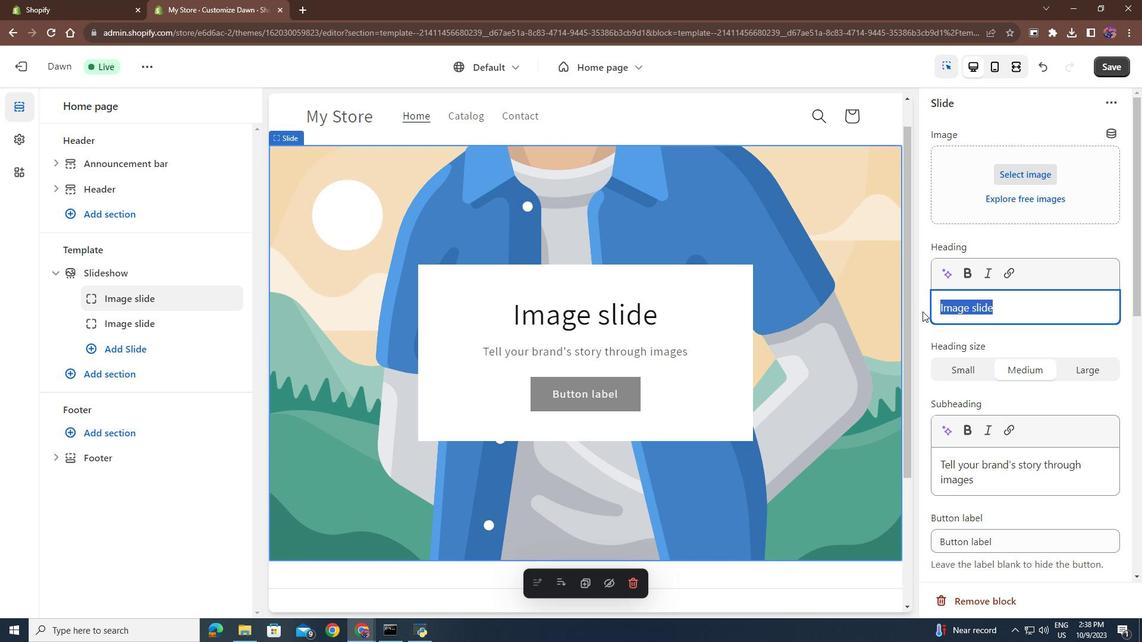 
Action: Key pressed <Key.backspace>
Screenshot: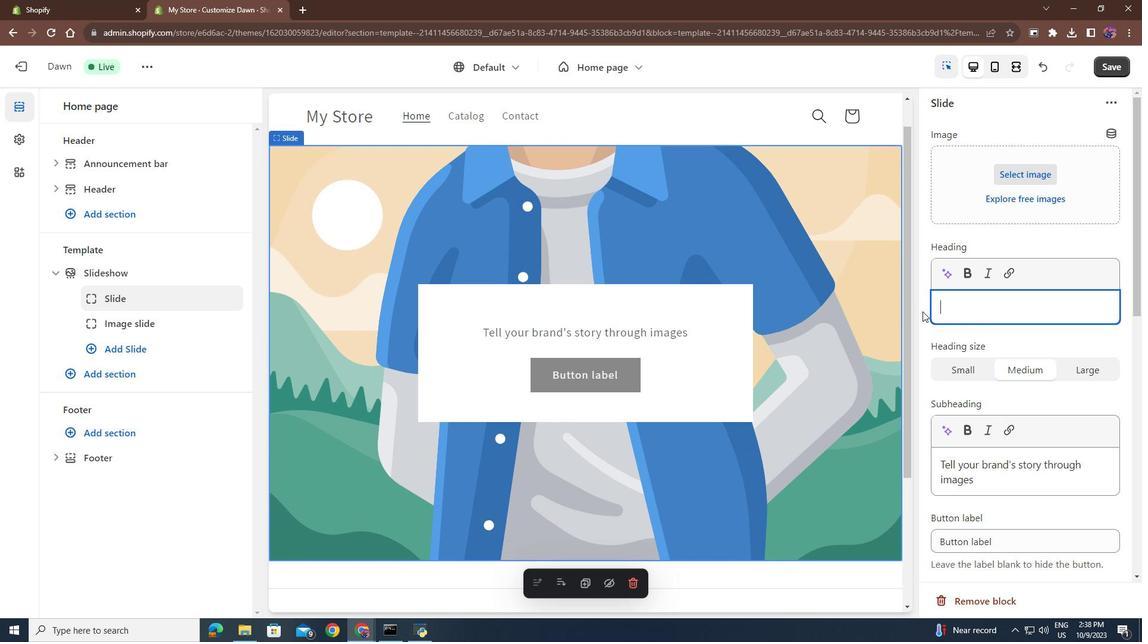 
Action: Mouse moved to (986, 484)
Screenshot: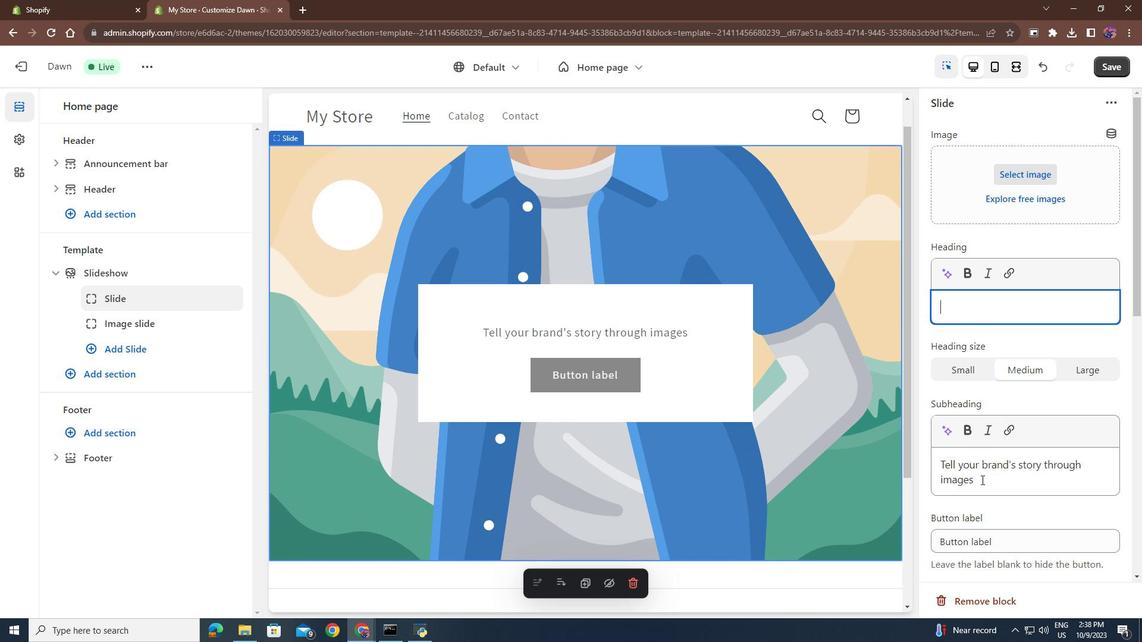 
Action: Mouse pressed left at (986, 484)
Screenshot: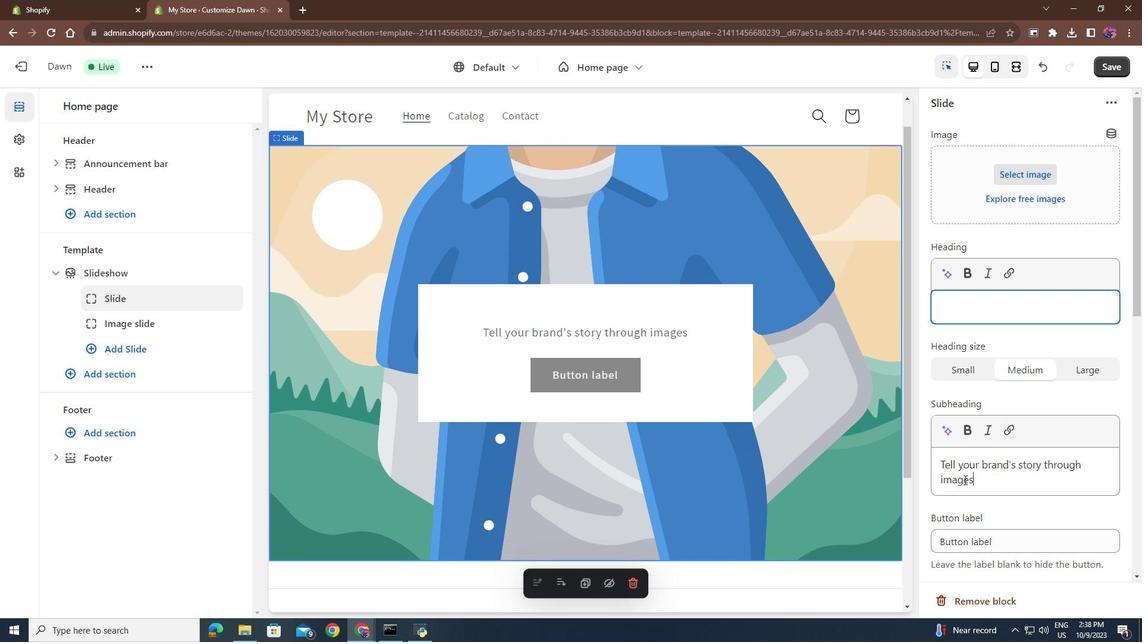 
Action: Mouse moved to (942, 467)
Screenshot: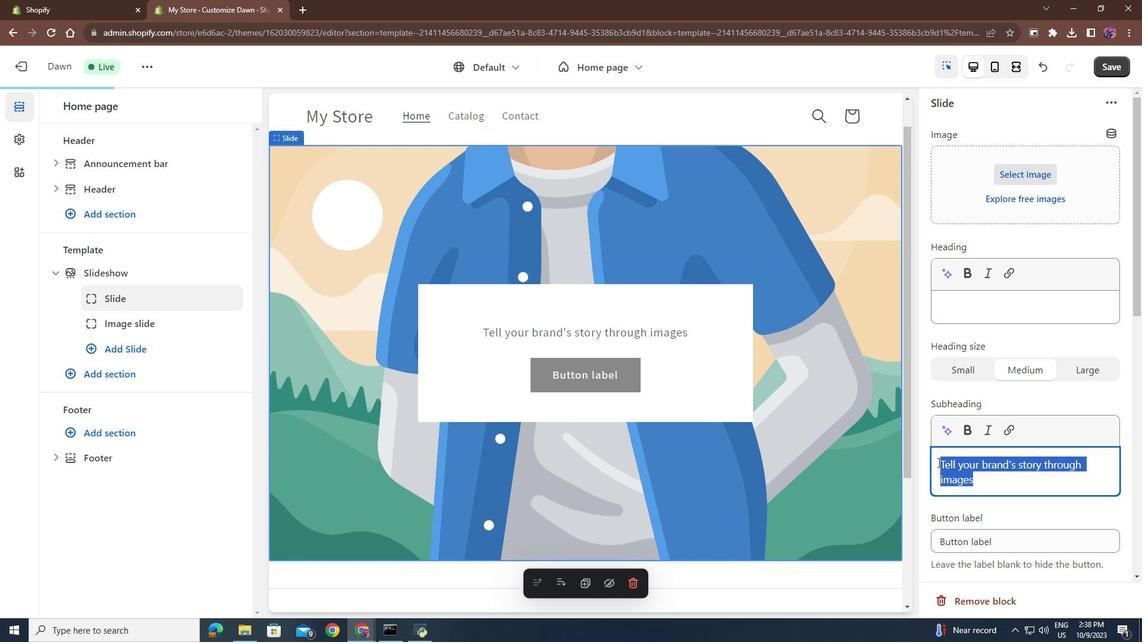 
Action: Key pressed <Key.backspace>
Screenshot: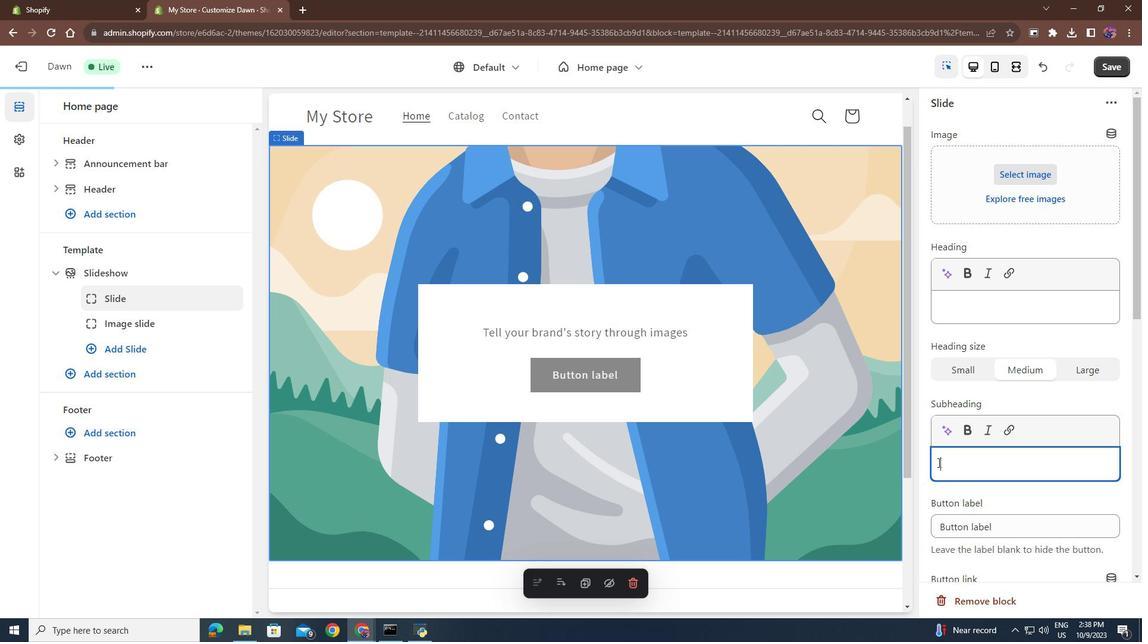 
Action: Mouse moved to (961, 512)
Screenshot: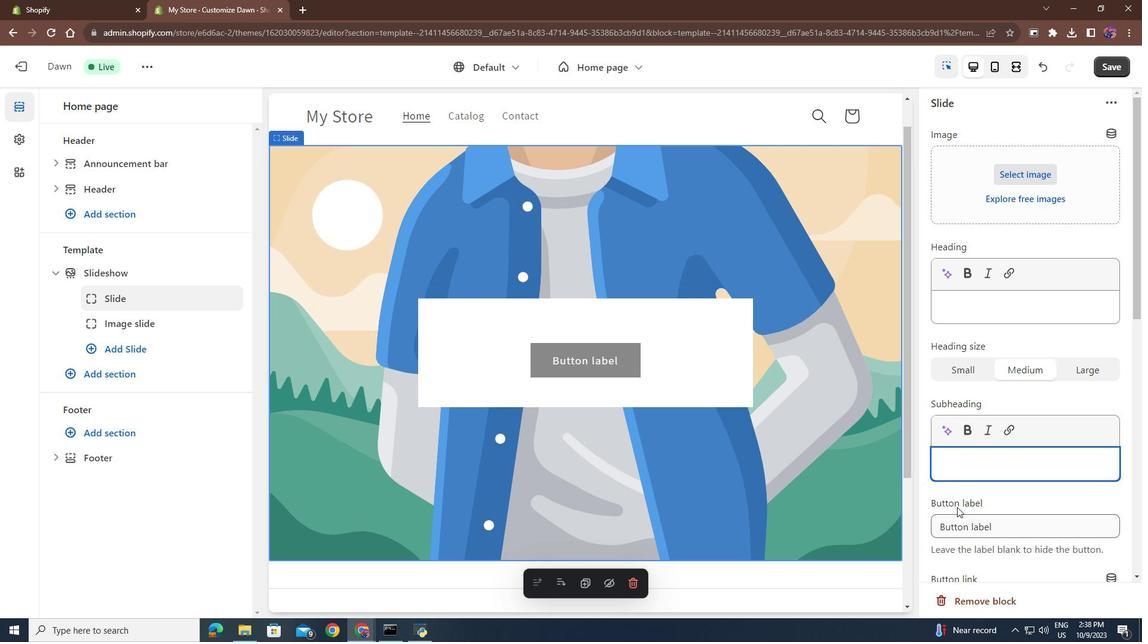 
Action: Mouse scrolled (961, 511) with delta (0, 0)
Screenshot: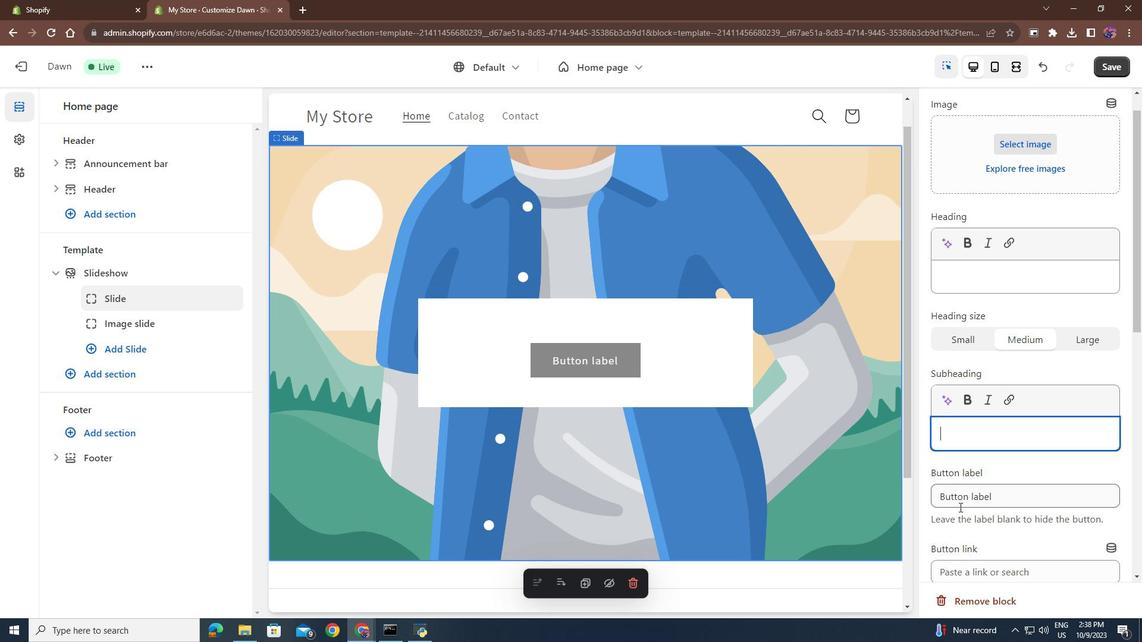 
Action: Mouse moved to (1004, 473)
Screenshot: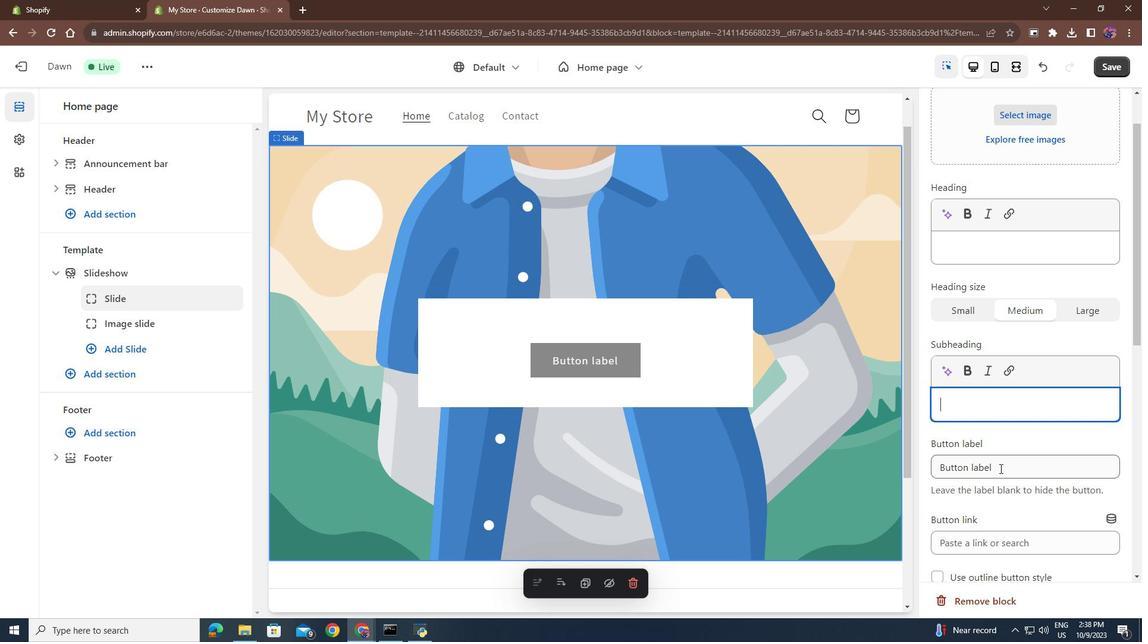 
Action: Mouse pressed left at (1004, 473)
Screenshot: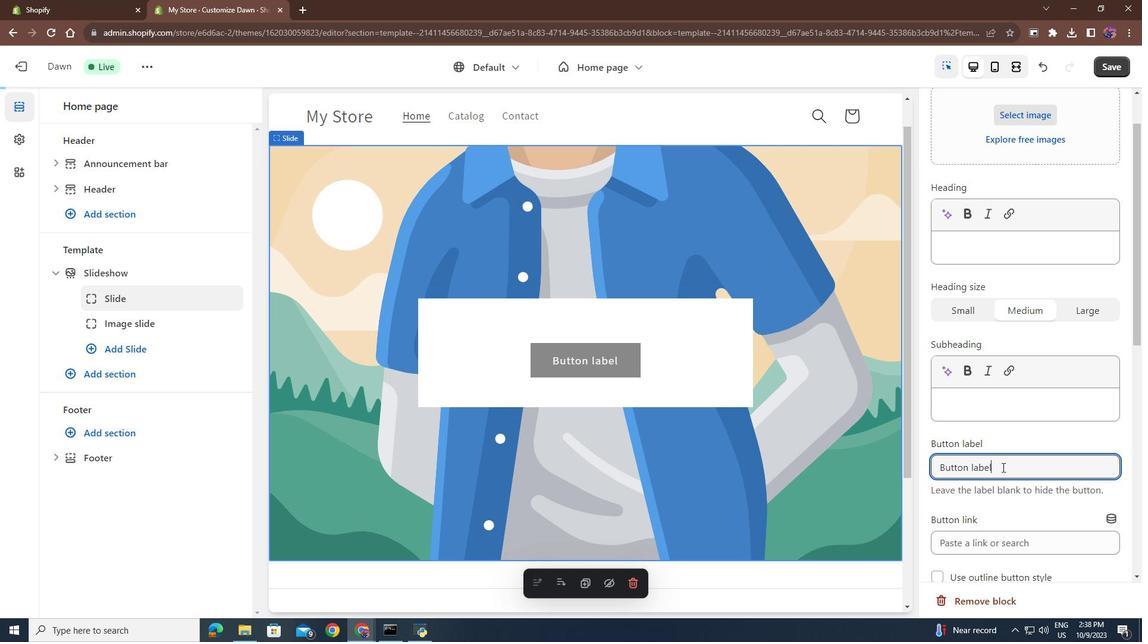 
Action: Mouse moved to (1010, 471)
Screenshot: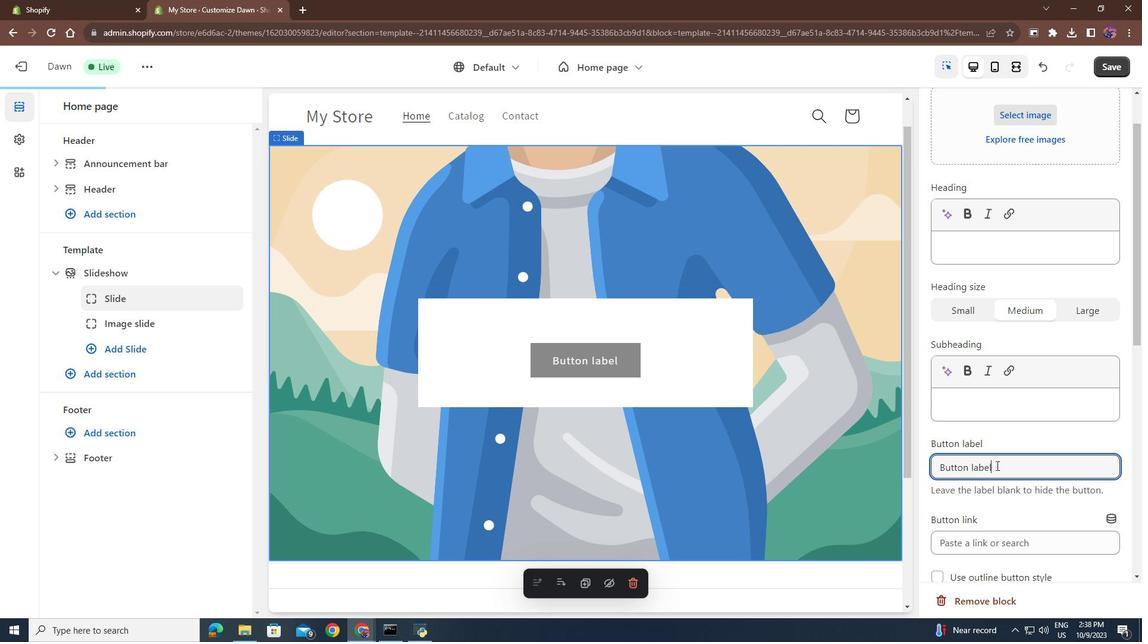 
Action: Mouse pressed left at (1010, 471)
Screenshot: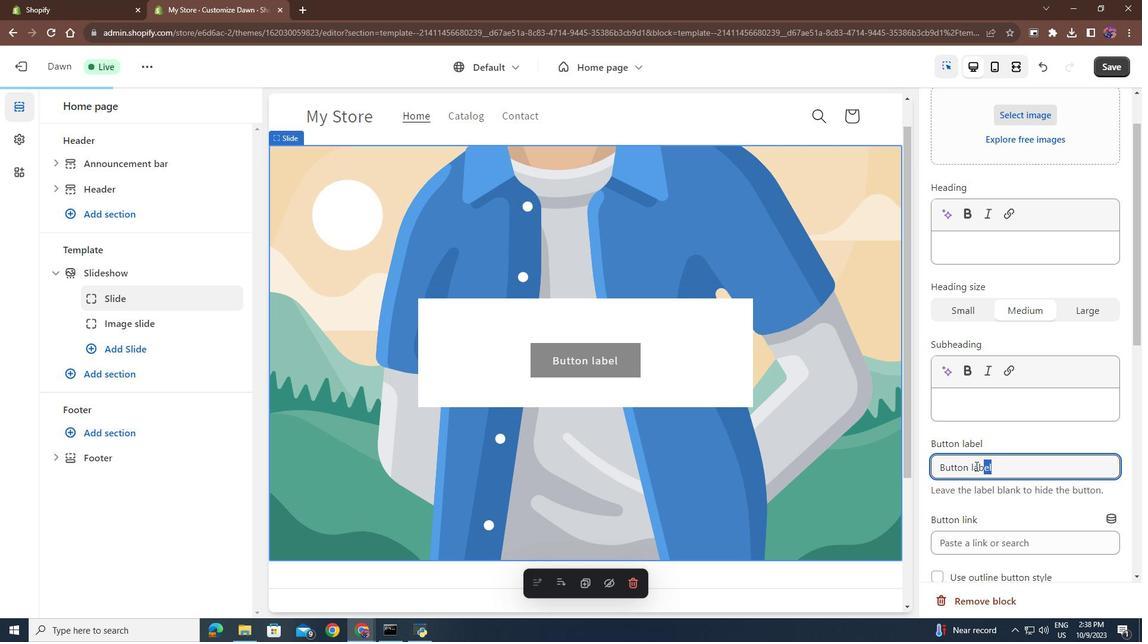 
Action: Mouse moved to (935, 468)
Screenshot: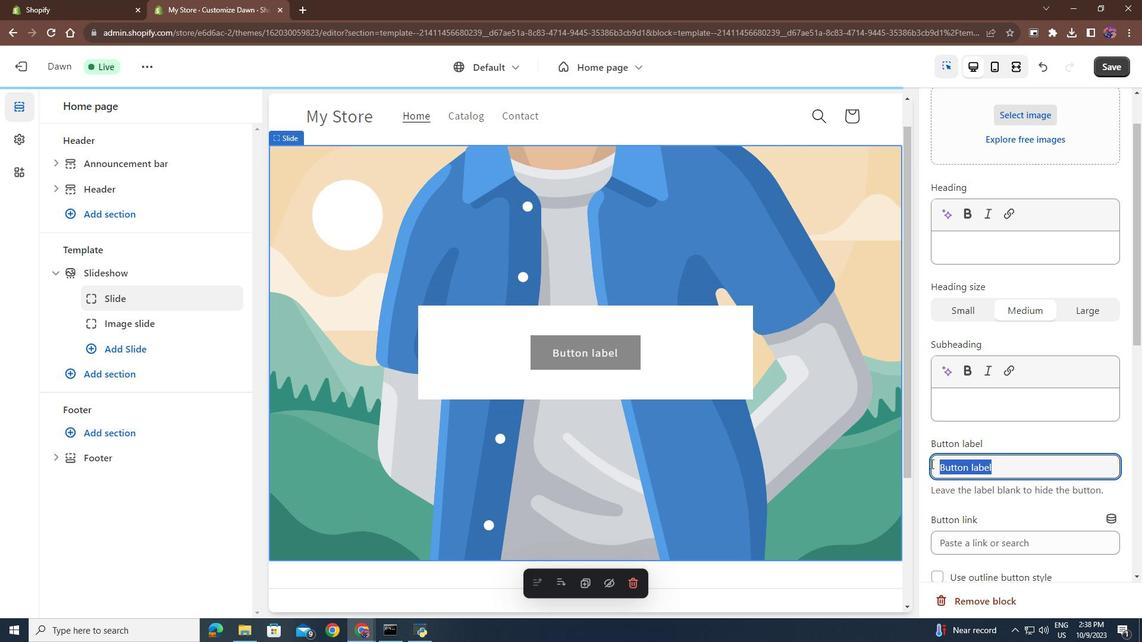 
Action: Key pressed <Key.backspace>
Screenshot: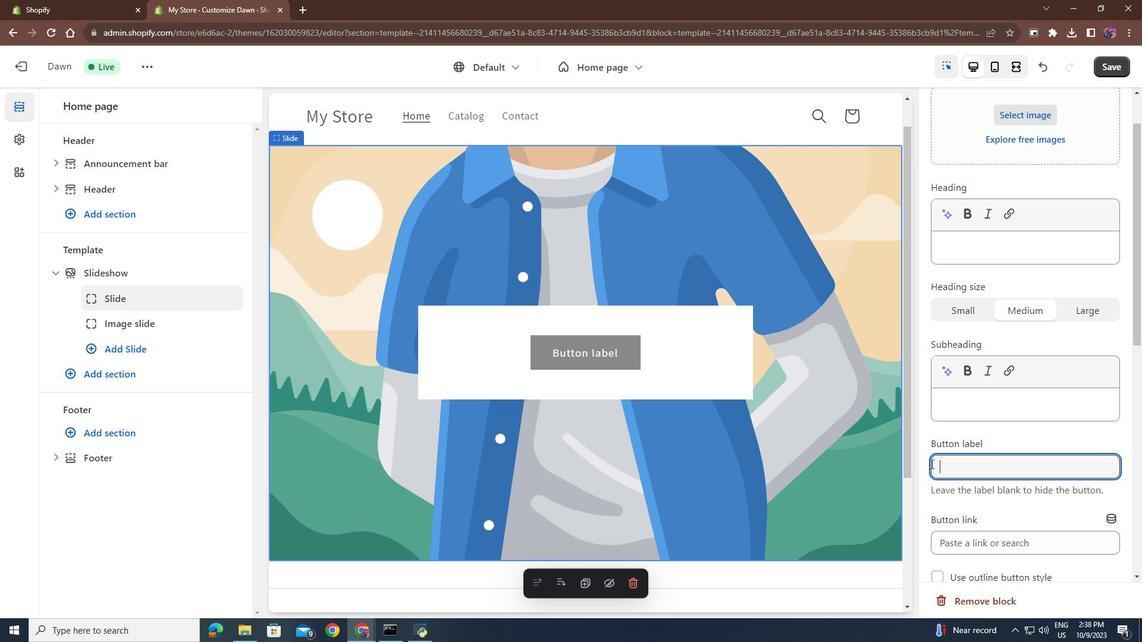 
Action: Mouse moved to (982, 510)
Screenshot: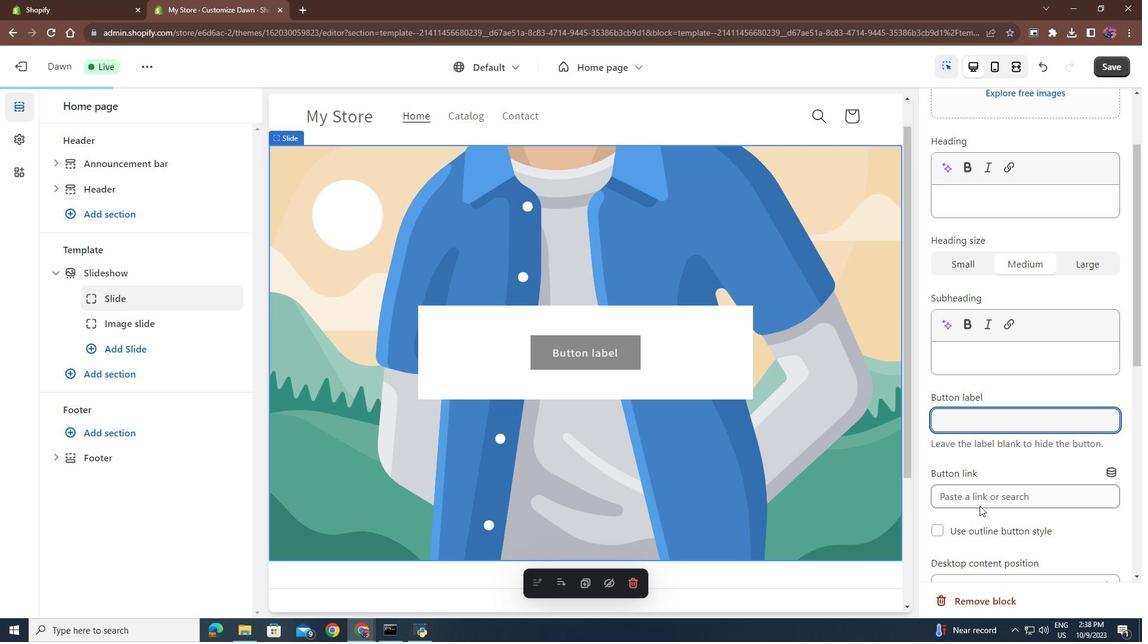 
Action: Mouse scrolled (982, 510) with delta (0, 0)
Screenshot: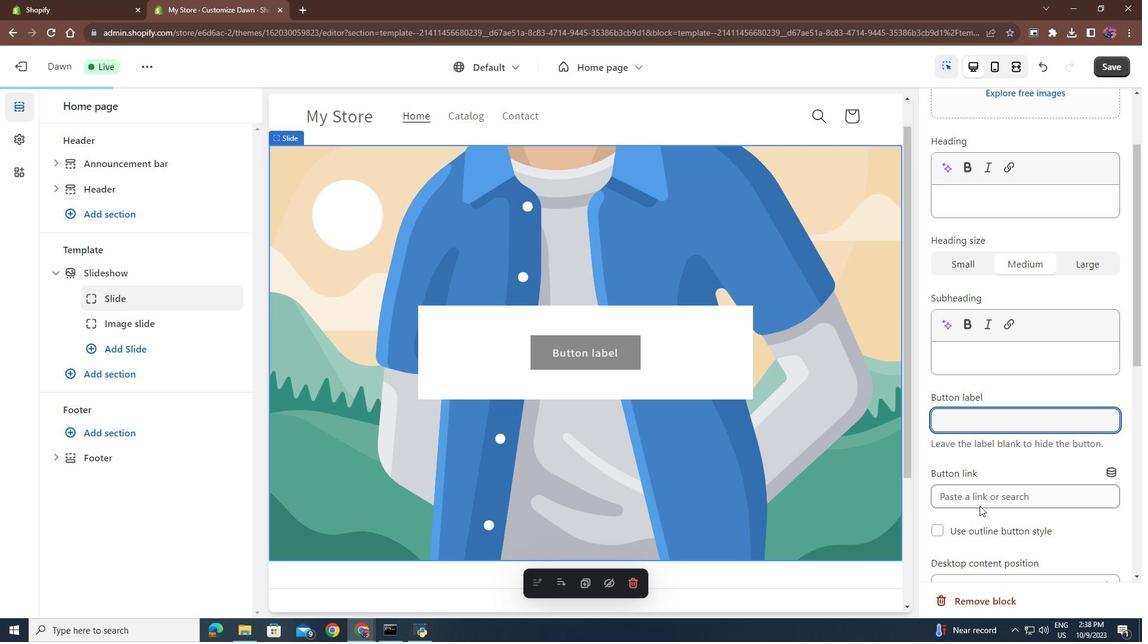 
Action: Mouse moved to (1009, 496)
Screenshot: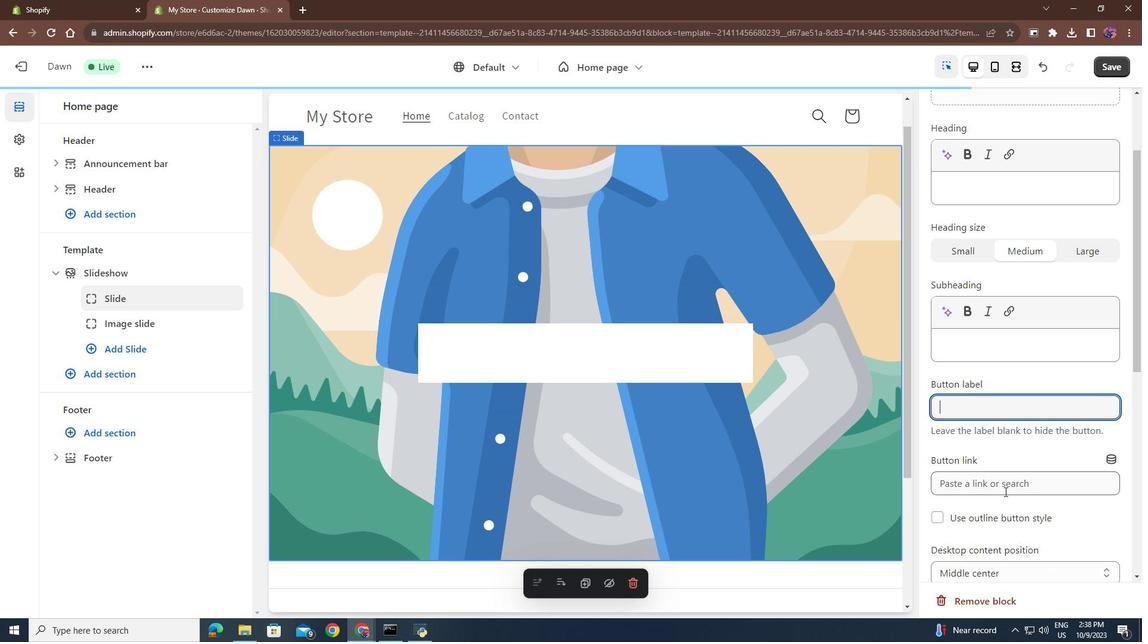 
Action: Mouse scrolled (1009, 496) with delta (0, 0)
Screenshot: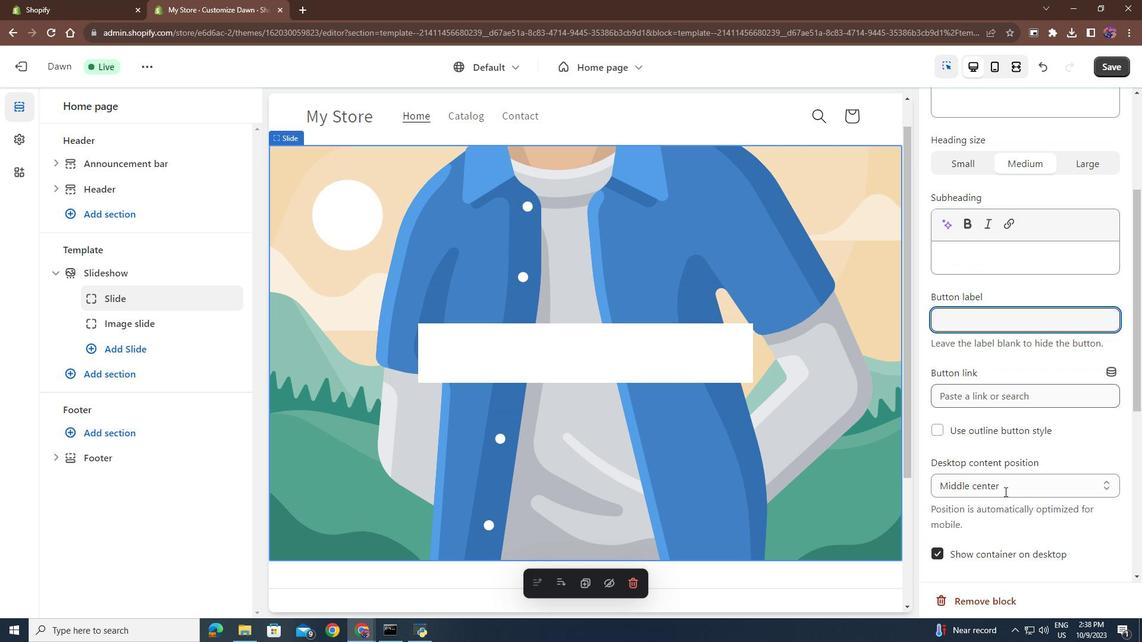 
Action: Mouse scrolled (1009, 496) with delta (0, 0)
Screenshot: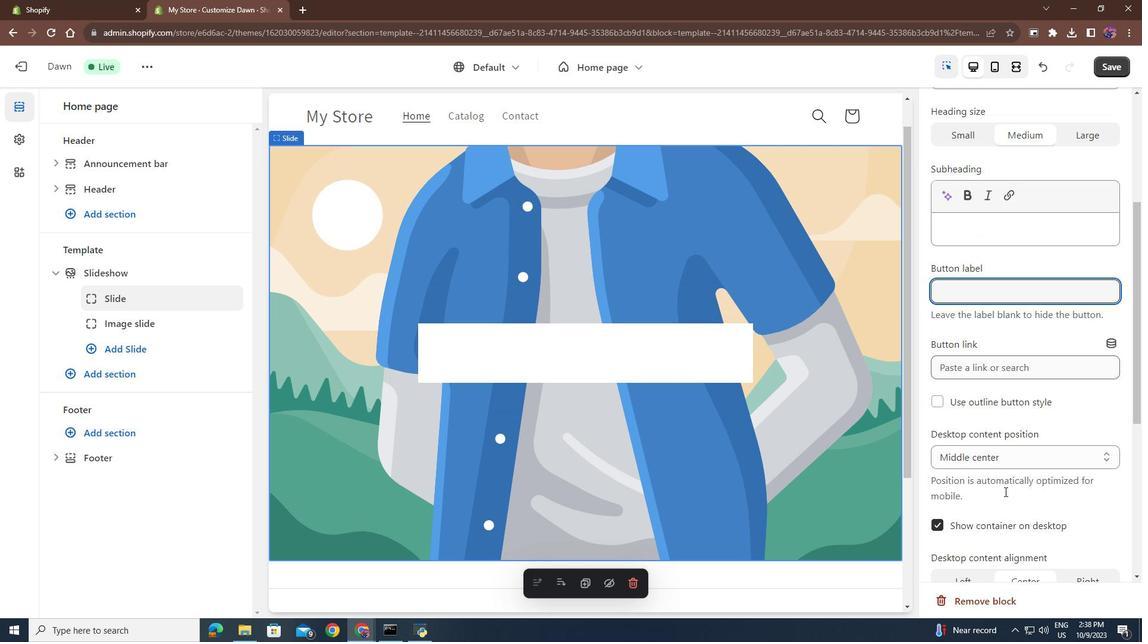 
Action: Mouse scrolled (1009, 496) with delta (0, 0)
Screenshot: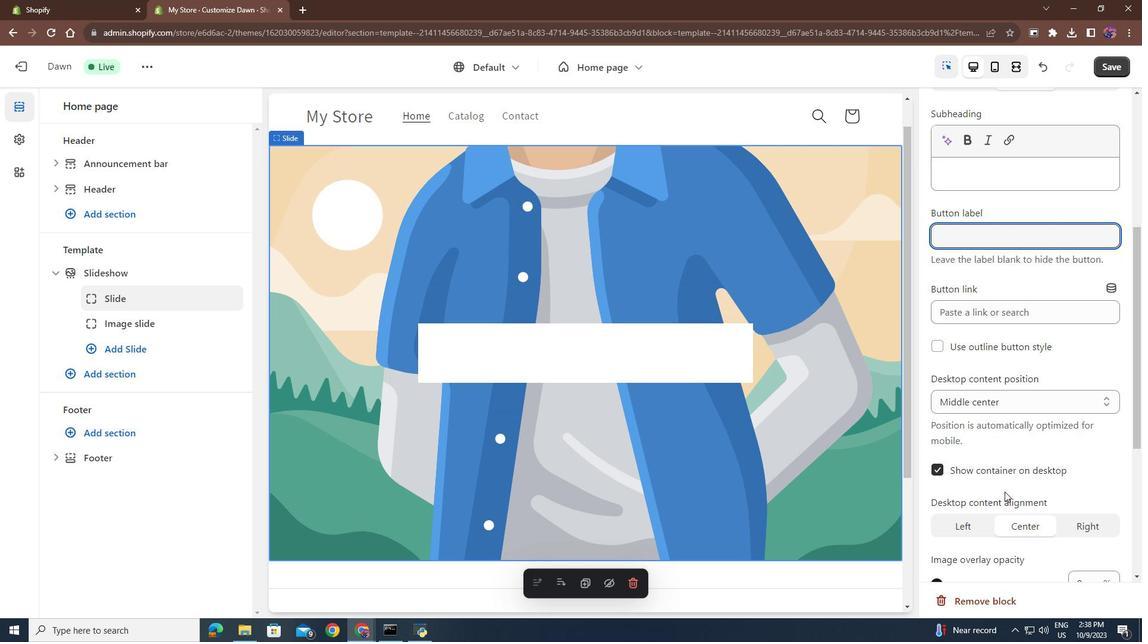 
Action: Mouse moved to (942, 469)
Screenshot: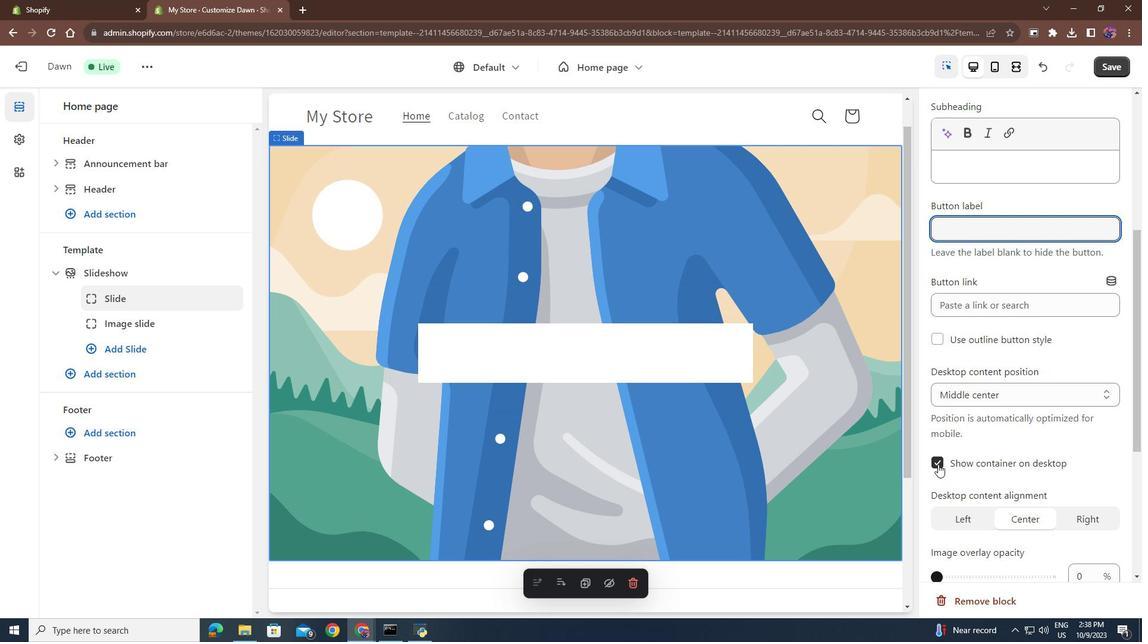 
Action: Mouse pressed left at (942, 469)
Screenshot: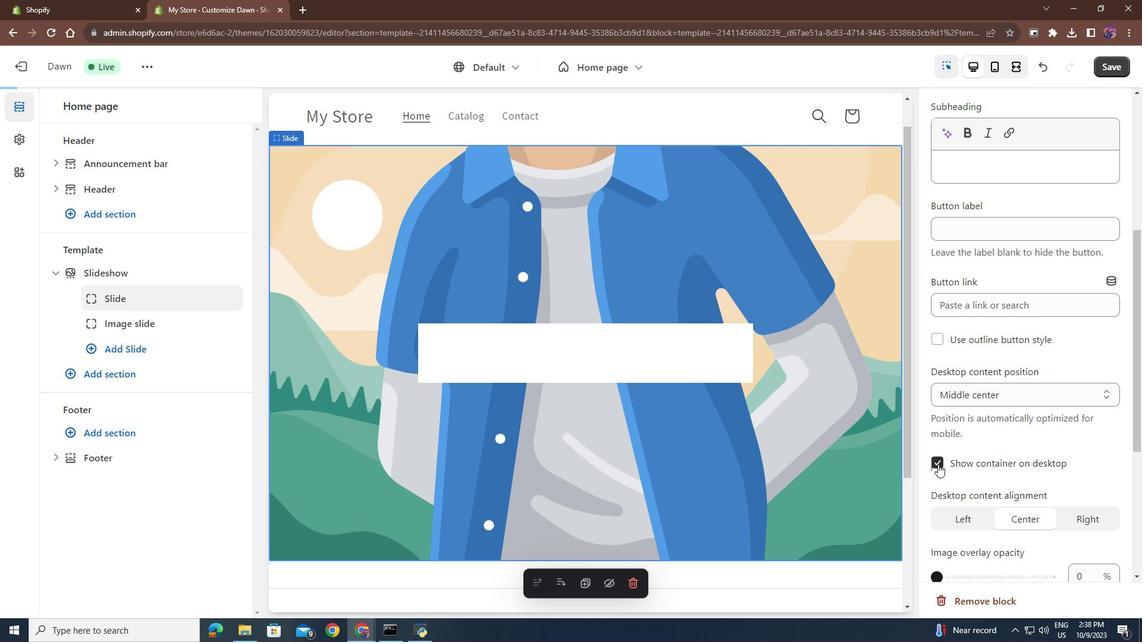 
Action: Mouse moved to (968, 466)
Screenshot: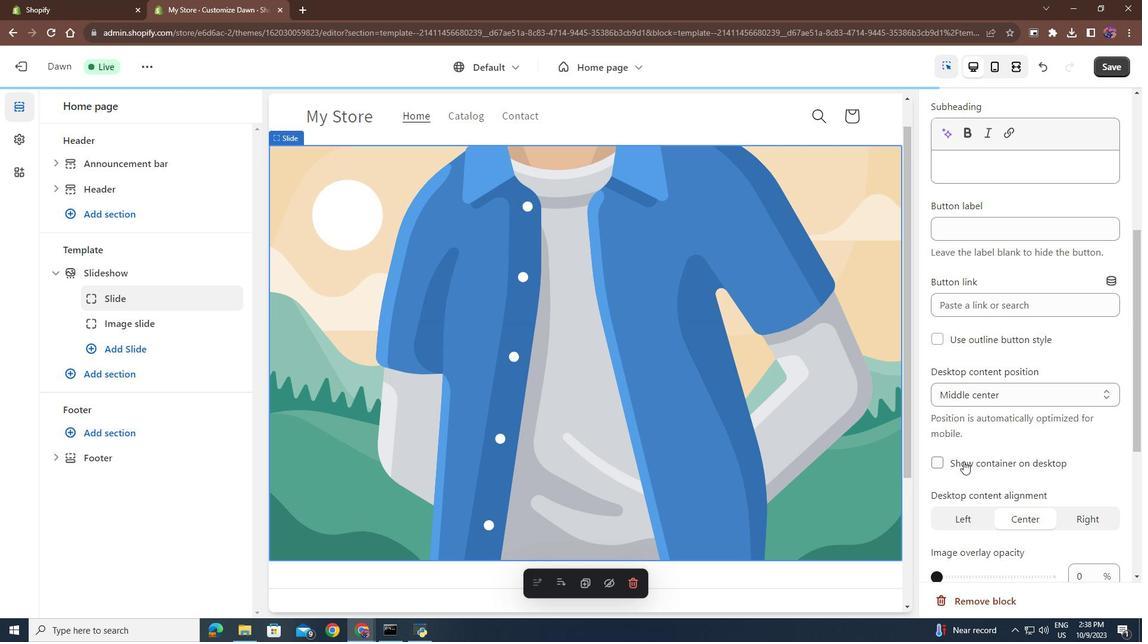 
Action: Mouse scrolled (968, 466) with delta (0, 0)
Screenshot: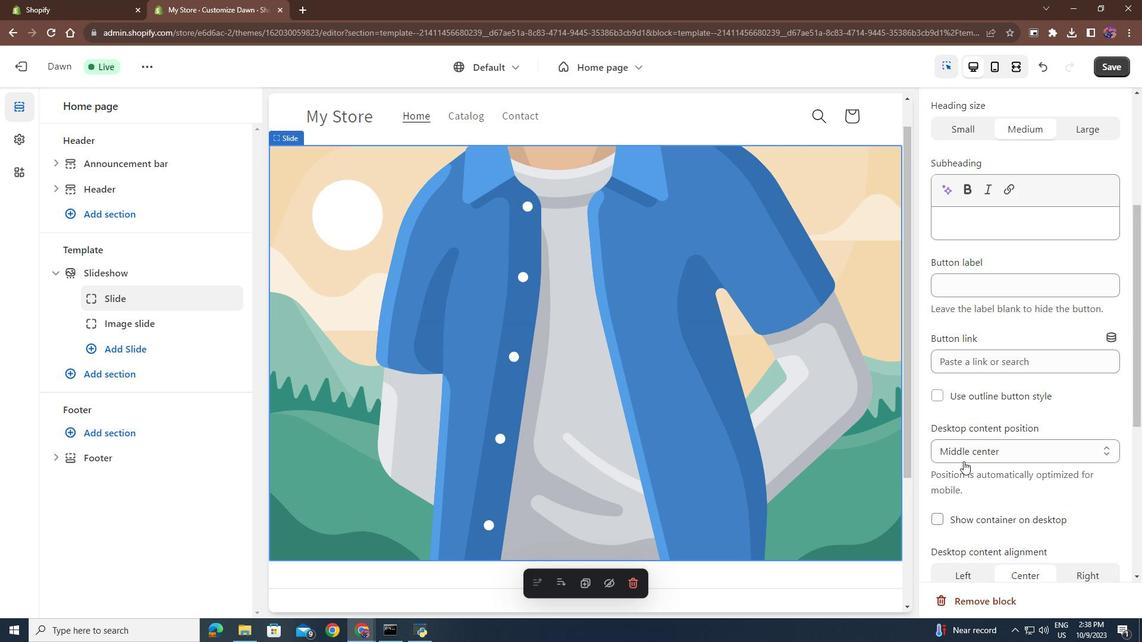 
Action: Mouse scrolled (968, 466) with delta (0, 0)
Screenshot: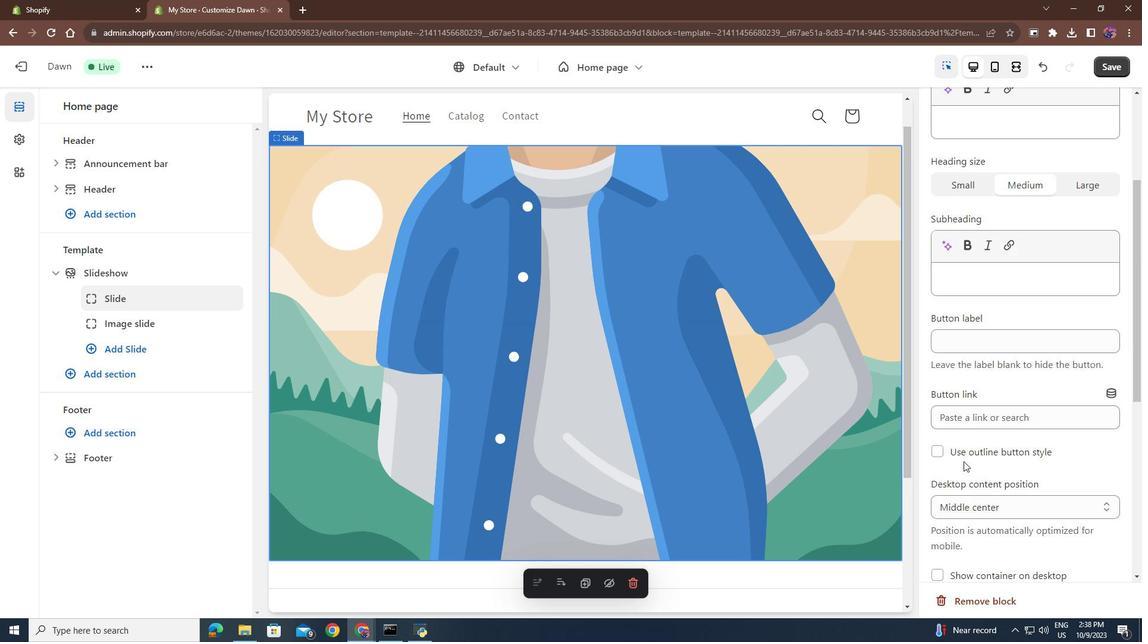 
Action: Mouse scrolled (968, 466) with delta (0, 0)
Screenshot: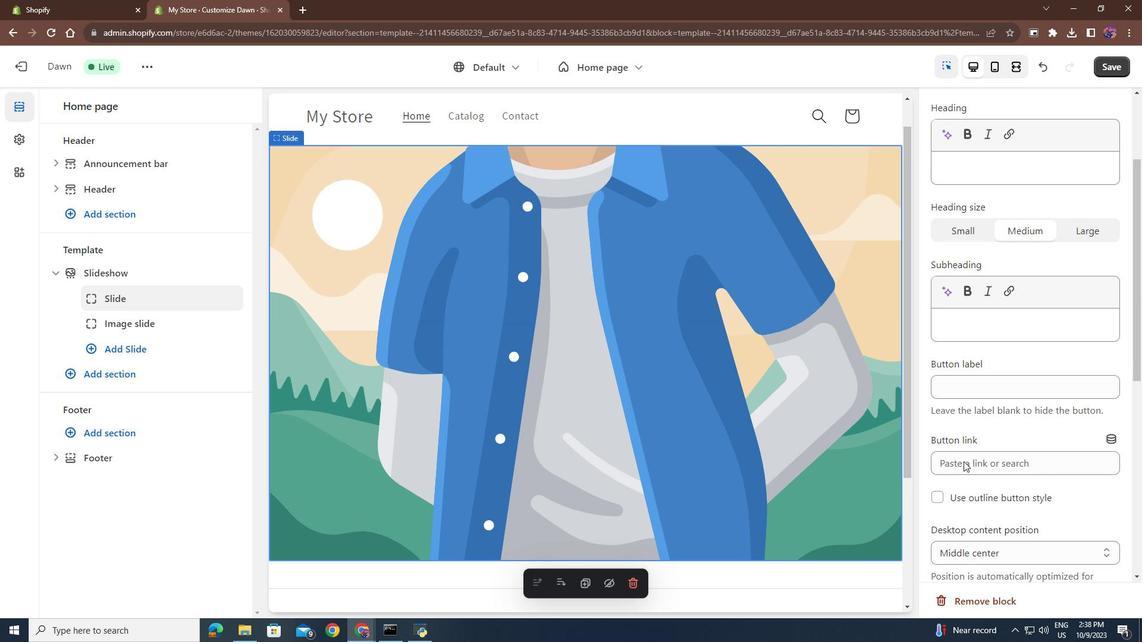 
Action: Mouse scrolled (968, 466) with delta (0, 0)
Screenshot: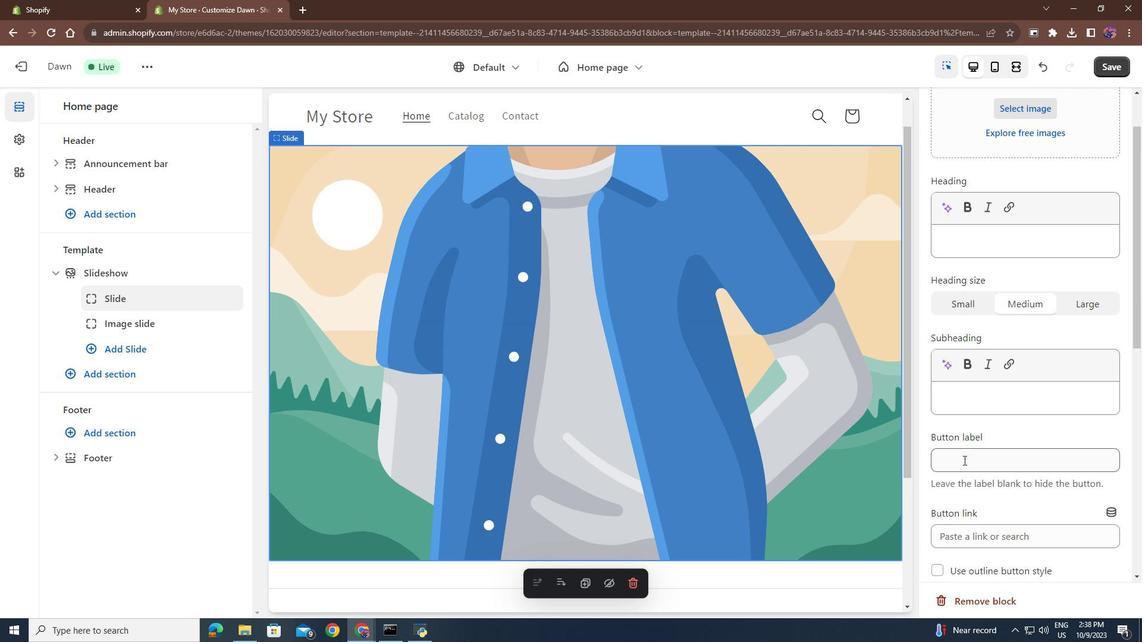 
Action: Mouse moved to (968, 465)
Screenshot: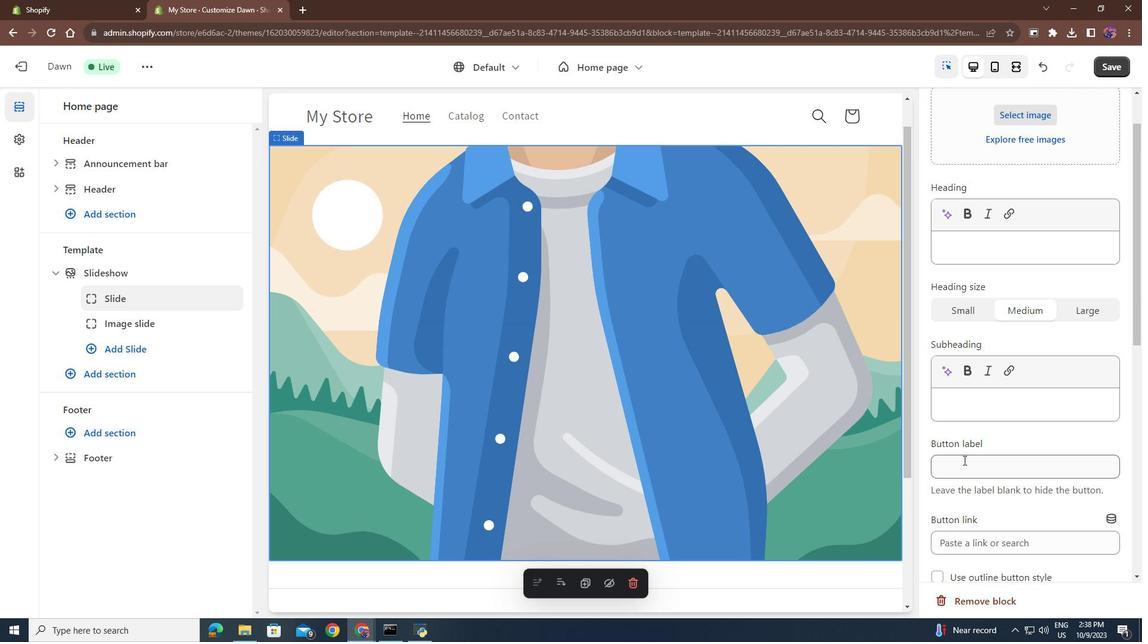 
Action: Mouse scrolled (968, 465) with delta (0, 0)
Screenshot: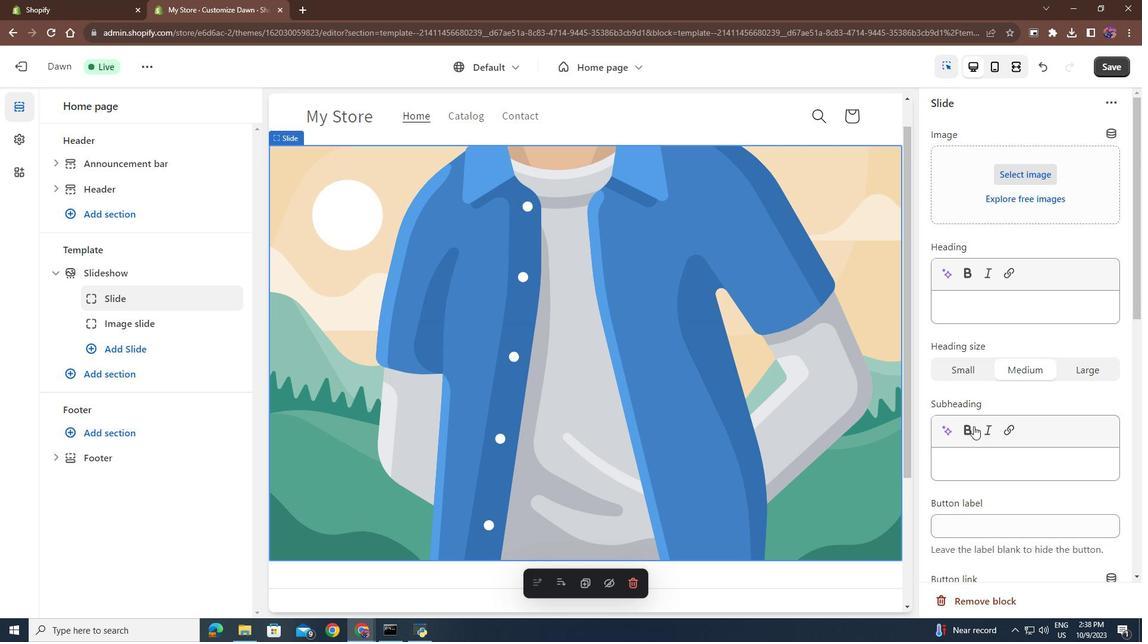 
Action: Mouse scrolled (968, 465) with delta (0, 0)
Screenshot: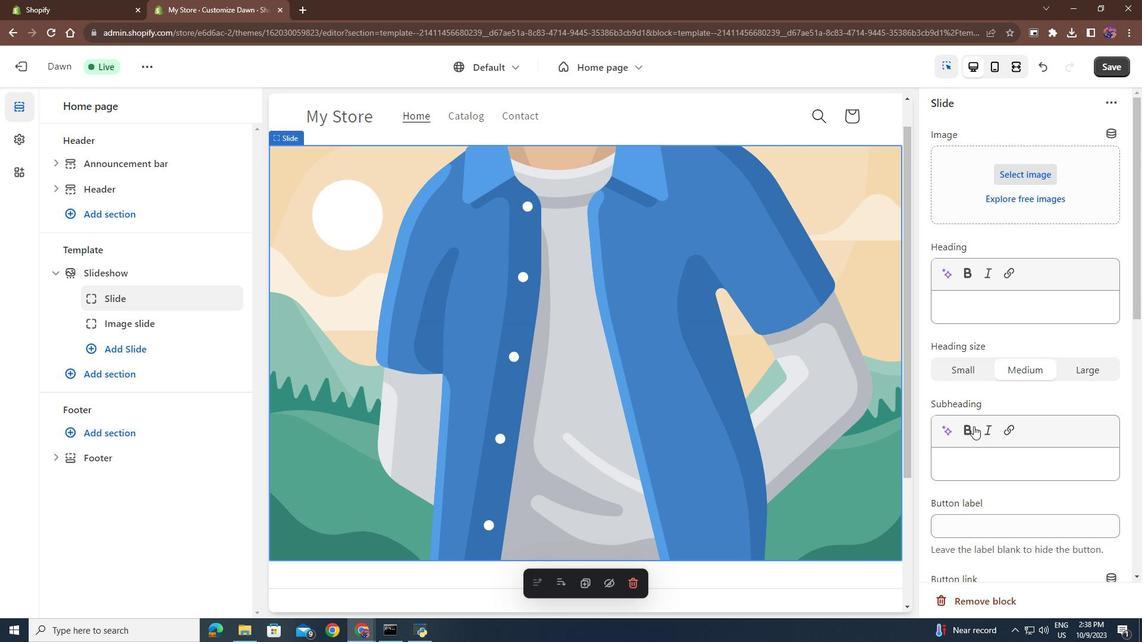 
Action: Mouse moved to (968, 455)
Screenshot: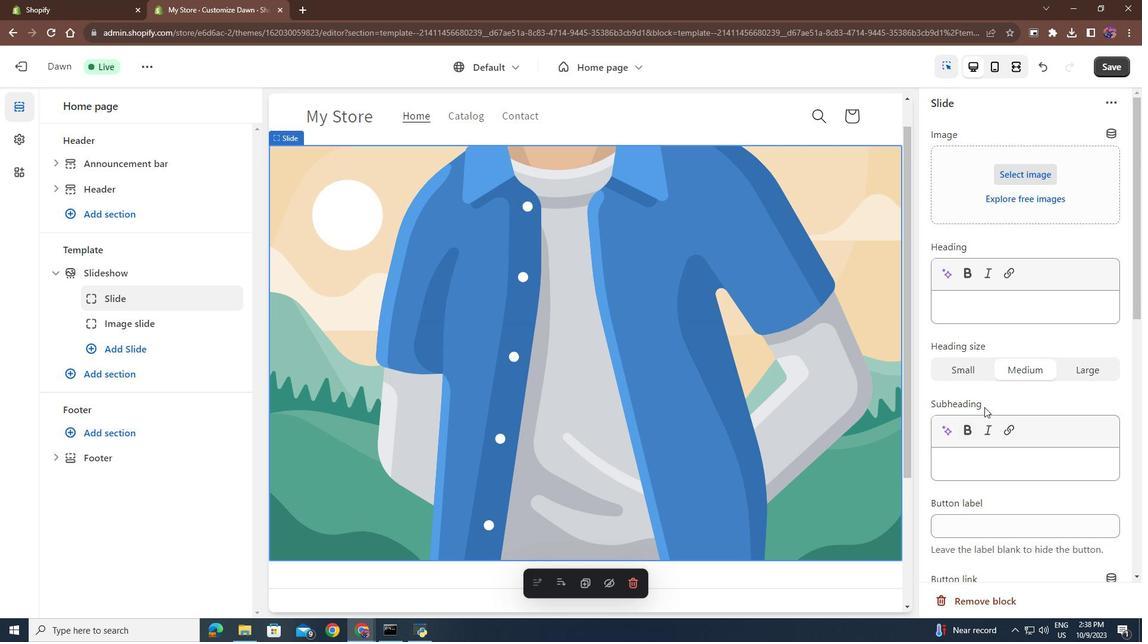 
Action: Mouse scrolled (968, 456) with delta (0, 0)
Screenshot: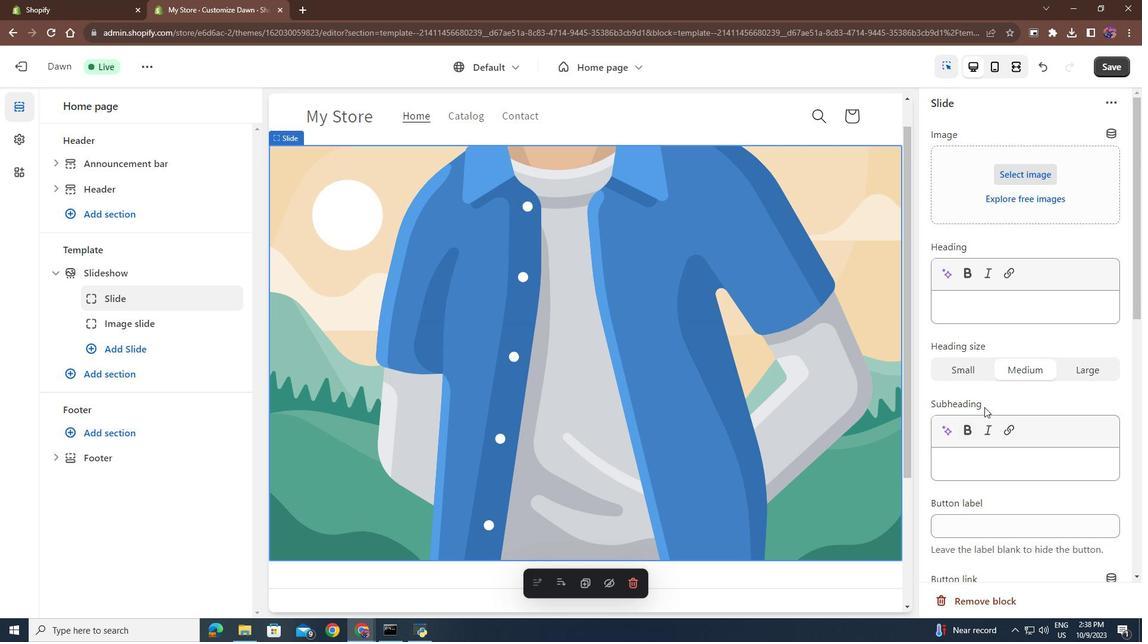 
Action: Mouse moved to (990, 414)
Screenshot: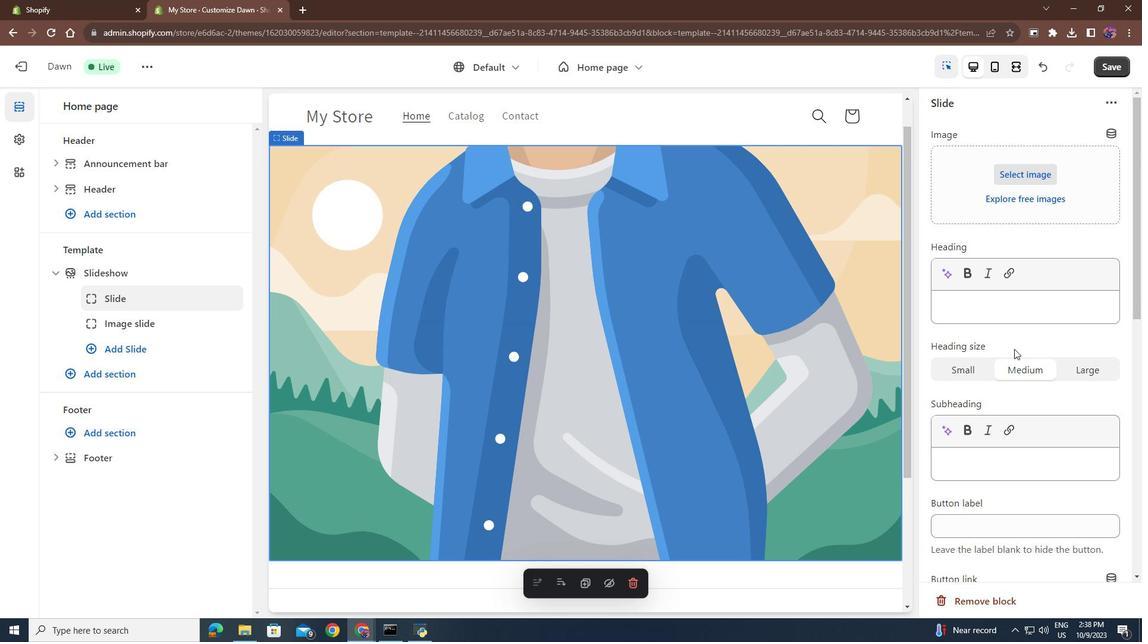 
Action: Mouse scrolled (990, 414) with delta (0, 0)
Screenshot: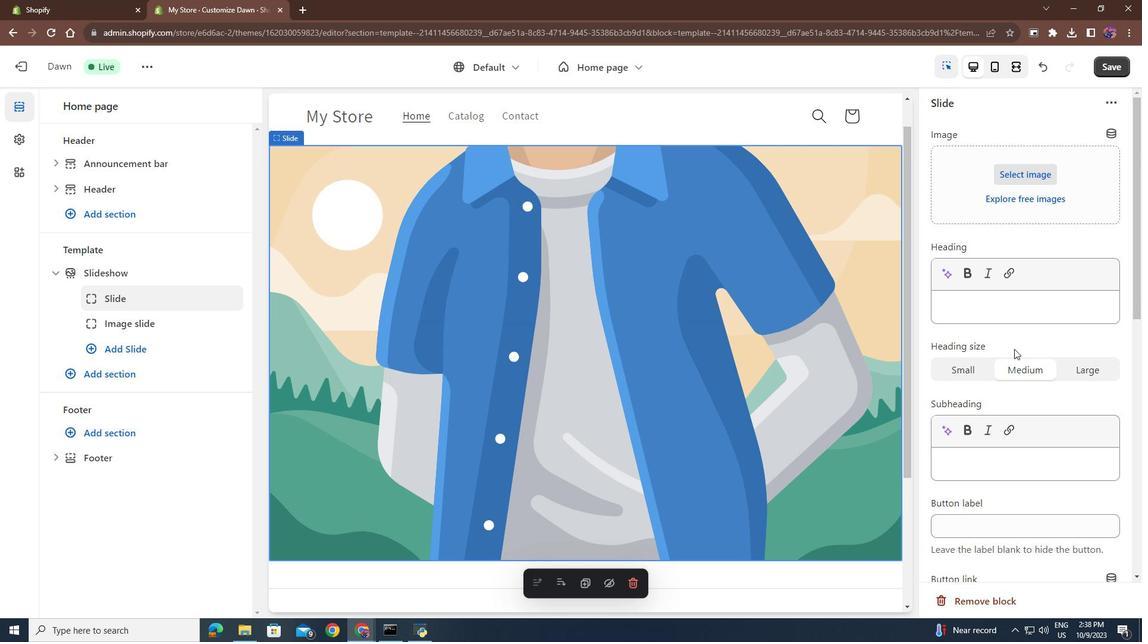 
Action: Mouse moved to (993, 408)
Screenshot: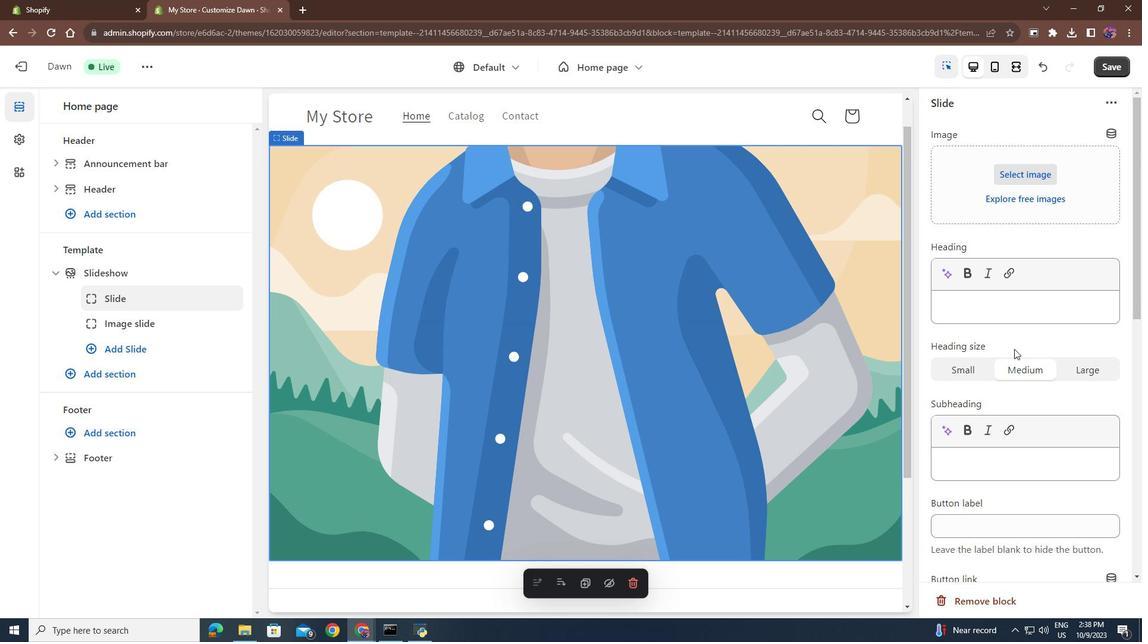 
Action: Mouse scrolled (993, 409) with delta (0, 0)
Screenshot: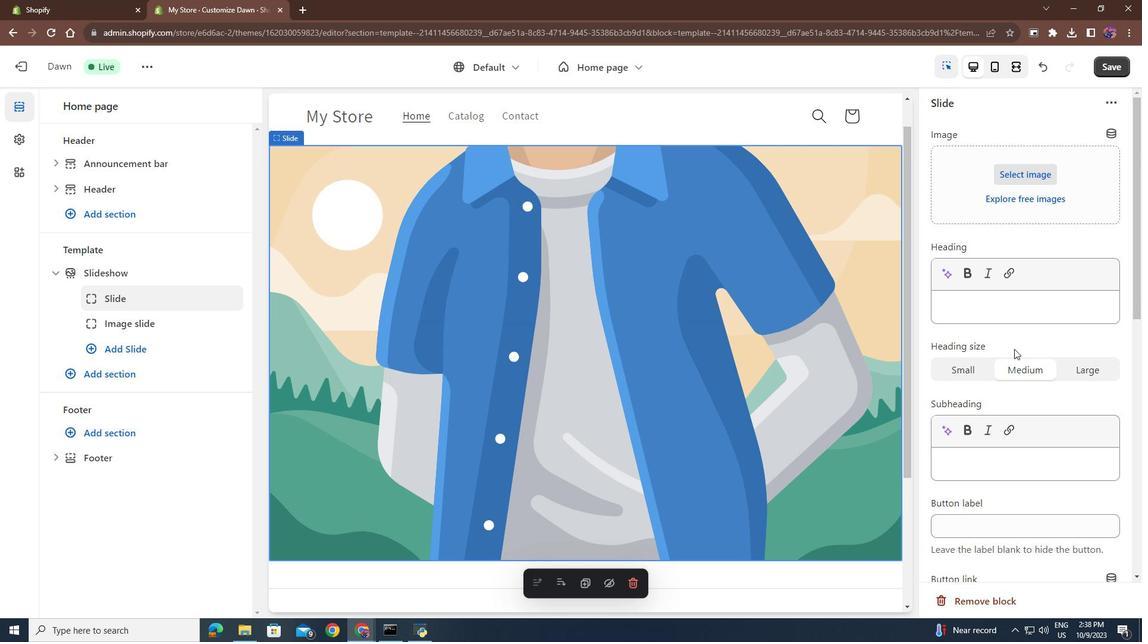 
Action: Mouse moved to (996, 394)
Screenshot: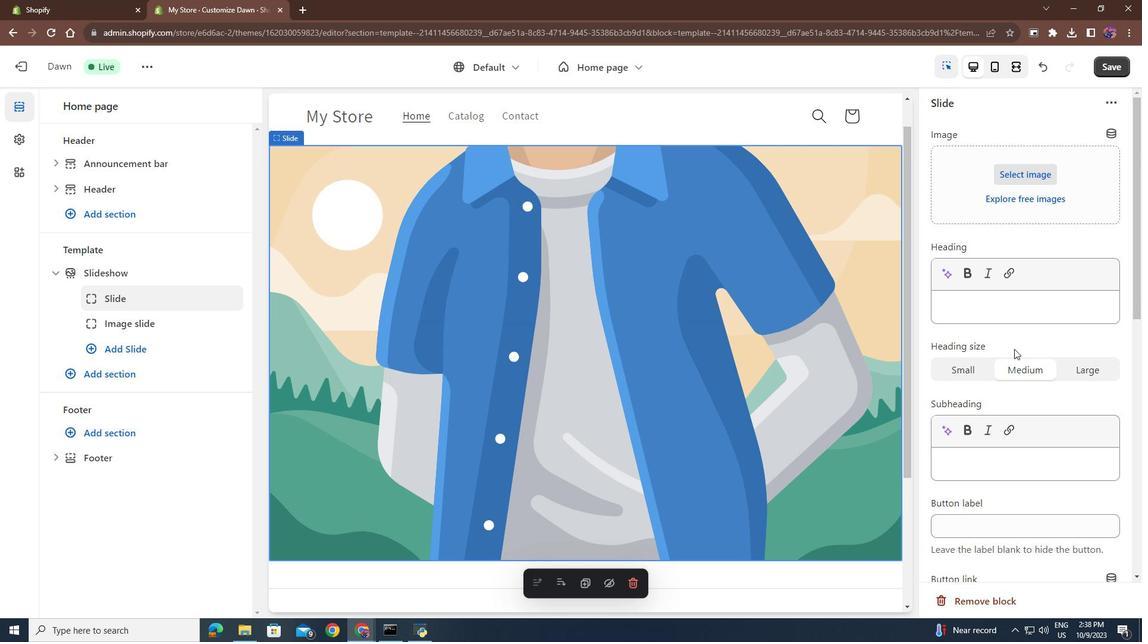 
Action: Mouse scrolled (996, 394) with delta (0, 0)
Screenshot: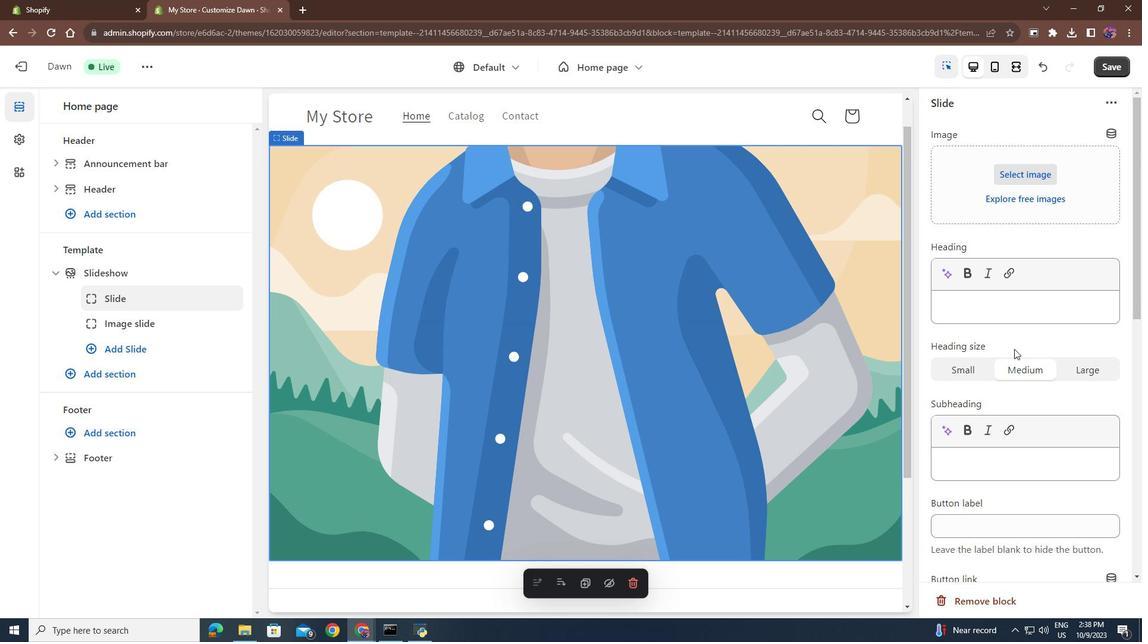 
Action: Mouse moved to (1035, 180)
Screenshot: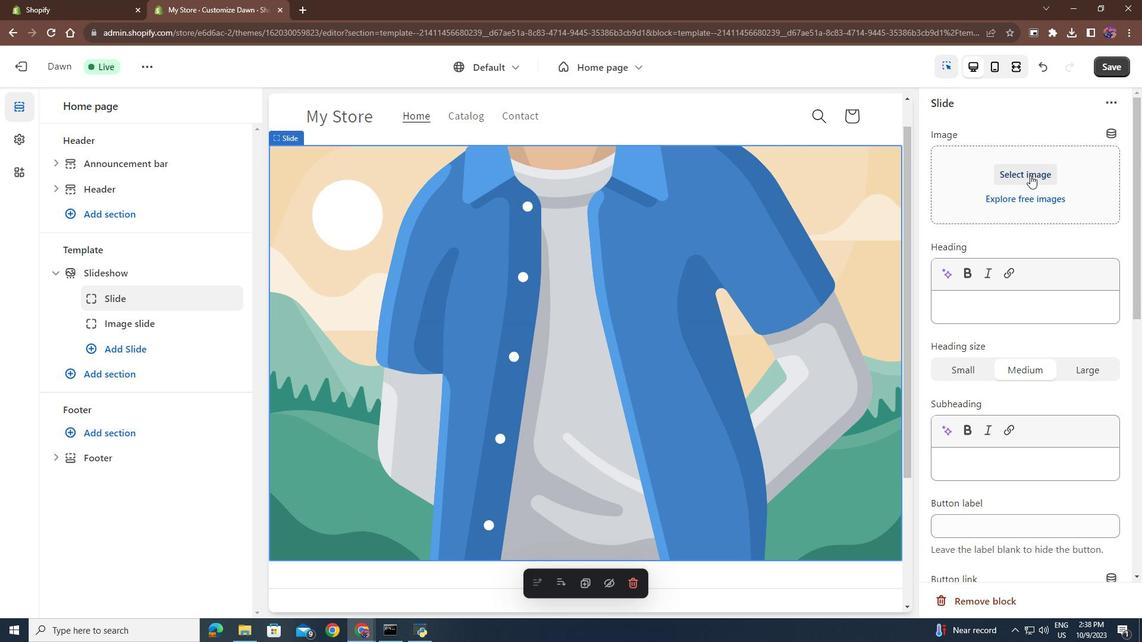 
Action: Mouse pressed left at (1035, 180)
Screenshot: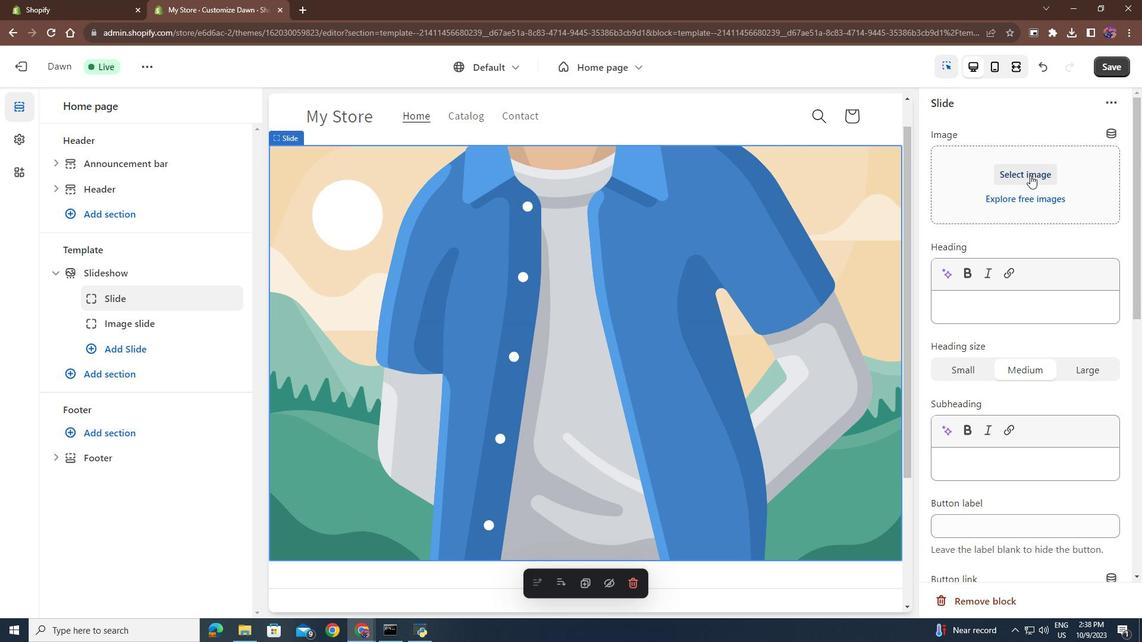 
Action: Mouse moved to (565, 409)
Screenshot: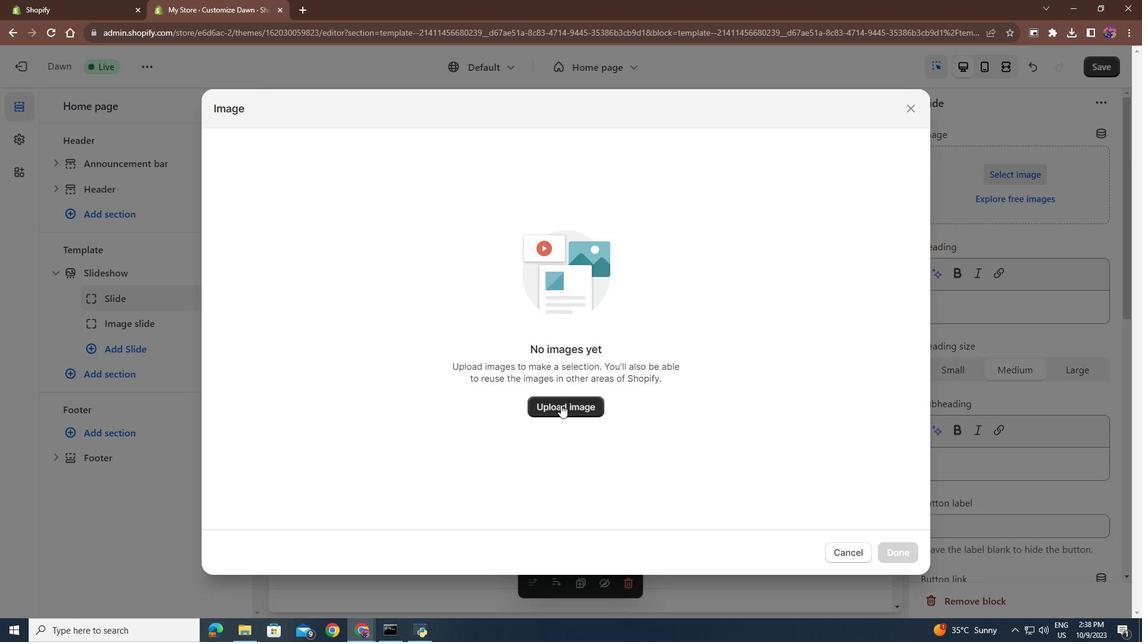 
Action: Mouse pressed left at (565, 409)
Screenshot: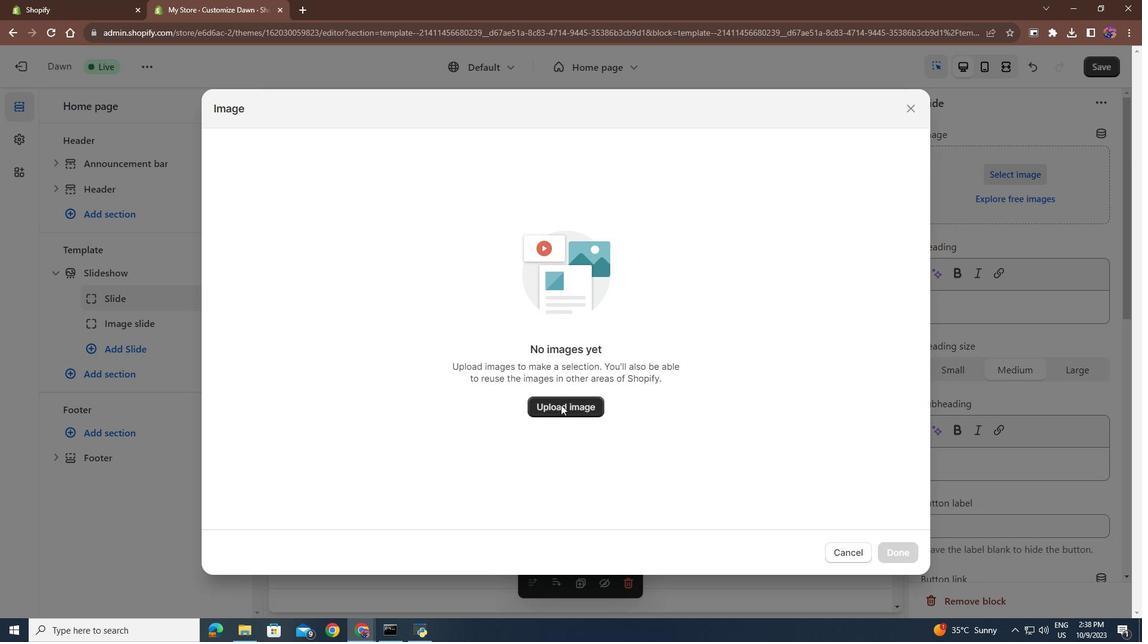 
Action: Mouse moved to (142, 36)
Screenshot: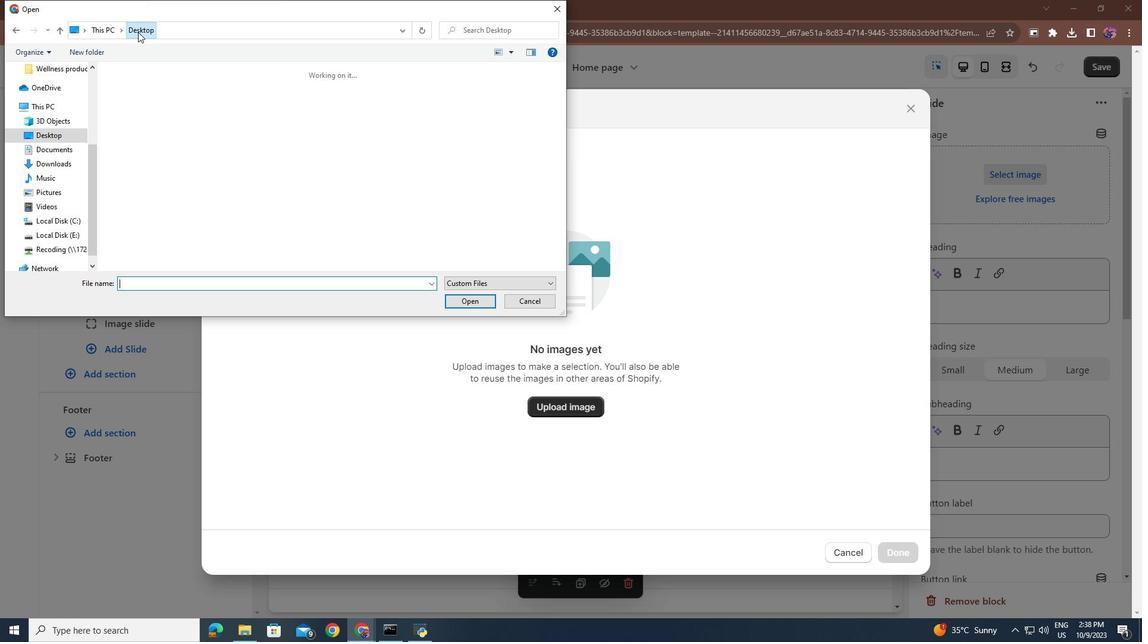 
Action: Mouse pressed left at (142, 36)
Screenshot: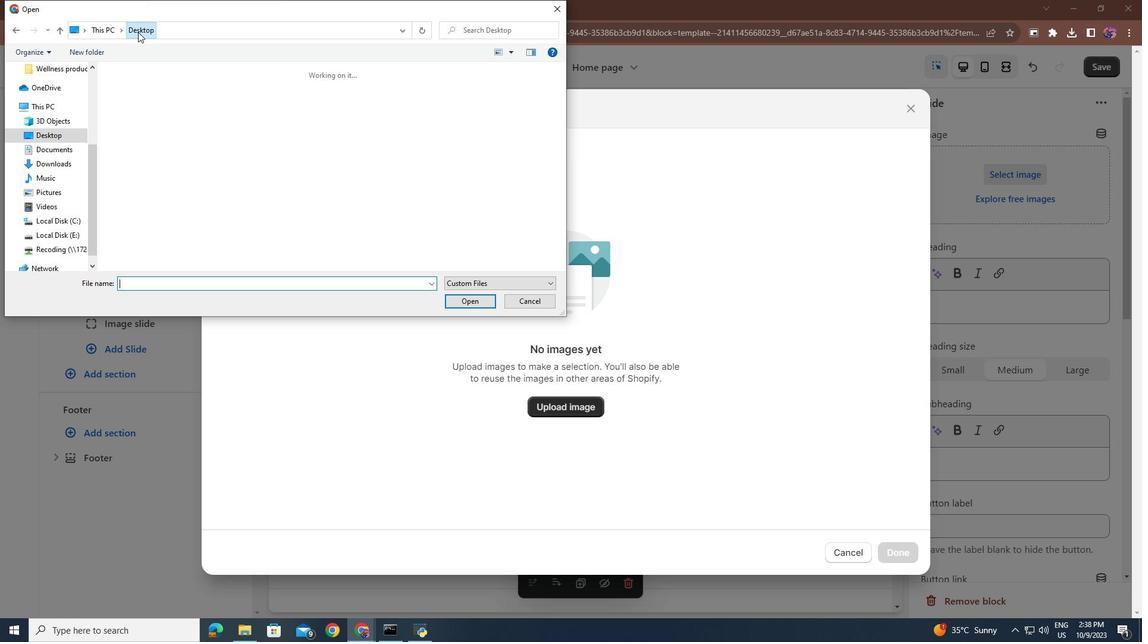 
Action: Mouse moved to (406, 112)
Screenshot: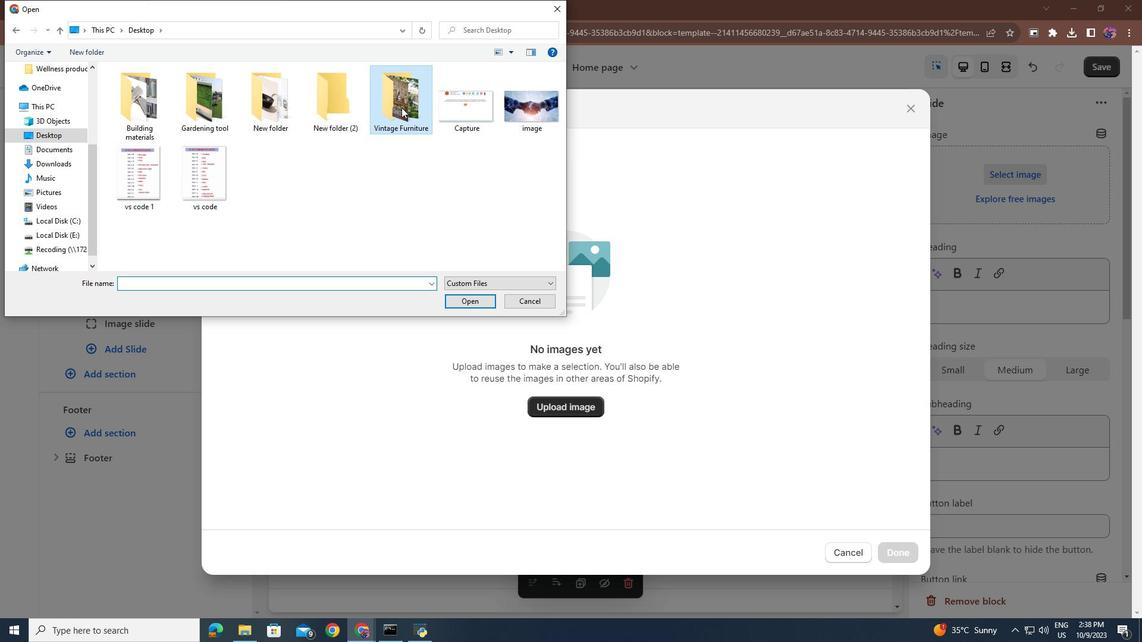 
Action: Mouse pressed left at (406, 112)
Screenshot: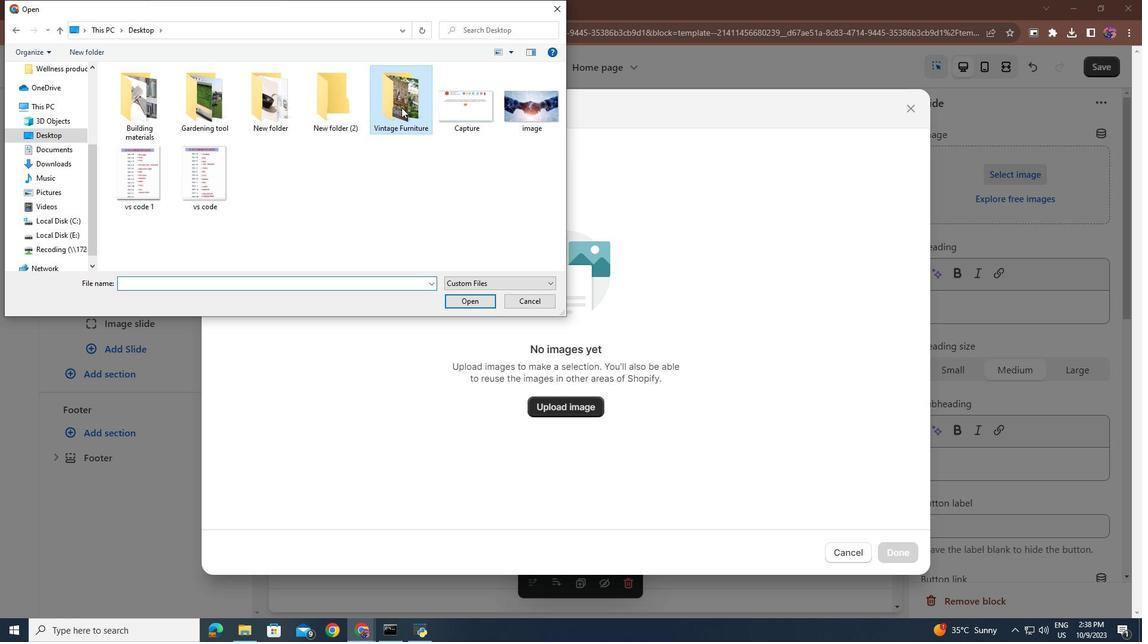 
Action: Mouse pressed left at (406, 112)
Screenshot: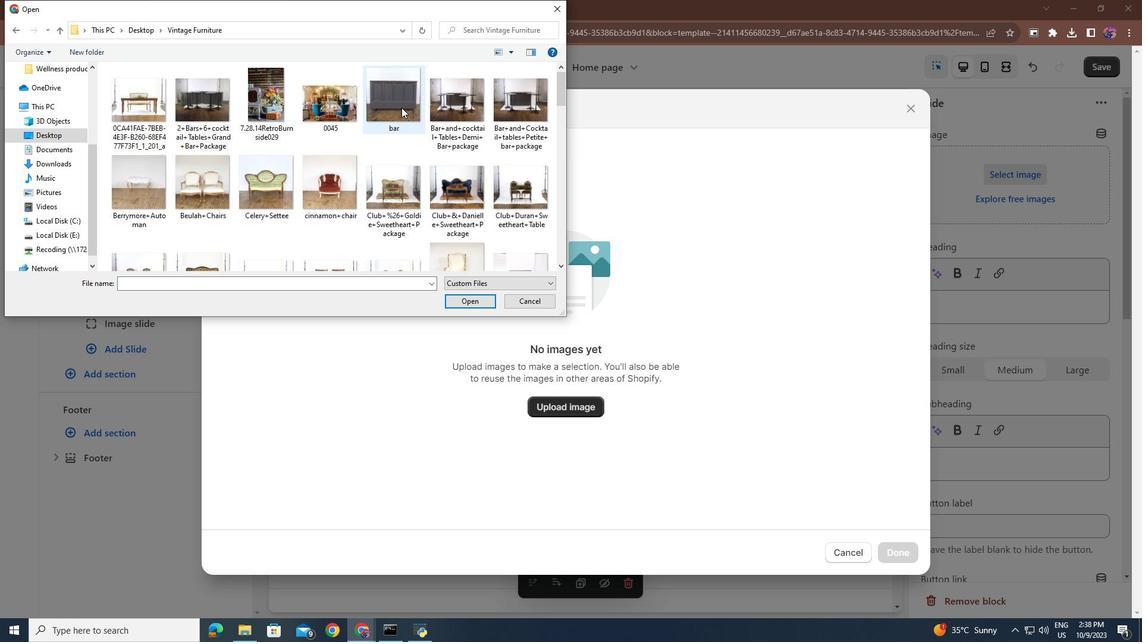 
Action: Mouse moved to (142, 107)
Screenshot: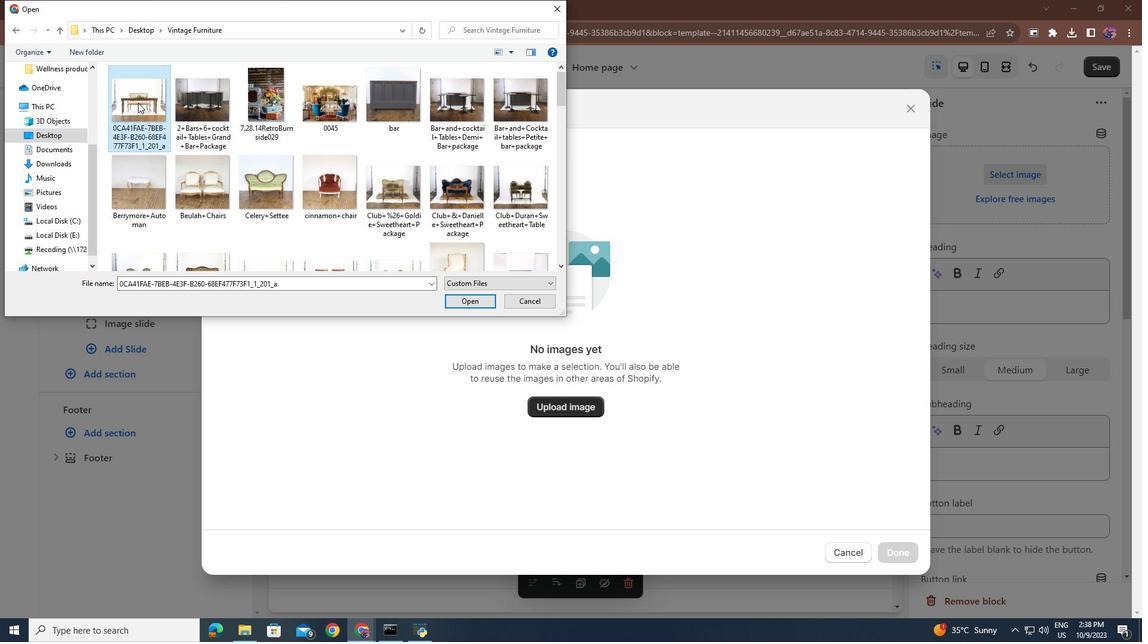 
Action: Mouse pressed left at (142, 107)
Screenshot: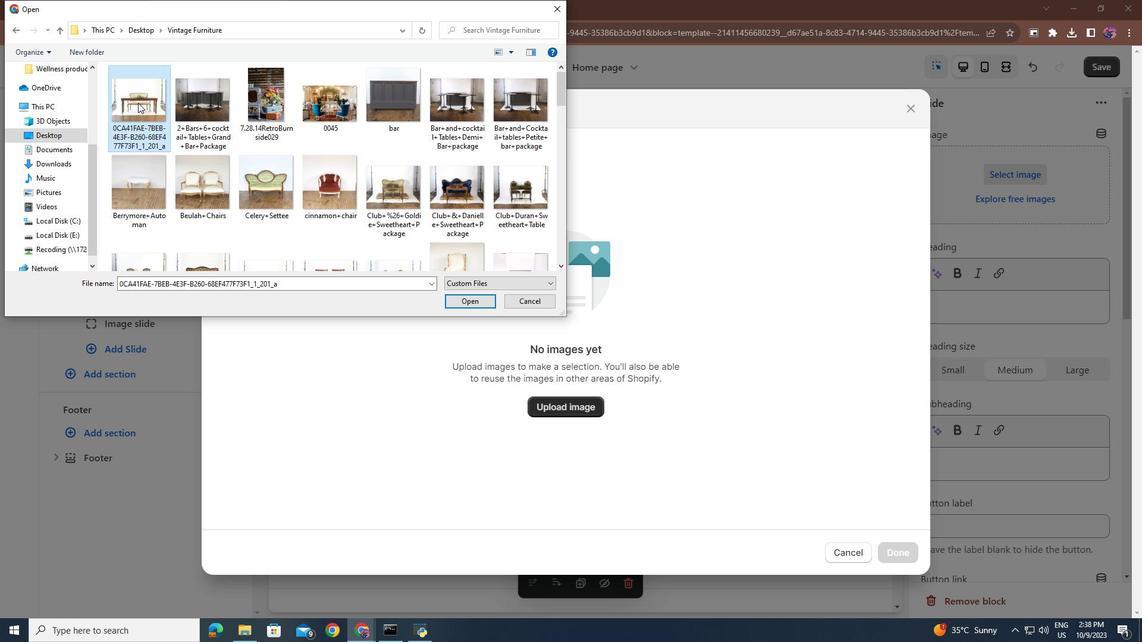 
Action: Mouse moved to (472, 302)
Screenshot: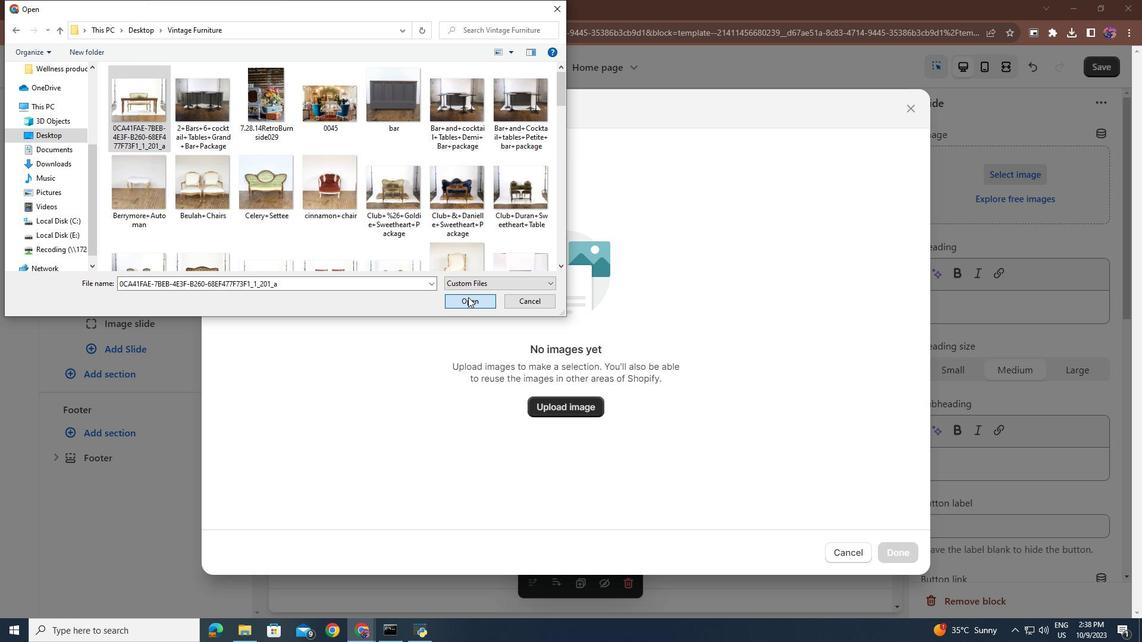 
Action: Mouse pressed left at (472, 302)
Screenshot: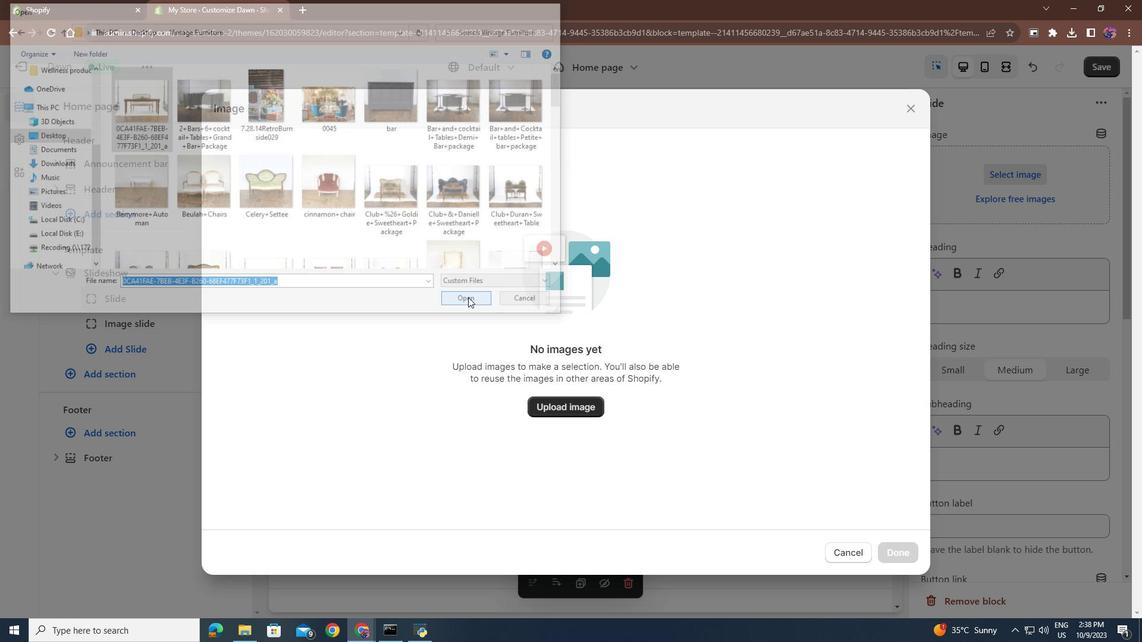 
Action: Mouse moved to (667, 215)
Screenshot: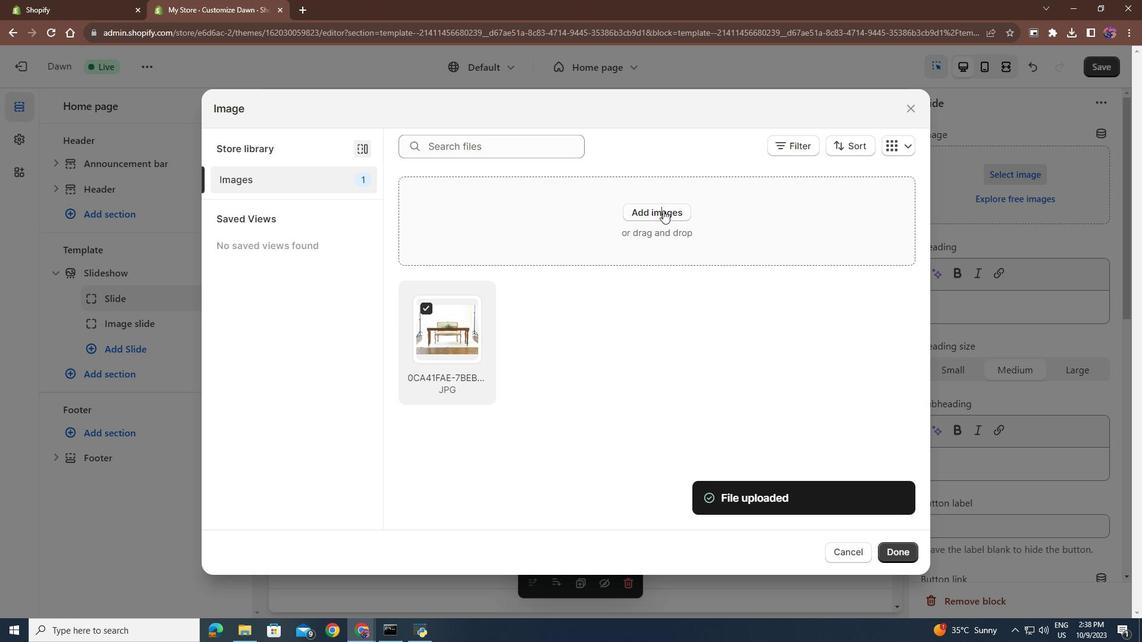 
Action: Mouse pressed left at (667, 215)
Screenshot: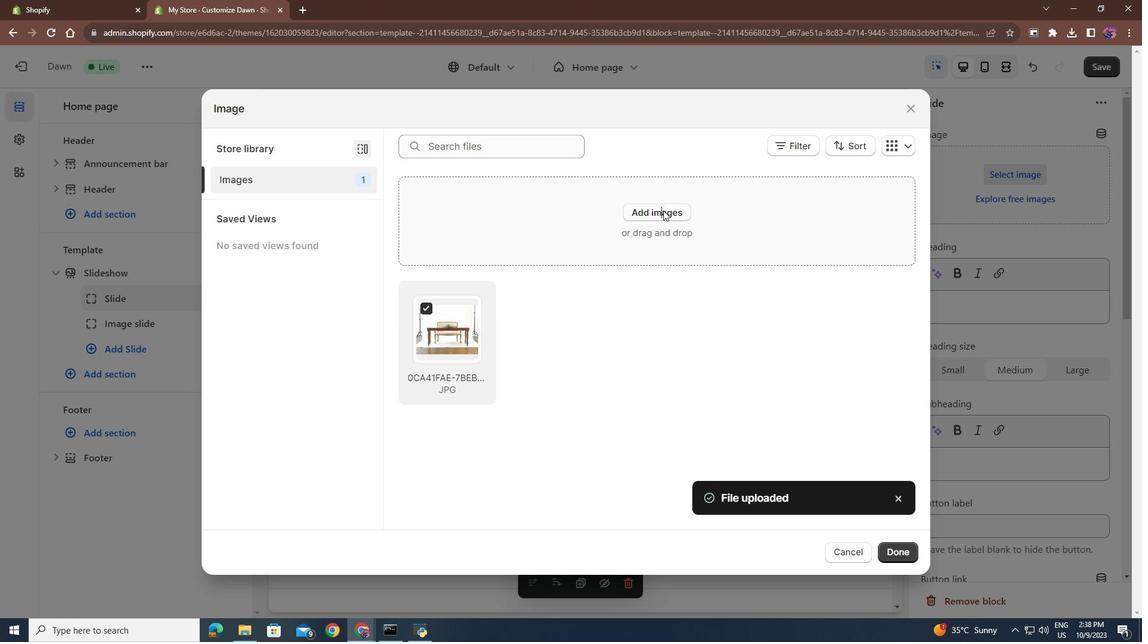 
Action: Mouse moved to (212, 111)
Screenshot: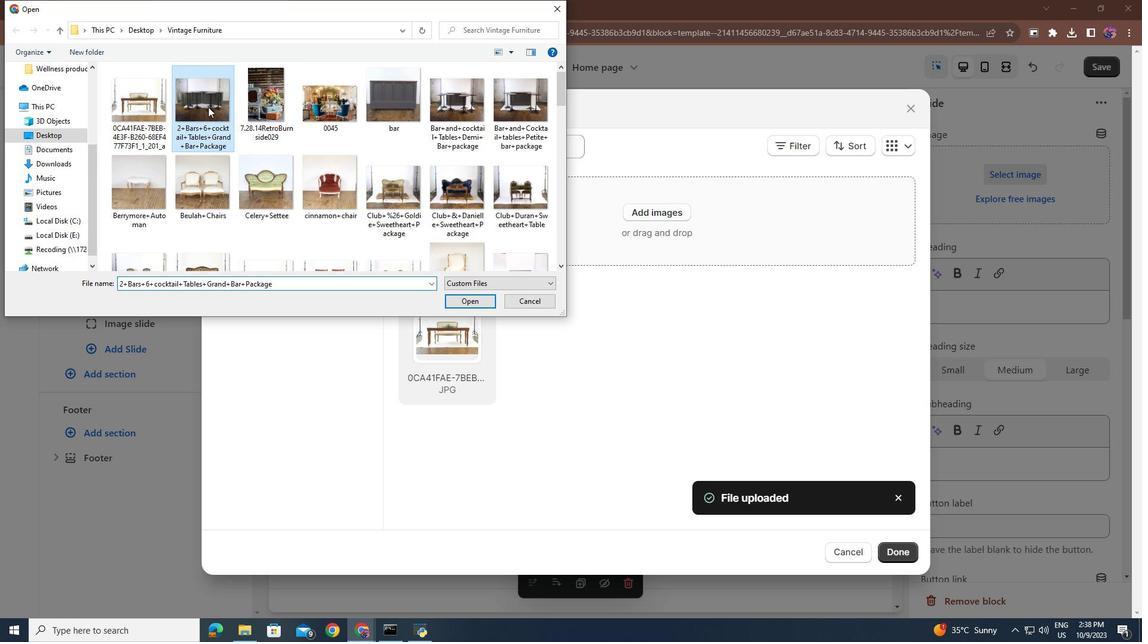 
Action: Mouse pressed left at (212, 111)
Screenshot: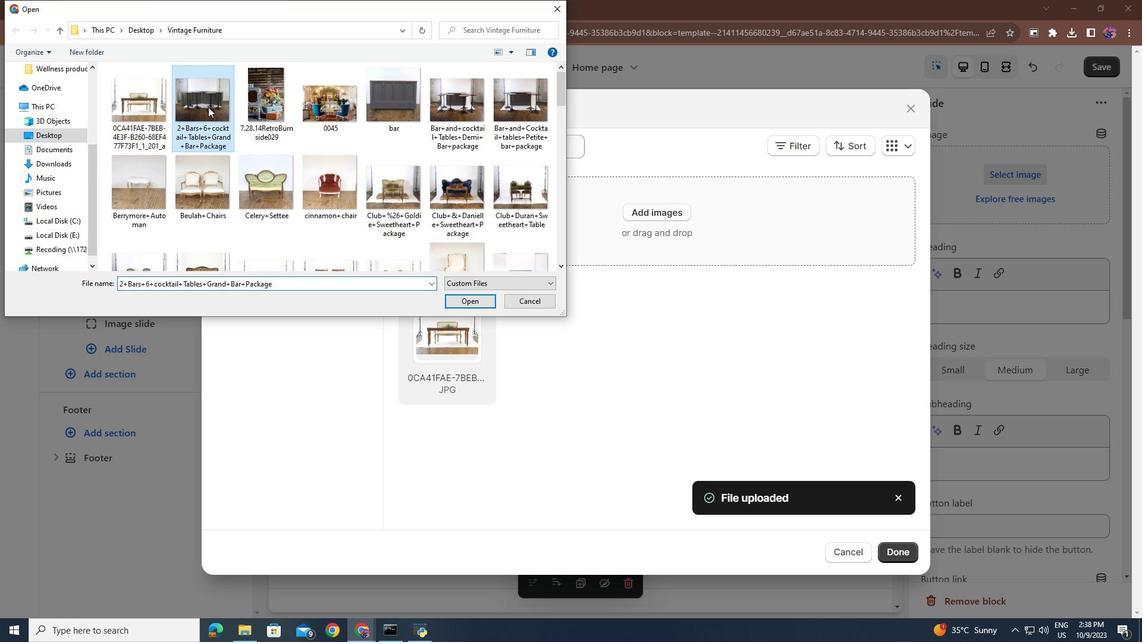
Action: Mouse moved to (480, 306)
Screenshot: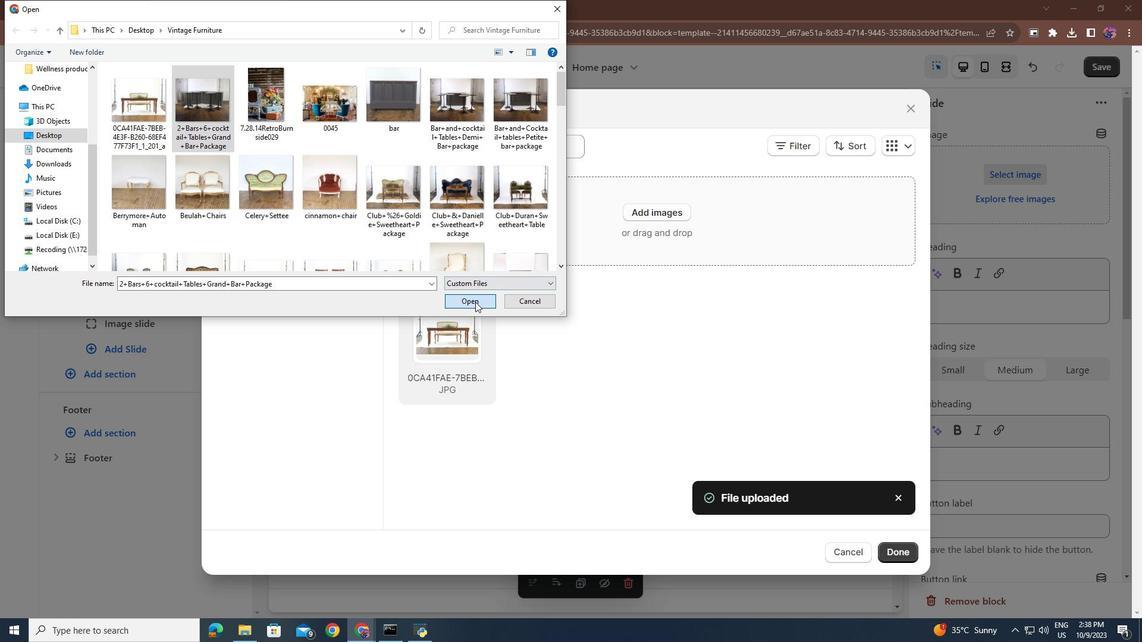 
Action: Mouse pressed left at (480, 306)
Screenshot: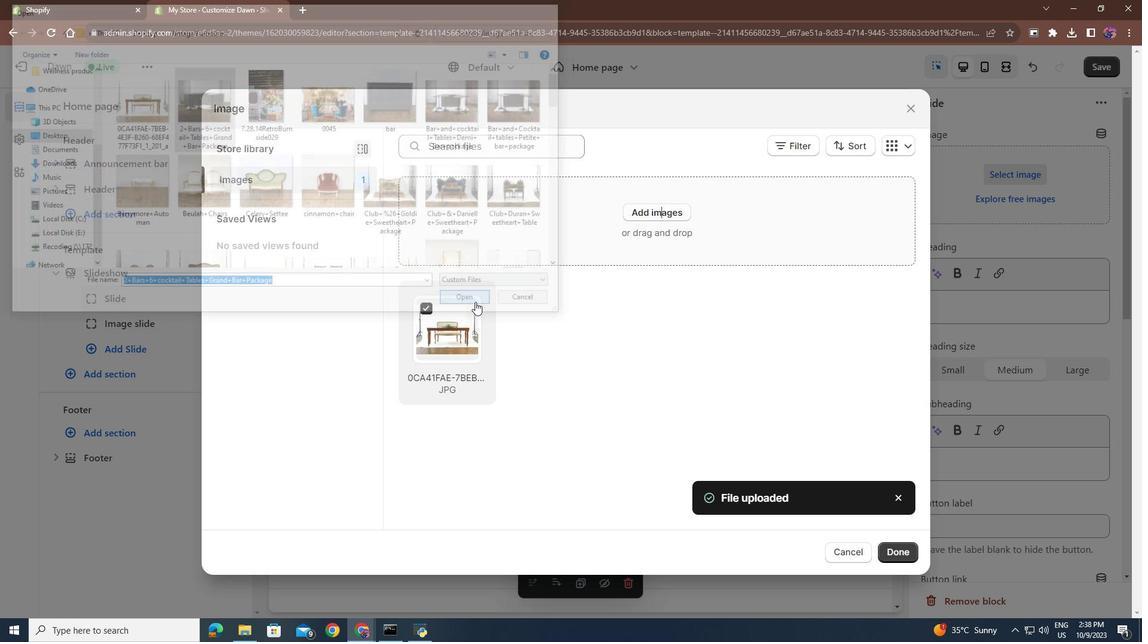 
Action: Mouse moved to (654, 217)
Screenshot: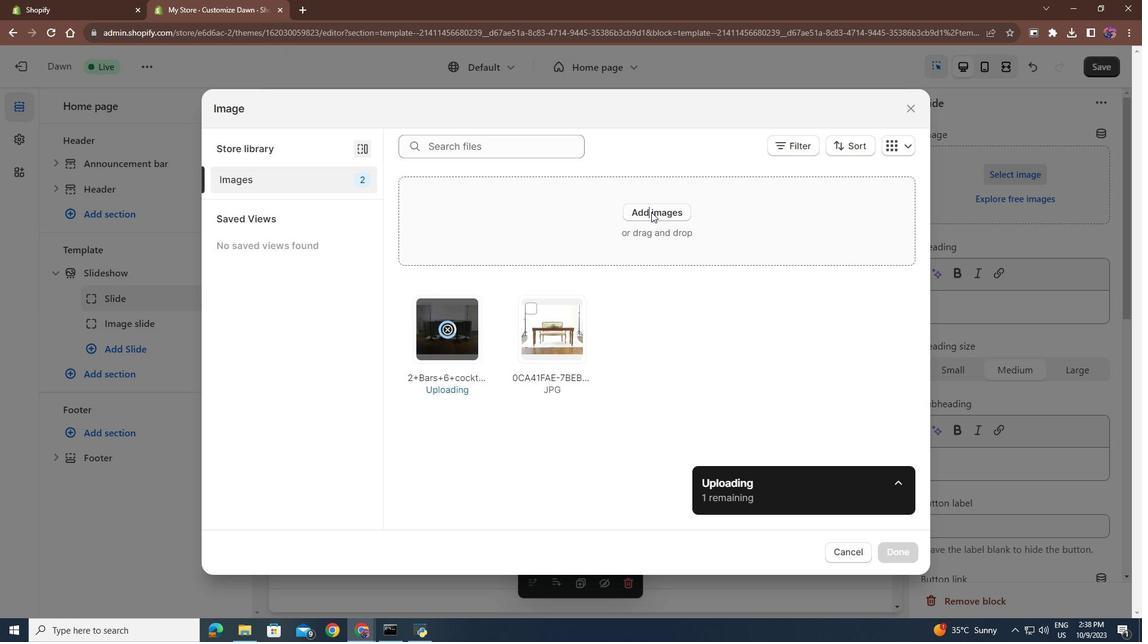 
Action: Mouse pressed left at (654, 217)
Screenshot: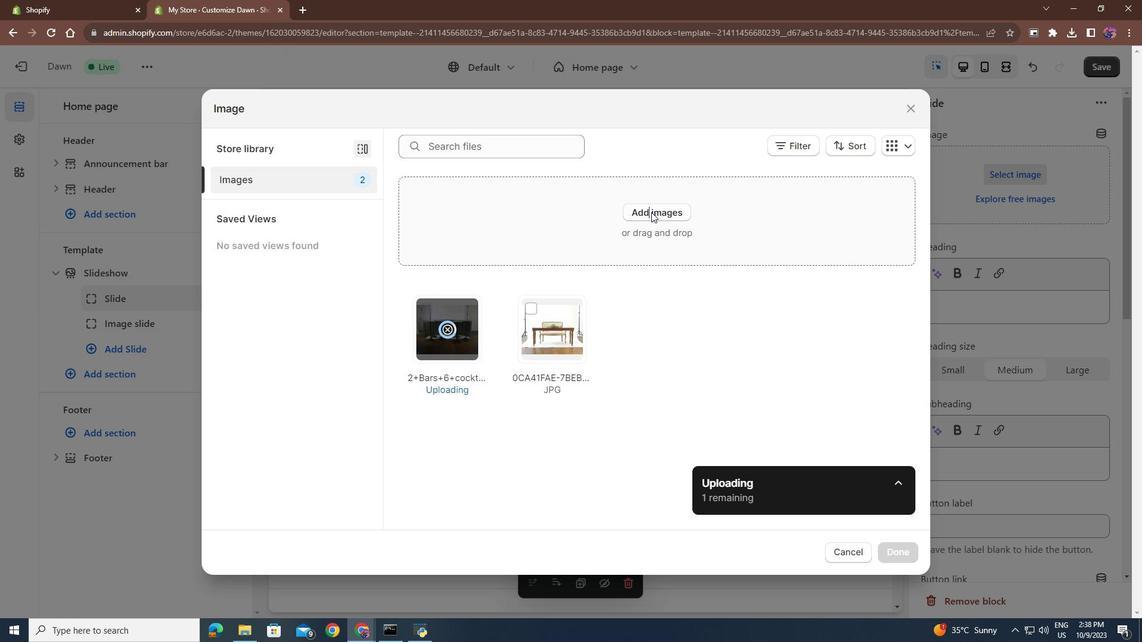 
Action: Mouse moved to (270, 107)
Screenshot: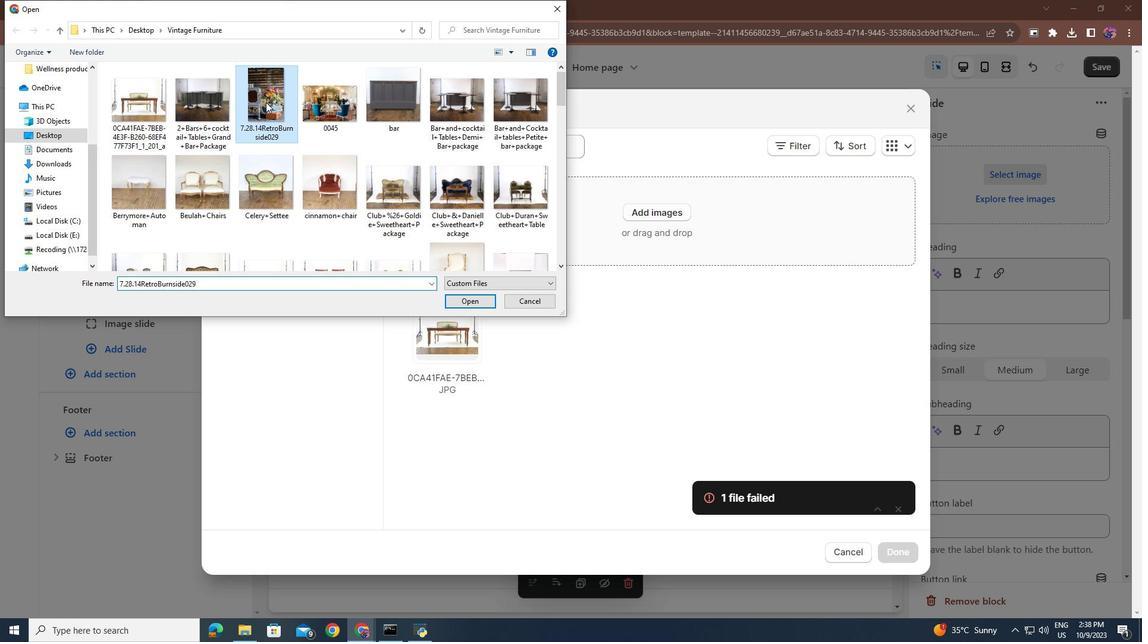 
Action: Mouse pressed left at (270, 107)
